 Task: Research Airbnb accommodation in Pristina, Kosovo from 11th November, 2023 to 15th November, 2023 for 2 adults.1  bedroom having 2 beds and 1 bathroom. Property type can be hotel. Booking option can be shelf check-in. Look for 3 properties as per requirement.
Action: Mouse moved to (442, 59)
Screenshot: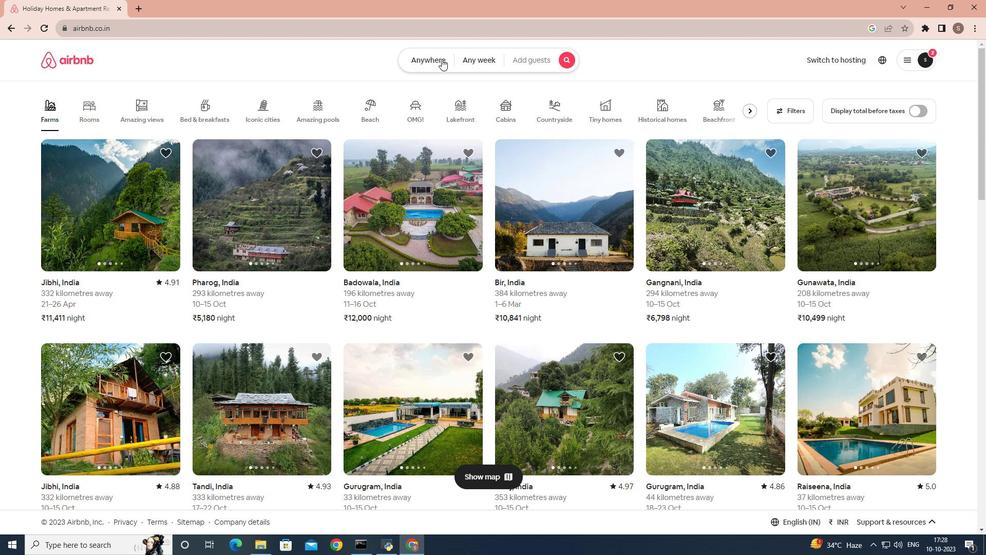 
Action: Mouse pressed left at (442, 59)
Screenshot: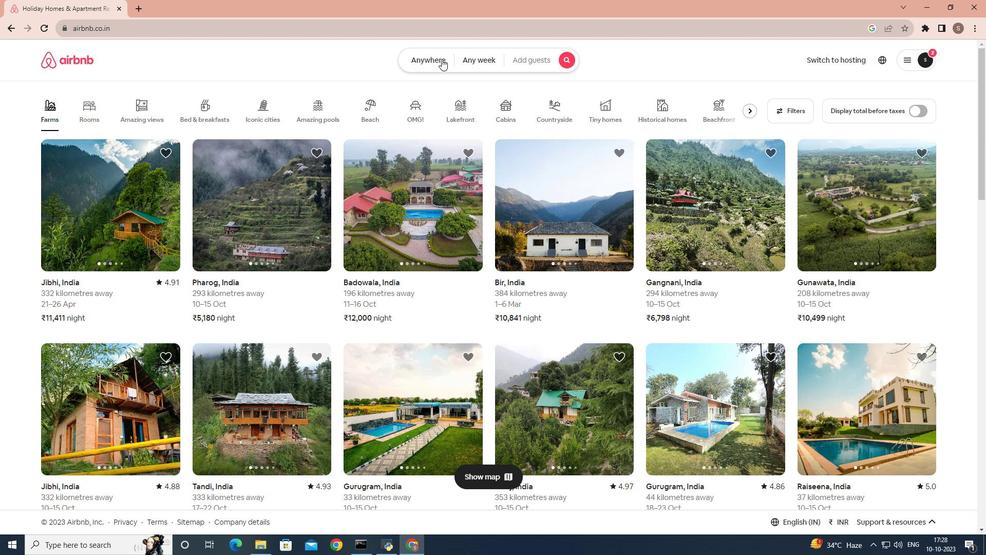 
Action: Mouse moved to (372, 98)
Screenshot: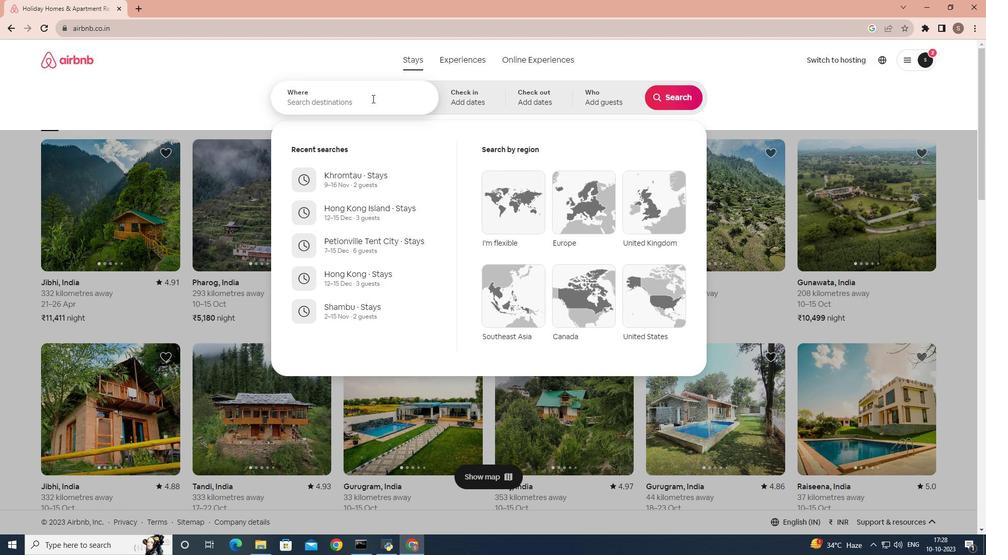 
Action: Mouse pressed left at (372, 98)
Screenshot: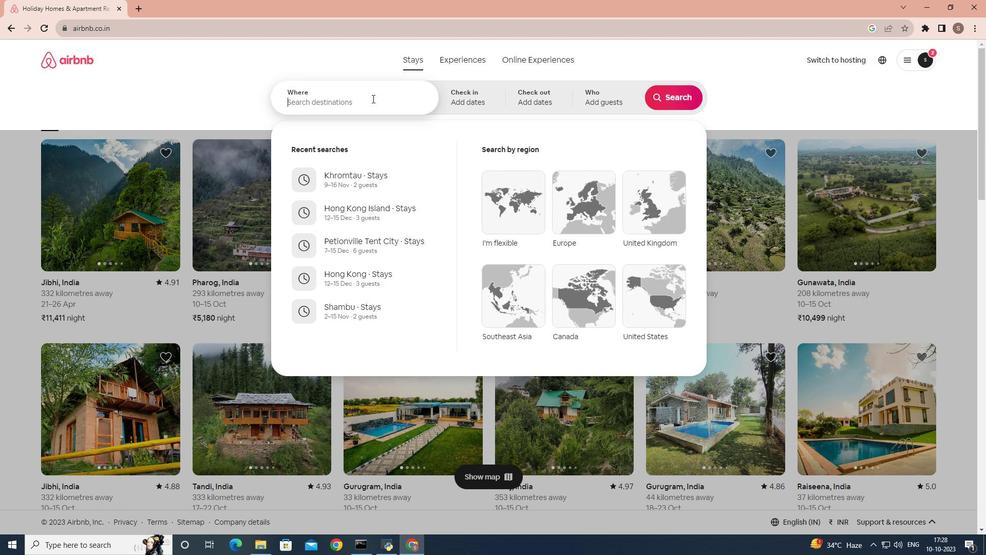 
Action: Key pressed pristina
Screenshot: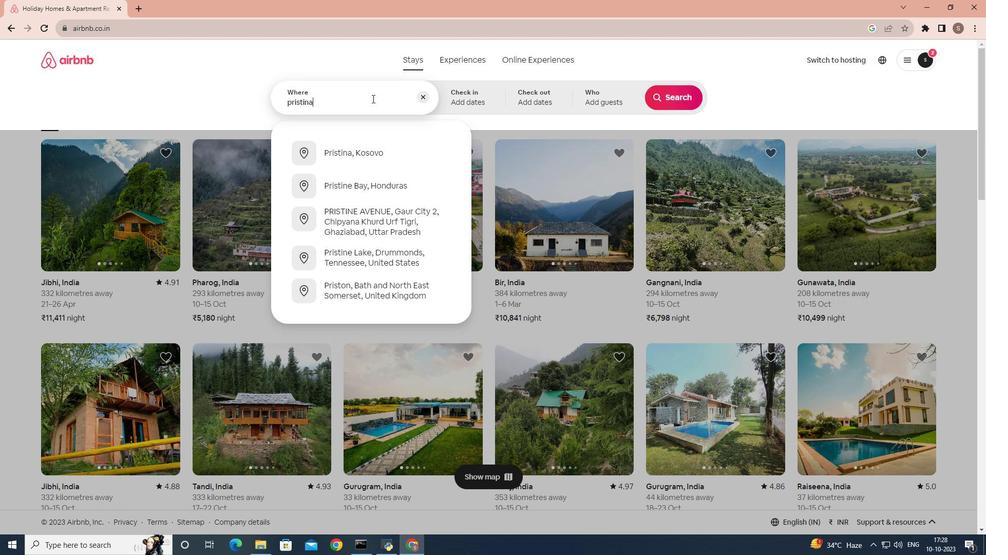 
Action: Mouse moved to (365, 159)
Screenshot: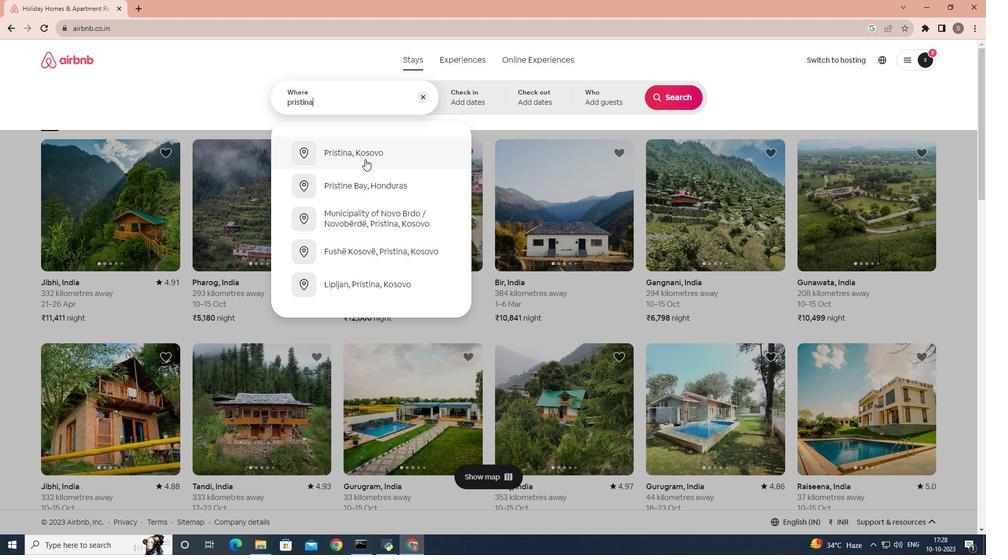 
Action: Mouse pressed left at (365, 159)
Screenshot: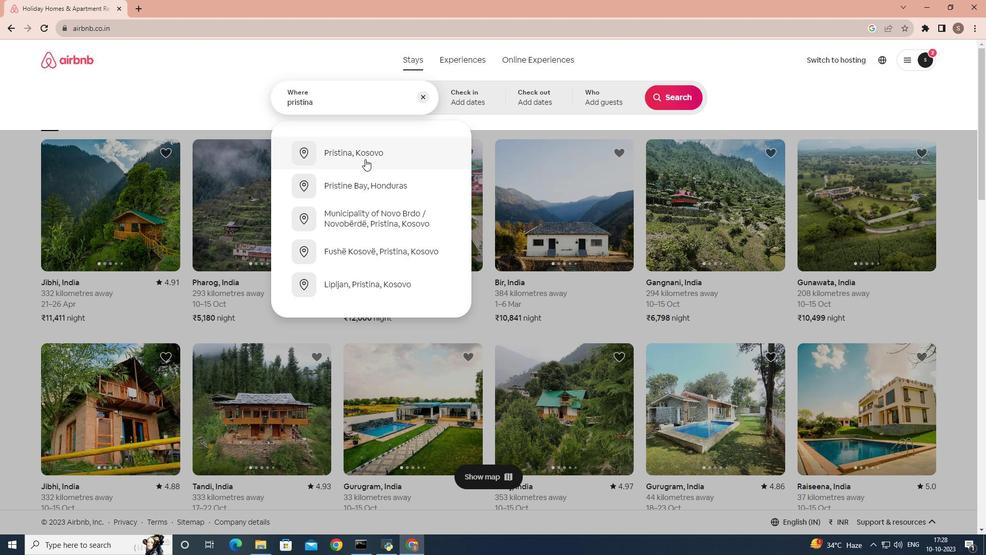 
Action: Mouse moved to (652, 250)
Screenshot: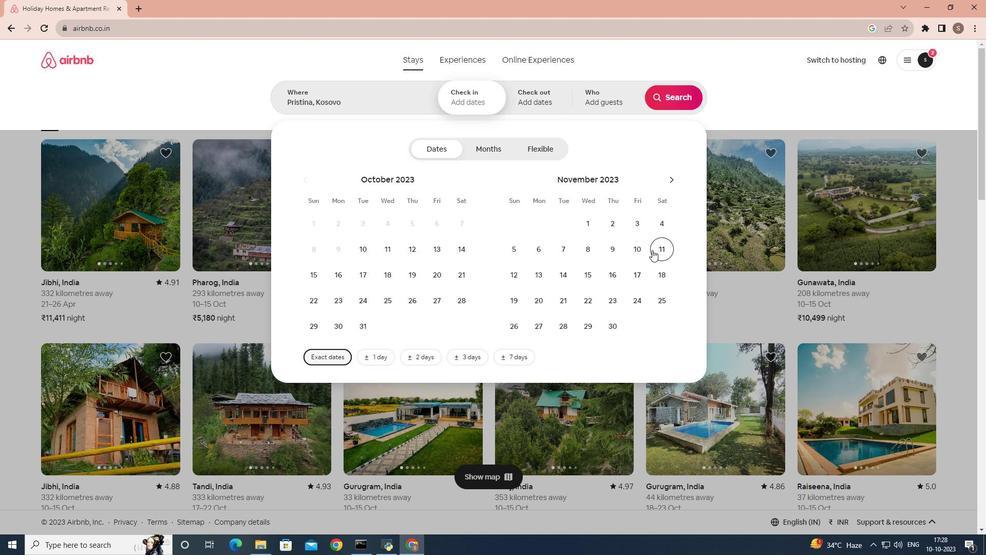 
Action: Mouse pressed left at (652, 250)
Screenshot: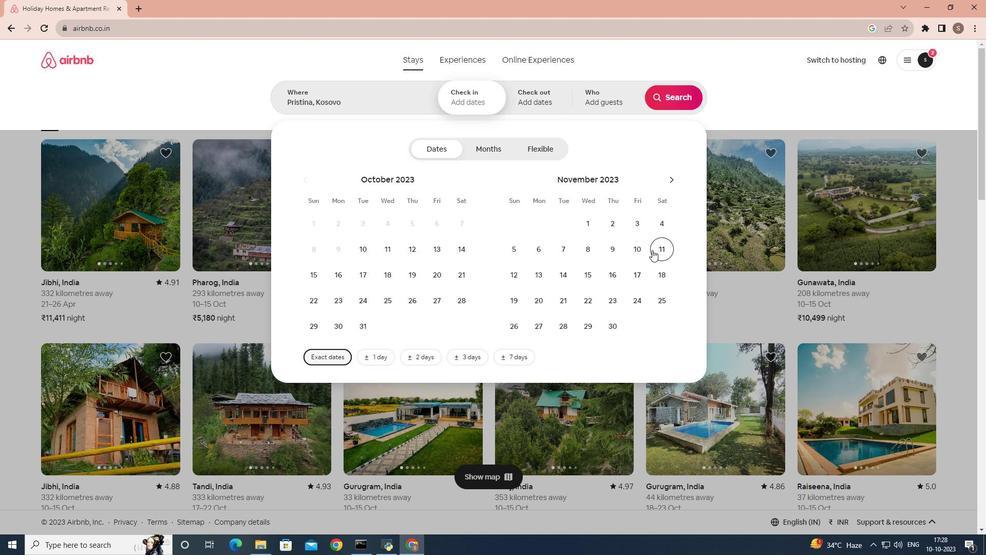 
Action: Mouse moved to (578, 275)
Screenshot: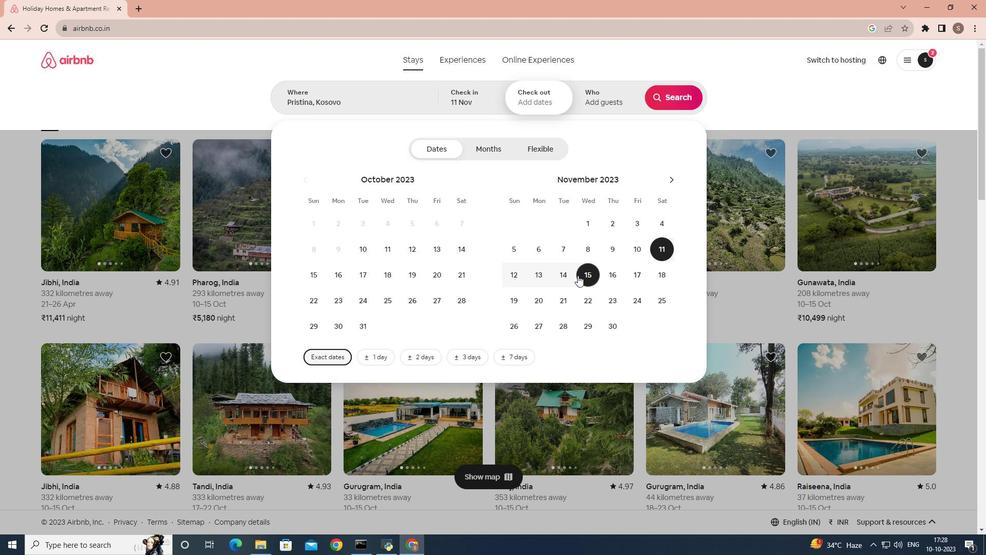 
Action: Mouse pressed left at (578, 275)
Screenshot: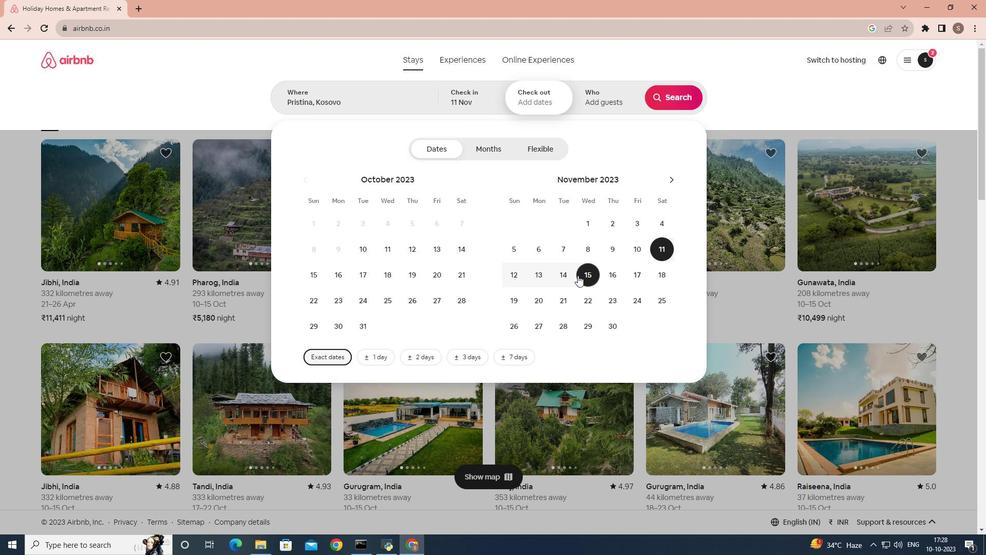 
Action: Mouse moved to (592, 98)
Screenshot: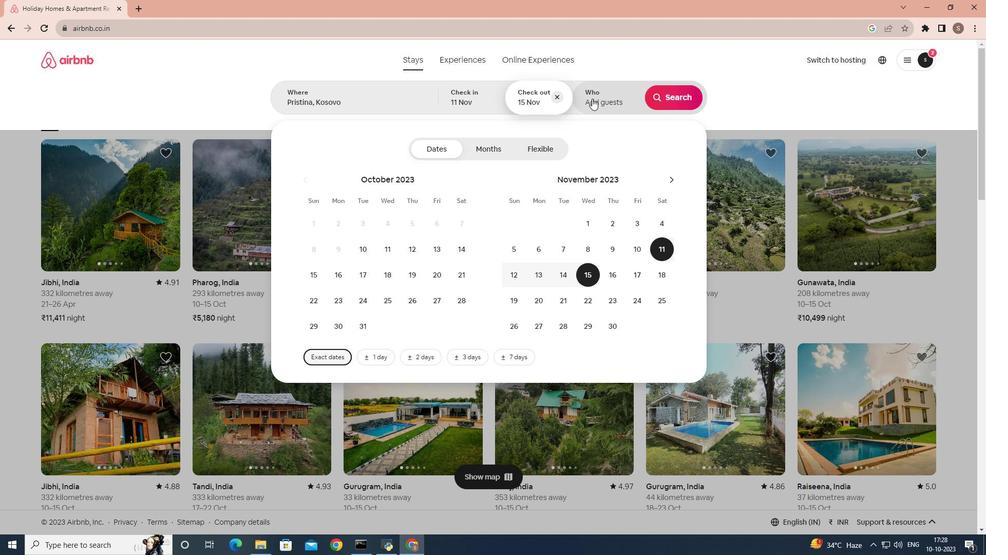 
Action: Mouse pressed left at (592, 98)
Screenshot: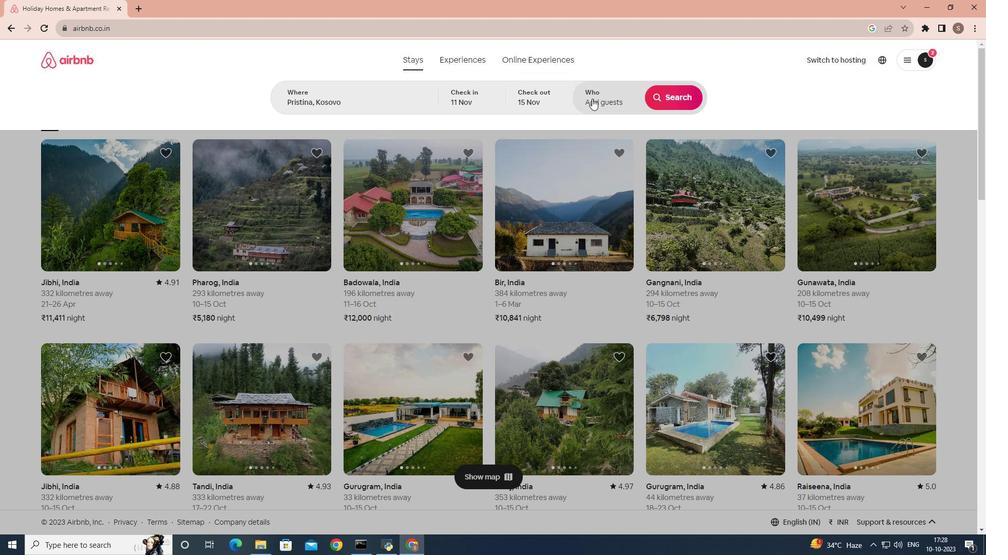 
Action: Mouse moved to (683, 150)
Screenshot: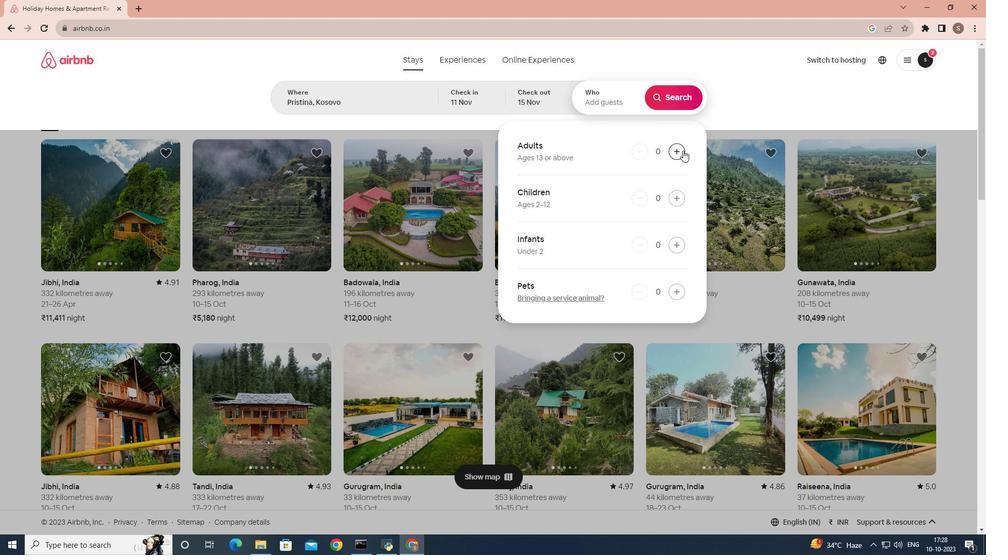 
Action: Mouse pressed left at (683, 150)
Screenshot: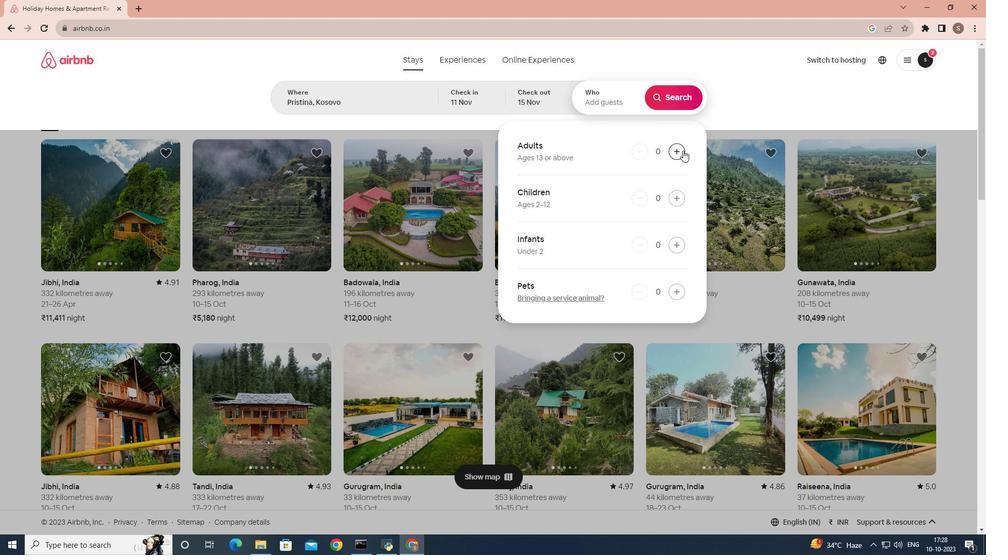 
Action: Mouse pressed left at (683, 150)
Screenshot: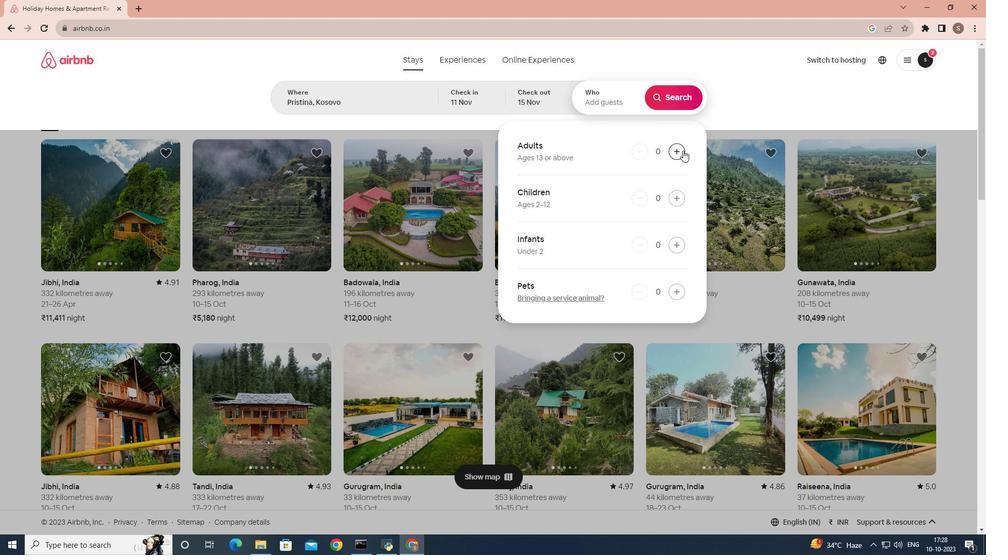 
Action: Mouse moved to (667, 94)
Screenshot: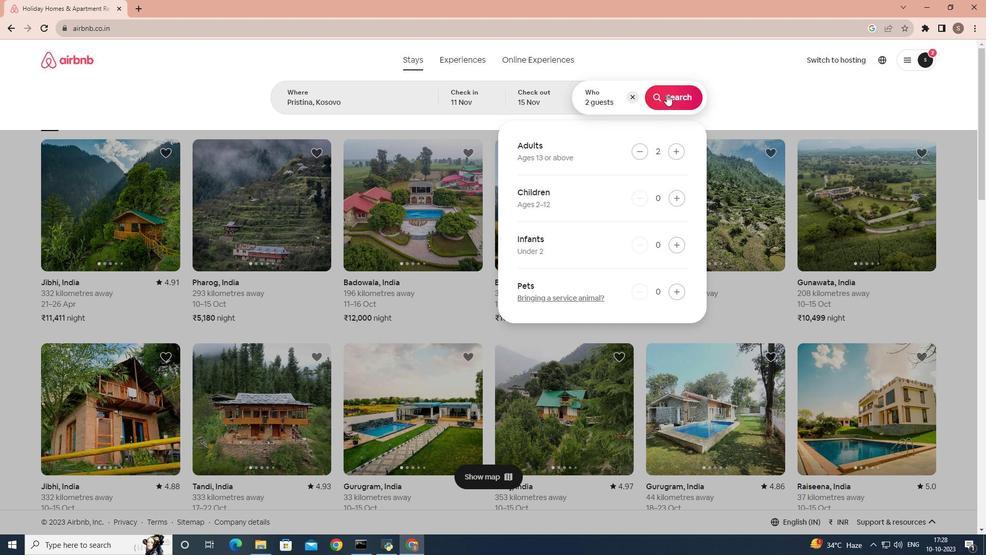 
Action: Mouse pressed left at (667, 94)
Screenshot: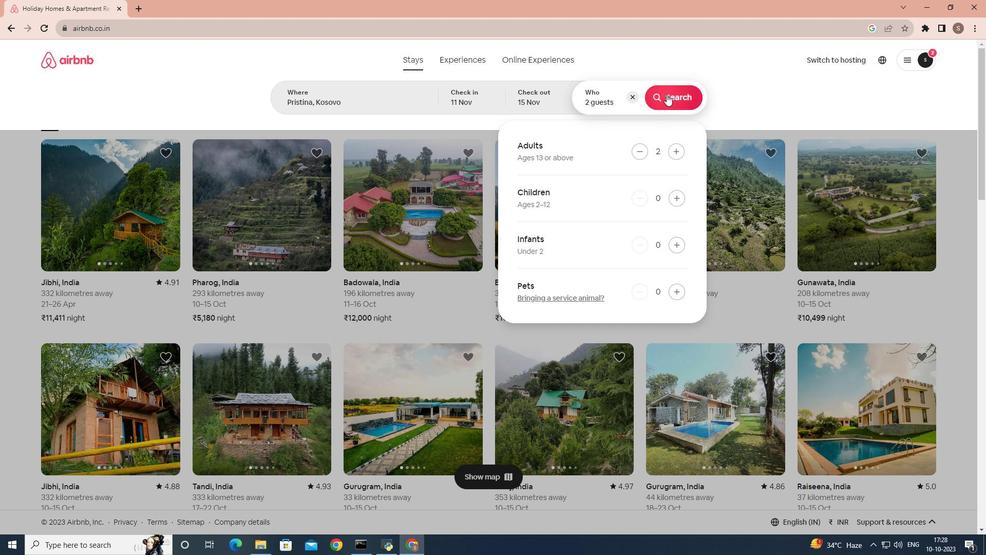 
Action: Mouse moved to (809, 102)
Screenshot: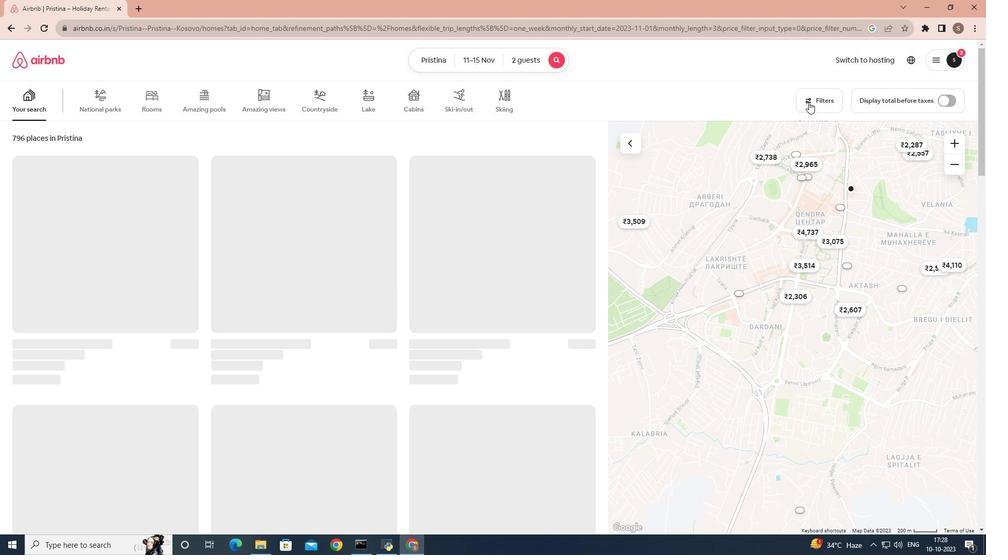 
Action: Mouse pressed left at (809, 102)
Screenshot: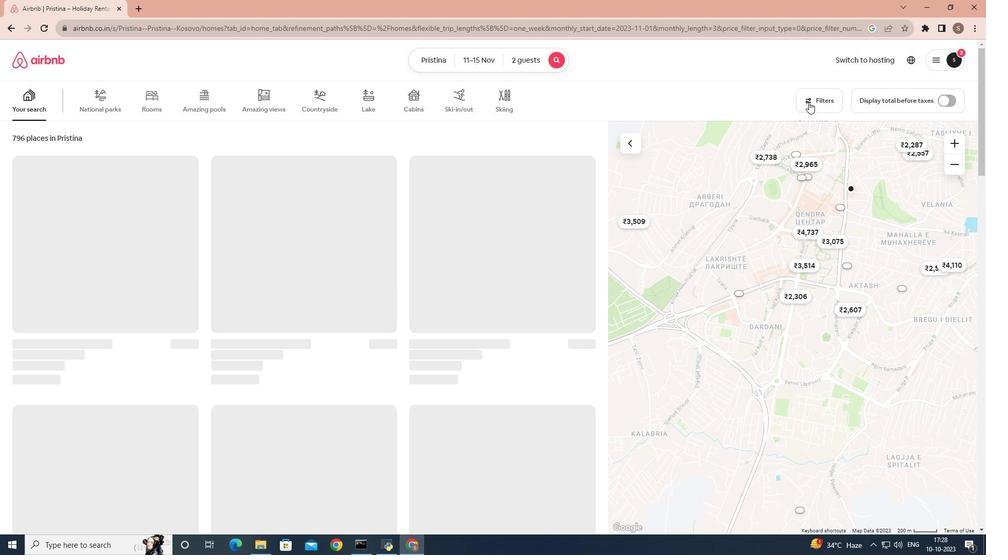 
Action: Mouse moved to (811, 102)
Screenshot: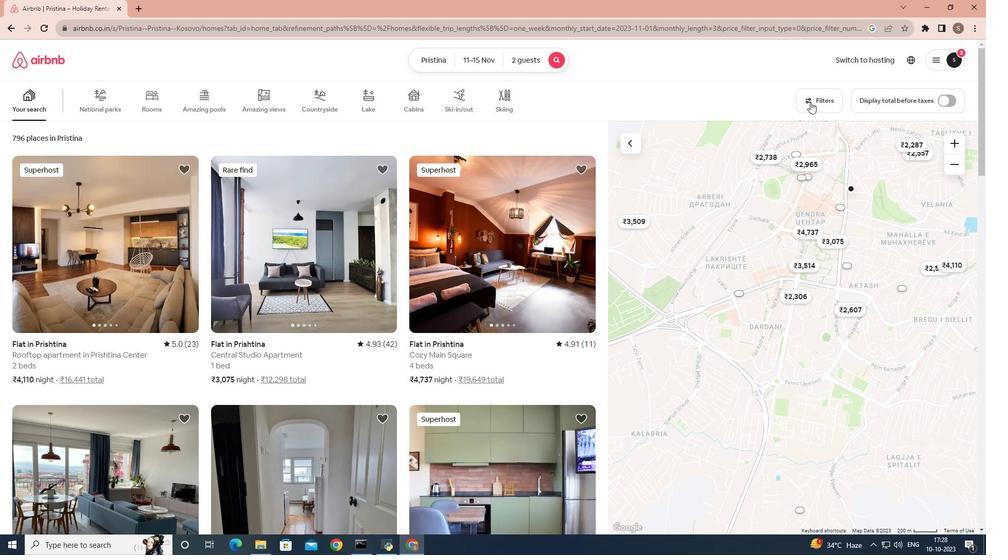 
Action: Mouse pressed left at (811, 102)
Screenshot: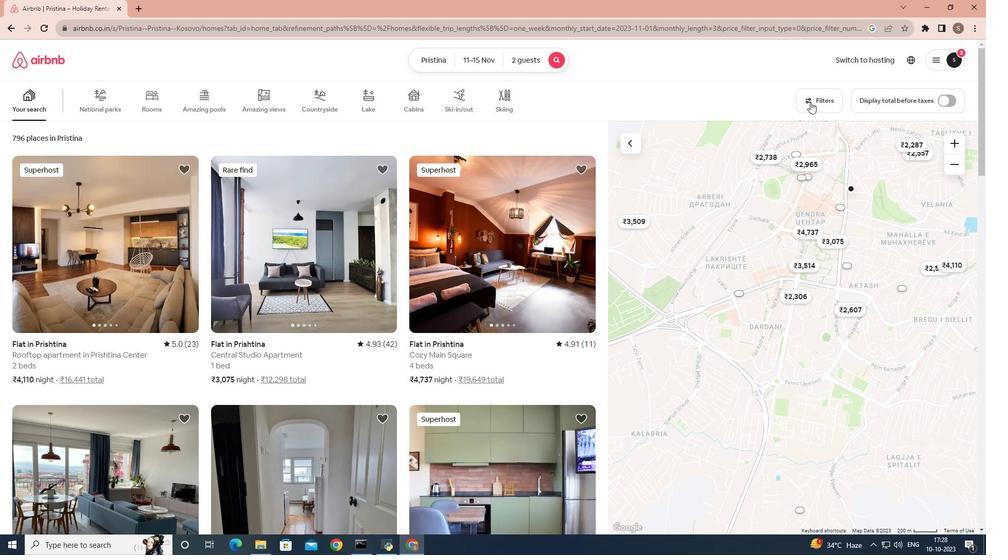 
Action: Mouse moved to (410, 263)
Screenshot: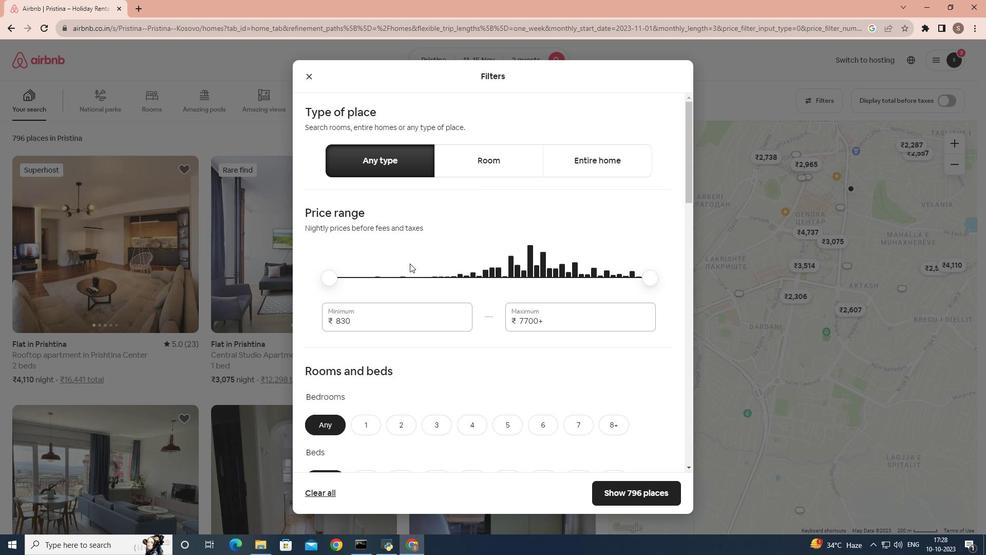
Action: Mouse scrolled (410, 263) with delta (0, 0)
Screenshot: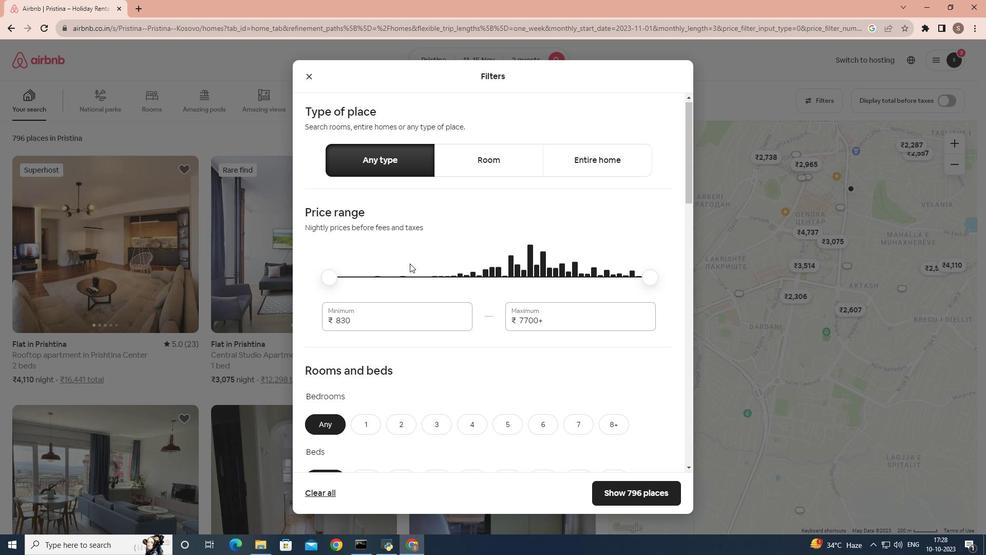 
Action: Mouse scrolled (410, 263) with delta (0, 0)
Screenshot: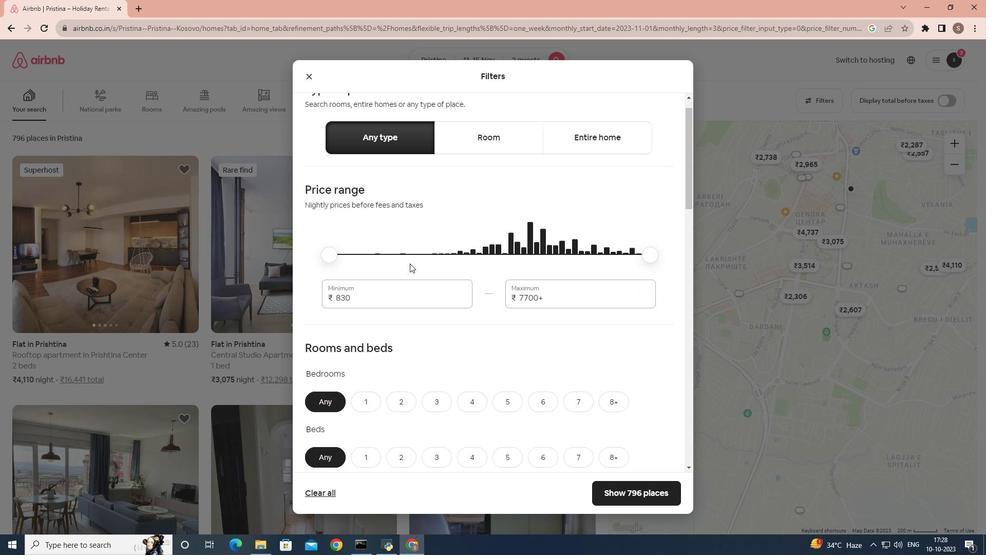 
Action: Mouse scrolled (410, 263) with delta (0, 0)
Screenshot: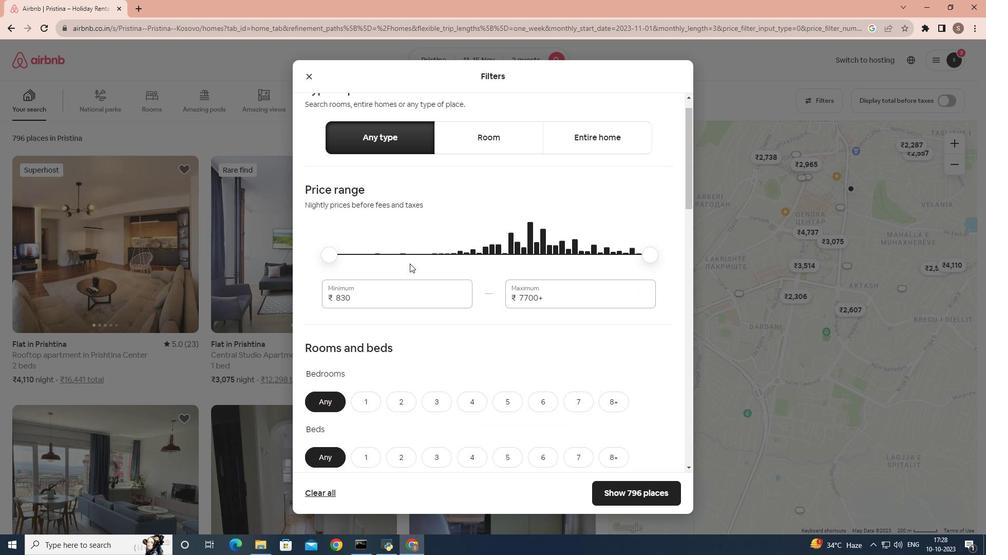
Action: Mouse scrolled (410, 263) with delta (0, 0)
Screenshot: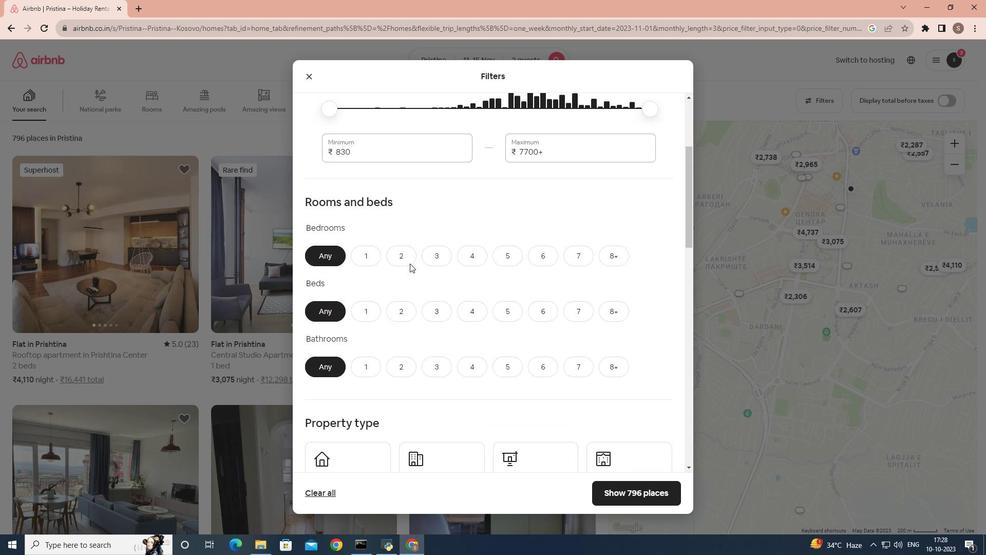 
Action: Mouse scrolled (410, 263) with delta (0, 0)
Screenshot: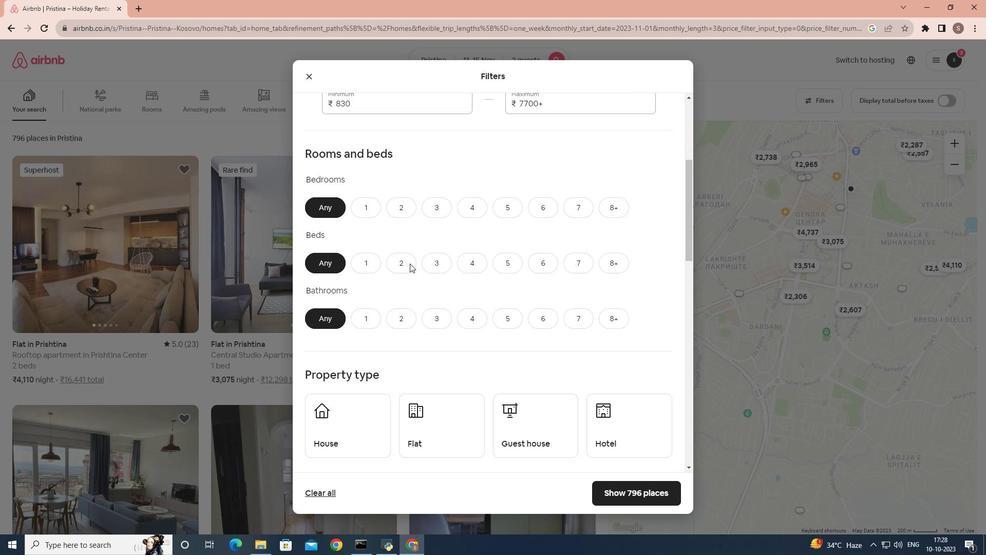 
Action: Mouse scrolled (410, 263) with delta (0, 0)
Screenshot: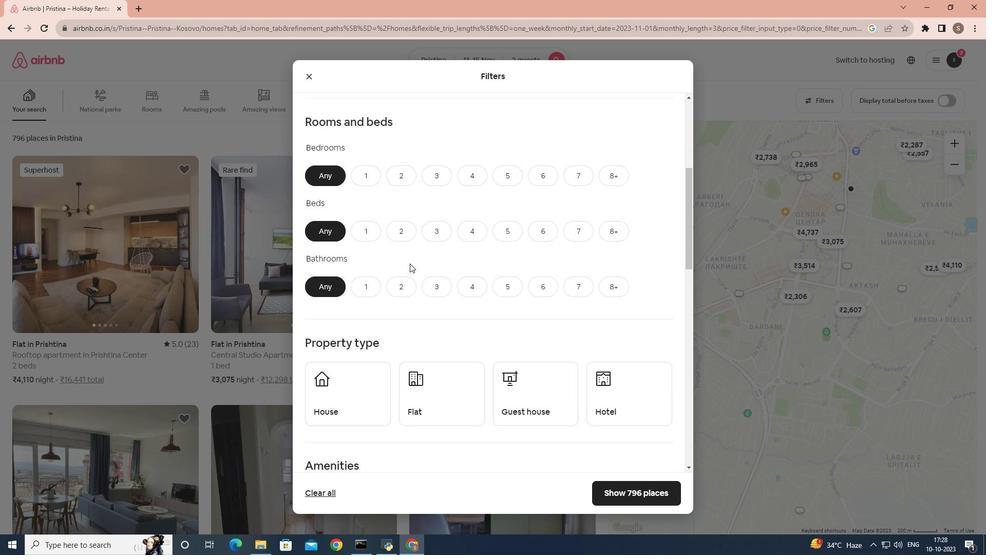 
Action: Mouse scrolled (410, 263) with delta (0, 0)
Screenshot: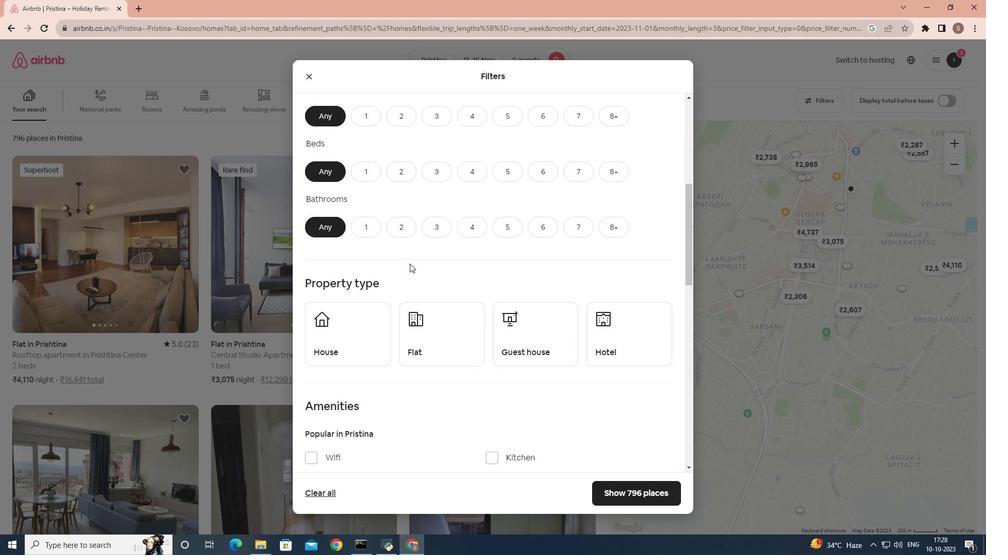 
Action: Mouse scrolled (410, 263) with delta (0, 0)
Screenshot: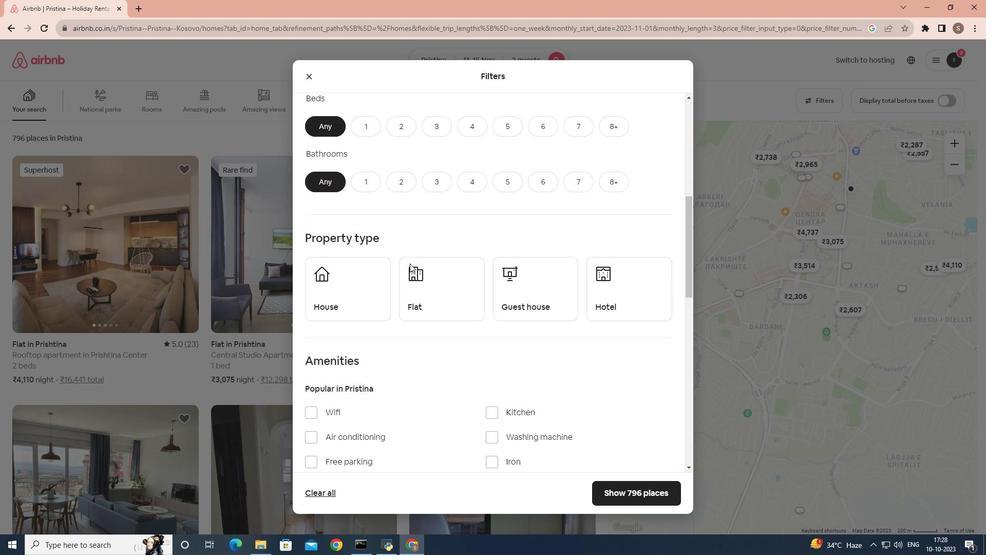
Action: Mouse moved to (407, 256)
Screenshot: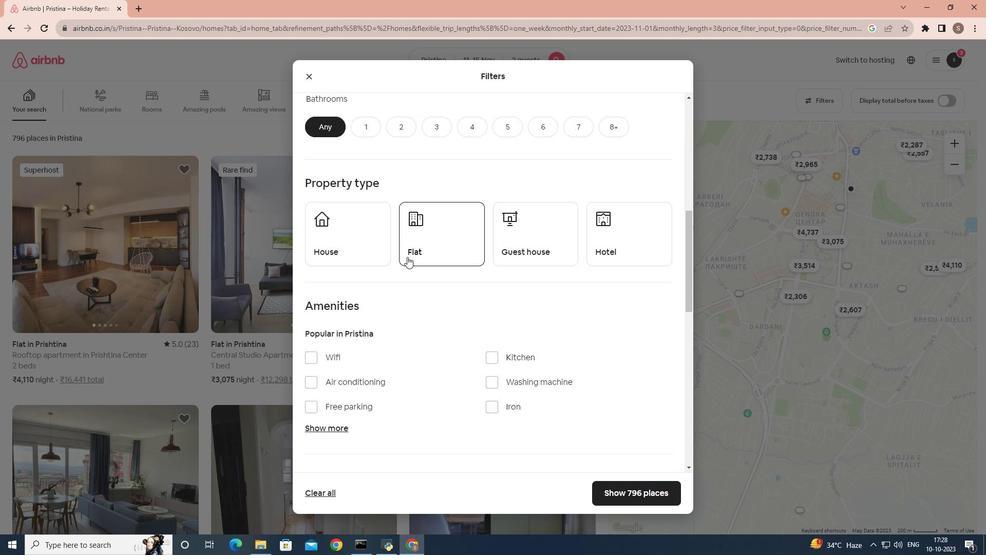 
Action: Mouse scrolled (407, 257) with delta (0, 0)
Screenshot: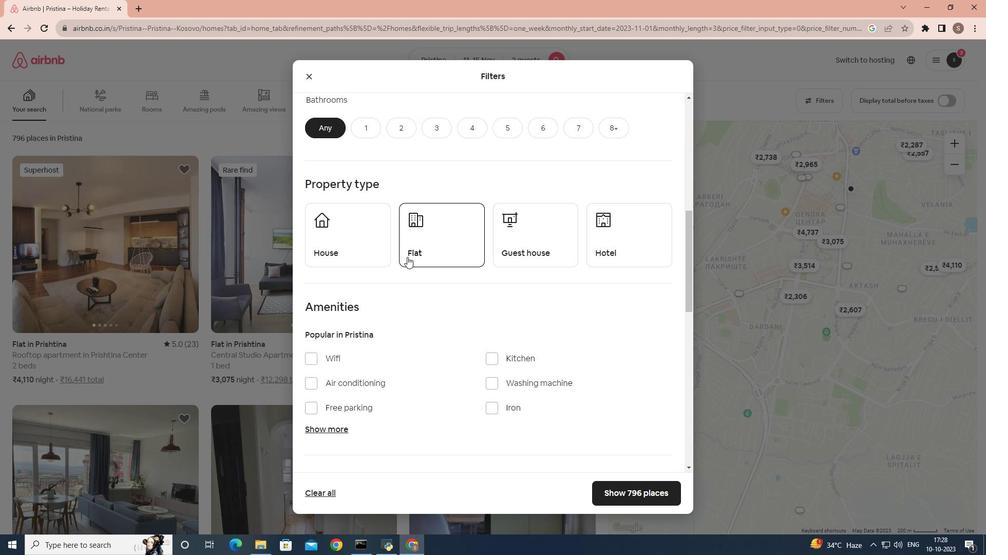 
Action: Mouse scrolled (407, 257) with delta (0, 0)
Screenshot: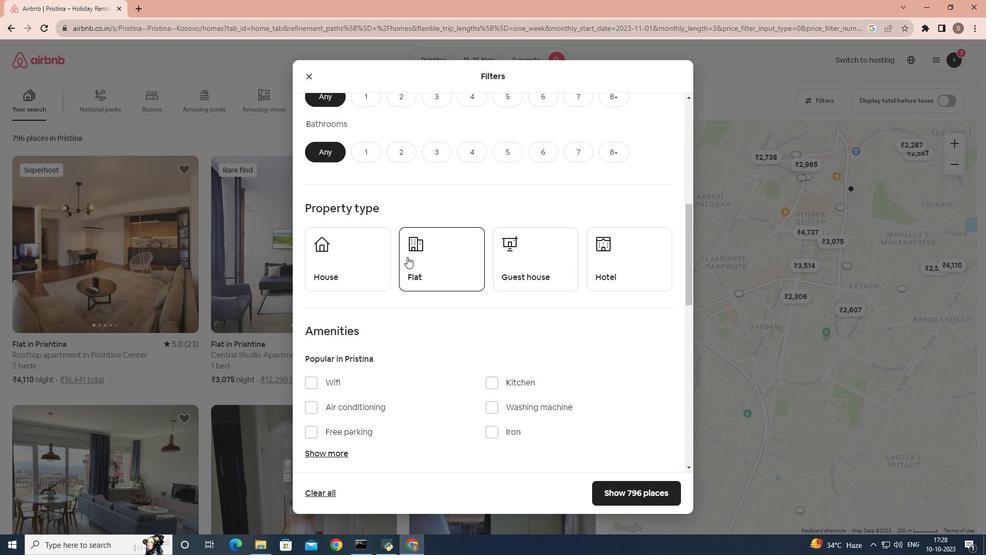 
Action: Mouse scrolled (407, 257) with delta (0, 0)
Screenshot: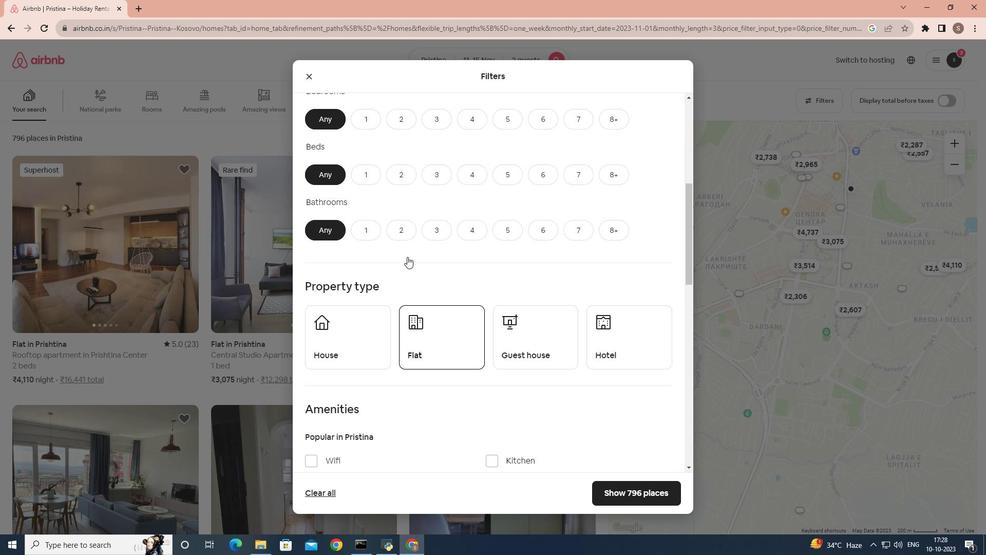 
Action: Mouse moved to (369, 159)
Screenshot: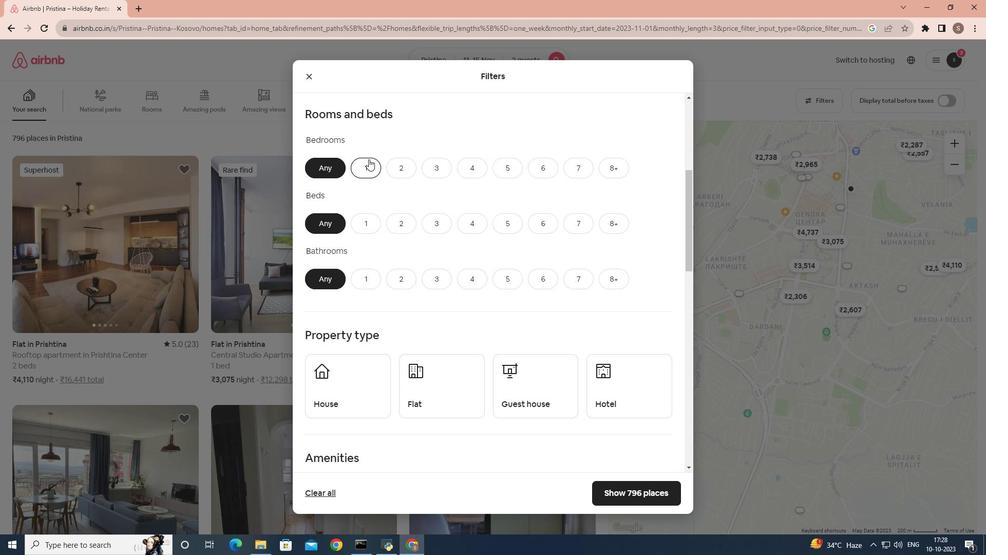 
Action: Mouse pressed left at (369, 159)
Screenshot: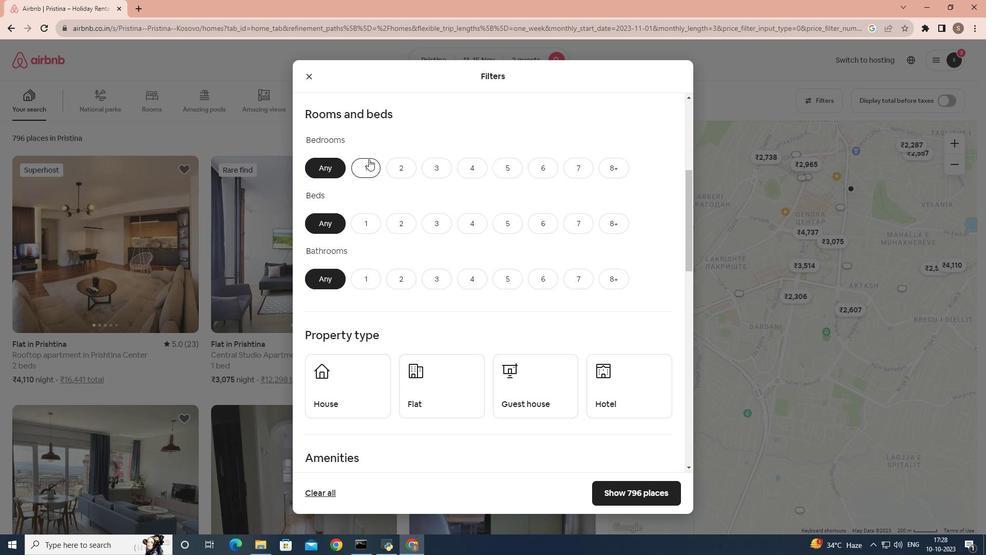 
Action: Mouse moved to (396, 232)
Screenshot: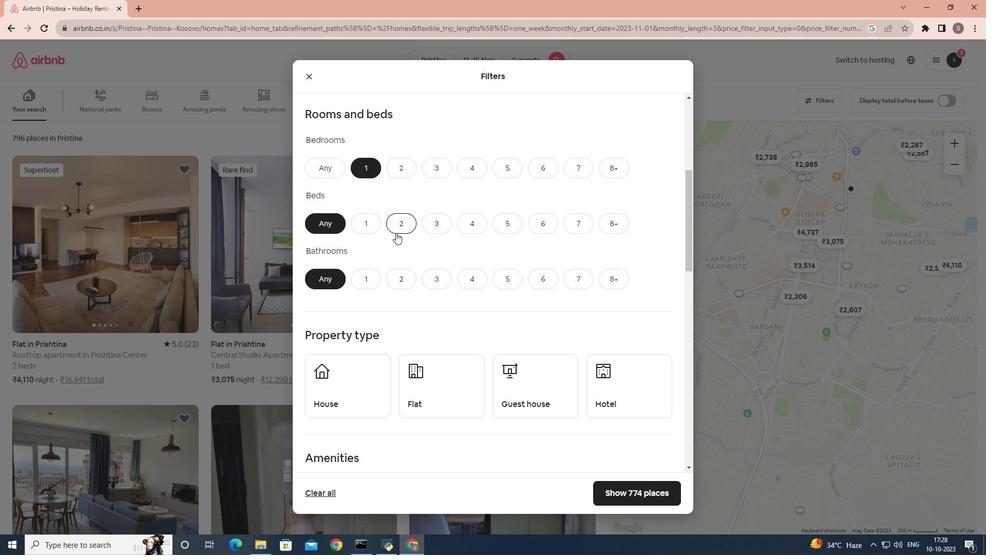 
Action: Mouse pressed left at (396, 232)
Screenshot: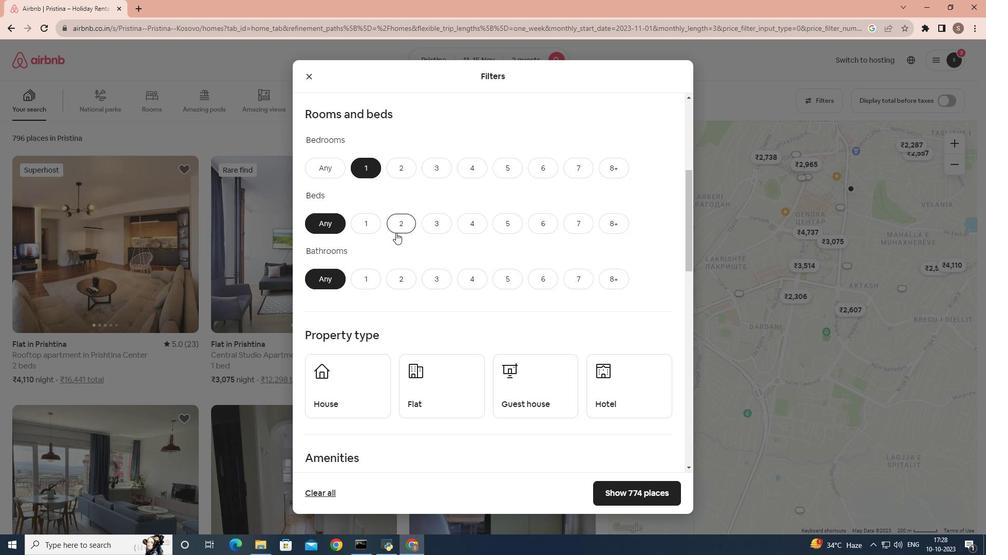 
Action: Mouse moved to (372, 276)
Screenshot: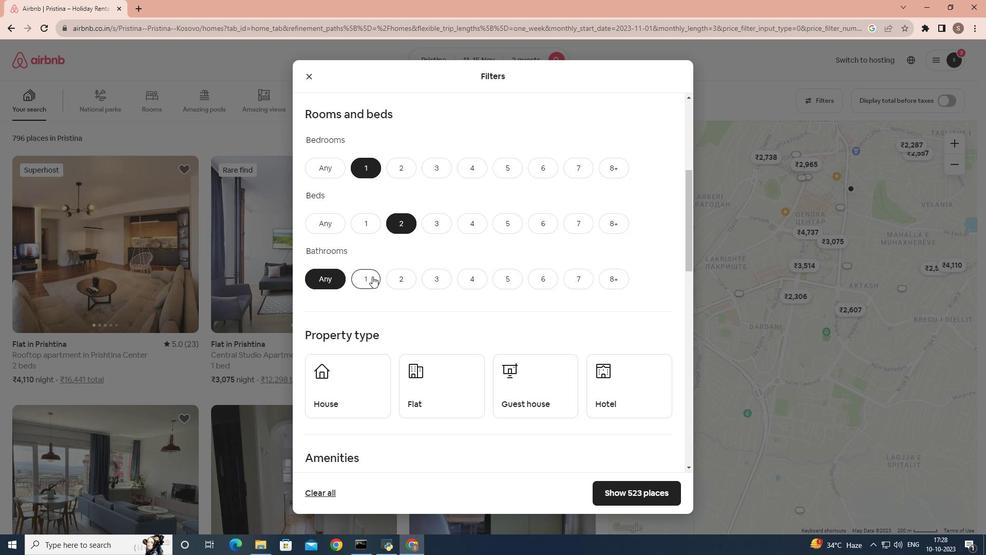 
Action: Mouse pressed left at (372, 276)
Screenshot: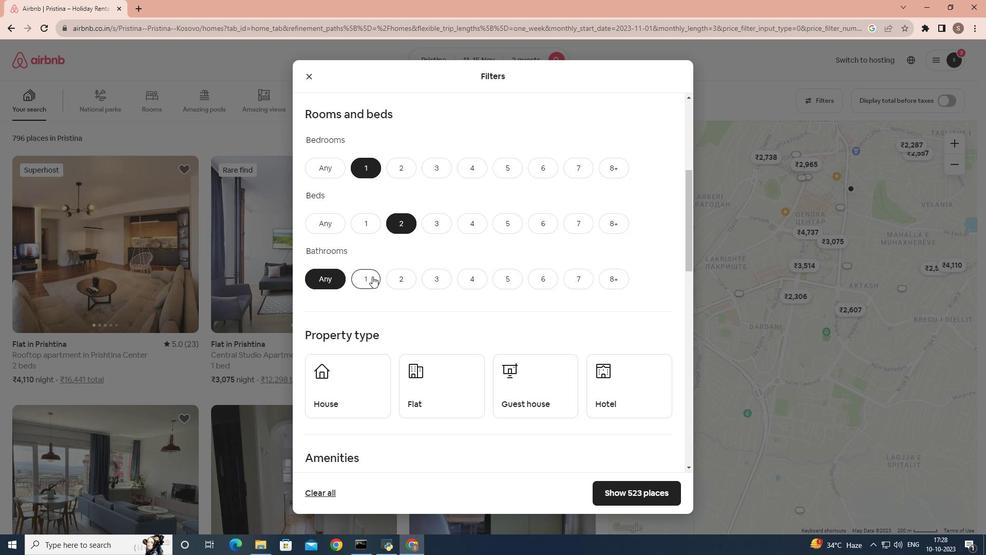 
Action: Mouse moved to (413, 271)
Screenshot: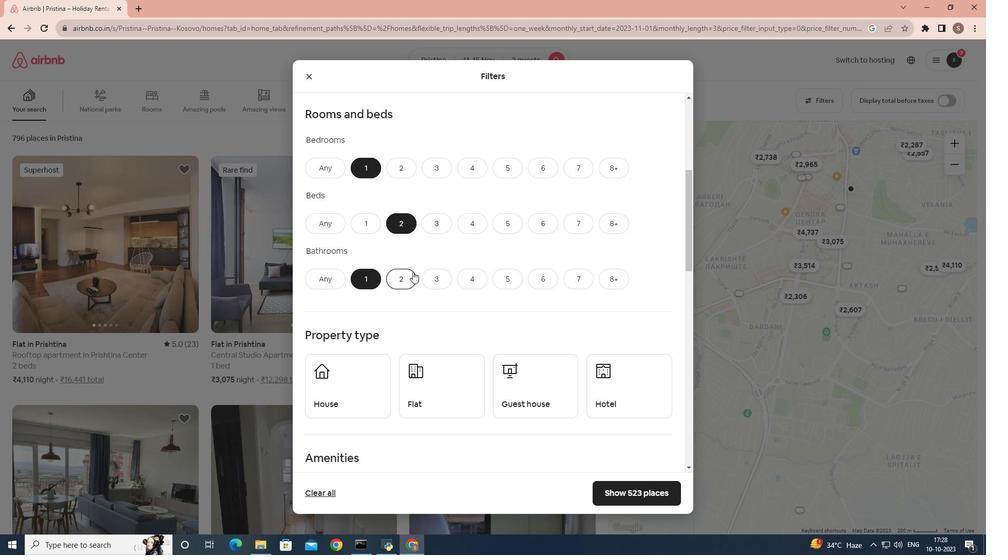 
Action: Mouse scrolled (413, 271) with delta (0, 0)
Screenshot: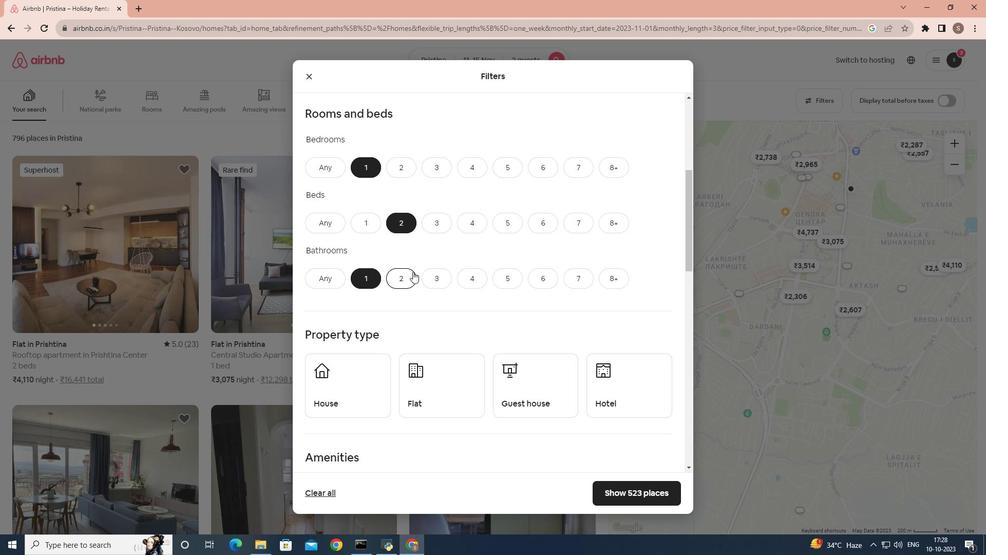 
Action: Mouse scrolled (413, 271) with delta (0, 0)
Screenshot: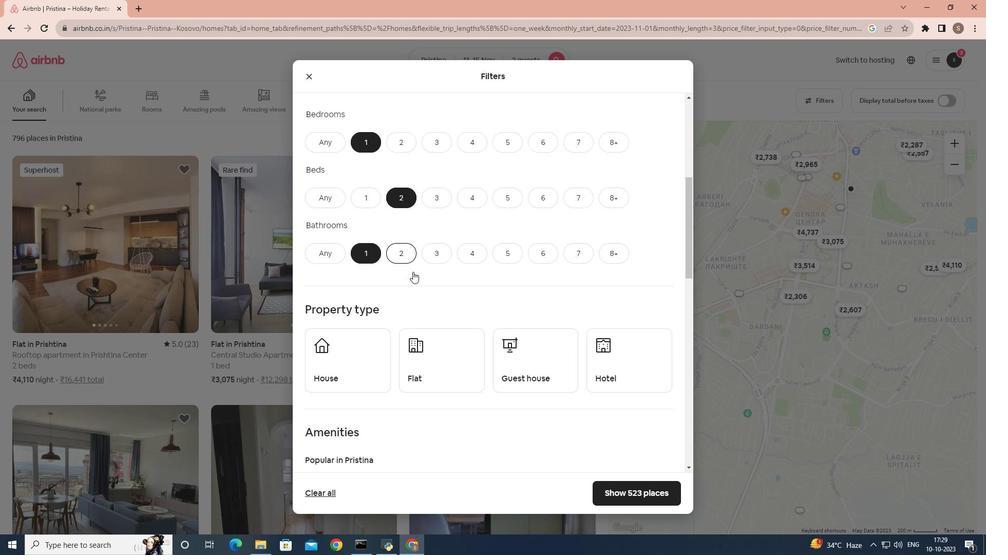 
Action: Mouse scrolled (413, 271) with delta (0, 0)
Screenshot: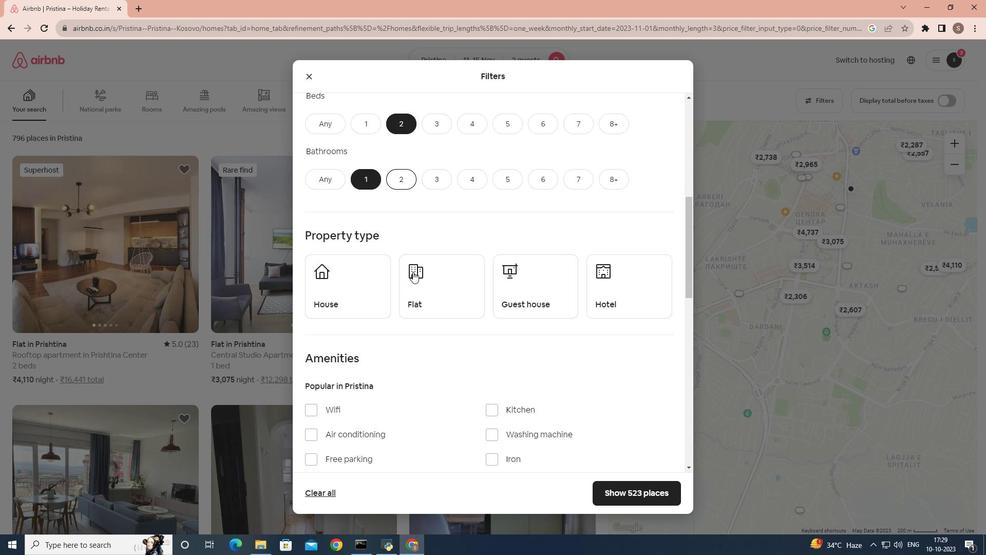 
Action: Mouse moved to (612, 245)
Screenshot: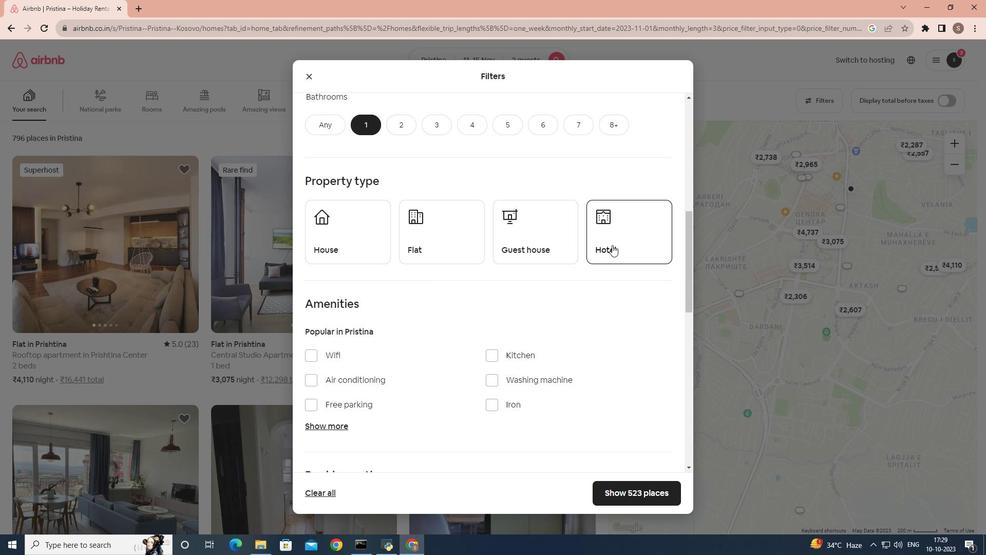 
Action: Mouse pressed left at (612, 245)
Screenshot: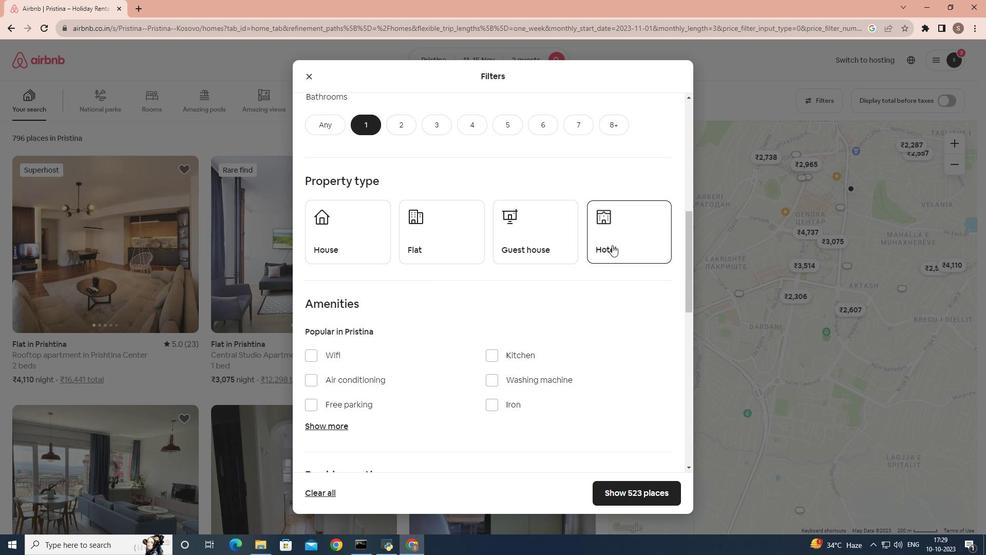 
Action: Mouse moved to (522, 334)
Screenshot: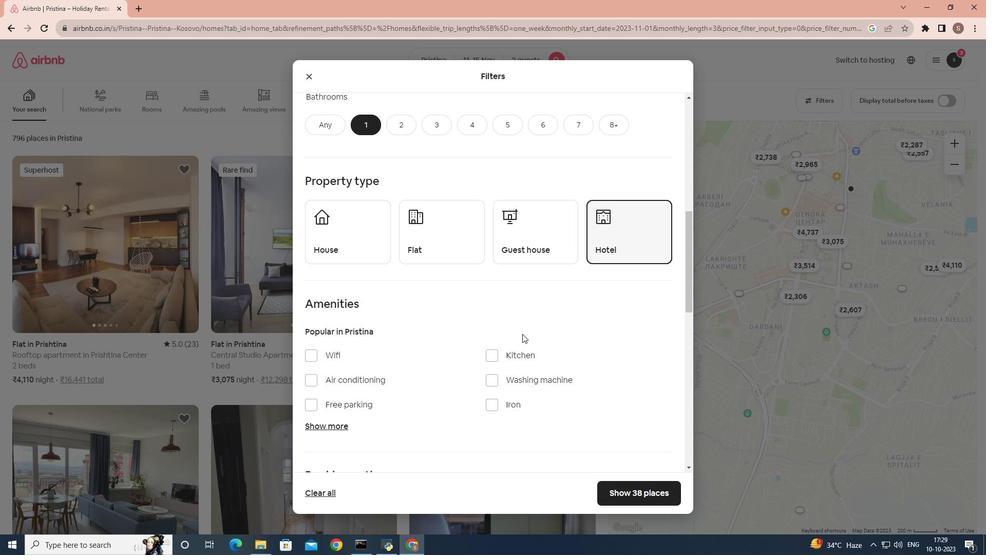 
Action: Mouse scrolled (522, 333) with delta (0, 0)
Screenshot: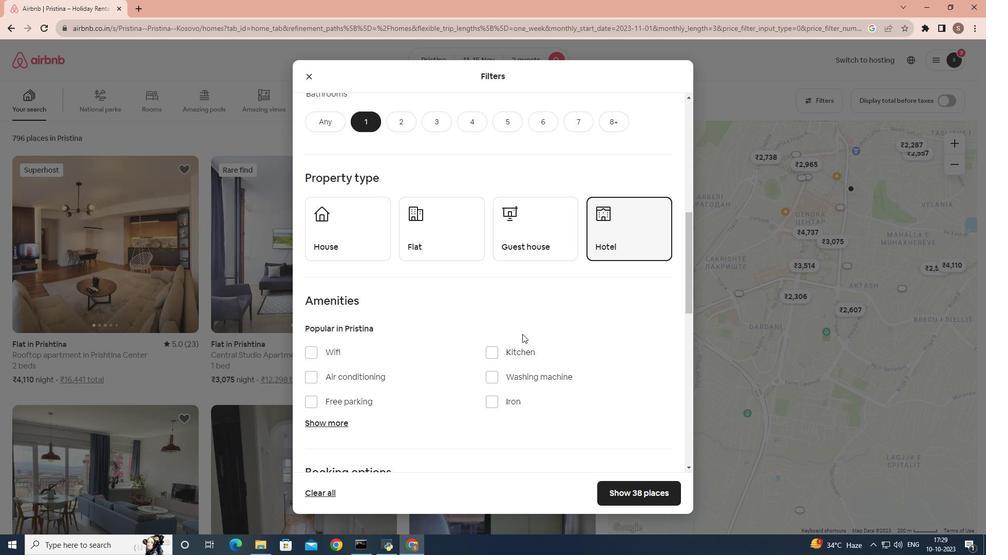 
Action: Mouse scrolled (522, 333) with delta (0, 0)
Screenshot: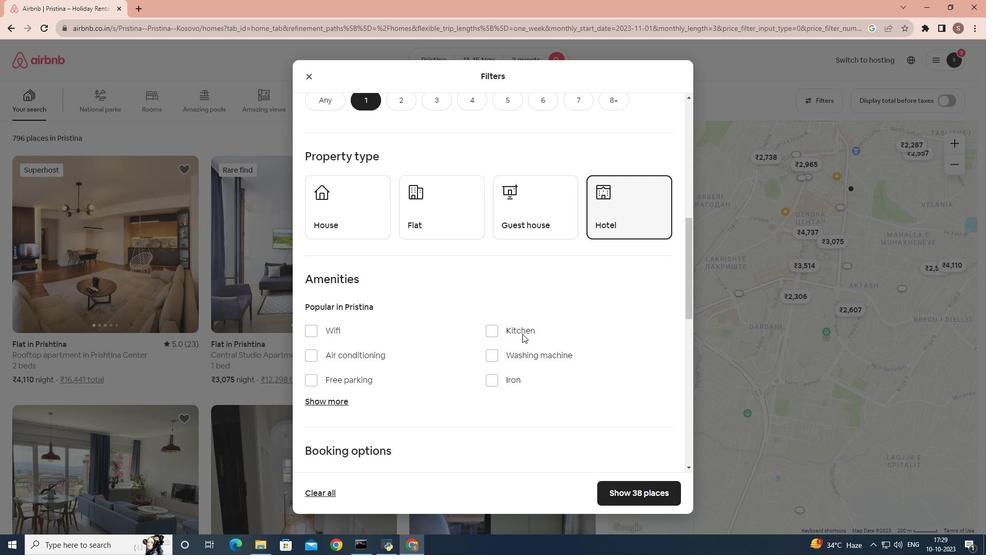 
Action: Mouse scrolled (522, 333) with delta (0, 0)
Screenshot: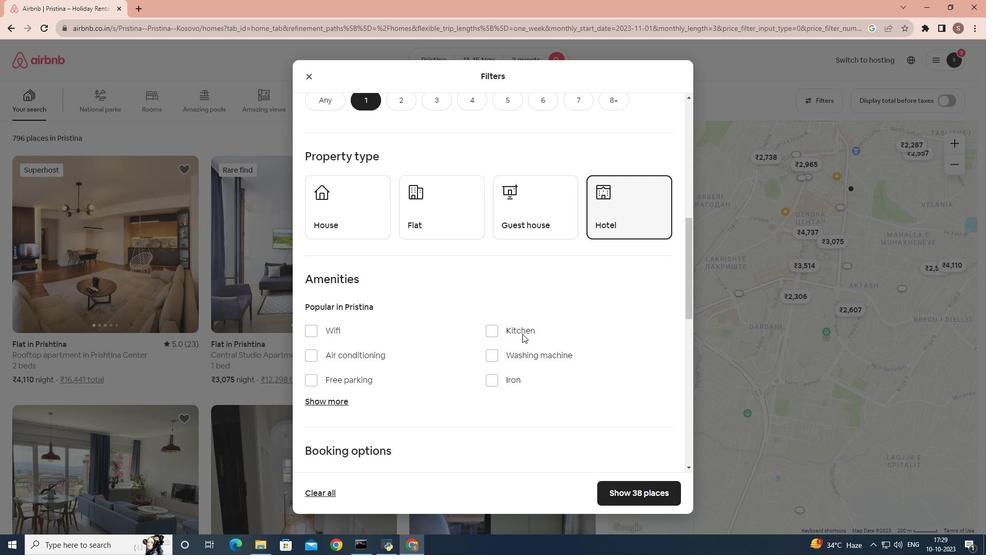 
Action: Mouse scrolled (522, 333) with delta (0, 0)
Screenshot: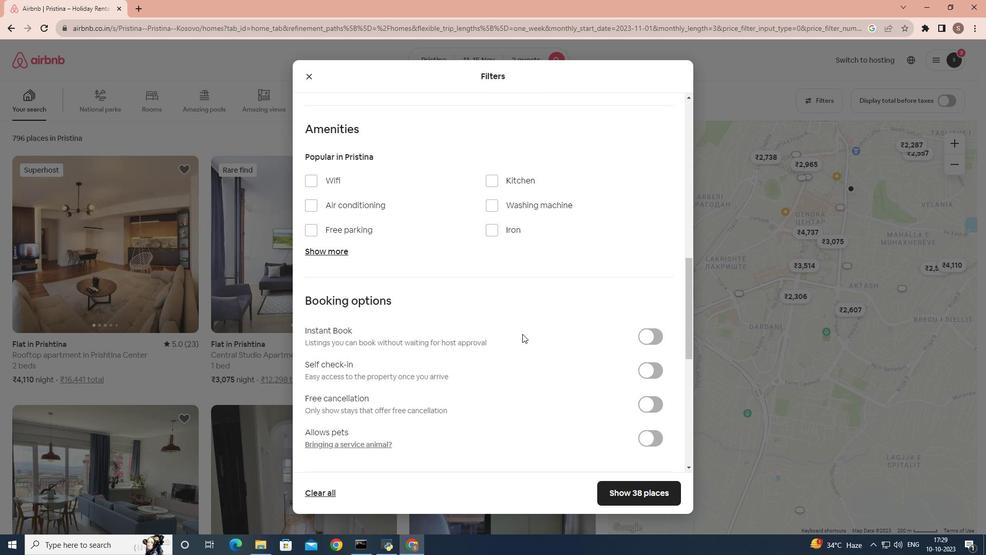 
Action: Mouse scrolled (522, 333) with delta (0, 0)
Screenshot: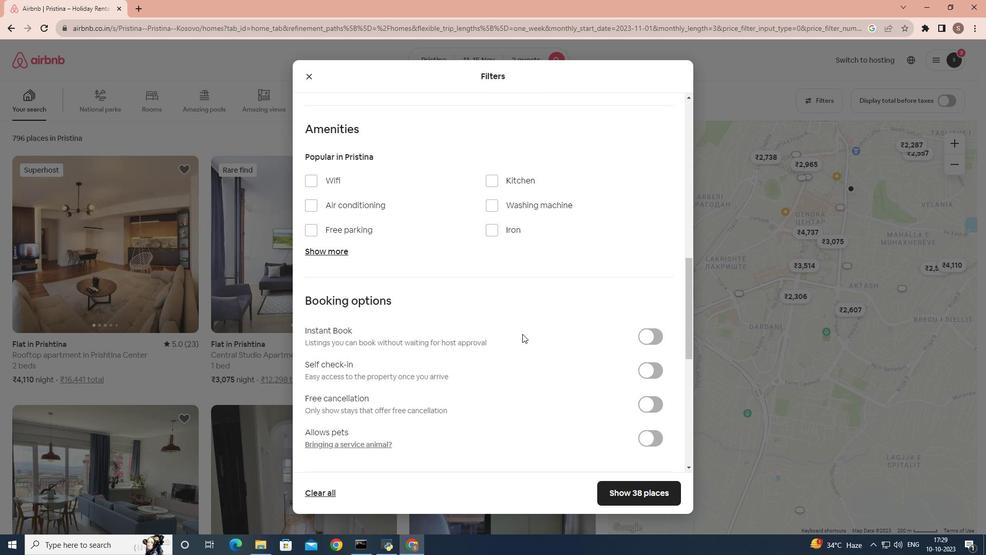 
Action: Mouse scrolled (522, 333) with delta (0, 0)
Screenshot: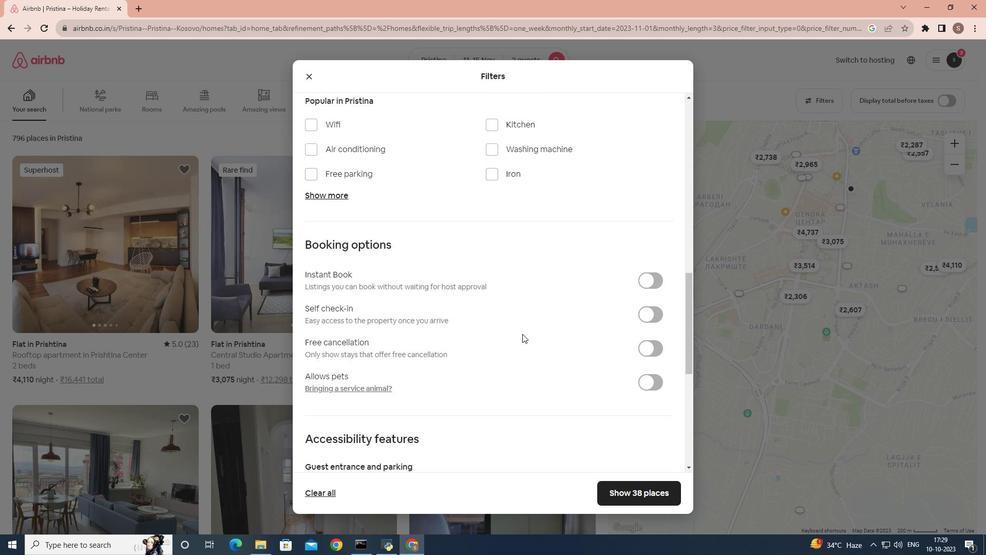 
Action: Mouse moved to (656, 243)
Screenshot: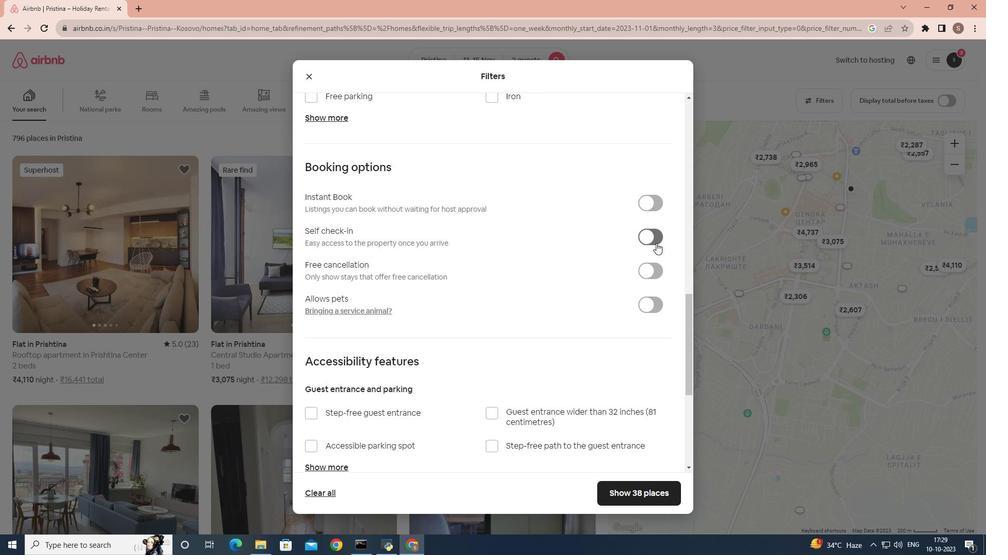 
Action: Mouse pressed left at (656, 243)
Screenshot: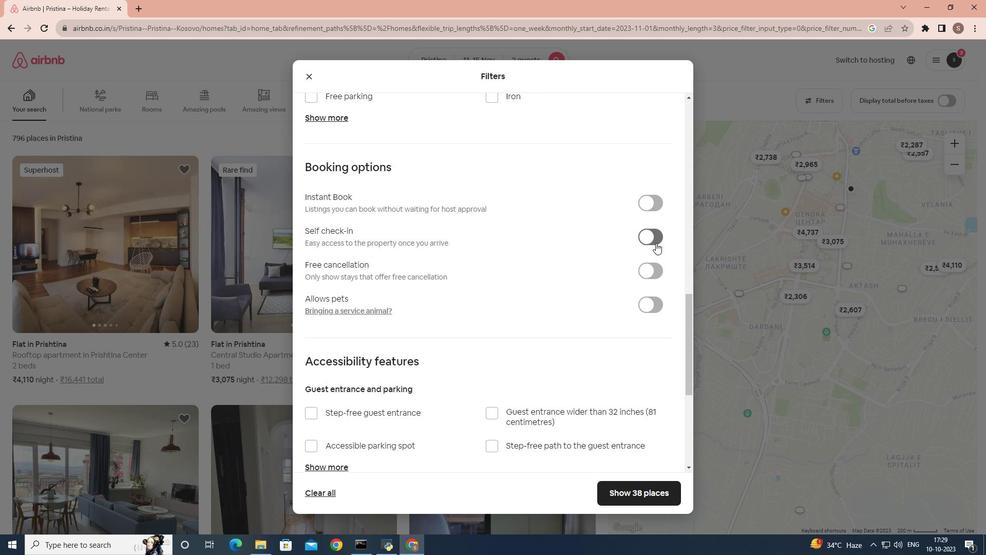 
Action: Mouse moved to (668, 493)
Screenshot: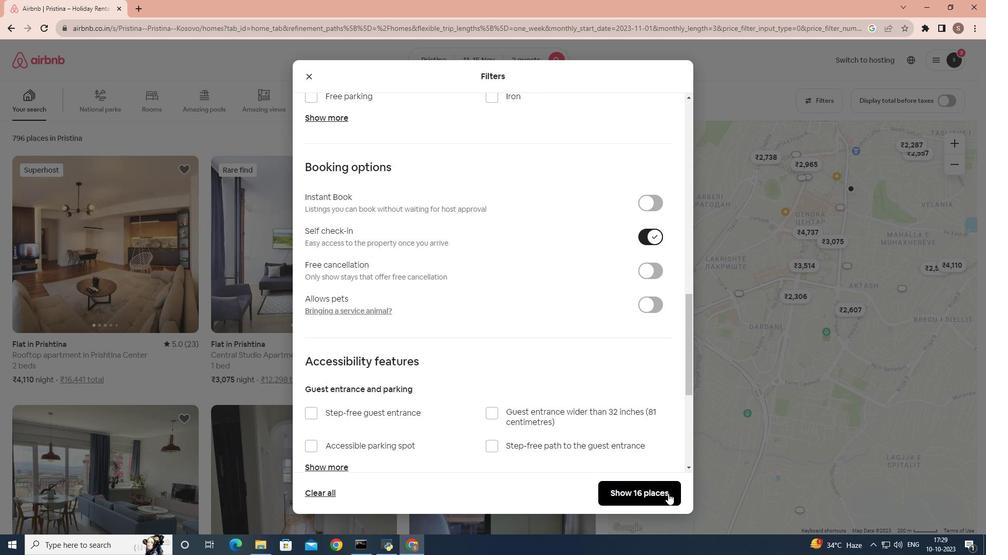 
Action: Mouse pressed left at (668, 493)
Screenshot: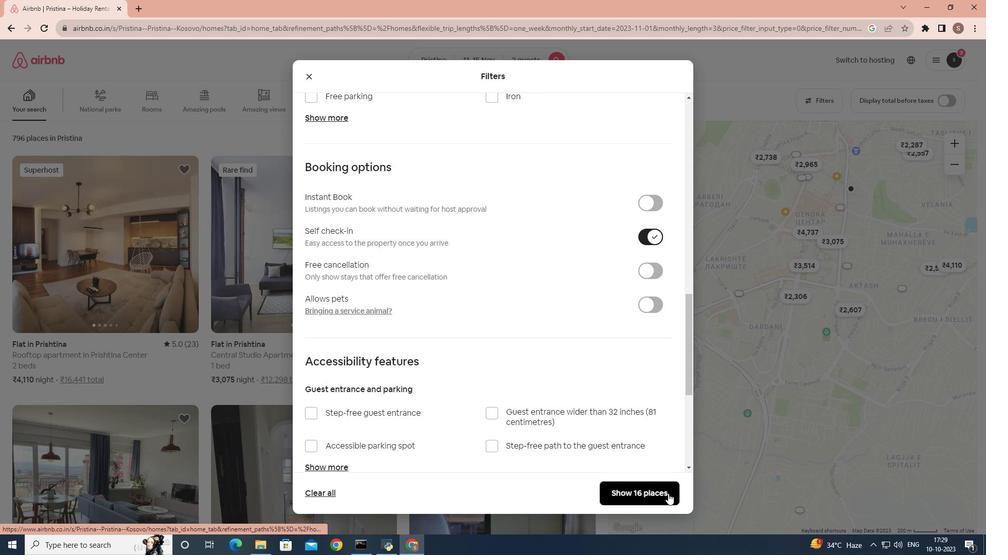 
Action: Mouse moved to (211, 327)
Screenshot: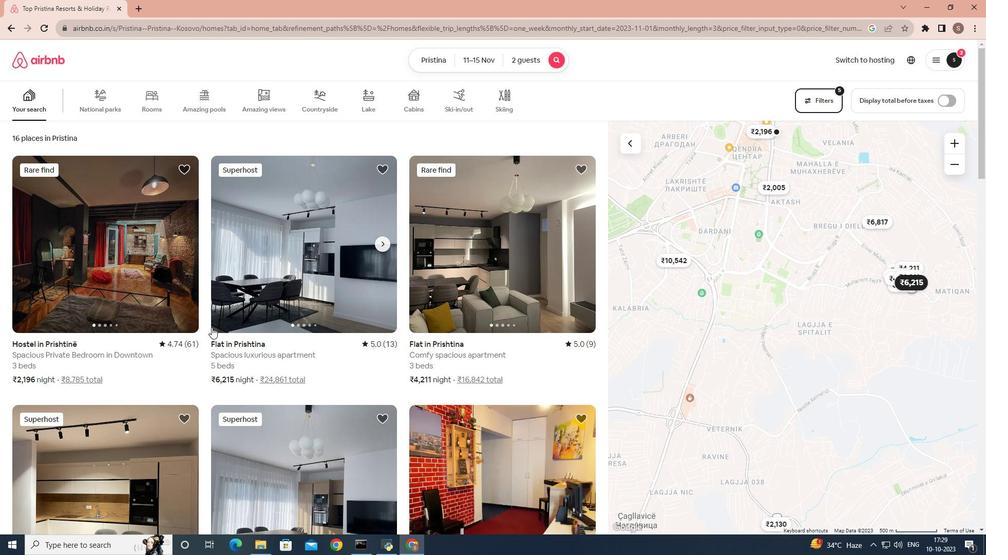 
Action: Mouse scrolled (211, 326) with delta (0, 0)
Screenshot: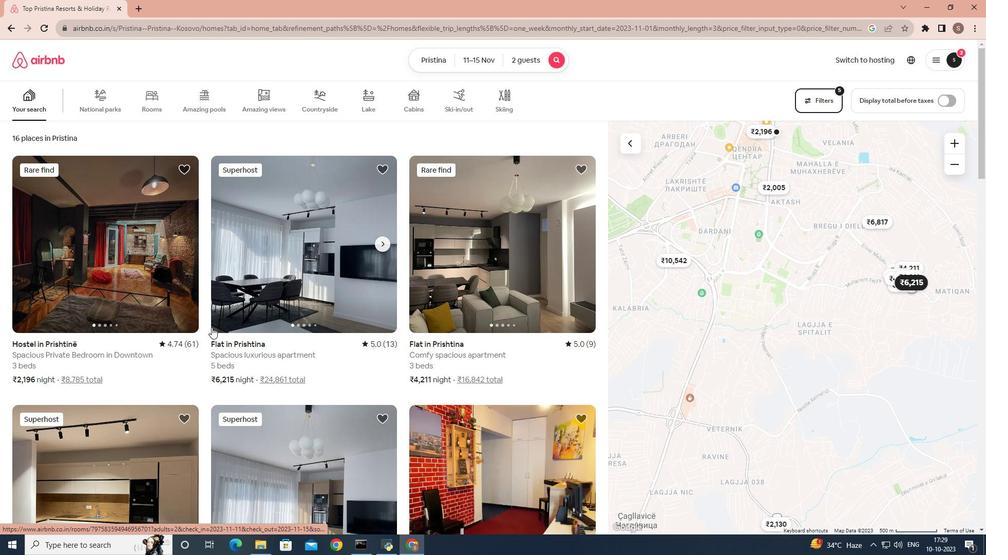 
Action: Mouse scrolled (211, 326) with delta (0, 0)
Screenshot: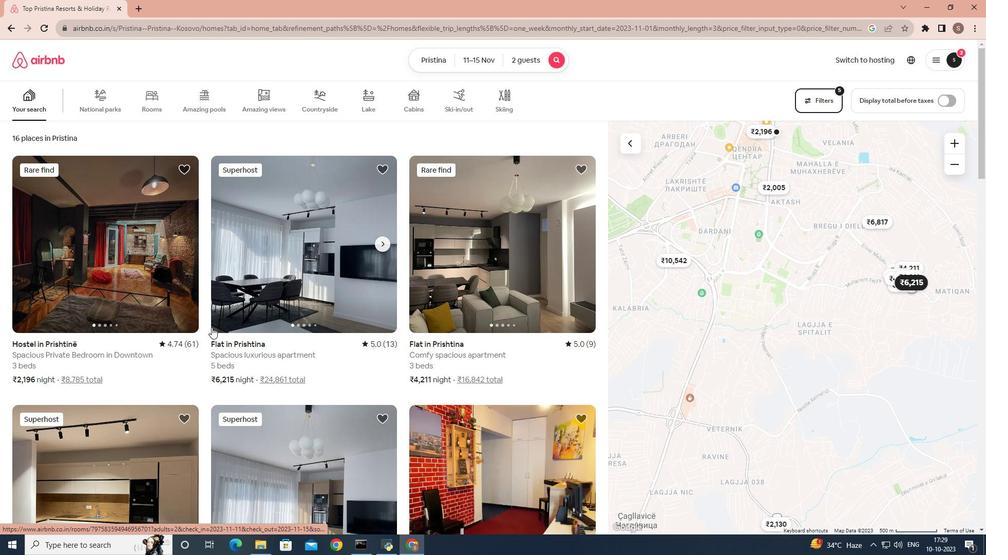 
Action: Mouse scrolled (211, 326) with delta (0, 0)
Screenshot: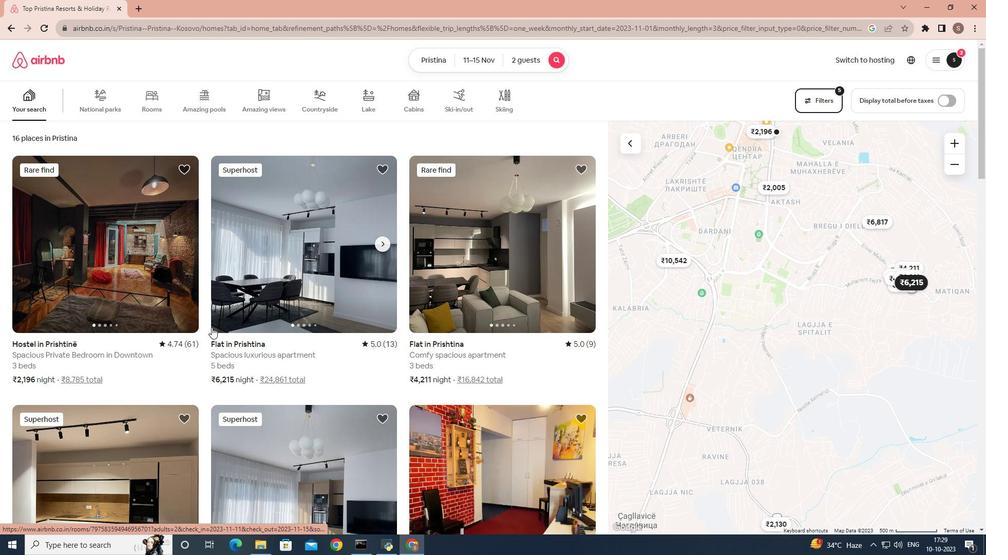 
Action: Mouse moved to (218, 320)
Screenshot: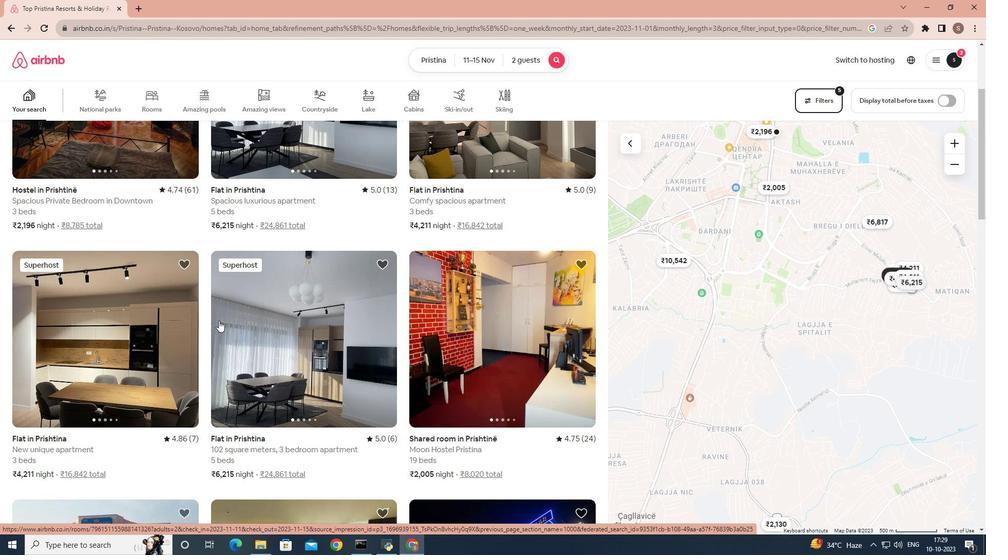 
Action: Mouse scrolled (218, 321) with delta (0, 0)
Screenshot: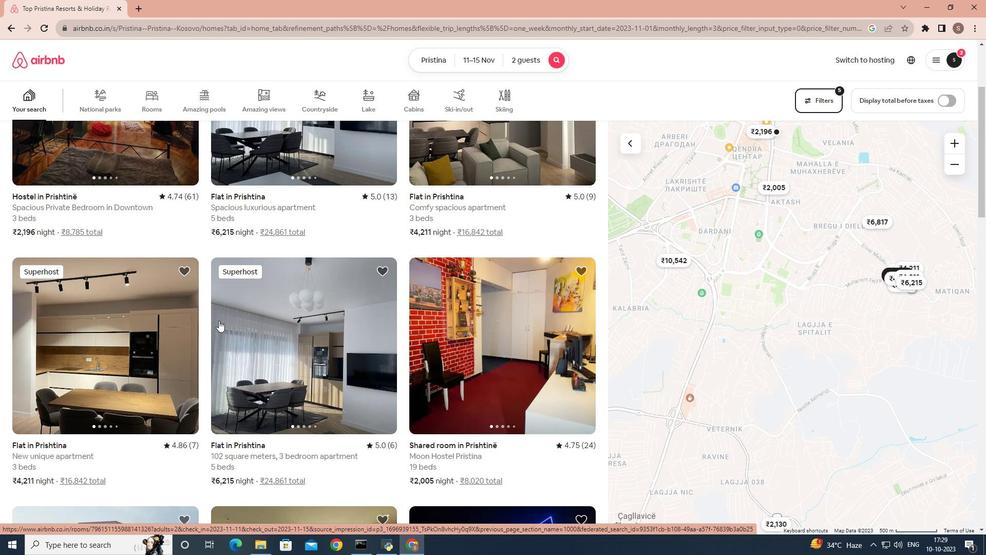 
Action: Mouse scrolled (218, 321) with delta (0, 0)
Screenshot: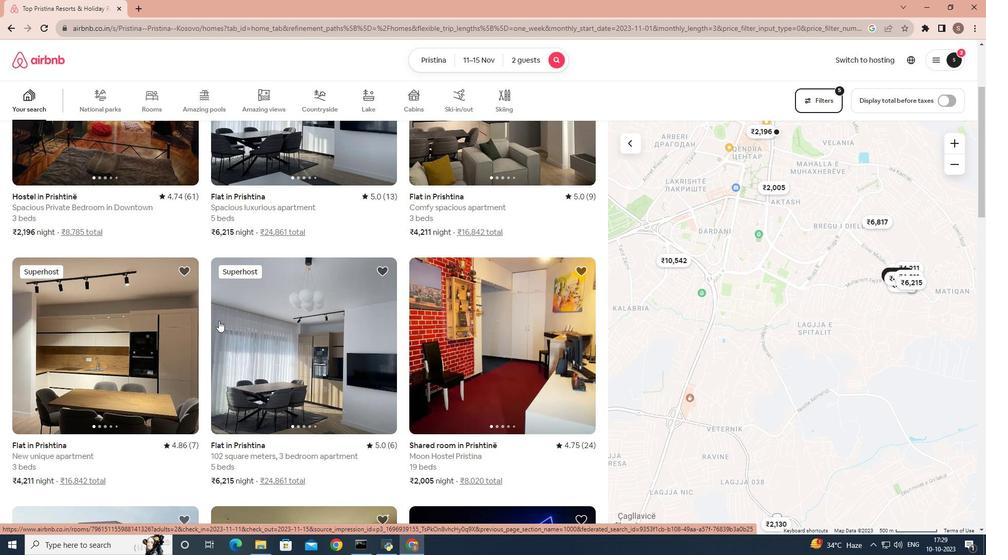 
Action: Mouse scrolled (218, 321) with delta (0, 0)
Screenshot: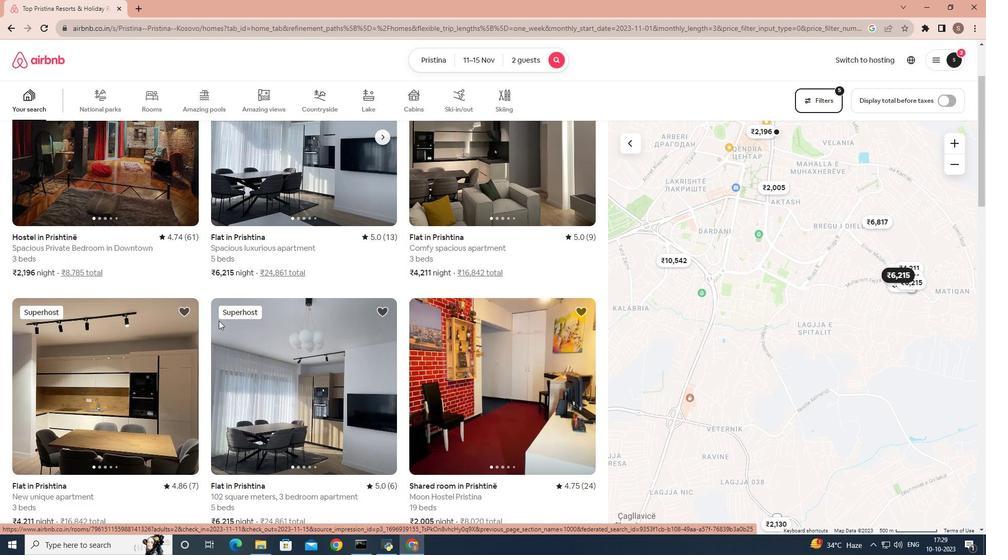 
Action: Mouse scrolled (218, 320) with delta (0, 0)
Screenshot: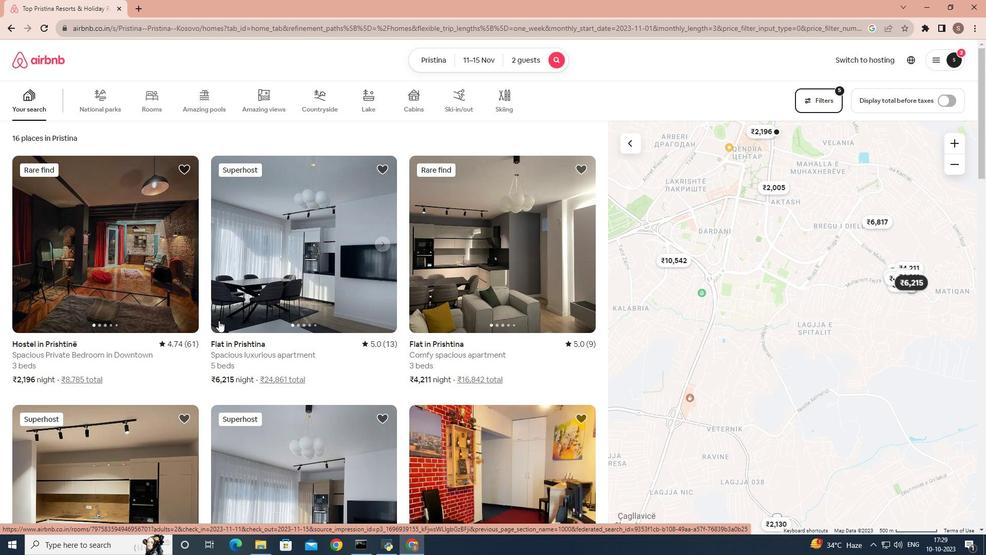 
Action: Mouse scrolled (218, 320) with delta (0, 0)
Screenshot: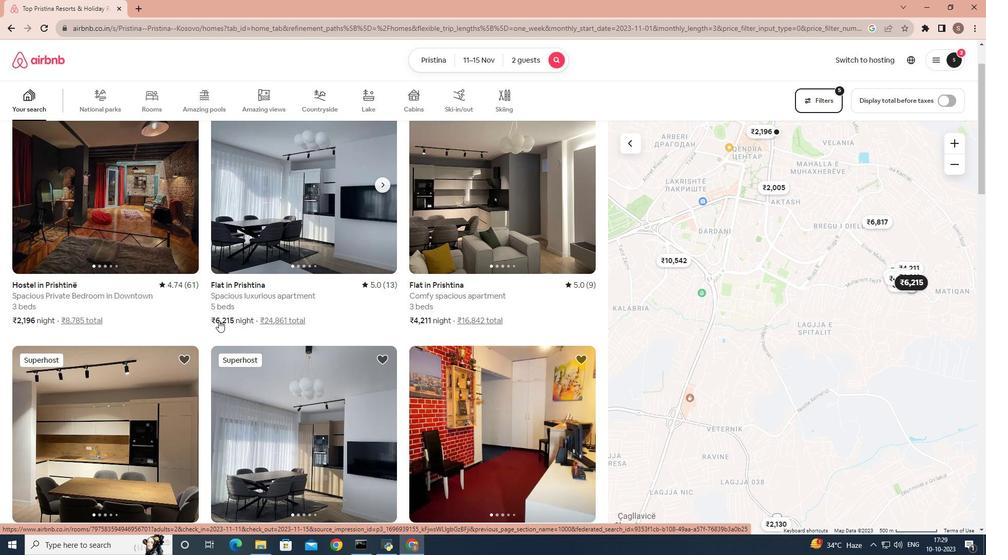 
Action: Mouse moved to (235, 310)
Screenshot: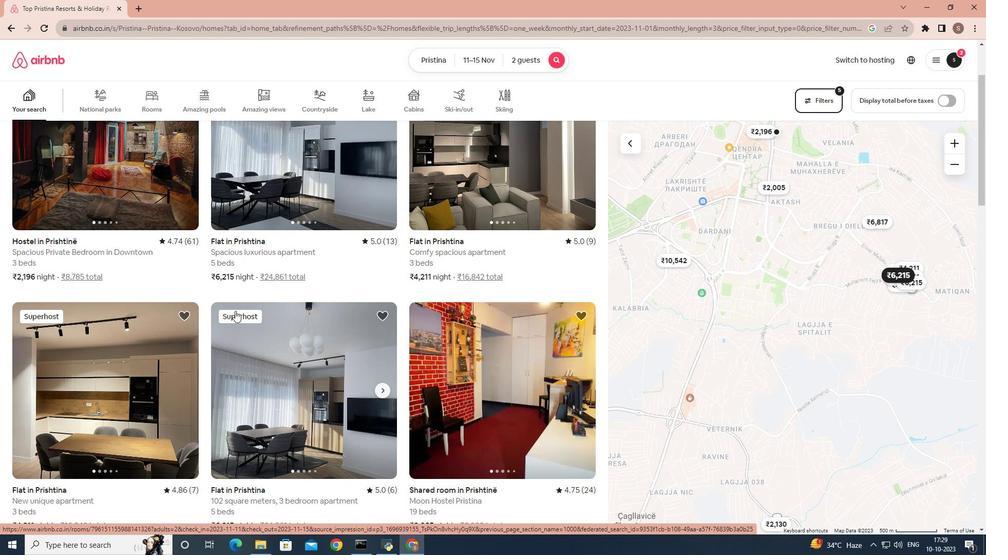 
Action: Mouse scrolled (235, 310) with delta (0, 0)
Screenshot: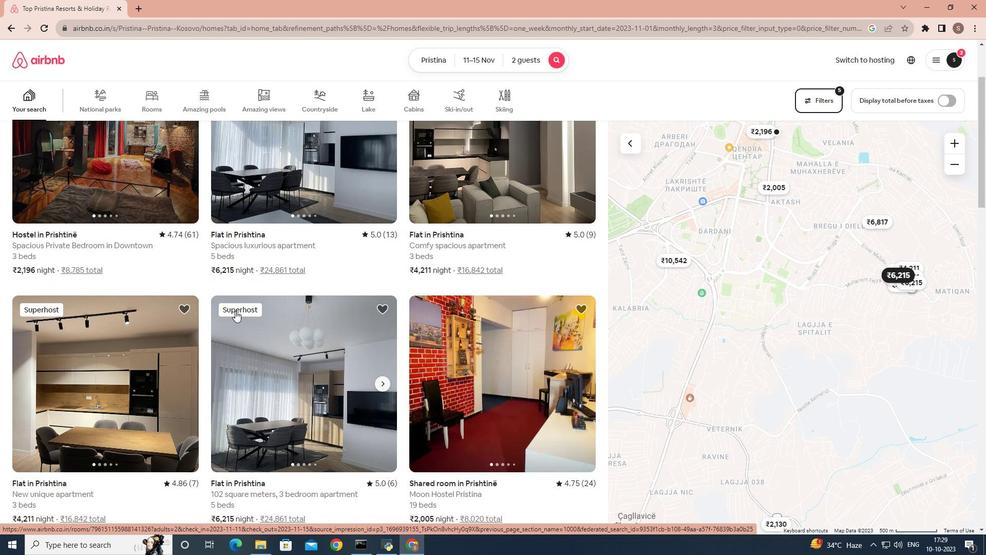 
Action: Mouse scrolled (235, 310) with delta (0, 0)
Screenshot: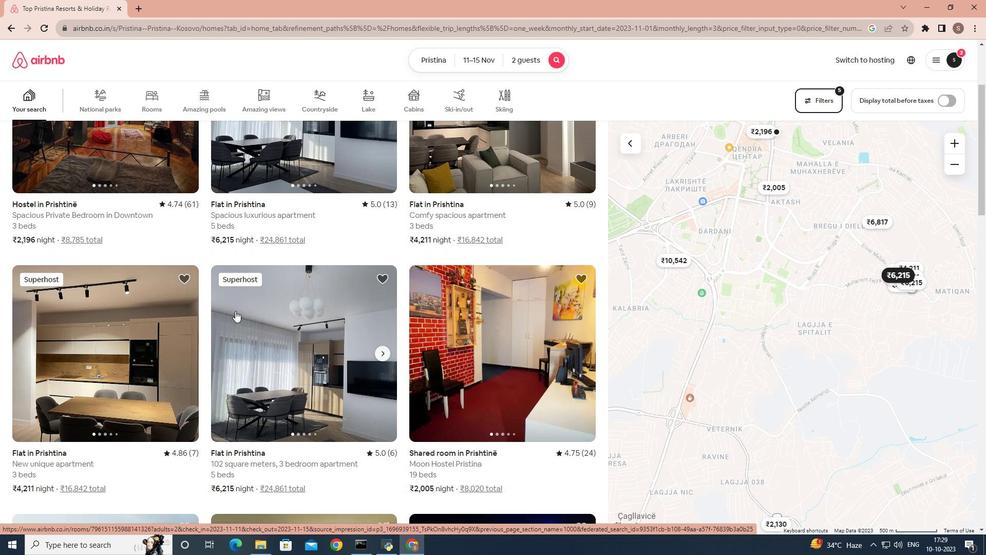 
Action: Mouse moved to (307, 316)
Screenshot: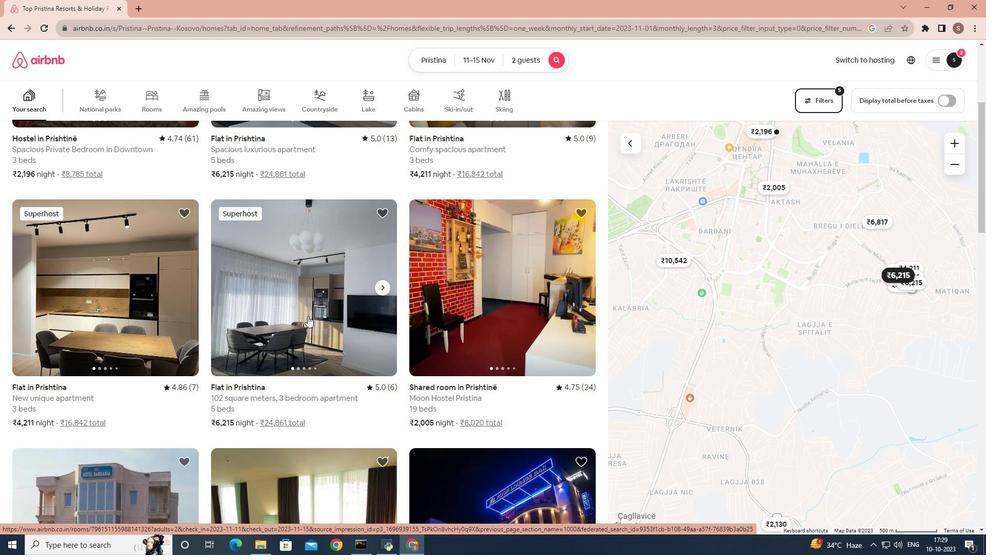 
Action: Mouse pressed left at (307, 316)
Screenshot: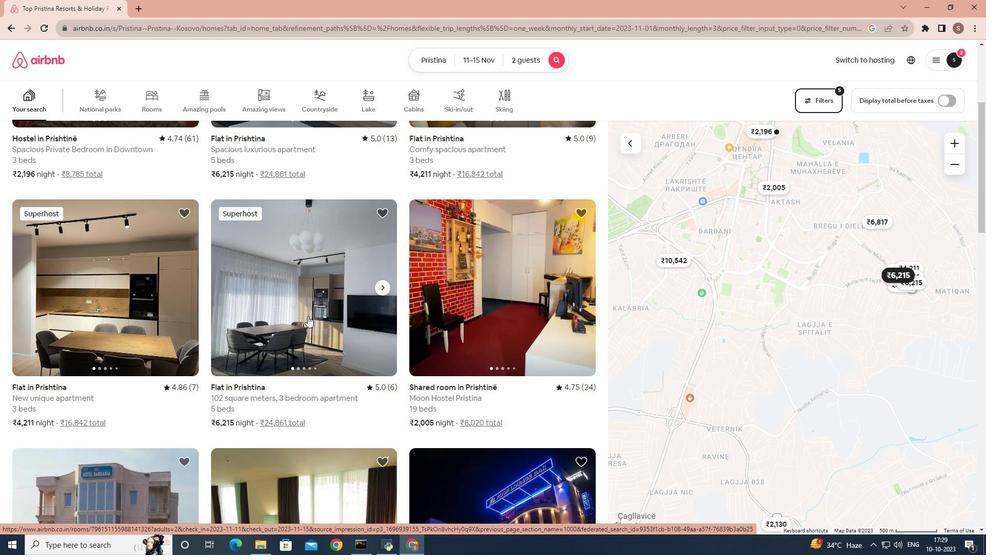 
Action: Mouse moved to (346, 347)
Screenshot: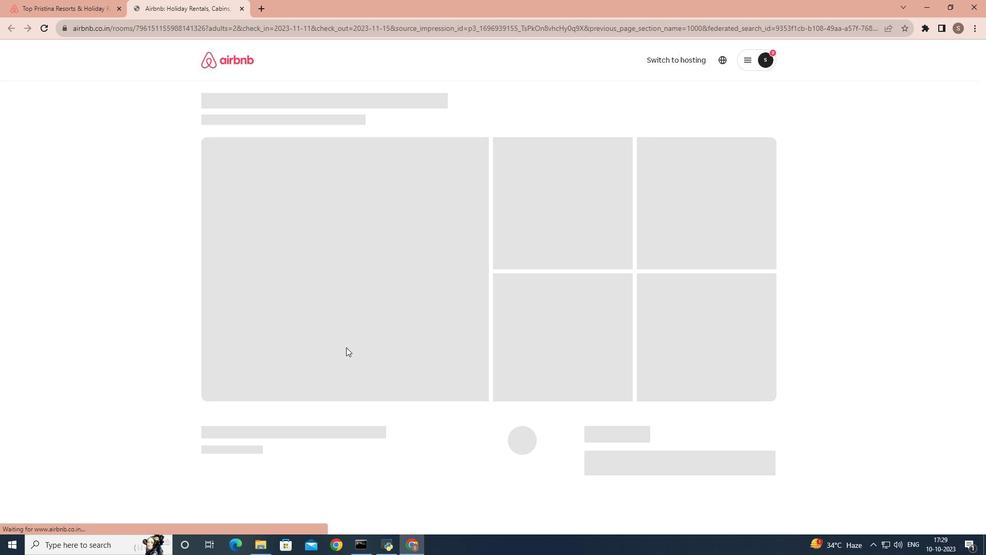
Action: Mouse scrolled (346, 346) with delta (0, 0)
Screenshot: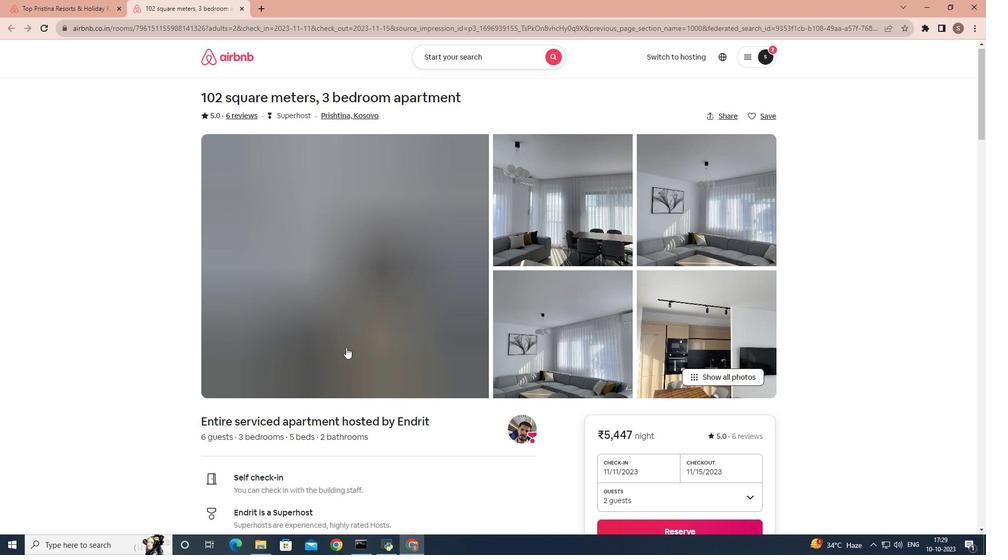 
Action: Mouse scrolled (346, 346) with delta (0, 0)
Screenshot: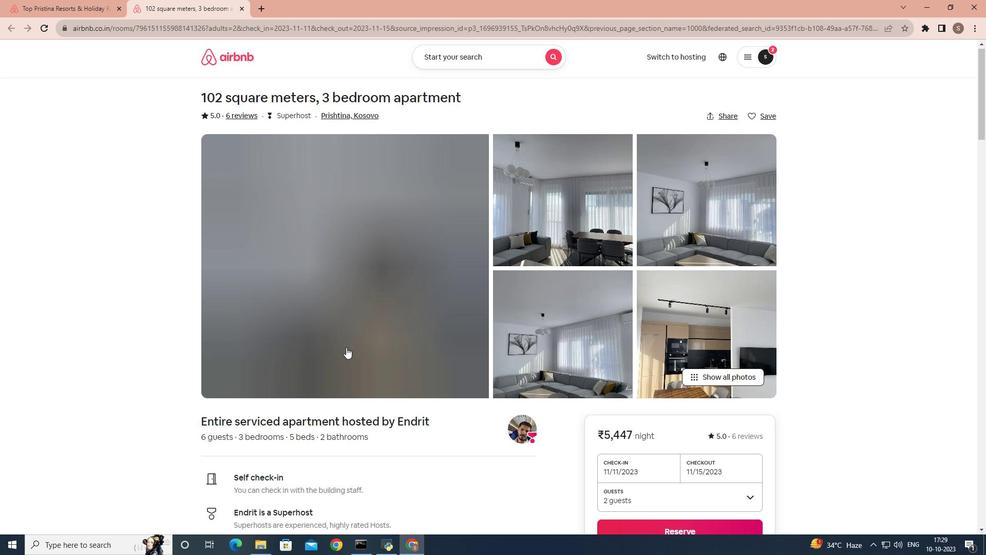 
Action: Mouse scrolled (346, 346) with delta (0, 0)
Screenshot: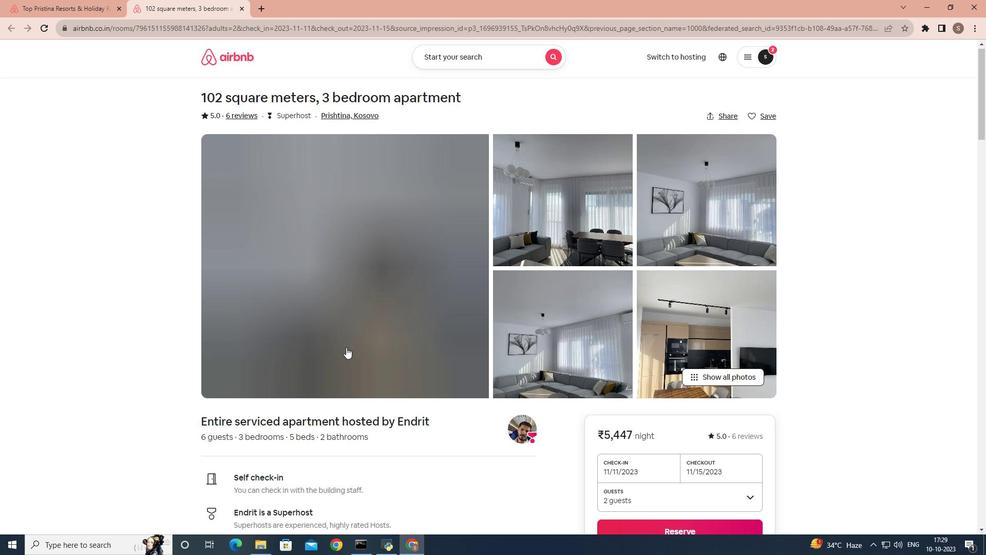 
Action: Mouse scrolled (346, 346) with delta (0, 0)
Screenshot: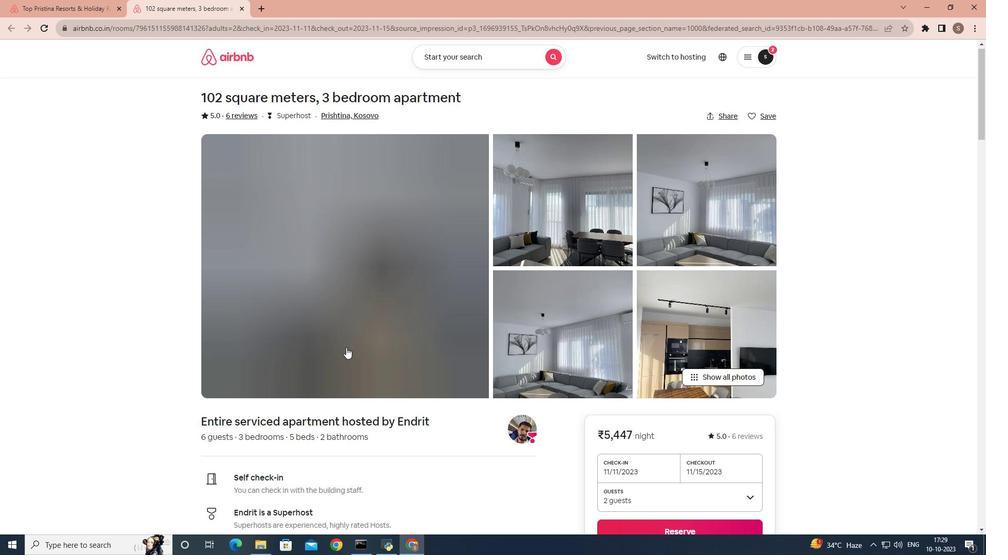 
Action: Mouse scrolled (346, 346) with delta (0, 0)
Screenshot: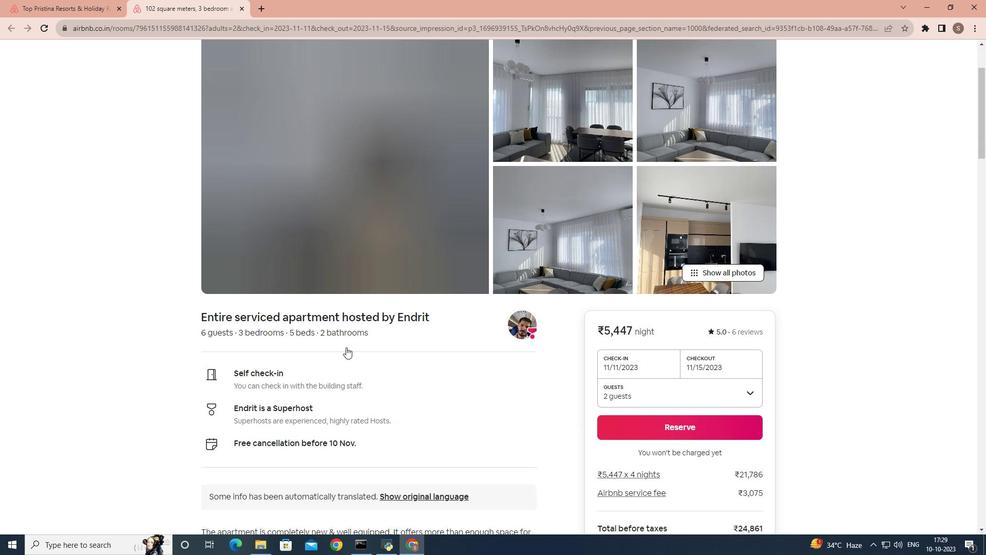 
Action: Mouse scrolled (346, 347) with delta (0, 0)
Screenshot: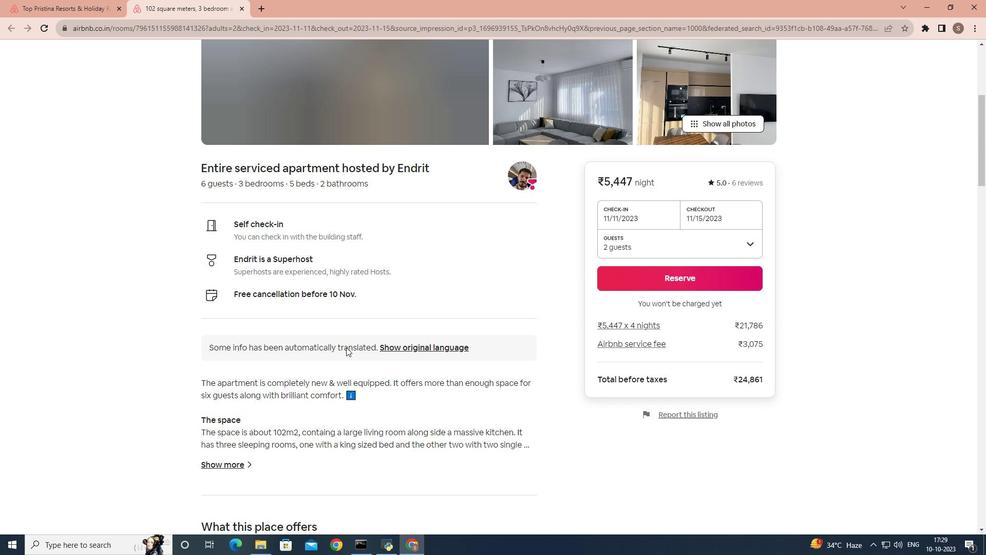 
Action: Mouse scrolled (346, 347) with delta (0, 0)
Screenshot: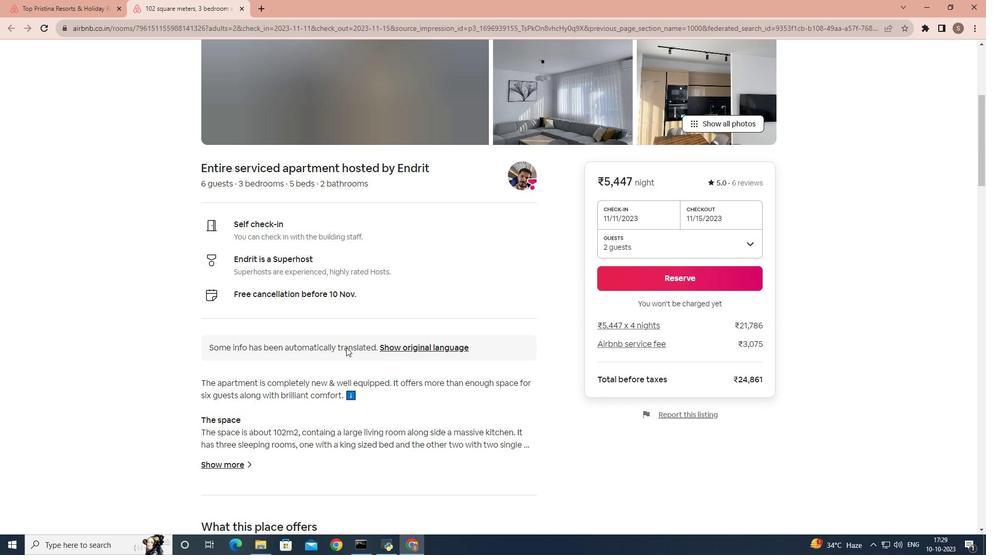 
Action: Mouse scrolled (346, 347) with delta (0, 0)
Screenshot: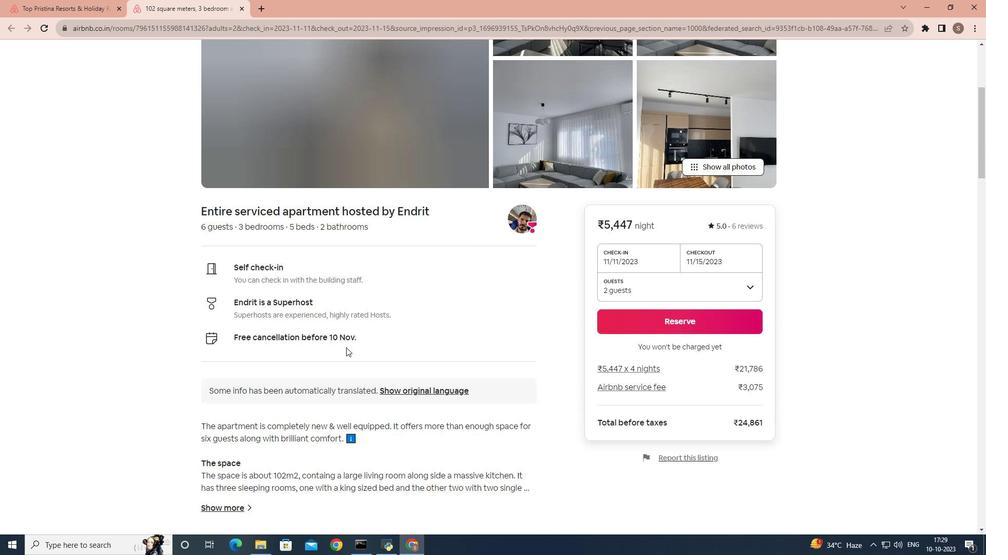 
Action: Mouse scrolled (346, 346) with delta (0, 0)
Screenshot: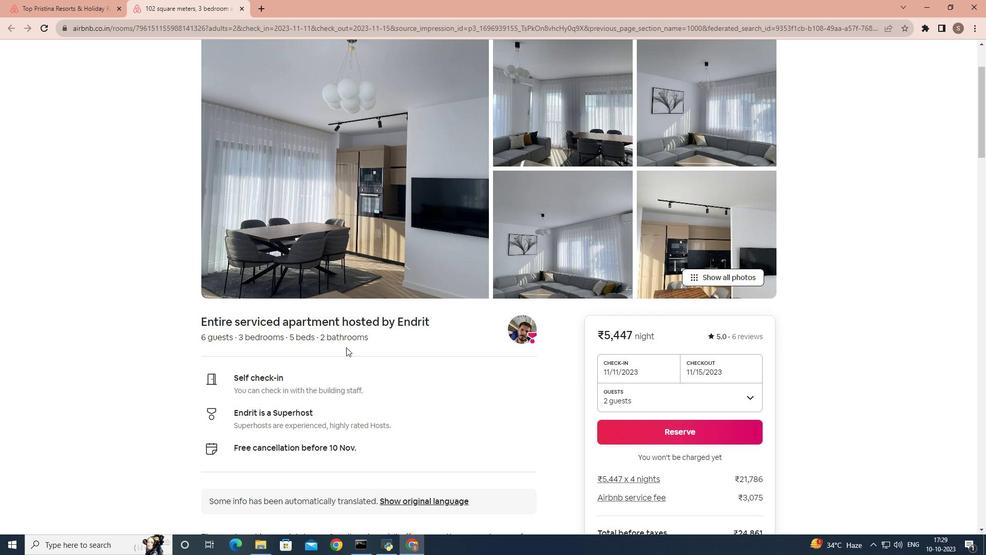 
Action: Mouse scrolled (346, 346) with delta (0, 0)
Screenshot: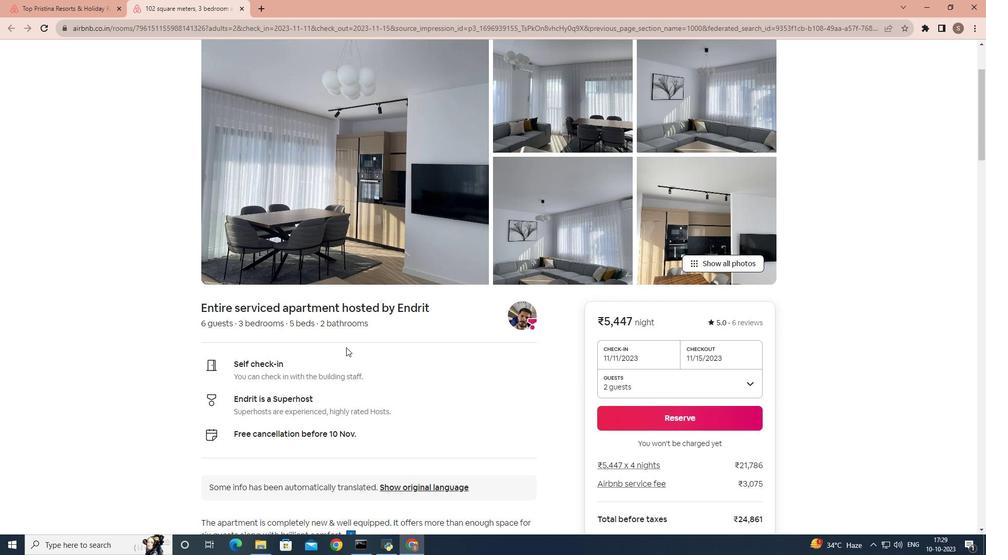 
Action: Mouse scrolled (346, 346) with delta (0, 0)
Screenshot: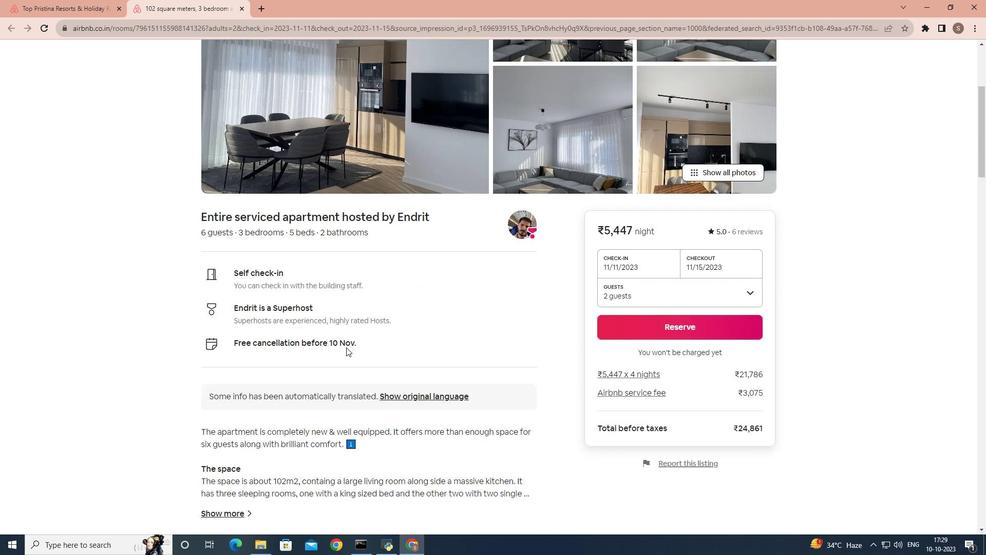 
Action: Mouse scrolled (346, 346) with delta (0, 0)
Screenshot: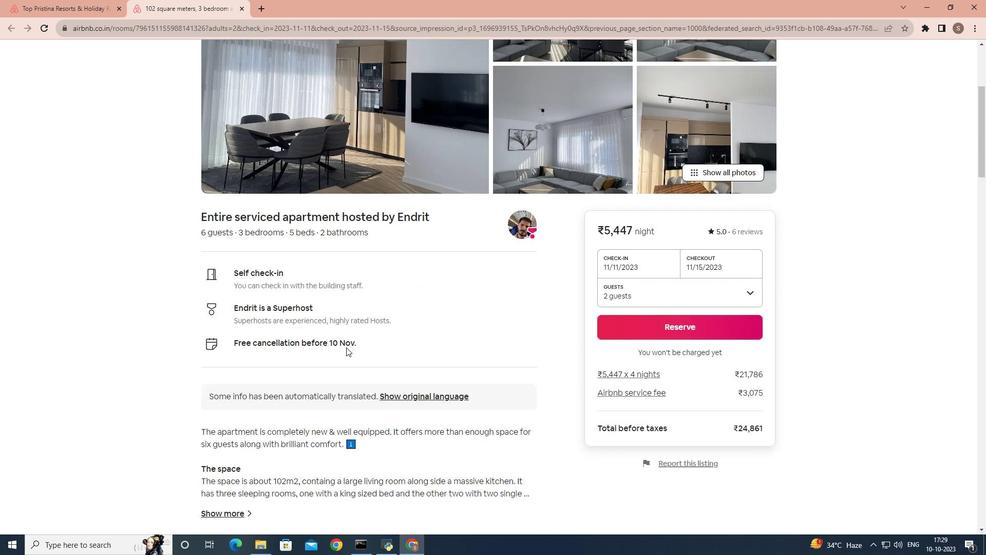 
Action: Mouse scrolled (346, 346) with delta (0, 0)
Screenshot: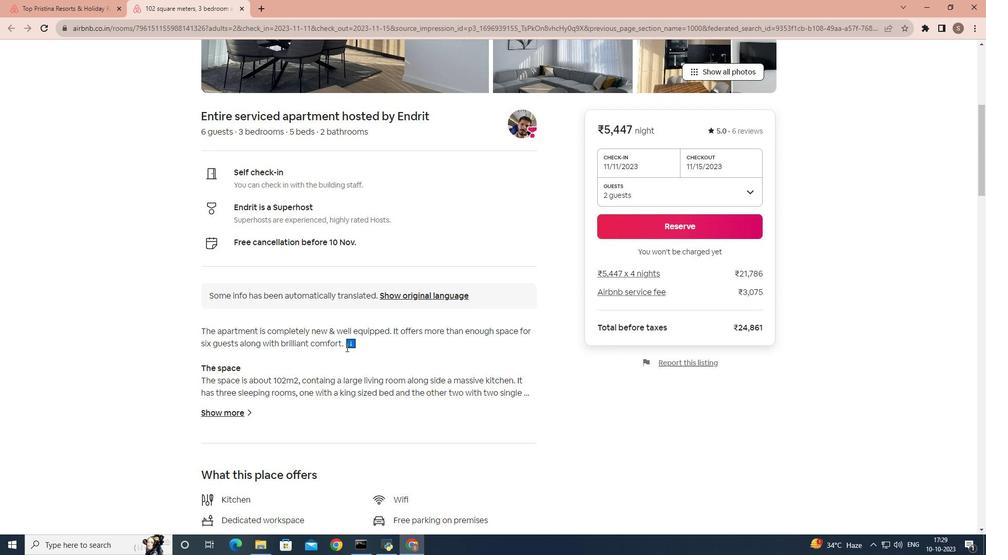 
Action: Mouse scrolled (346, 346) with delta (0, 0)
Screenshot: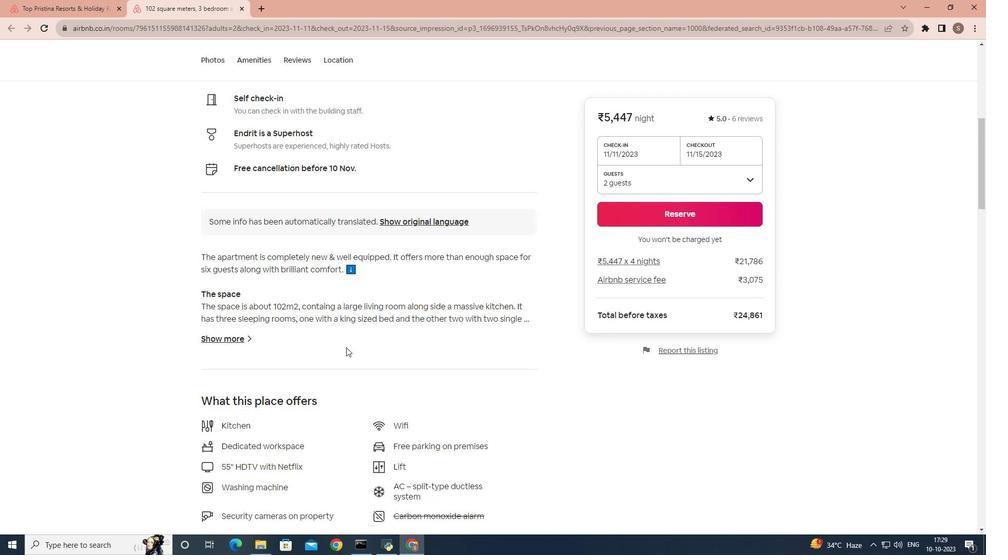 
Action: Mouse moved to (246, 311)
Screenshot: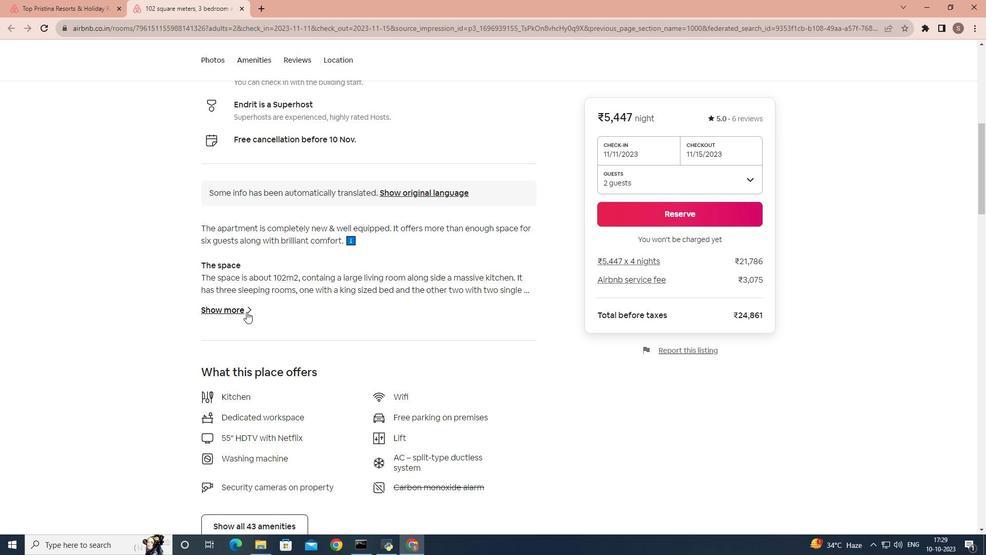 
Action: Mouse pressed left at (246, 311)
Screenshot: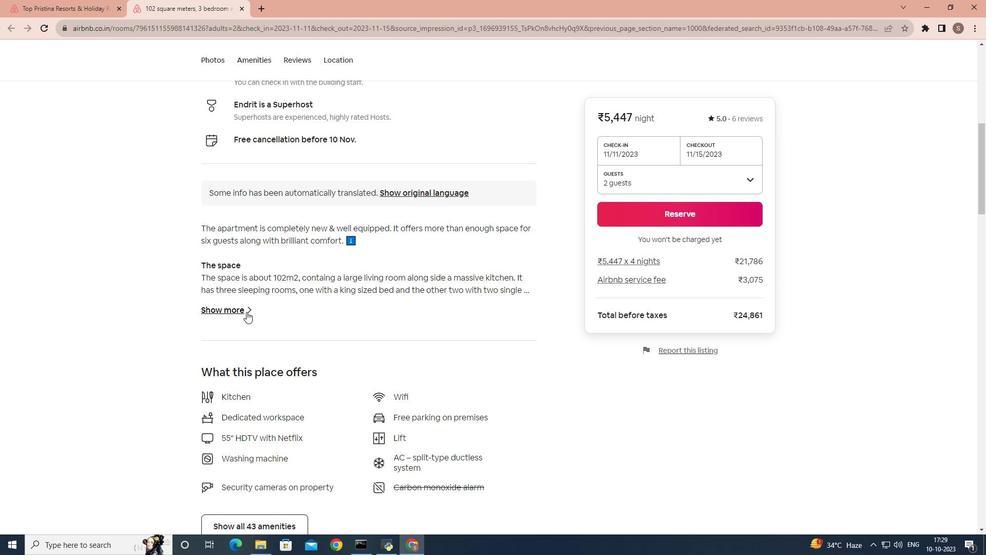 
Action: Mouse moved to (373, 311)
Screenshot: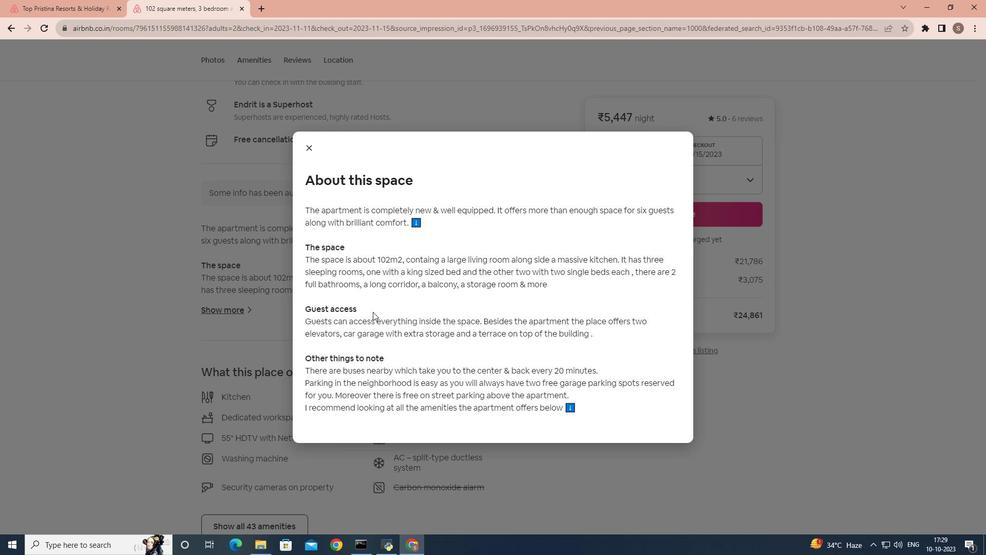 
Action: Mouse scrolled (373, 311) with delta (0, 0)
Screenshot: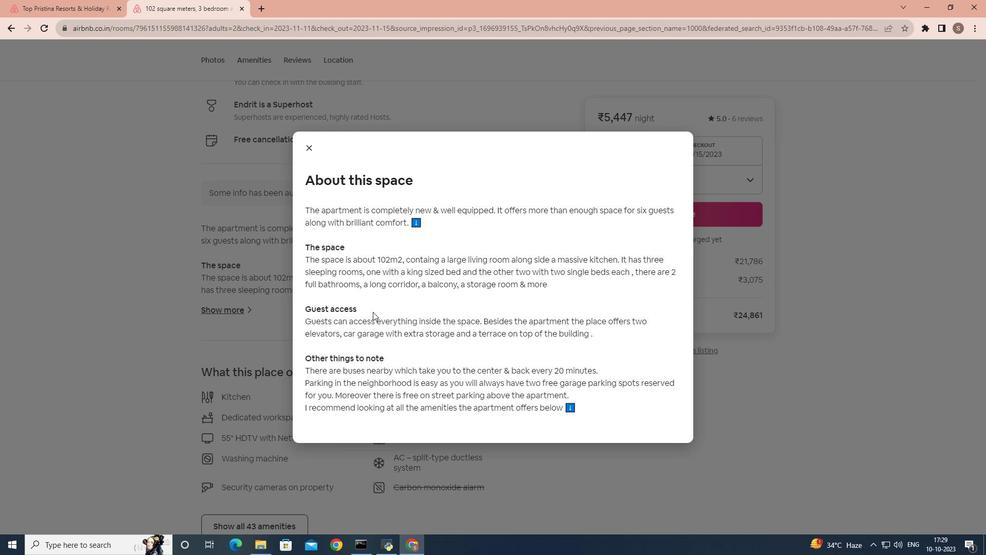 
Action: Mouse scrolled (373, 311) with delta (0, 0)
Screenshot: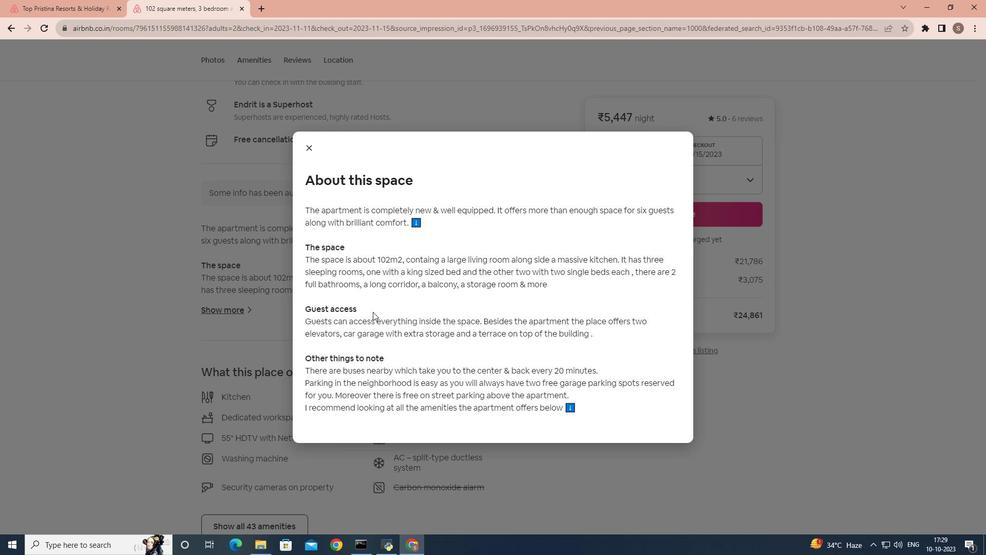 
Action: Mouse scrolled (373, 311) with delta (0, 0)
Screenshot: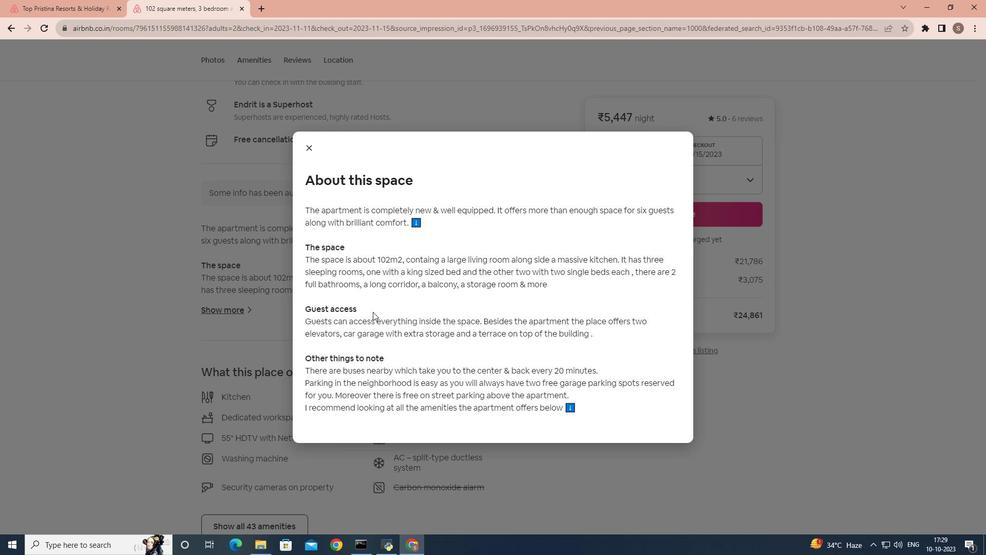 
Action: Mouse scrolled (373, 311) with delta (0, 0)
Screenshot: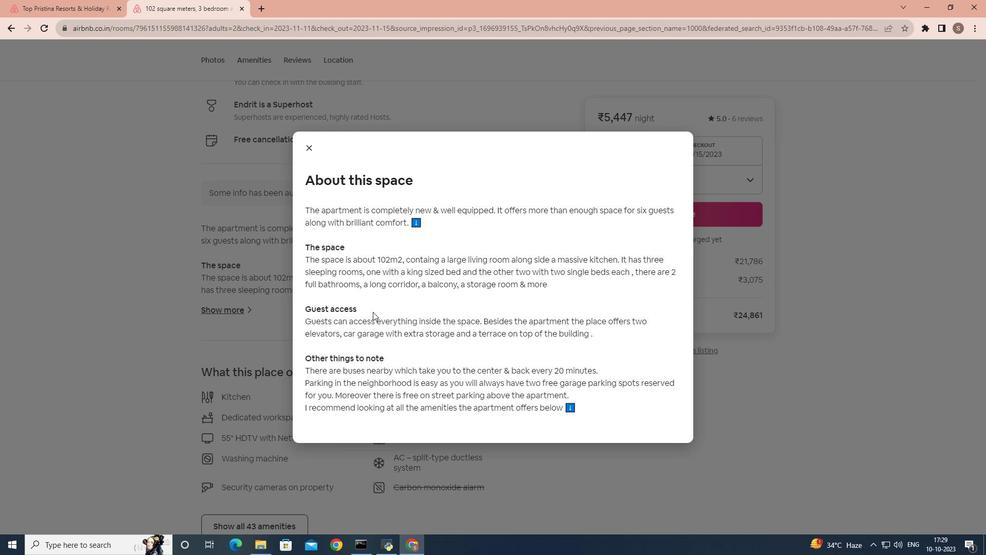 
Action: Mouse moved to (308, 148)
Screenshot: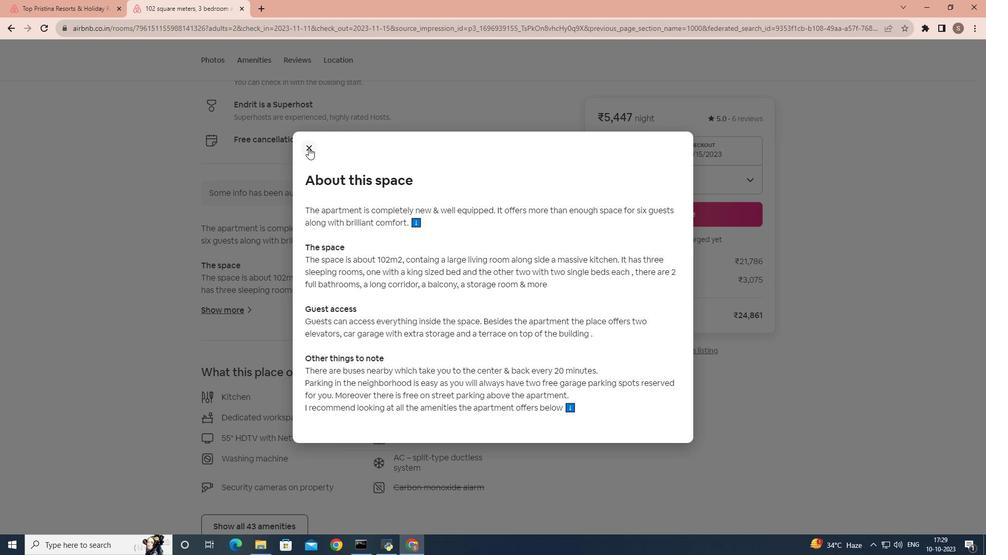 
Action: Mouse pressed left at (308, 148)
Screenshot: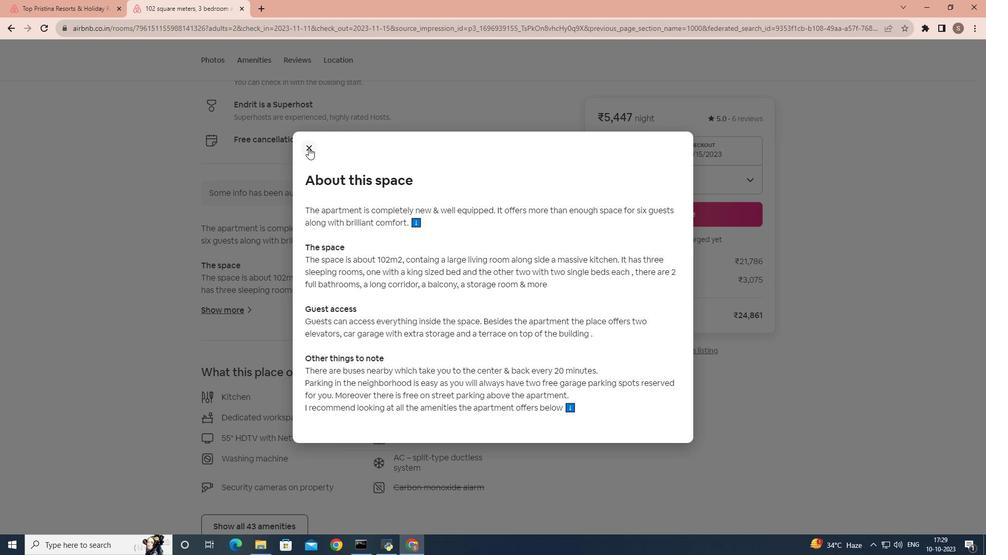 
Action: Mouse moved to (261, 336)
Screenshot: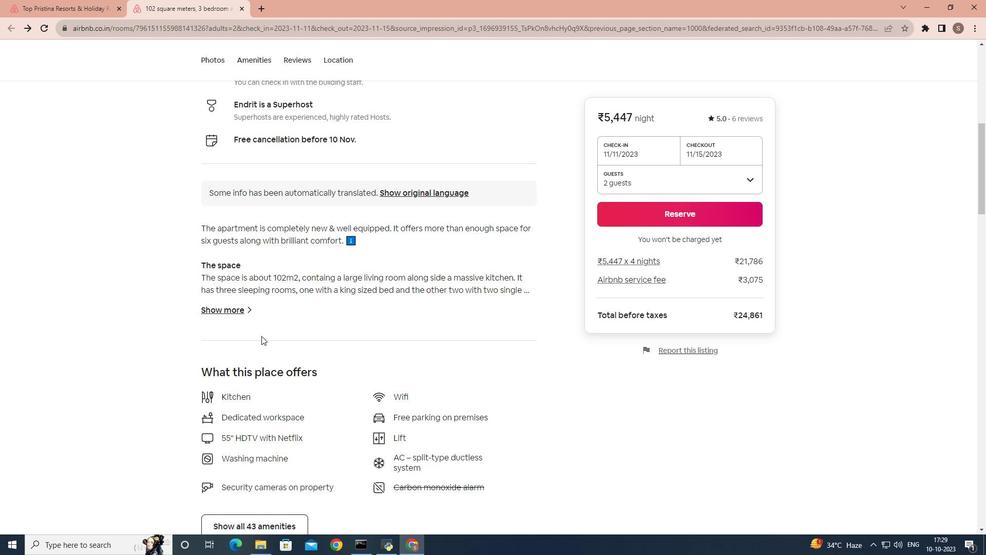 
Action: Mouse scrolled (261, 335) with delta (0, 0)
Screenshot: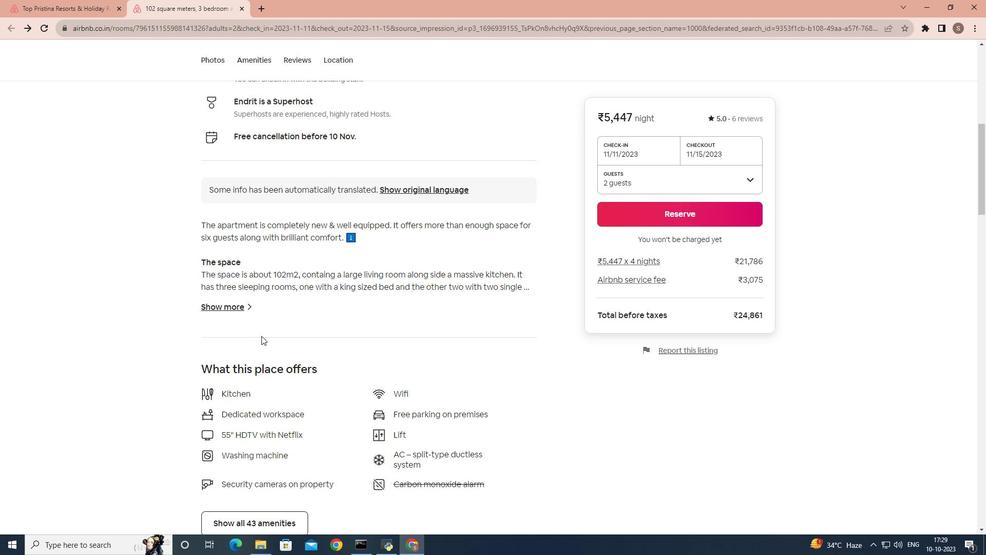 
Action: Mouse scrolled (261, 335) with delta (0, 0)
Screenshot: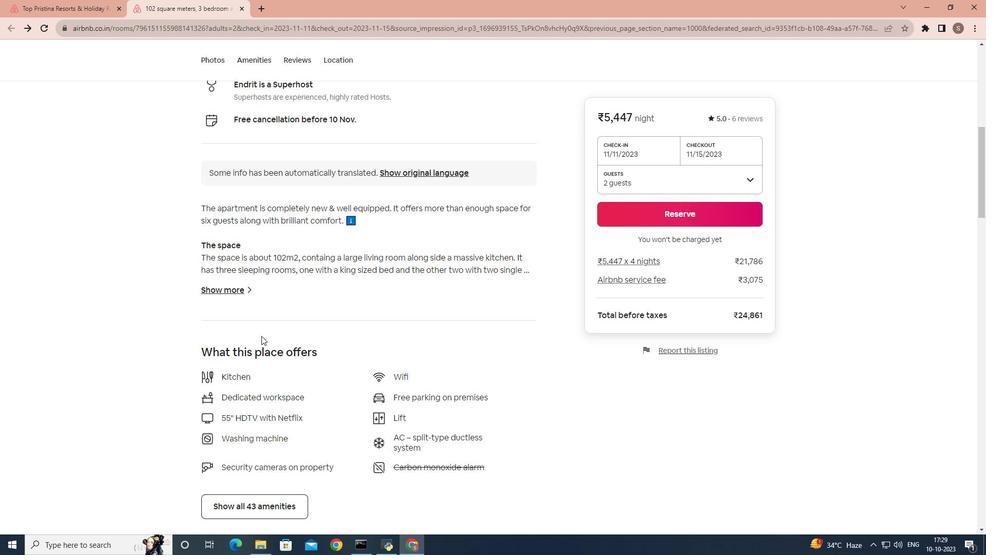 
Action: Mouse scrolled (261, 335) with delta (0, 0)
Screenshot: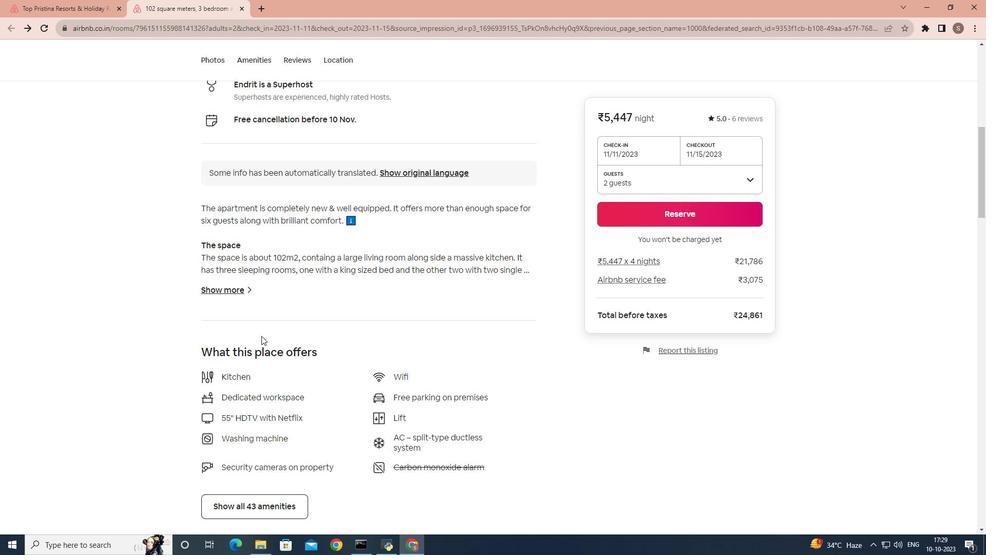 
Action: Mouse scrolled (261, 335) with delta (0, 0)
Screenshot: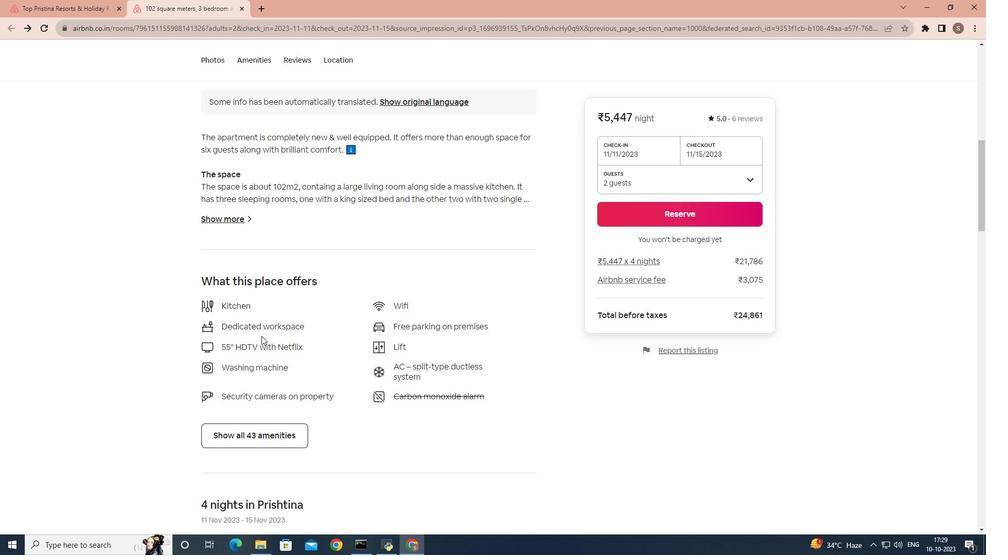 
Action: Mouse moved to (275, 329)
Screenshot: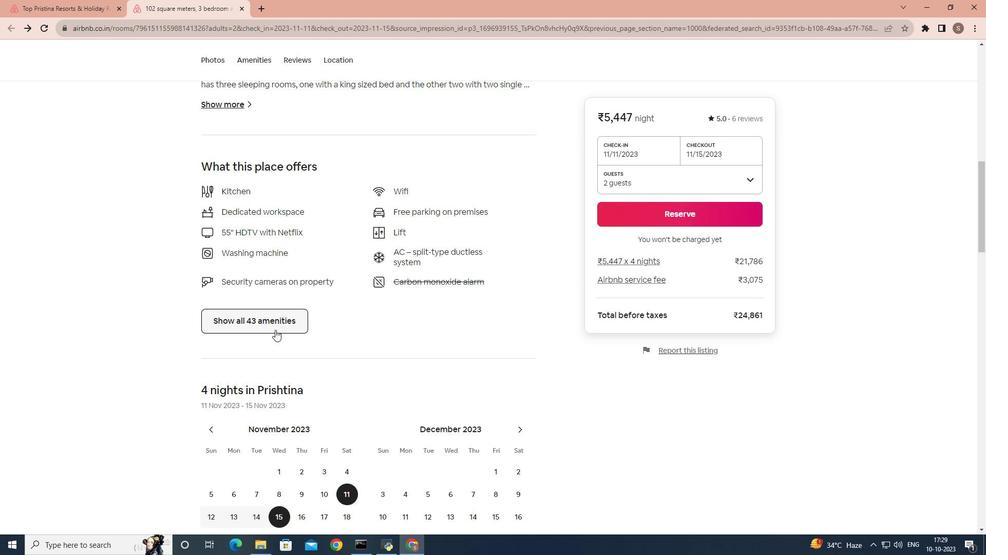 
Action: Mouse pressed left at (275, 329)
Screenshot: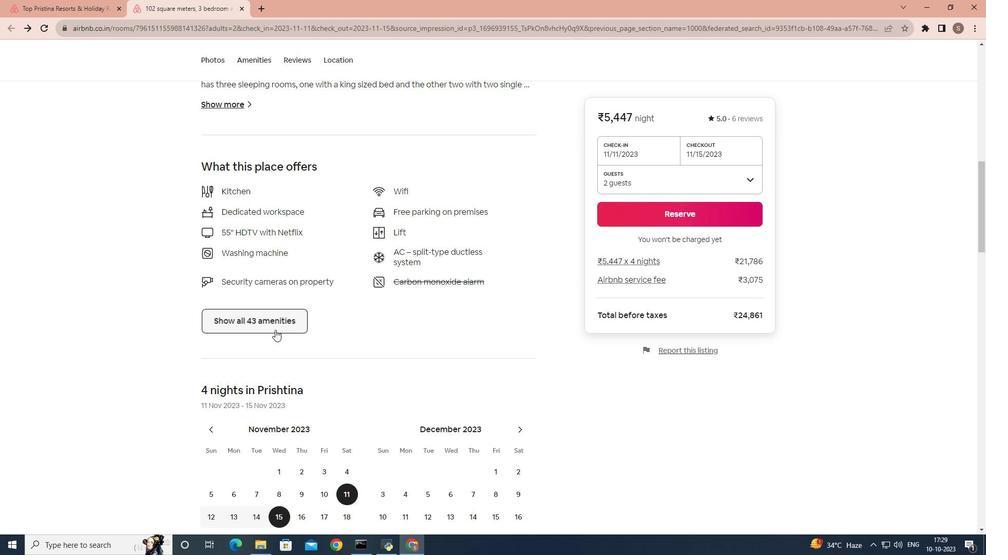 
Action: Mouse moved to (376, 335)
Screenshot: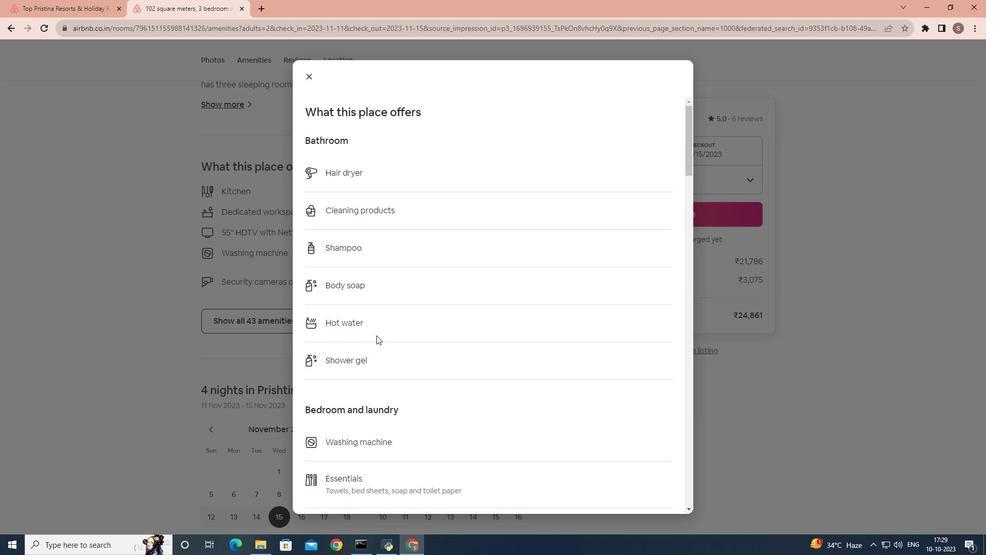 
Action: Mouse scrolled (376, 335) with delta (0, 0)
Screenshot: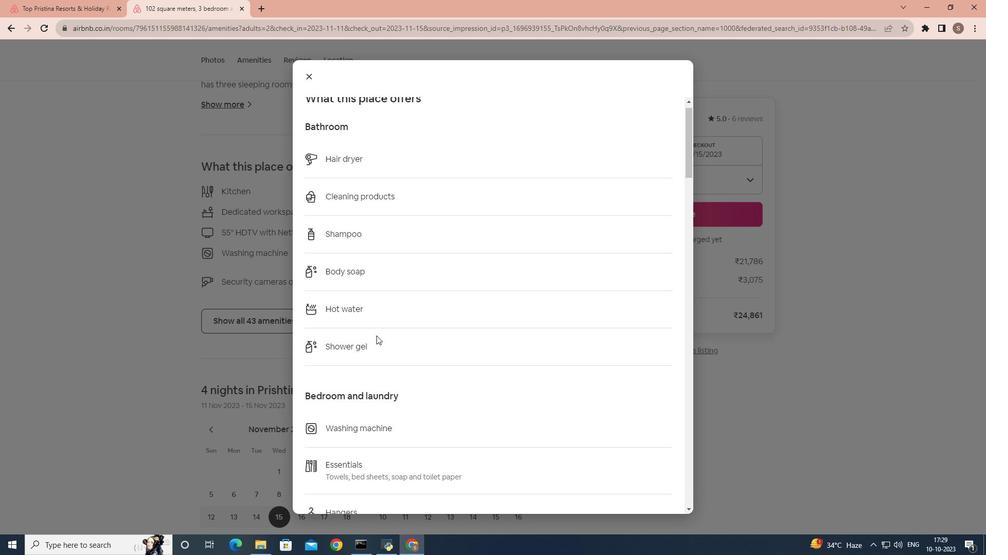 
Action: Mouse scrolled (376, 335) with delta (0, 0)
Screenshot: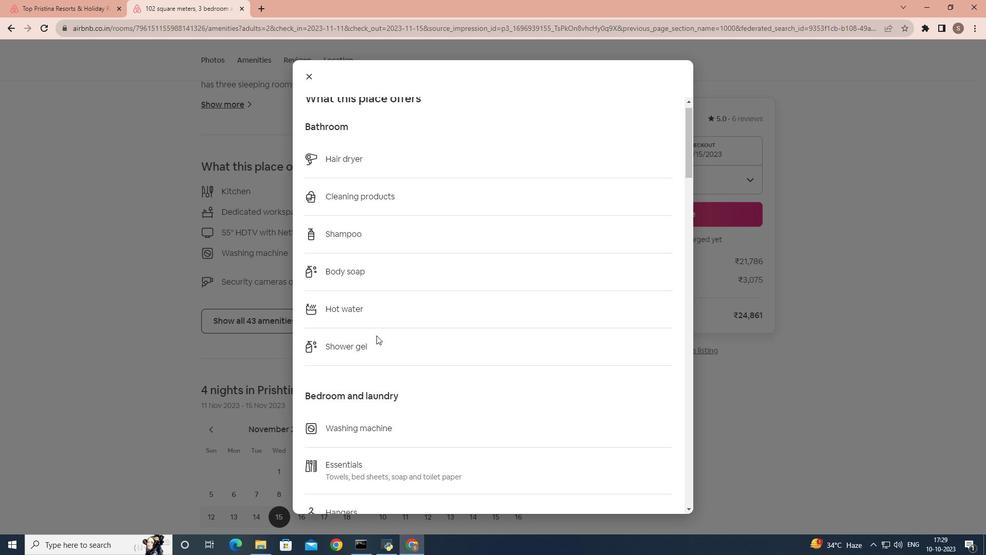 
Action: Mouse scrolled (376, 335) with delta (0, 0)
Screenshot: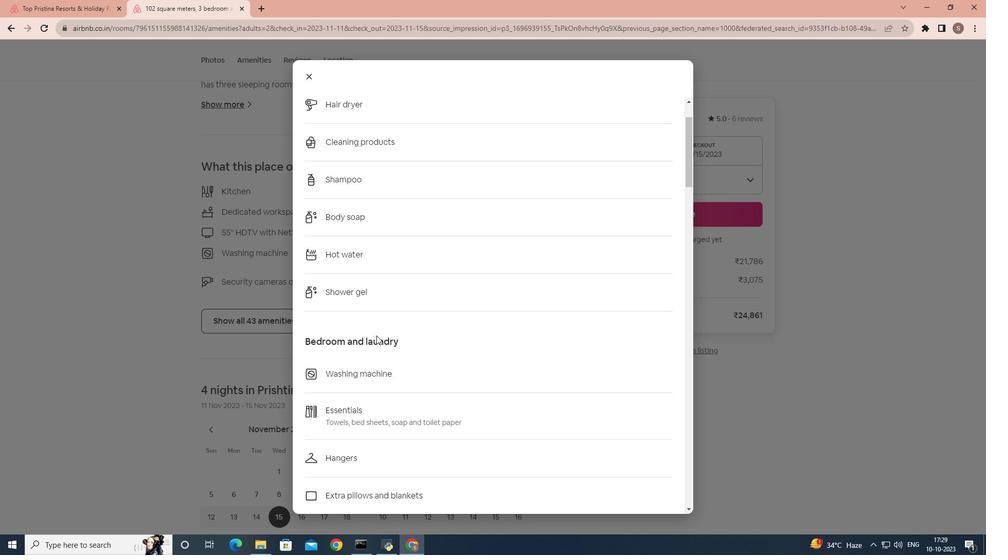 
Action: Mouse scrolled (376, 335) with delta (0, 0)
Screenshot: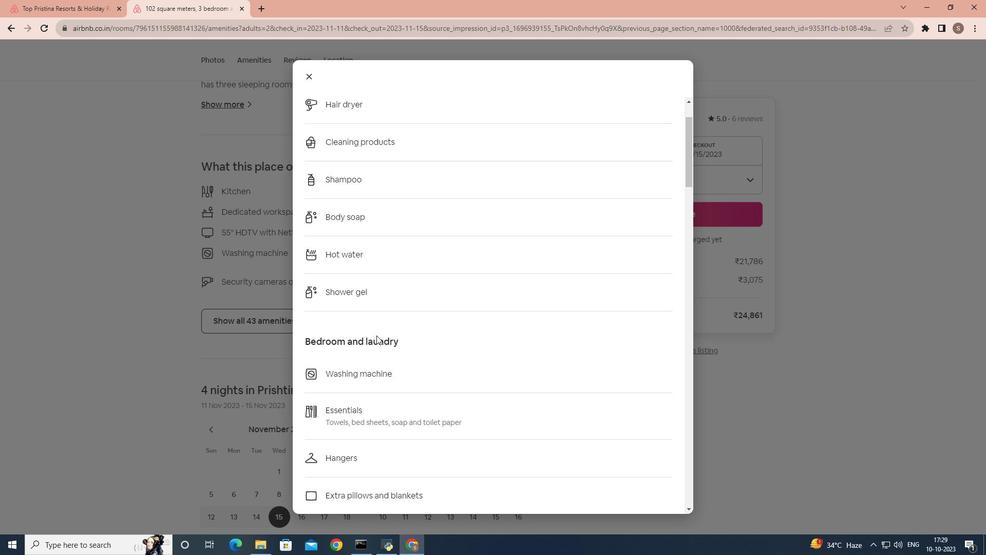 
Action: Mouse scrolled (376, 335) with delta (0, 0)
Screenshot: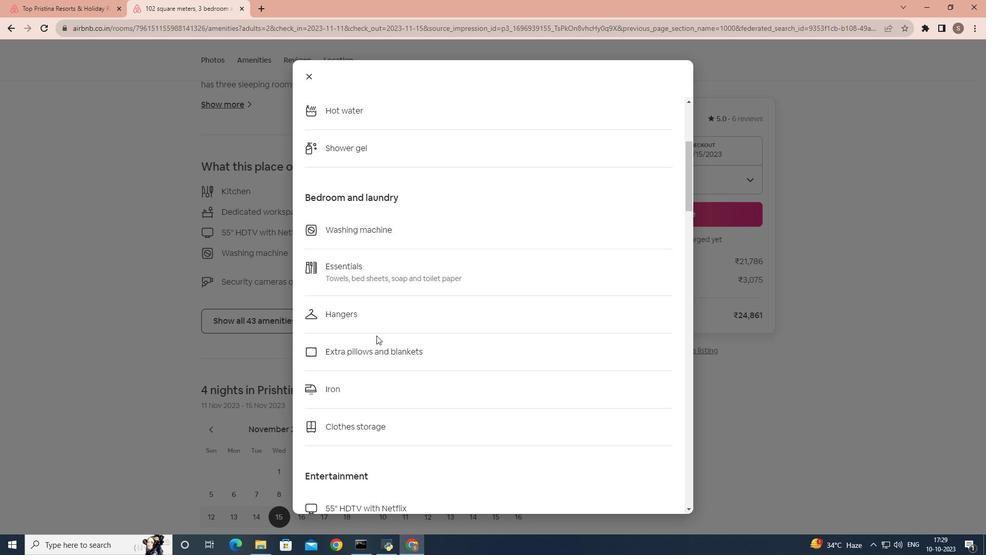 
Action: Mouse scrolled (376, 335) with delta (0, 0)
Screenshot: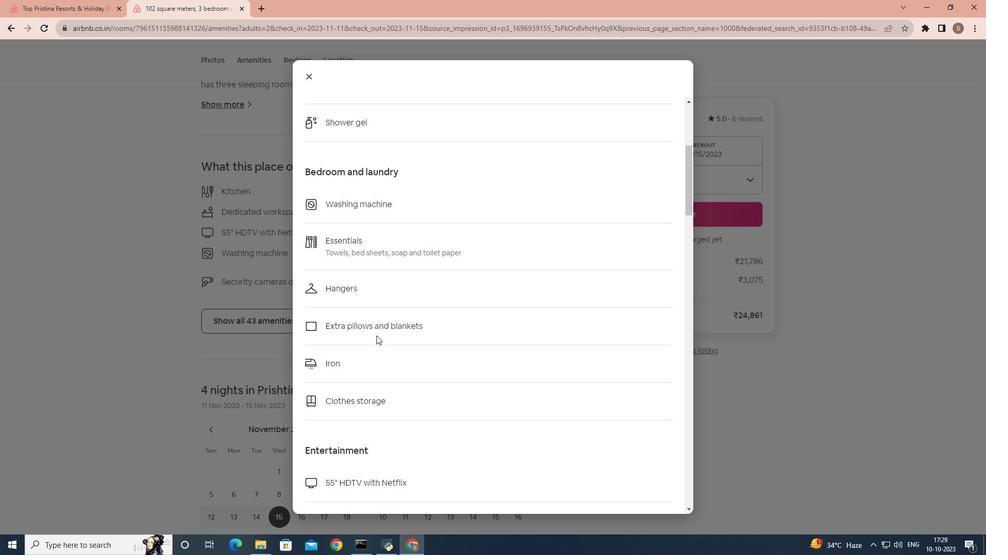 
Action: Mouse scrolled (376, 335) with delta (0, 0)
Screenshot: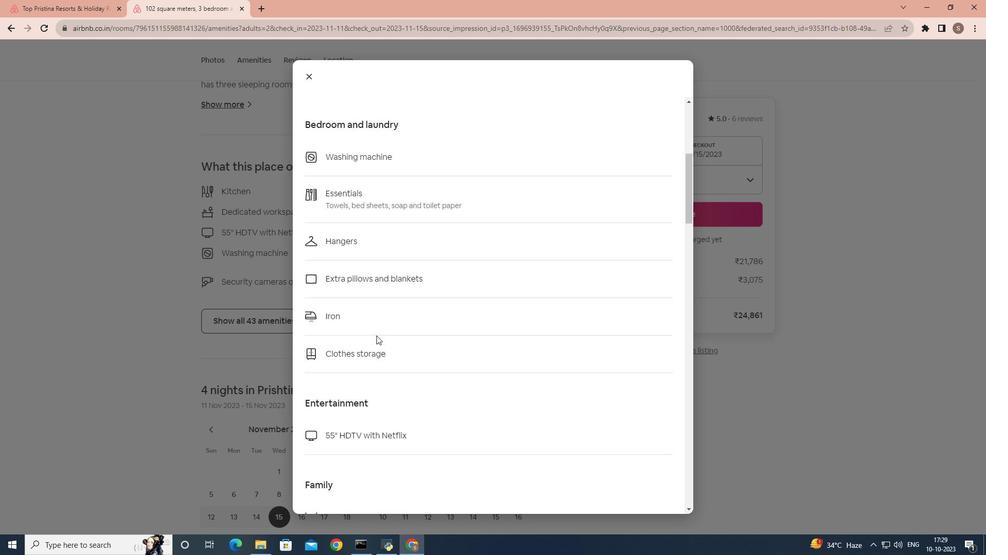 
Action: Mouse scrolled (376, 335) with delta (0, 0)
Screenshot: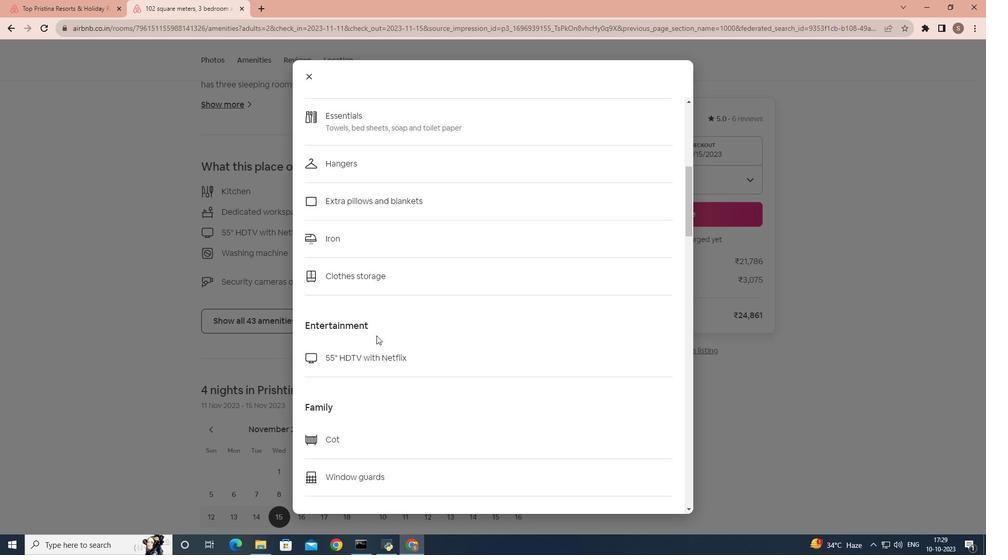
Action: Mouse scrolled (376, 335) with delta (0, 0)
Screenshot: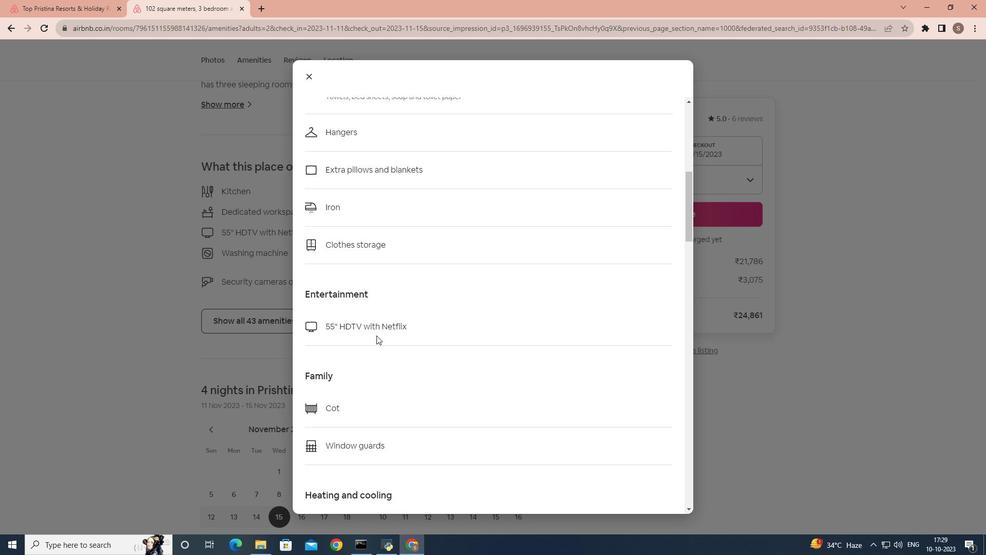 
Action: Mouse scrolled (376, 335) with delta (0, 0)
Screenshot: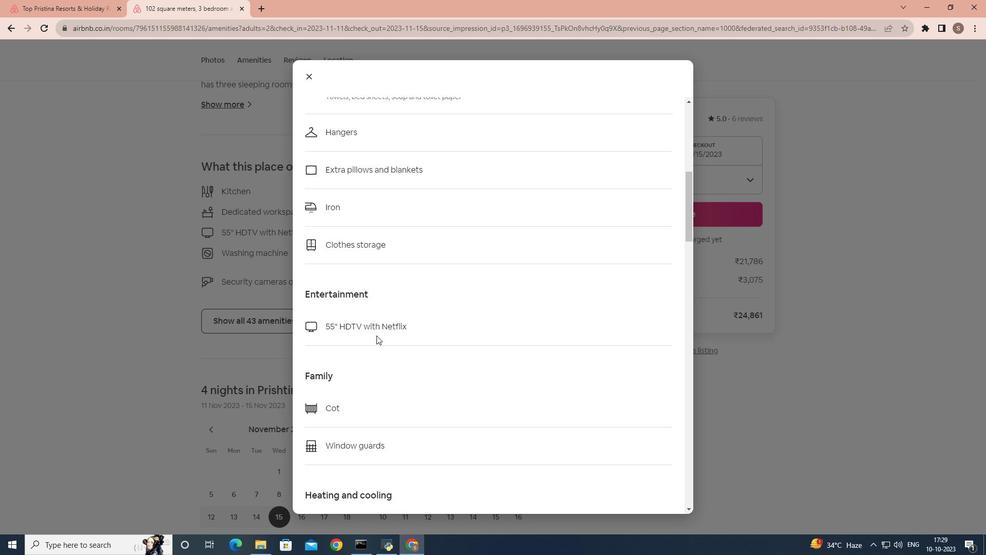 
Action: Mouse scrolled (376, 335) with delta (0, 0)
Screenshot: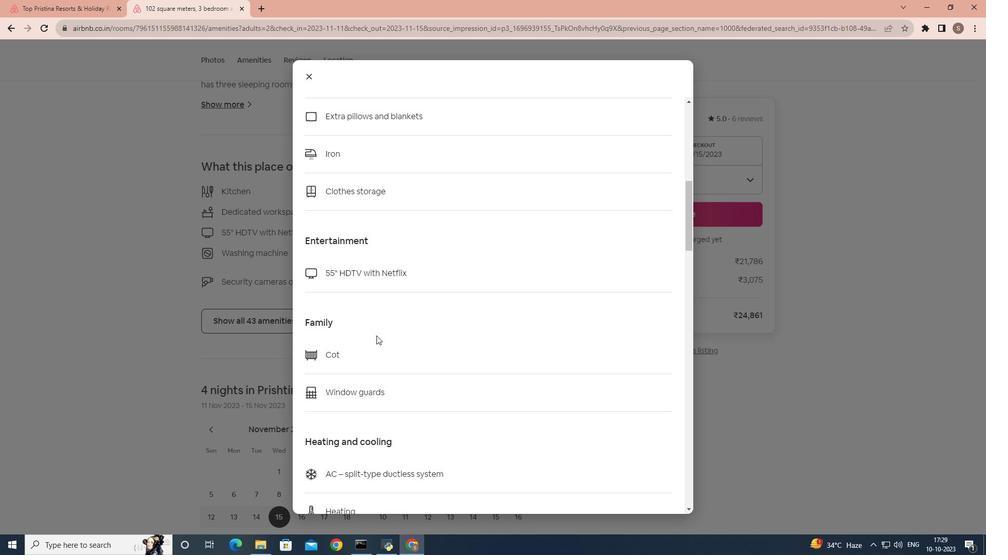 
Action: Mouse scrolled (376, 335) with delta (0, 0)
Screenshot: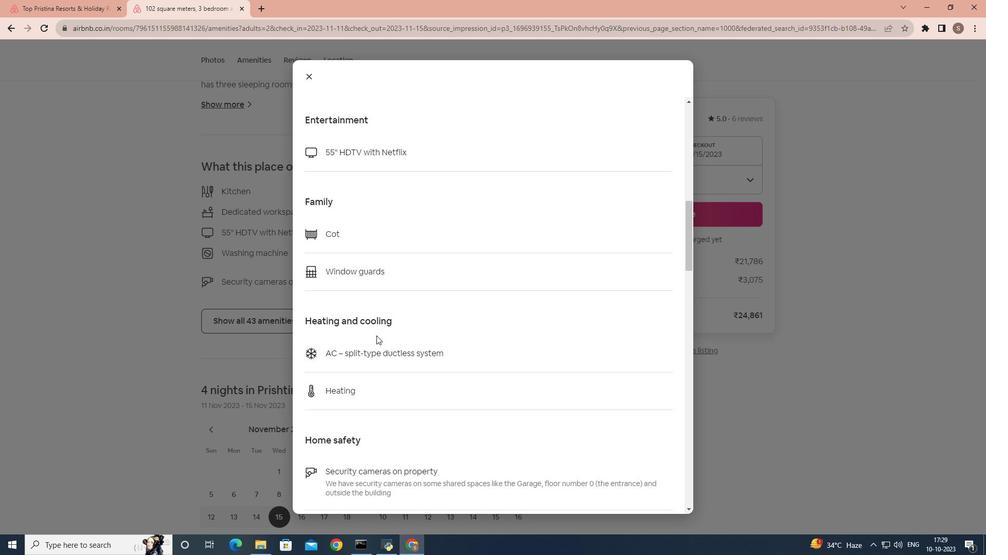 
Action: Mouse scrolled (376, 335) with delta (0, 0)
Screenshot: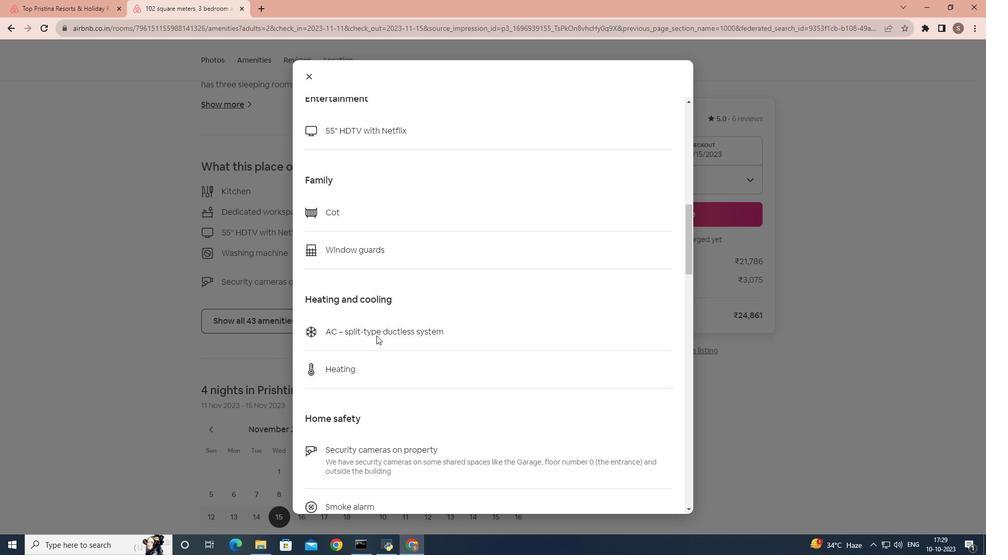 
Action: Mouse scrolled (376, 335) with delta (0, 0)
Screenshot: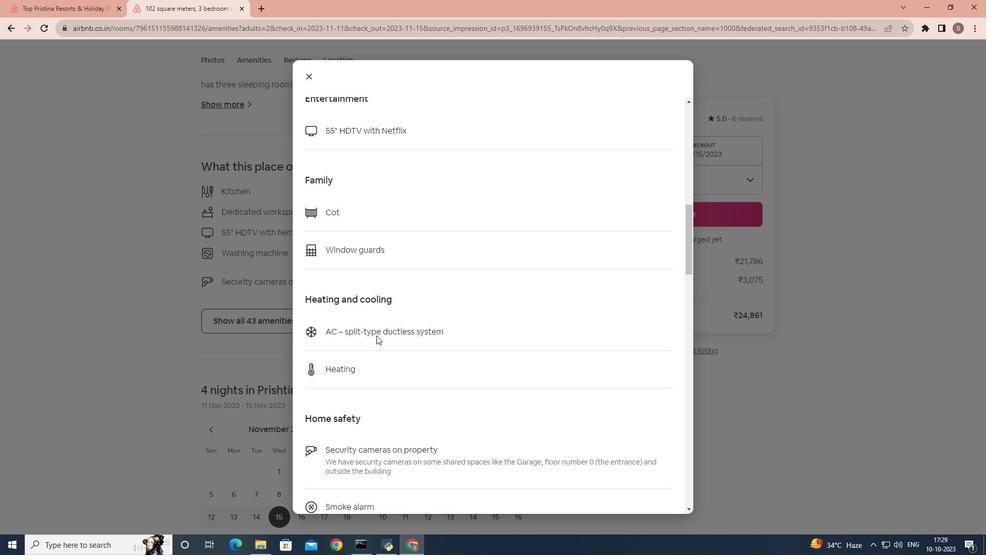 
Action: Mouse scrolled (376, 335) with delta (0, 0)
Screenshot: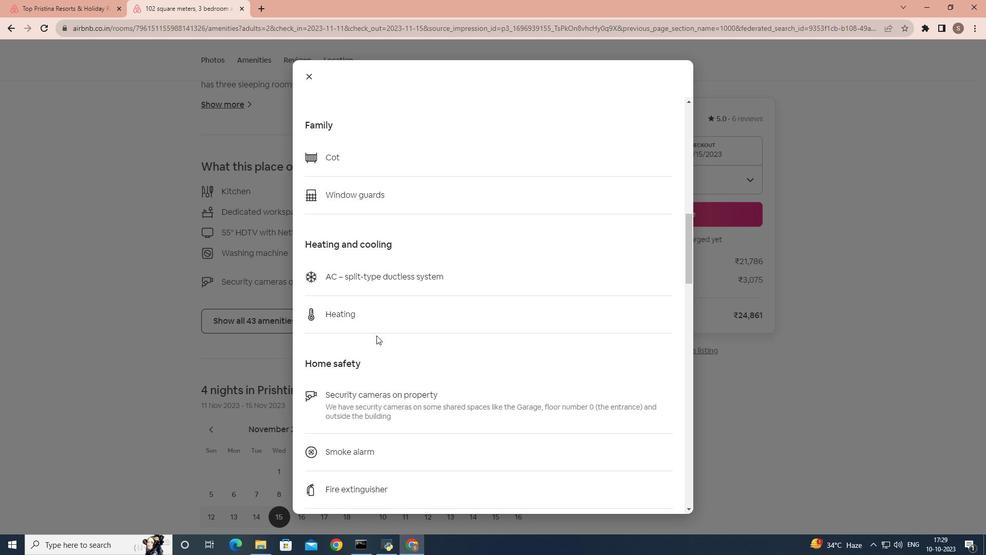 
Action: Mouse scrolled (376, 335) with delta (0, 0)
Screenshot: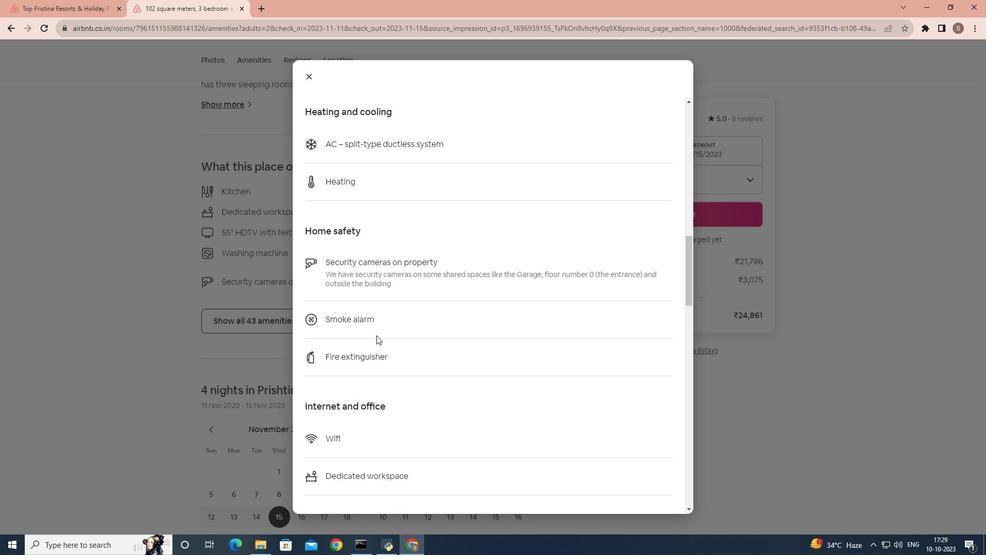 
Action: Mouse scrolled (376, 335) with delta (0, 0)
Screenshot: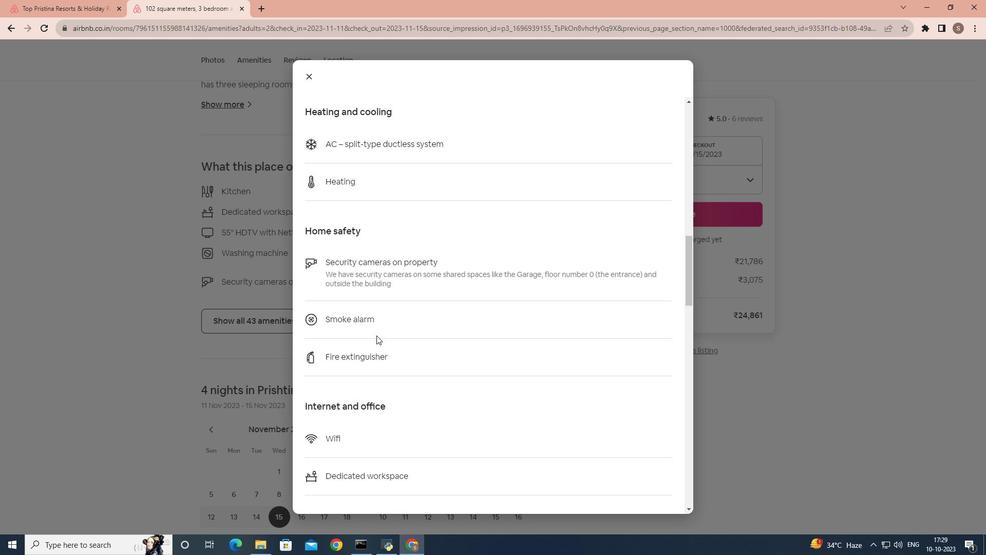 
Action: Mouse scrolled (376, 335) with delta (0, 0)
Screenshot: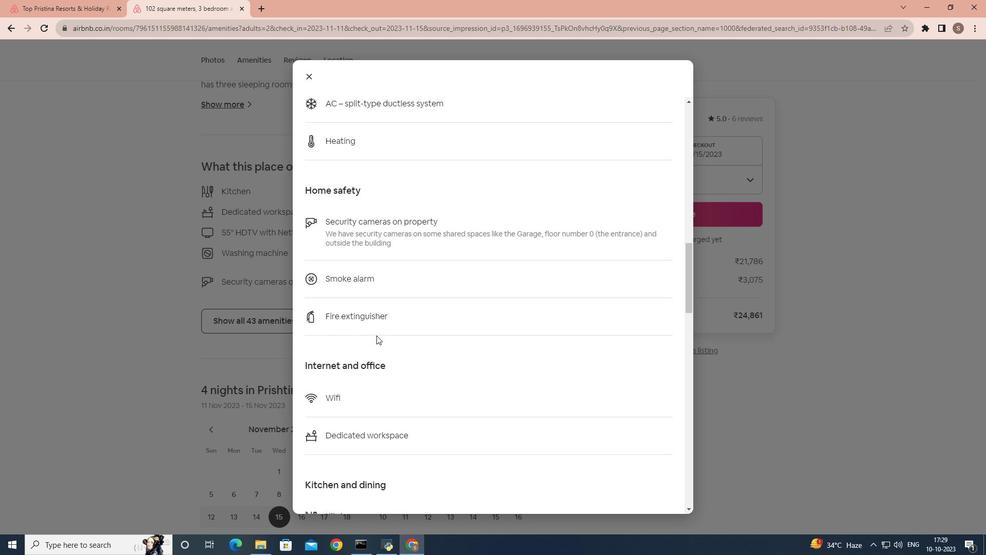 
Action: Mouse scrolled (376, 335) with delta (0, 0)
Screenshot: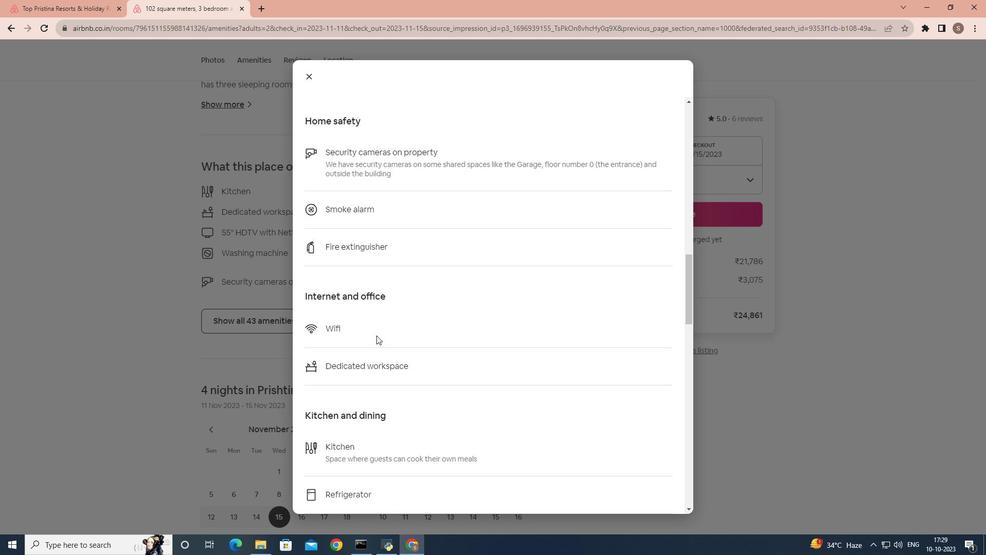 
Action: Mouse scrolled (376, 335) with delta (0, 0)
Screenshot: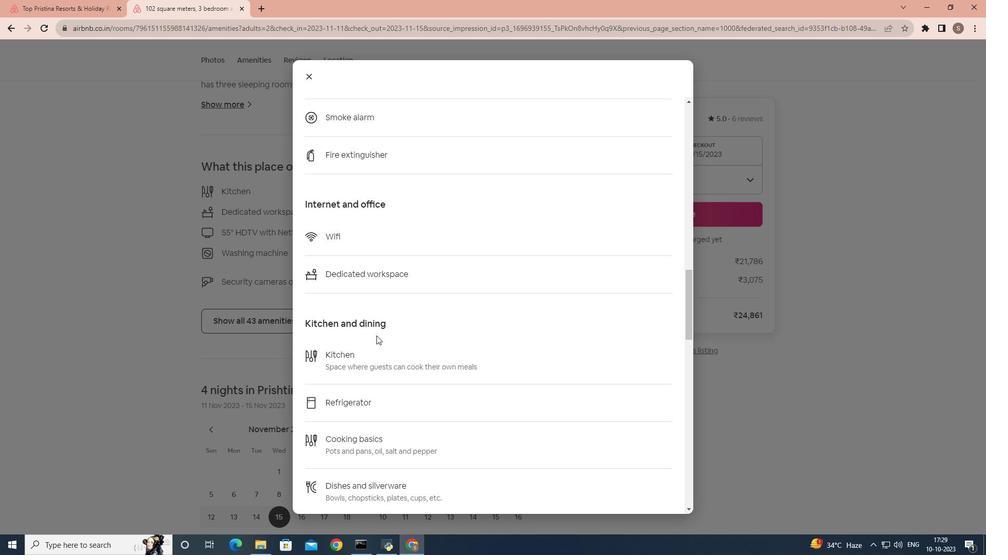 
Action: Mouse scrolled (376, 335) with delta (0, 0)
Screenshot: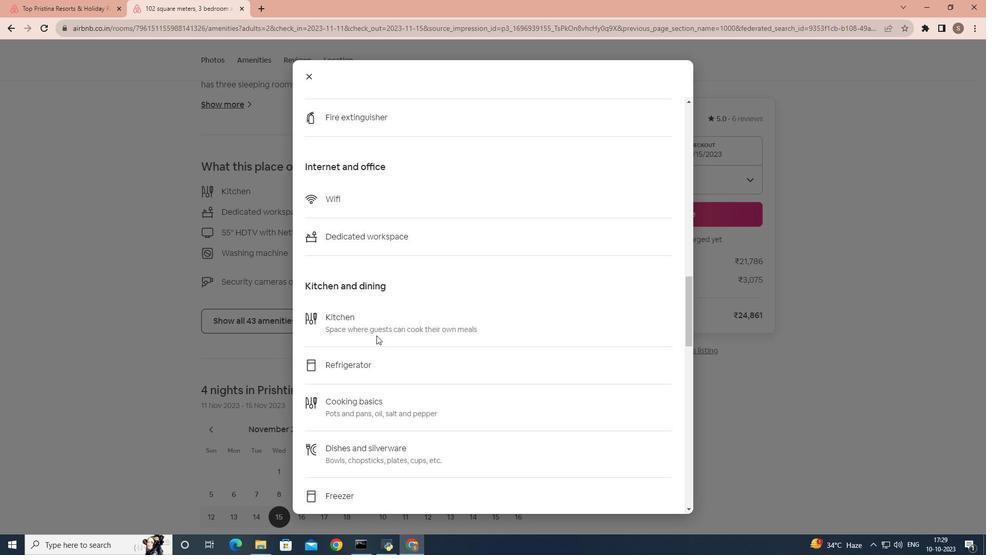 
Action: Mouse scrolled (376, 335) with delta (0, 0)
Screenshot: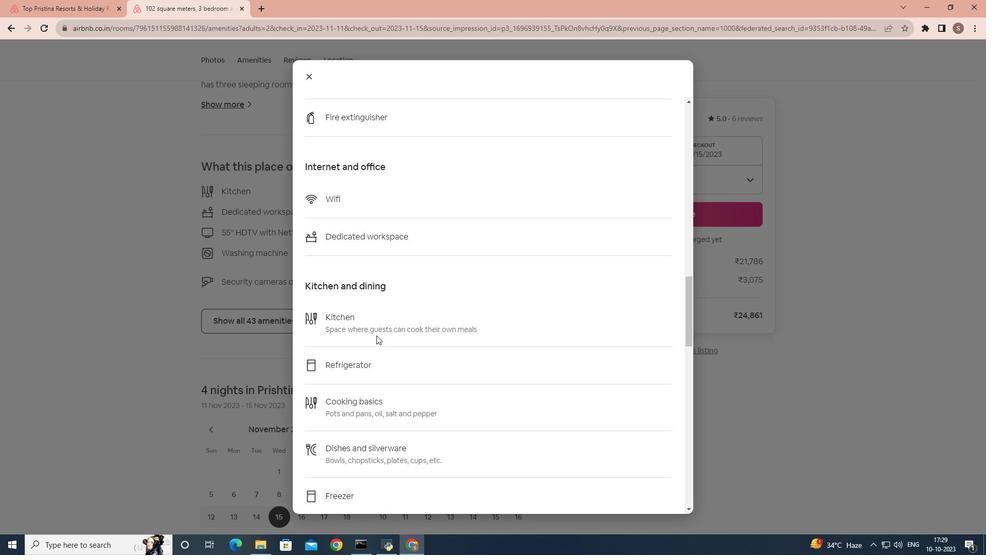 
Action: Mouse scrolled (376, 335) with delta (0, 0)
Screenshot: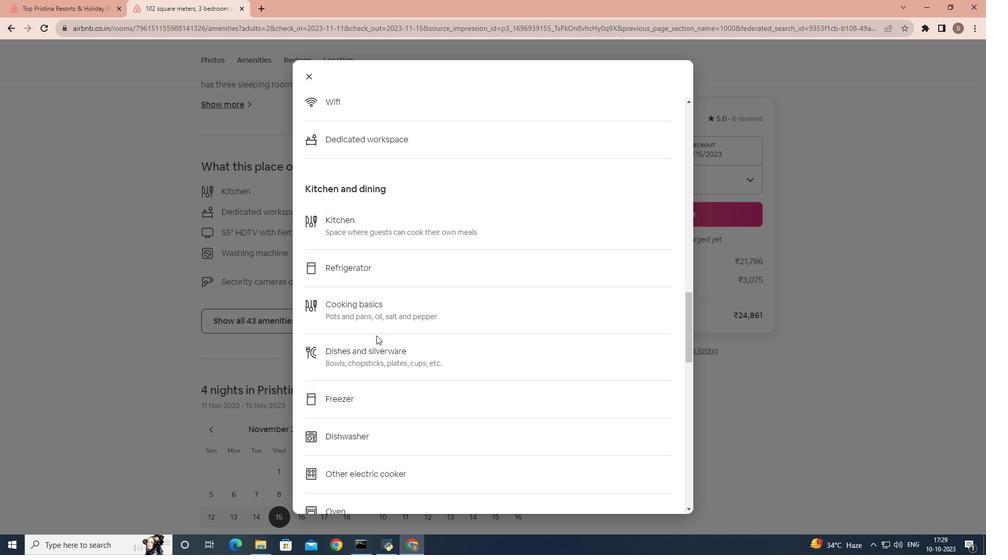
Action: Mouse scrolled (376, 335) with delta (0, 0)
Screenshot: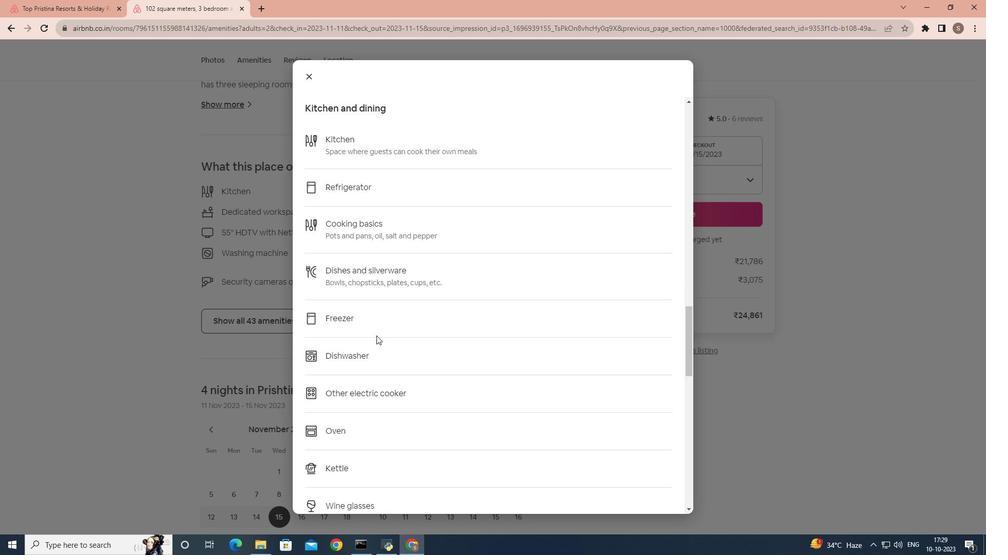 
Action: Mouse scrolled (376, 335) with delta (0, 0)
Screenshot: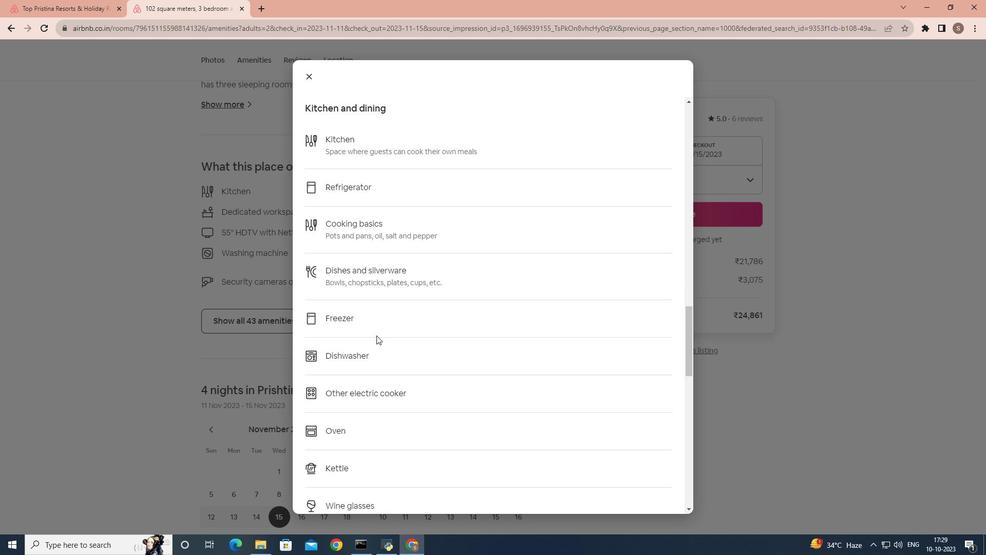 
Action: Mouse scrolled (376, 335) with delta (0, 0)
Screenshot: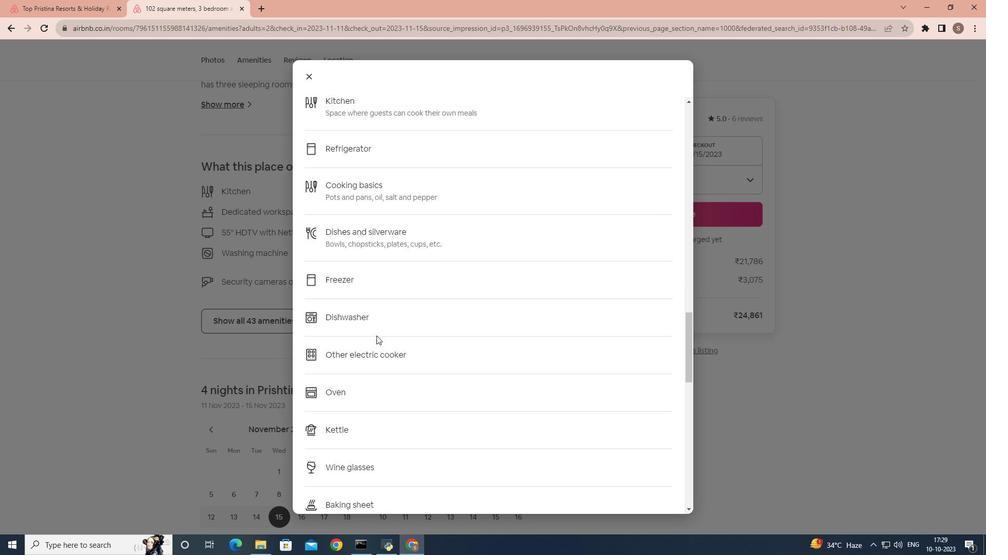
Action: Mouse scrolled (376, 335) with delta (0, 0)
Screenshot: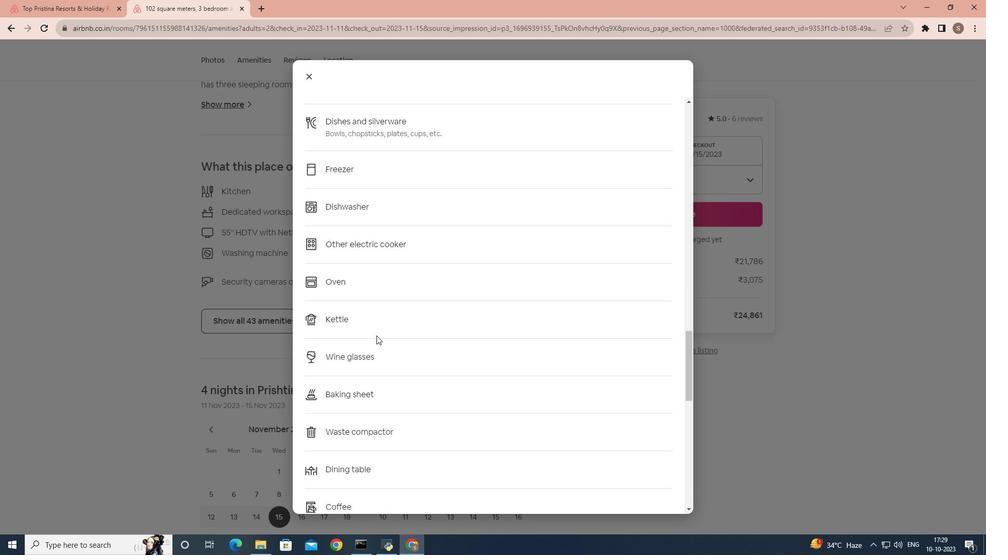 
Action: Mouse scrolled (376, 335) with delta (0, 0)
Screenshot: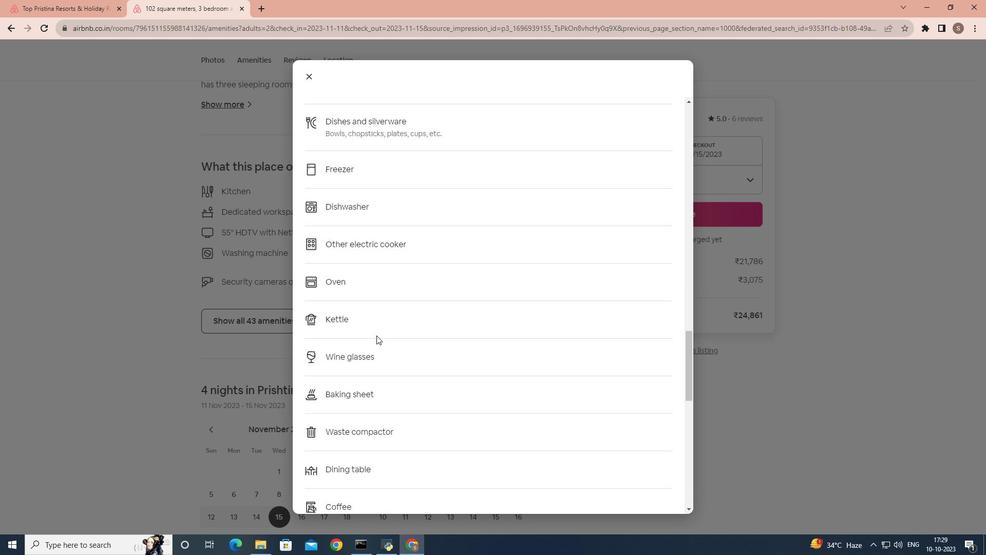 
Action: Mouse scrolled (376, 335) with delta (0, 0)
Screenshot: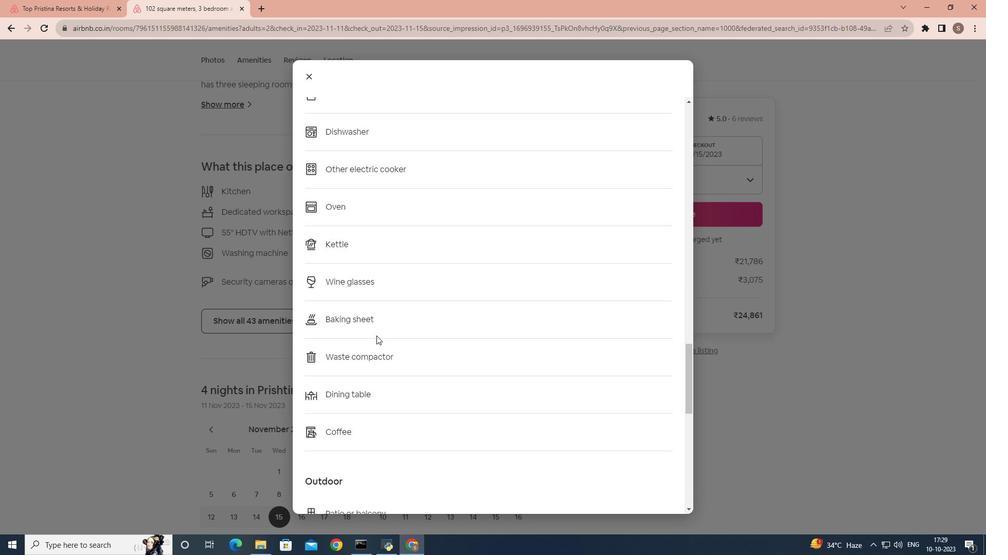
Action: Mouse scrolled (376, 335) with delta (0, 0)
Screenshot: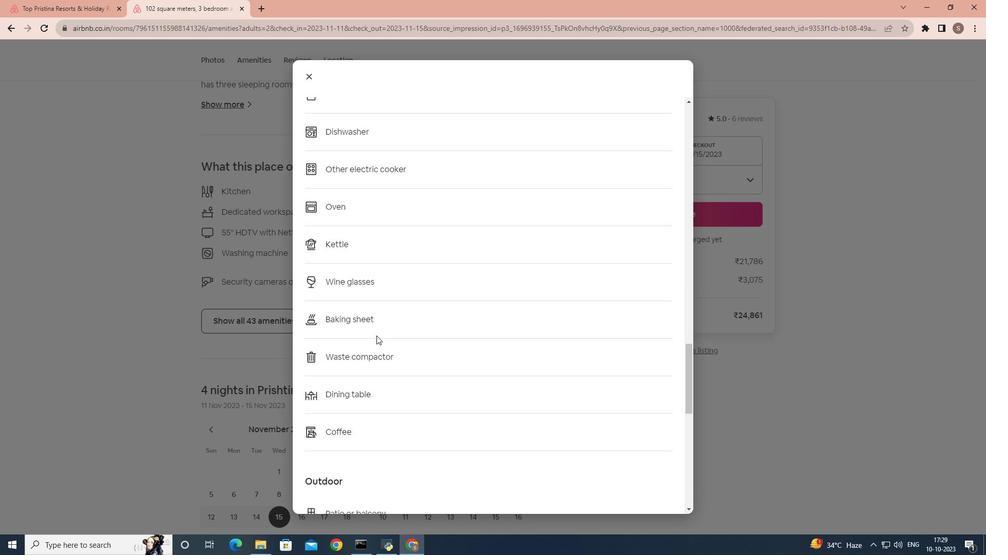 
Action: Mouse moved to (376, 334)
Screenshot: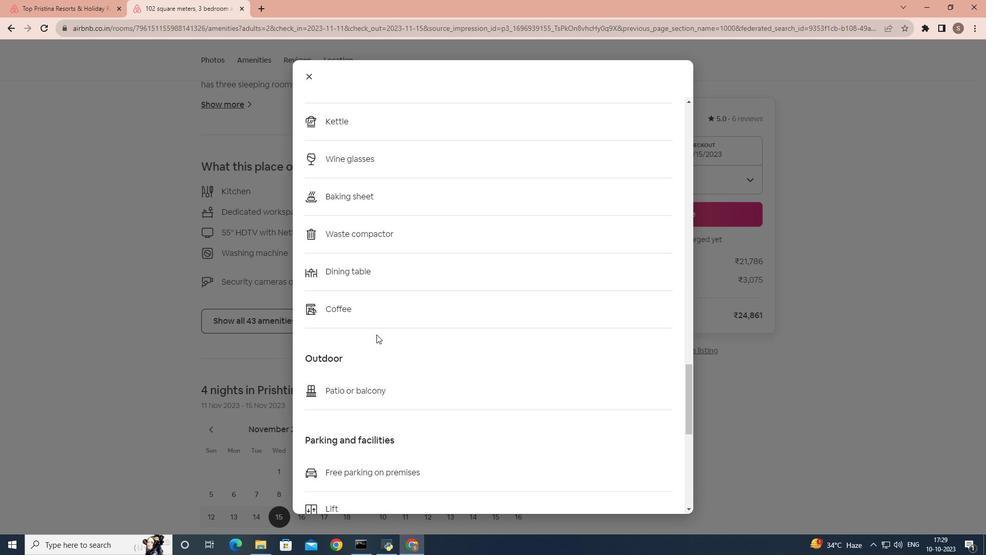 
Action: Mouse scrolled (376, 334) with delta (0, 0)
Screenshot: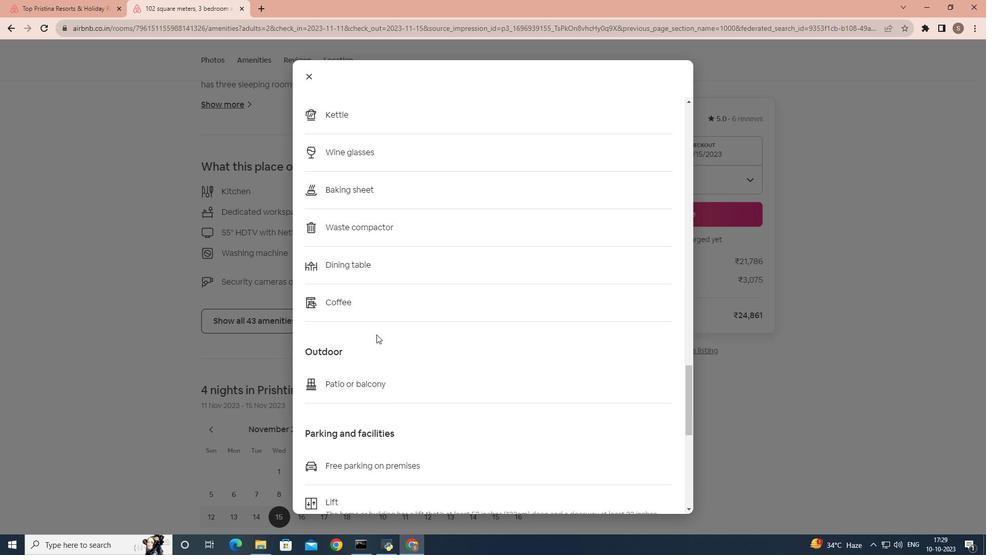 
Action: Mouse scrolled (376, 334) with delta (0, 0)
Screenshot: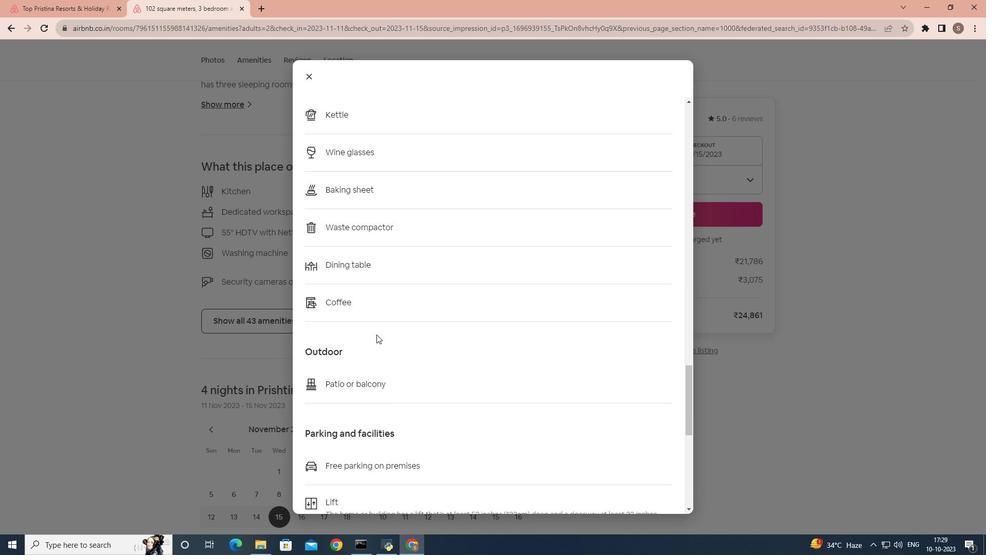
Action: Mouse scrolled (376, 334) with delta (0, 0)
Screenshot: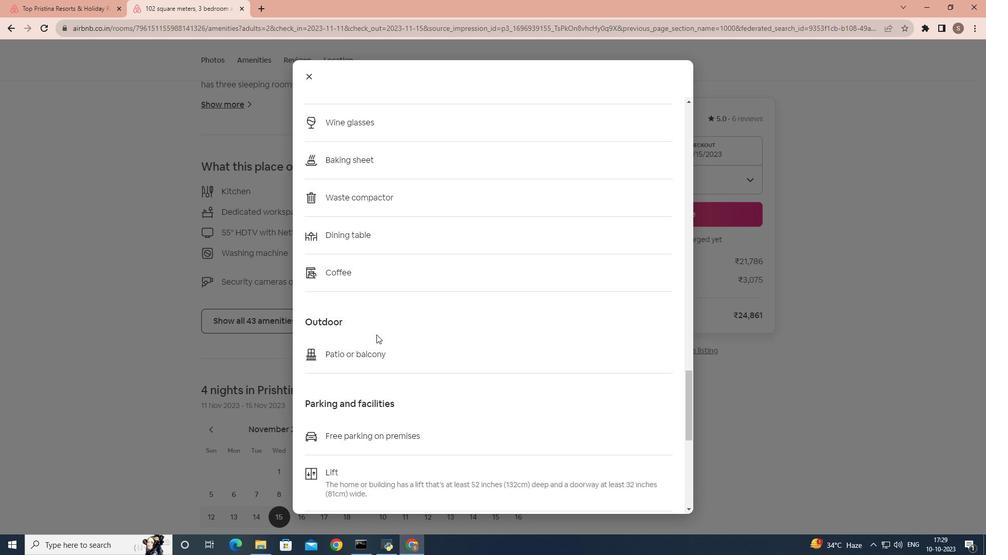 
Action: Mouse scrolled (376, 334) with delta (0, 0)
Screenshot: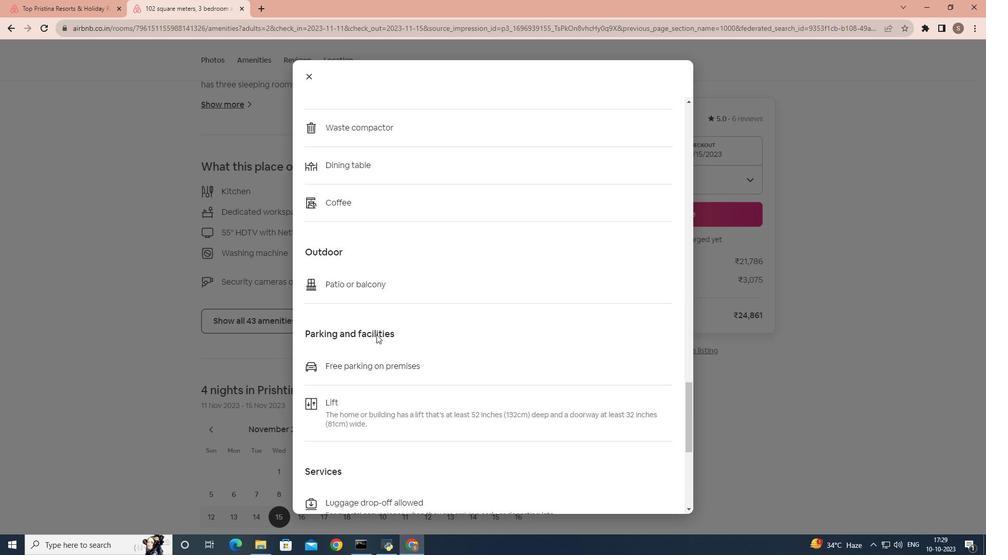 
Action: Mouse scrolled (376, 334) with delta (0, 0)
Screenshot: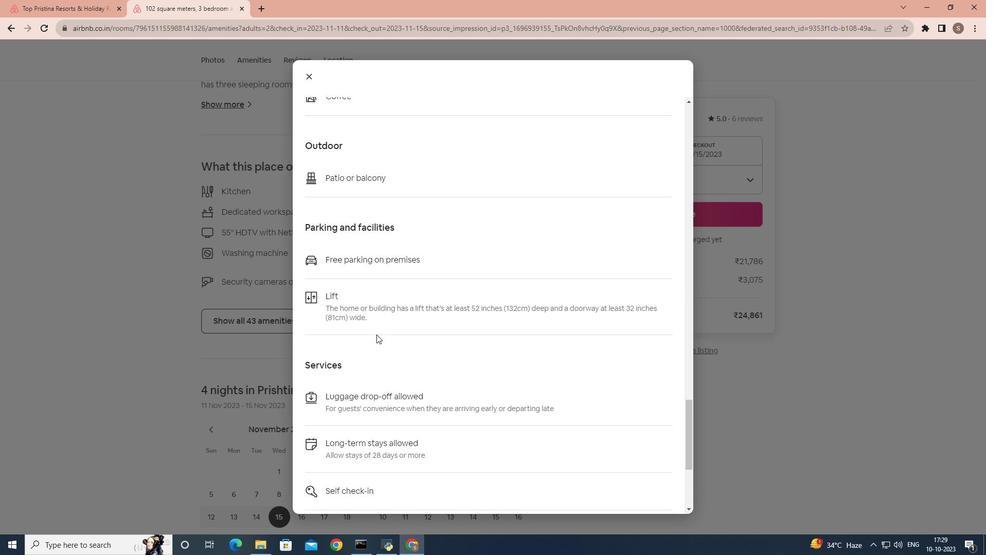 
Action: Mouse scrolled (376, 334) with delta (0, 0)
Screenshot: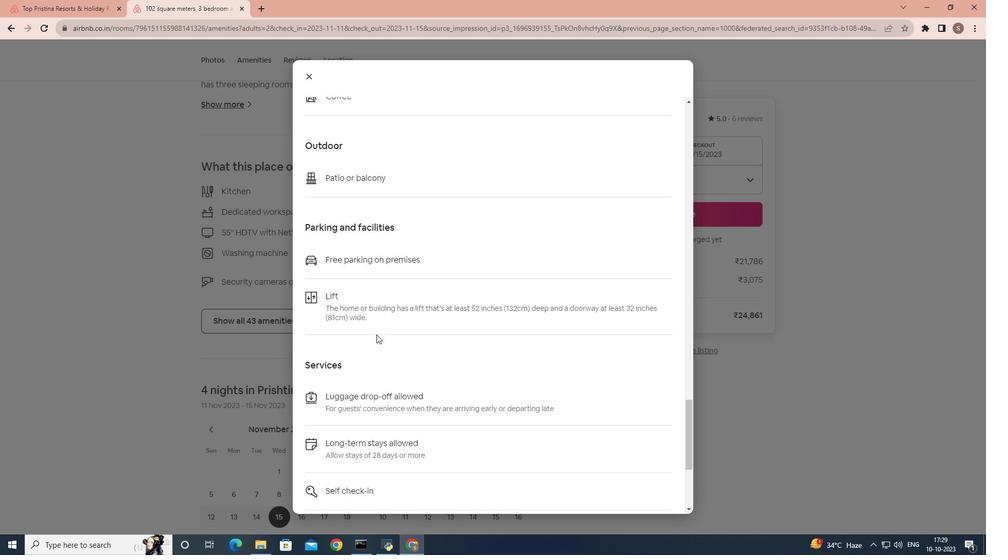 
Action: Mouse scrolled (376, 334) with delta (0, 0)
Screenshot: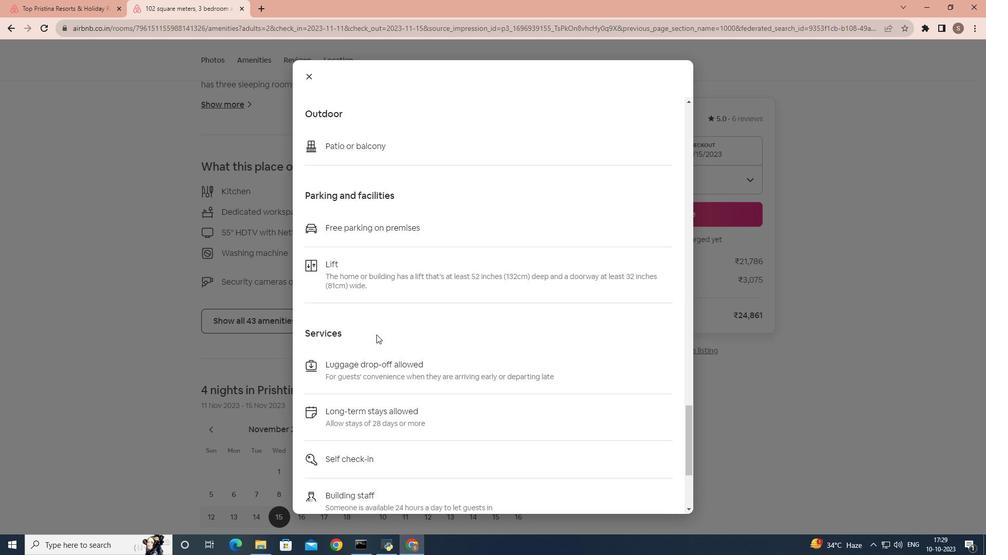 
Action: Mouse scrolled (376, 334) with delta (0, 0)
Screenshot: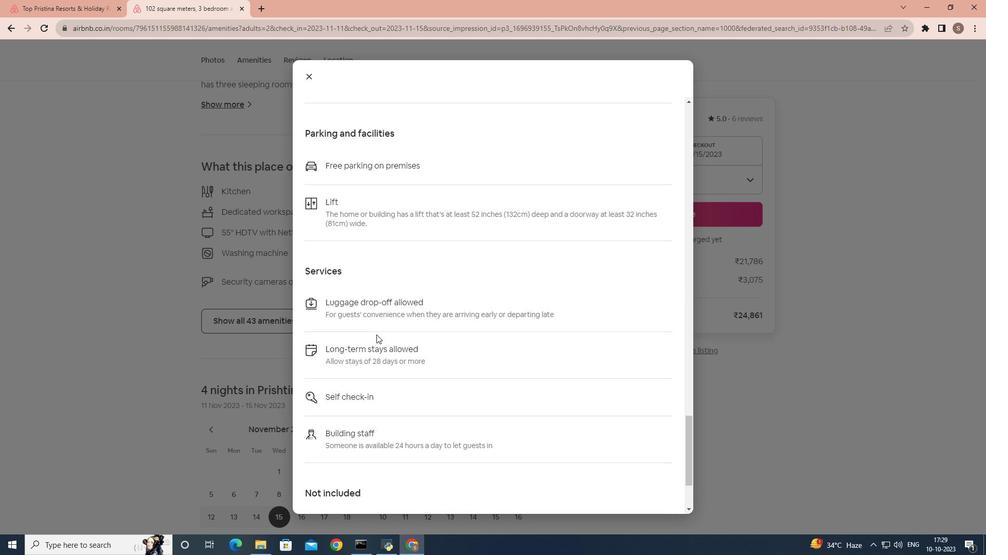 
Action: Mouse scrolled (376, 334) with delta (0, 0)
Screenshot: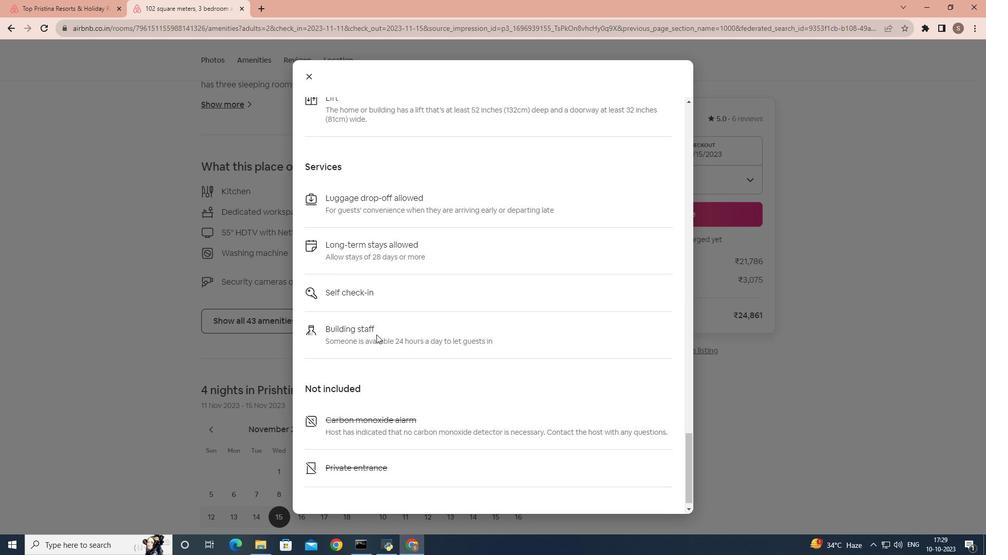 
Action: Mouse scrolled (376, 334) with delta (0, 0)
Screenshot: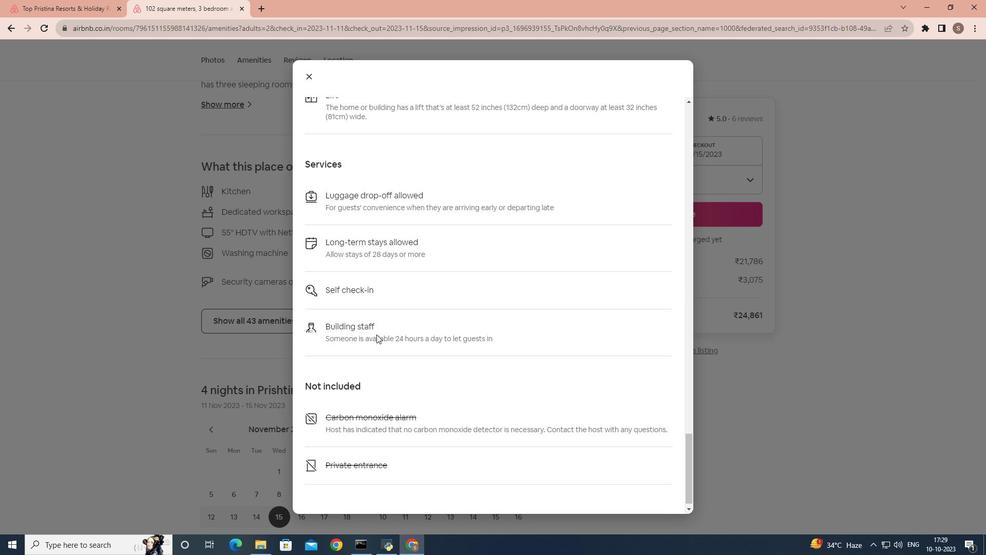 
Action: Mouse scrolled (376, 334) with delta (0, 0)
Screenshot: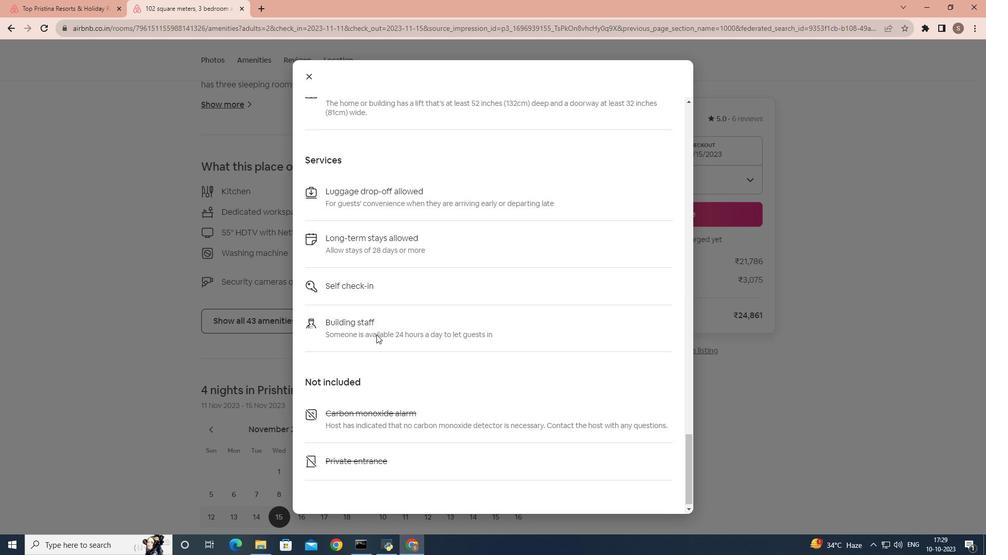 
Action: Mouse scrolled (376, 334) with delta (0, 0)
Screenshot: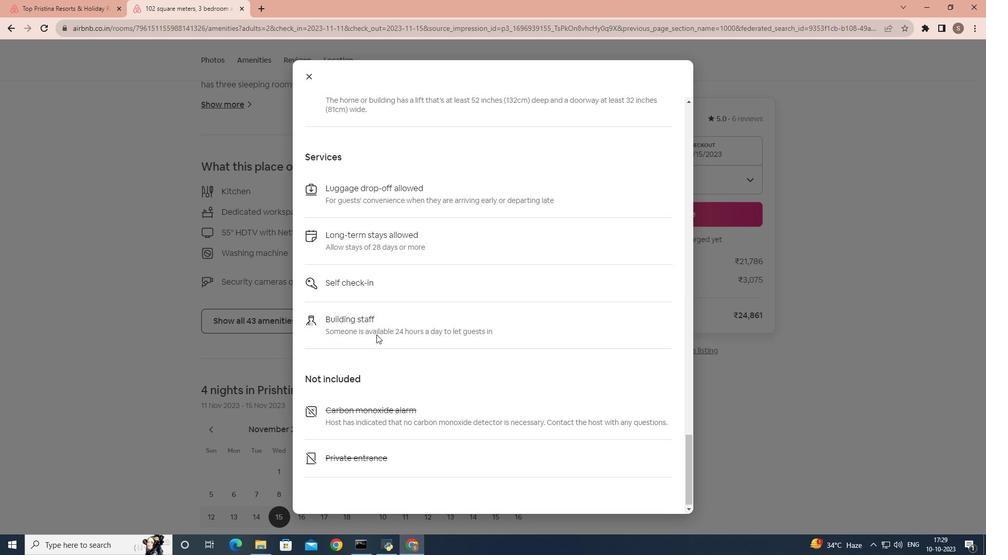 
Action: Mouse moved to (310, 81)
Screenshot: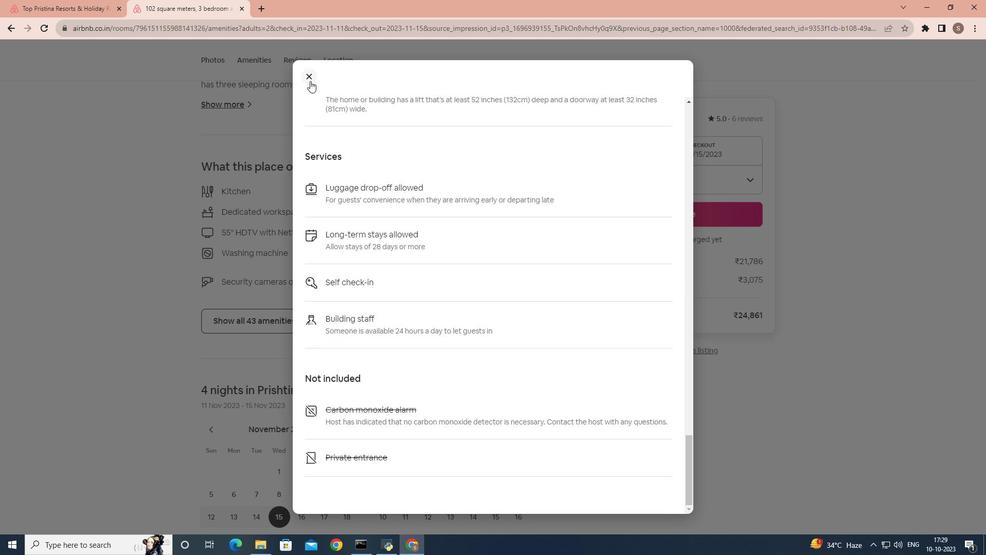 
Action: Mouse pressed left at (310, 81)
Screenshot: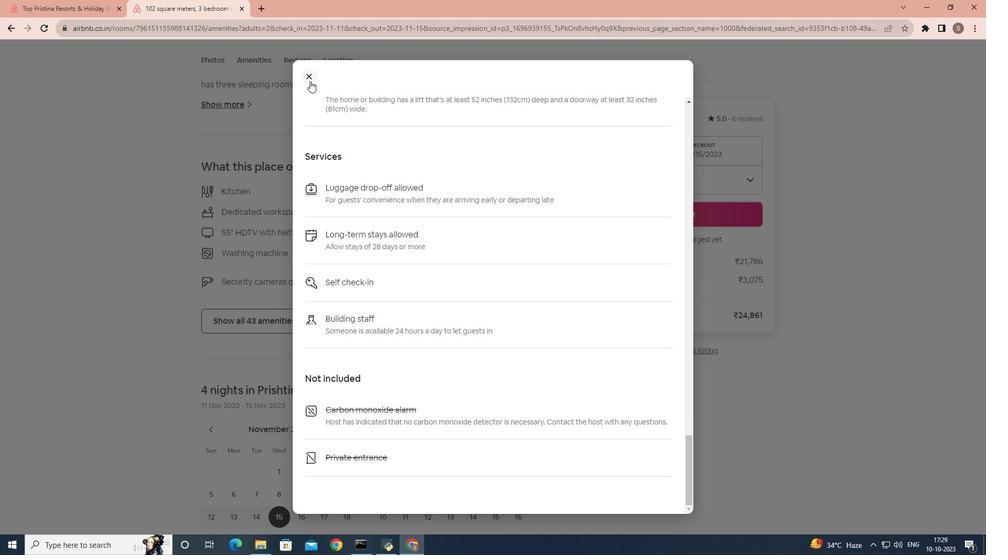 
Action: Mouse moved to (323, 347)
Screenshot: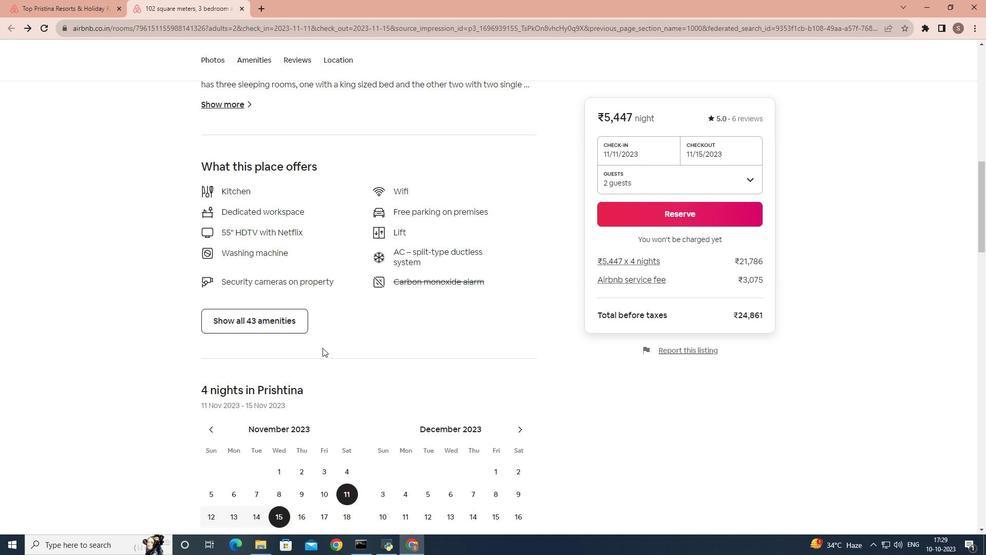 
Action: Mouse scrolled (323, 346) with delta (0, 0)
Screenshot: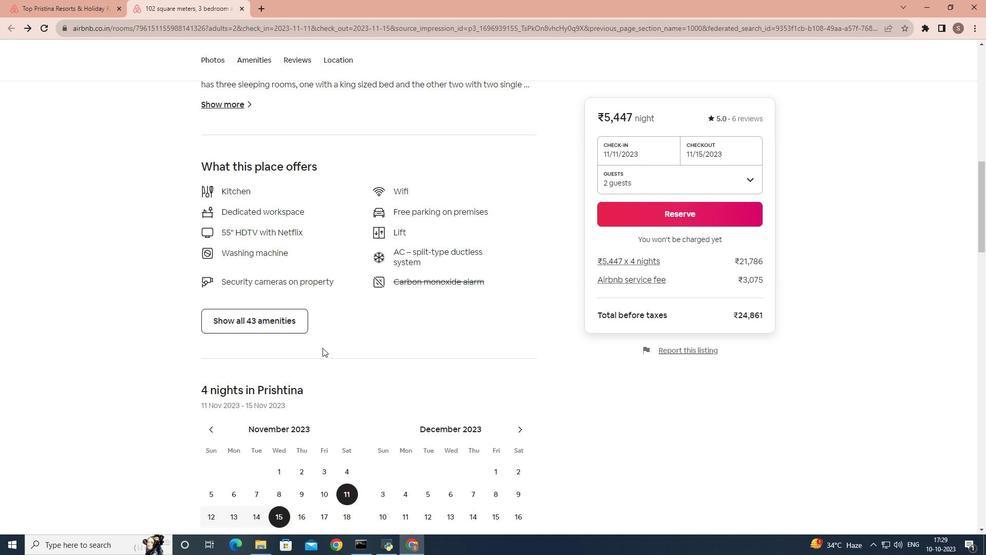 
Action: Mouse moved to (322, 347)
Screenshot: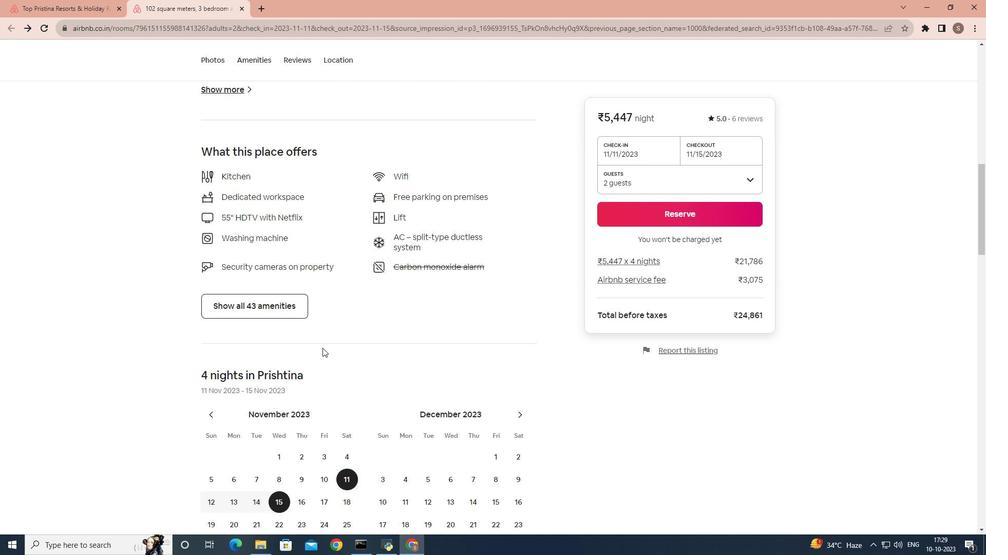 
Action: Mouse scrolled (322, 347) with delta (0, 0)
Screenshot: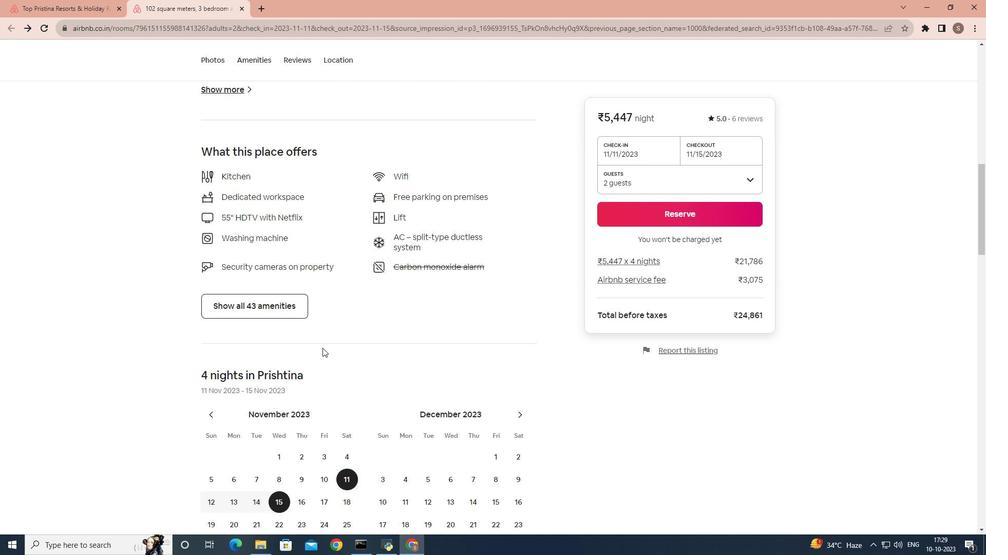 
Action: Mouse scrolled (322, 347) with delta (0, 0)
Screenshot: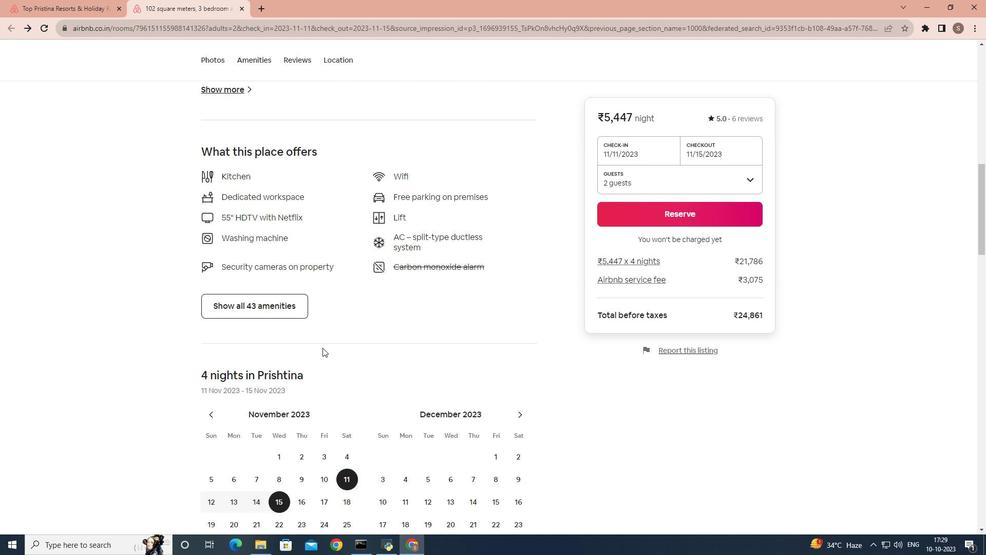 
Action: Mouse scrolled (322, 347) with delta (0, 0)
Screenshot: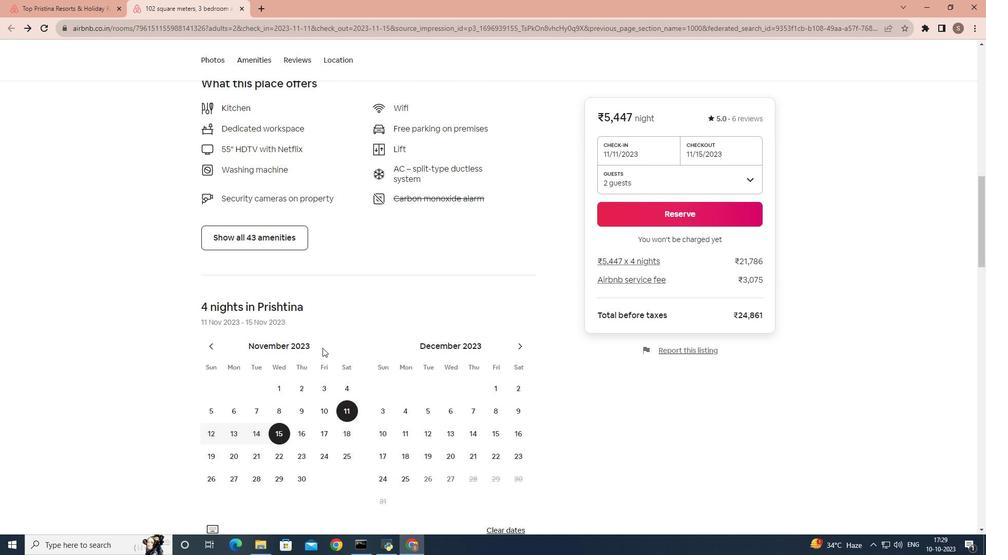 
Action: Mouse scrolled (322, 347) with delta (0, 0)
Screenshot: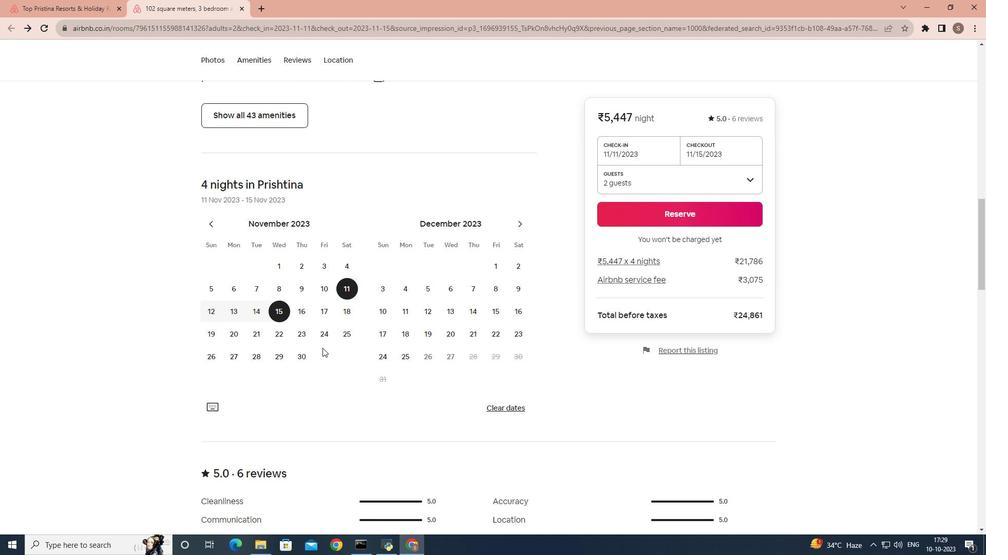 
Action: Mouse scrolled (322, 347) with delta (0, 0)
Screenshot: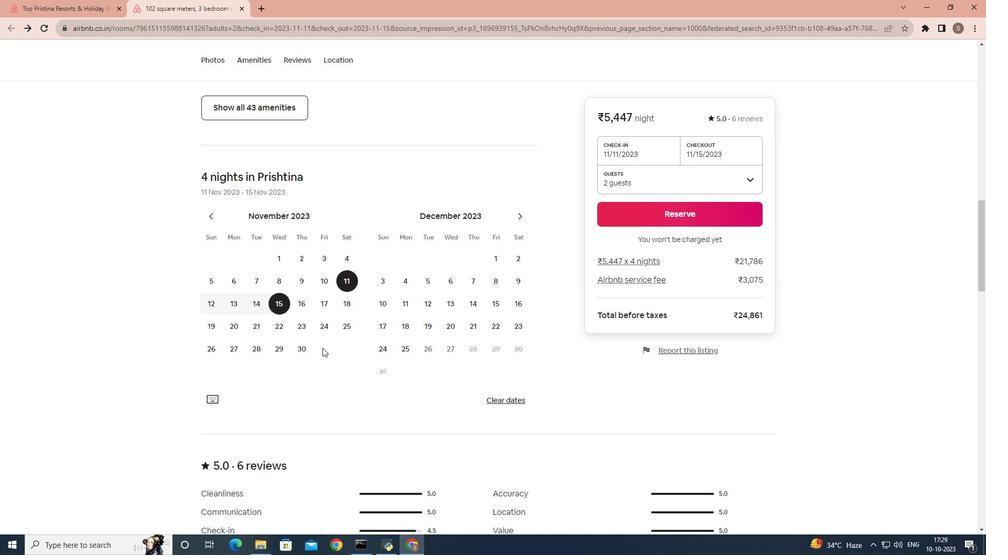 
Action: Mouse scrolled (322, 347) with delta (0, 0)
Screenshot: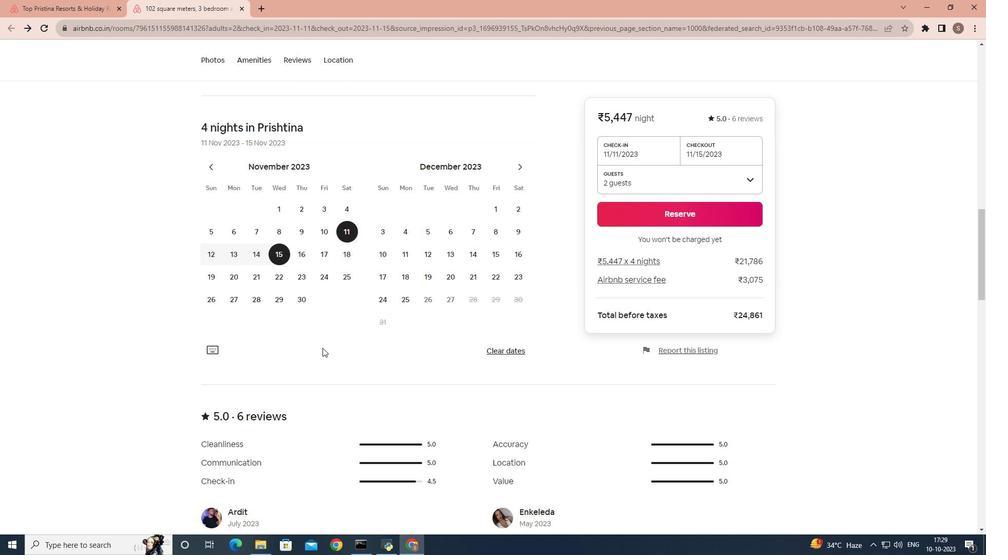 
Action: Mouse scrolled (322, 347) with delta (0, 0)
Screenshot: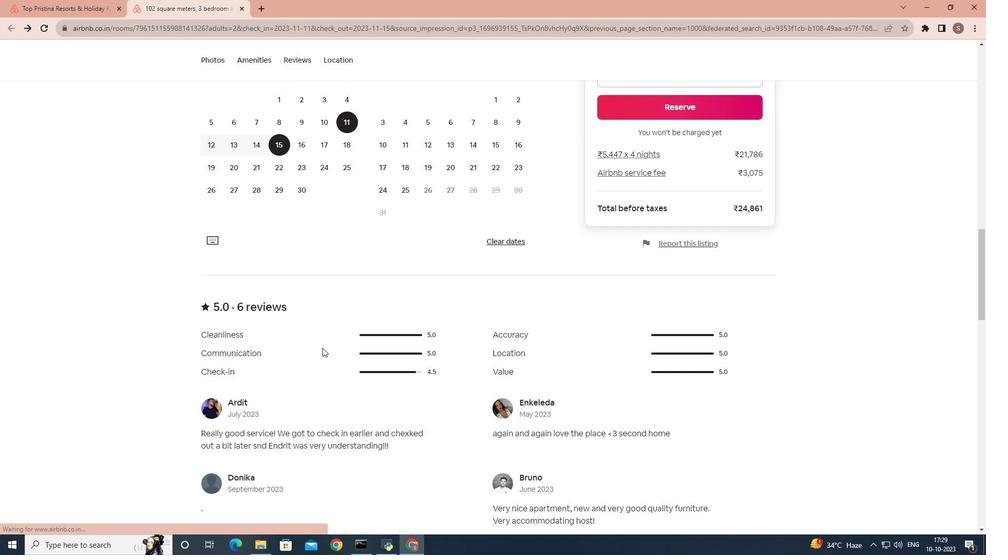 
Action: Mouse scrolled (322, 347) with delta (0, 0)
Screenshot: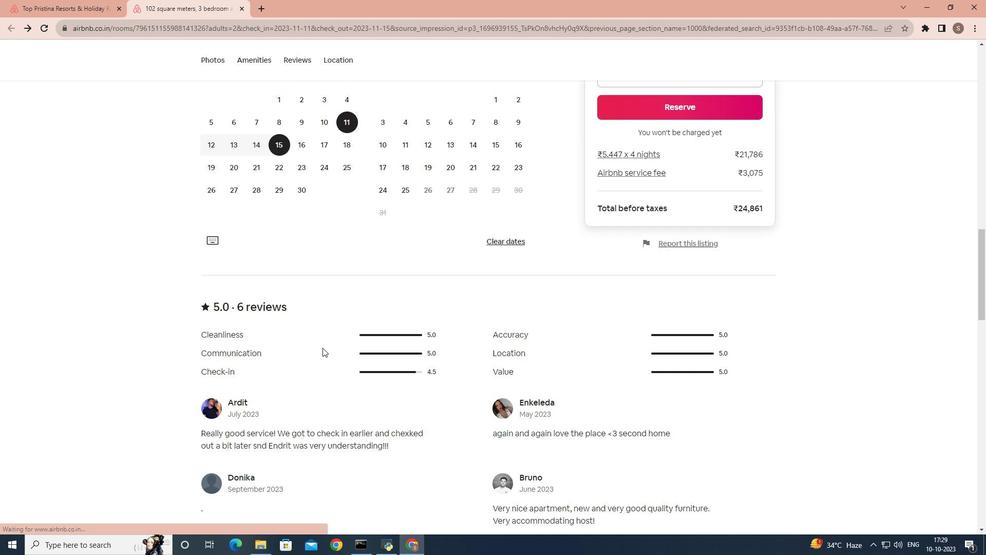 
Action: Mouse scrolled (322, 347) with delta (0, 0)
Screenshot: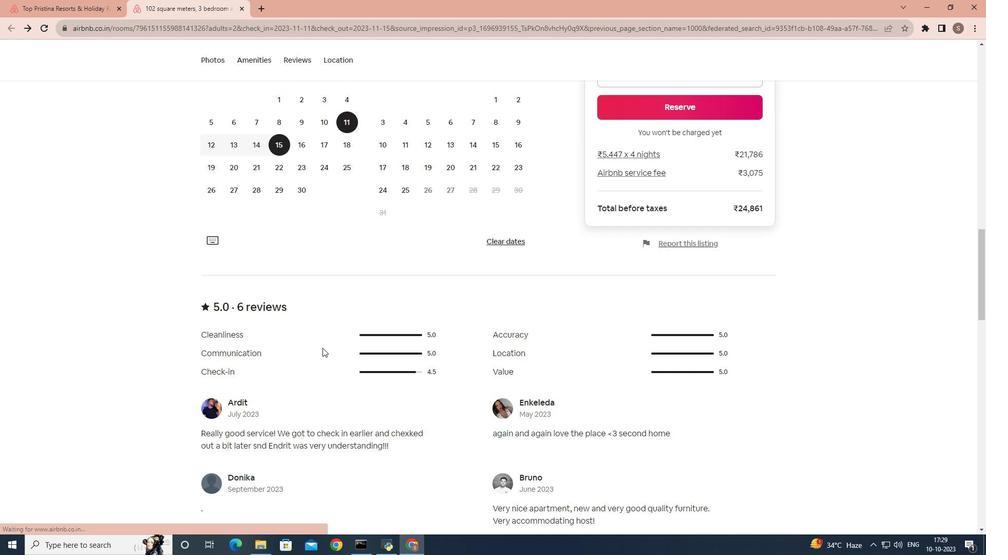 
Action: Mouse scrolled (322, 347) with delta (0, 0)
Screenshot: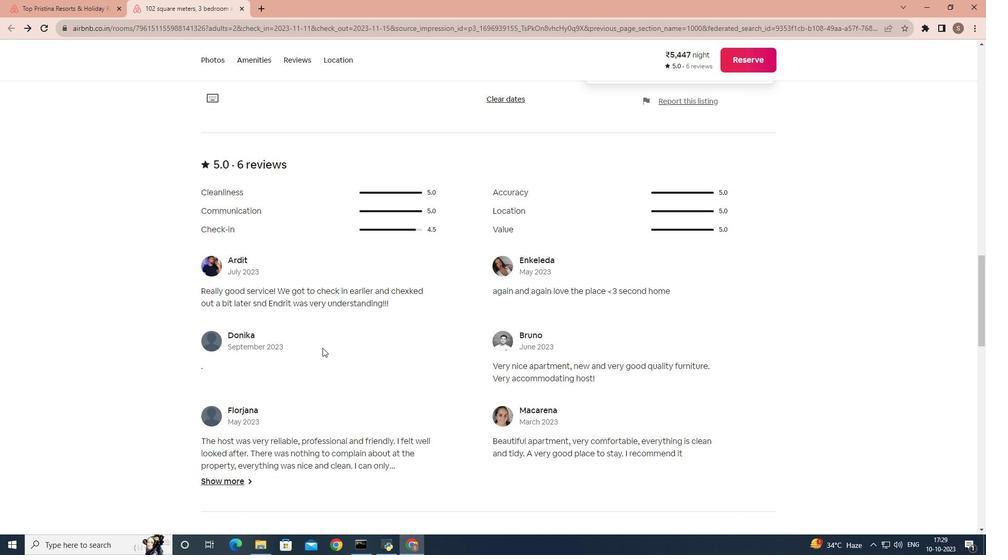 
Action: Mouse scrolled (322, 347) with delta (0, 0)
Screenshot: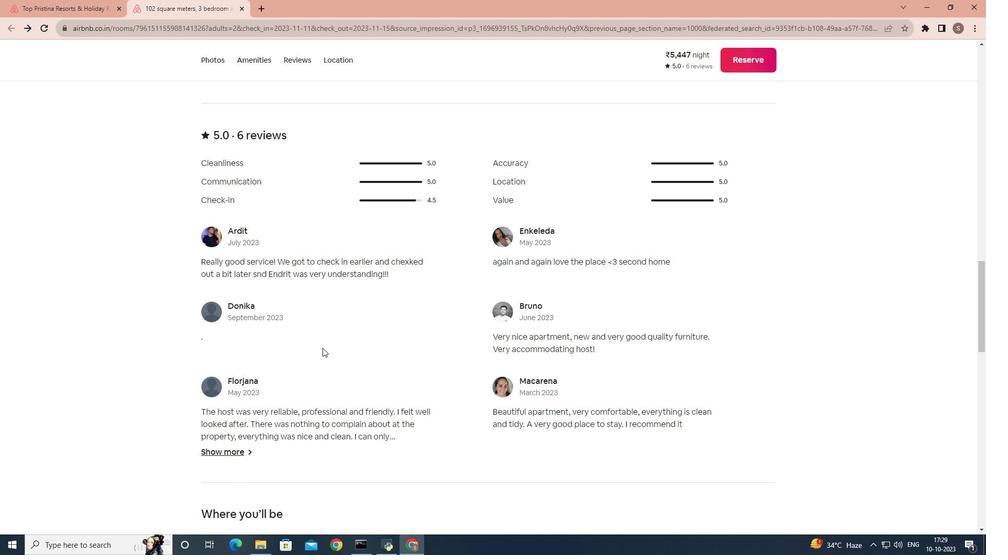 
Action: Mouse moved to (246, 380)
Screenshot: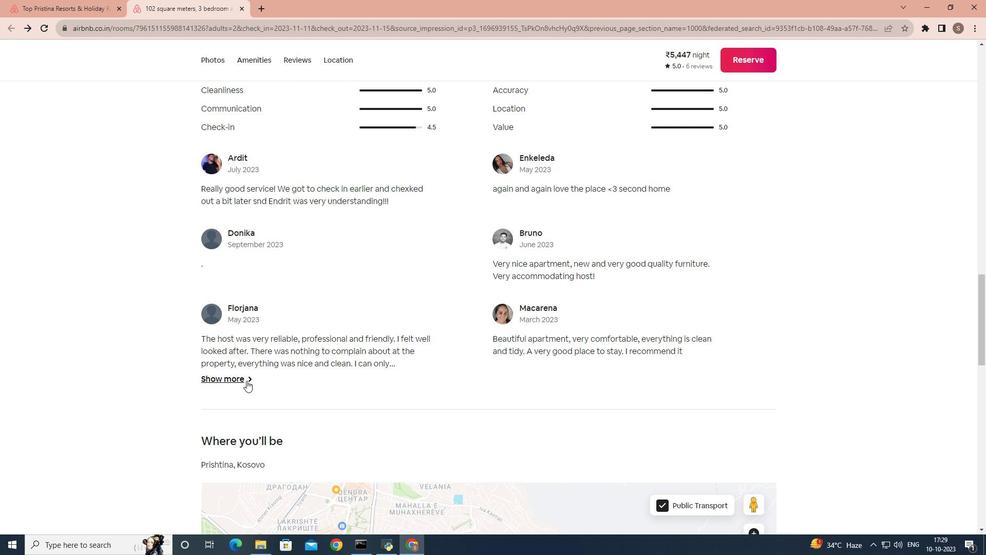 
Action: Mouse pressed left at (246, 380)
Screenshot: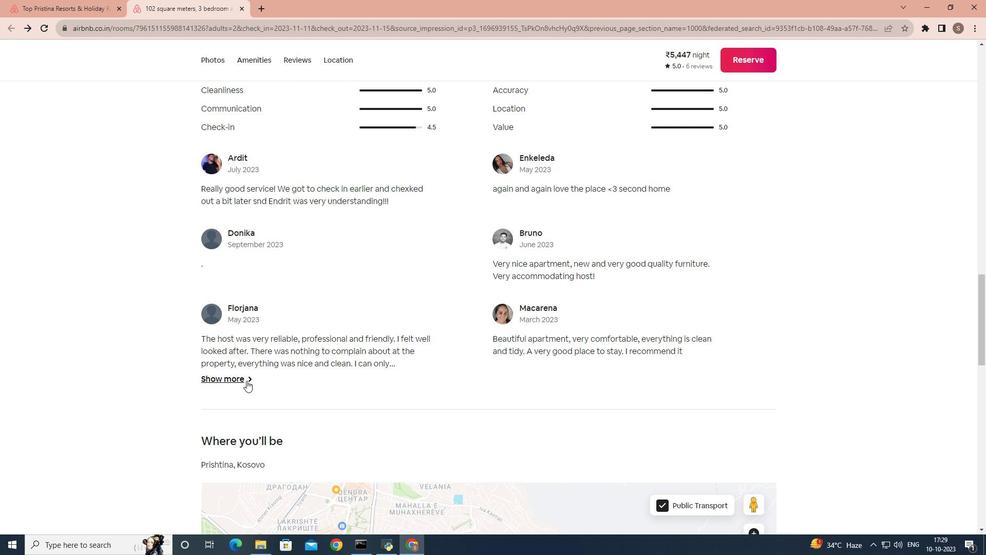 
Action: Mouse moved to (540, 335)
Screenshot: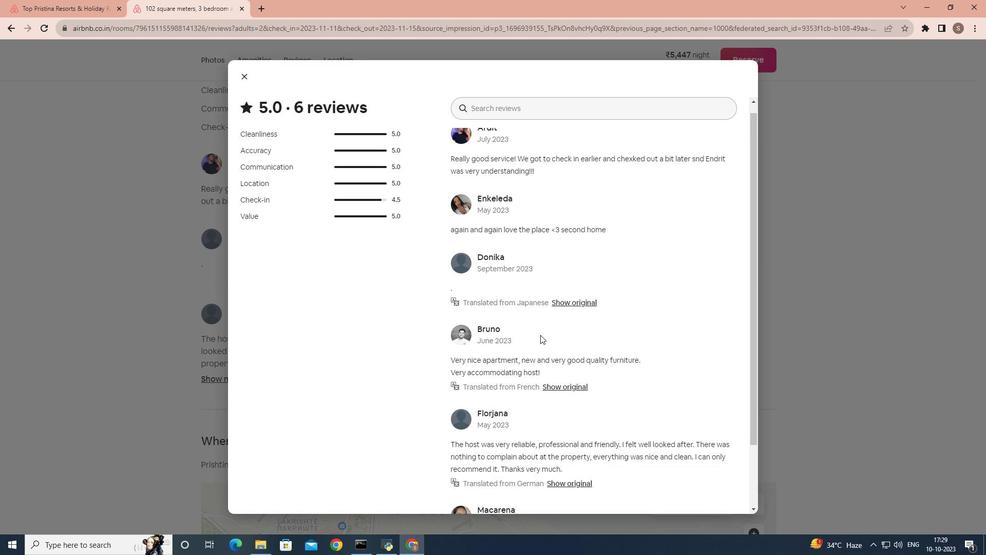 
Action: Mouse scrolled (540, 334) with delta (0, 0)
Screenshot: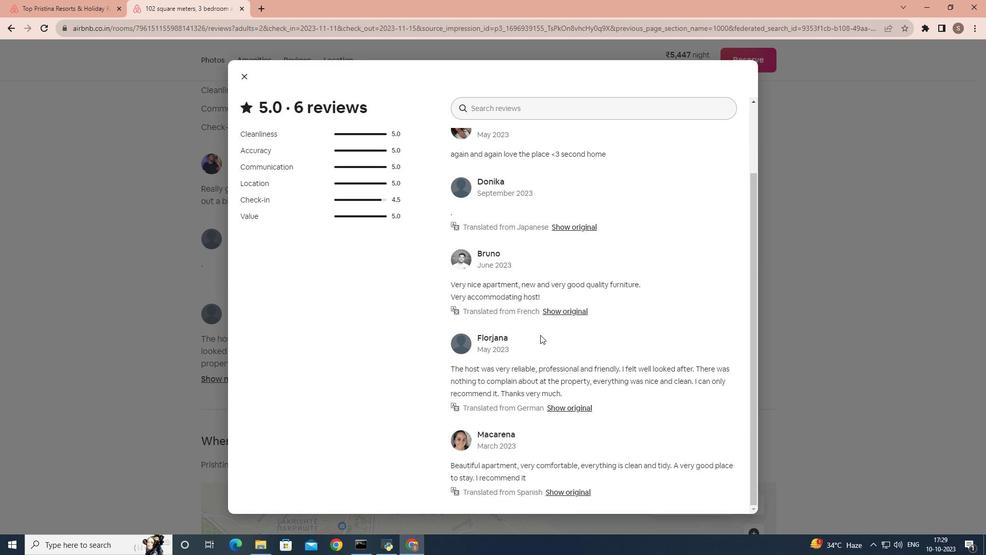 
Action: Mouse scrolled (540, 334) with delta (0, 0)
Screenshot: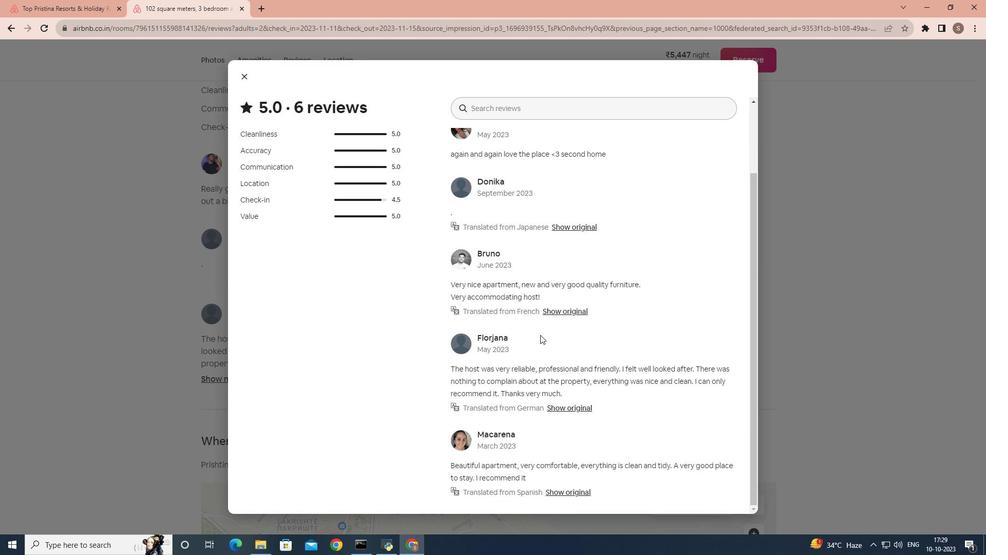 
Action: Mouse scrolled (540, 334) with delta (0, 0)
Screenshot: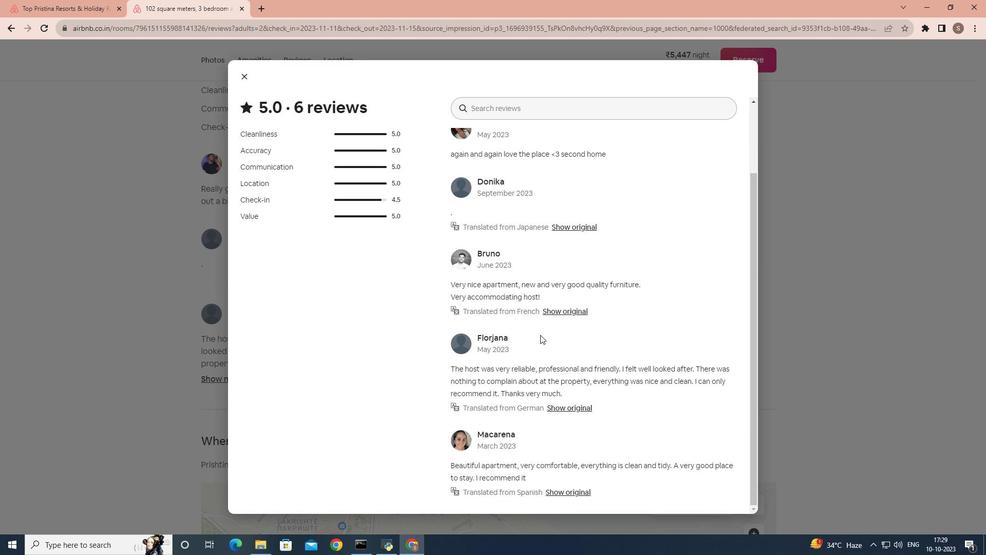 
Action: Mouse scrolled (540, 334) with delta (0, 0)
Screenshot: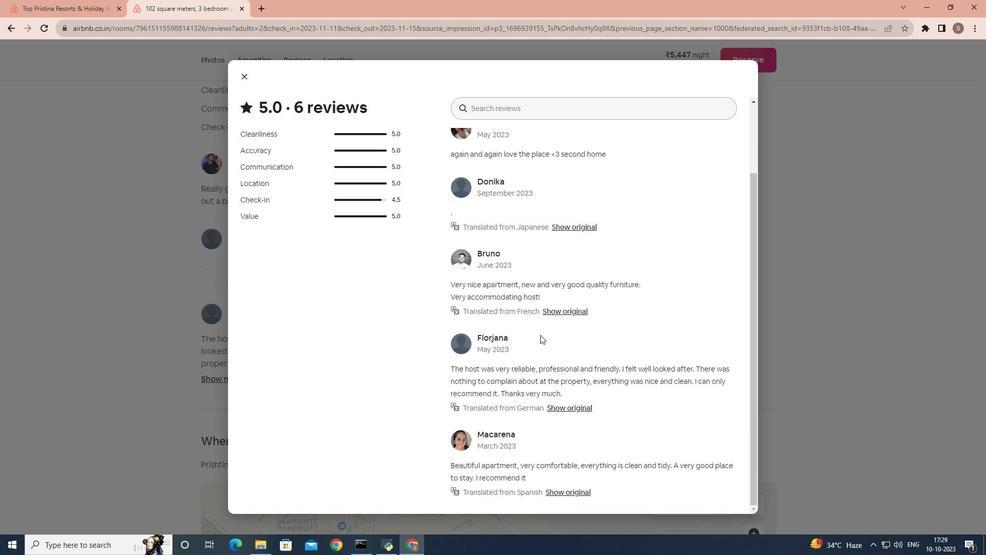 
Action: Mouse scrolled (540, 334) with delta (0, 0)
Screenshot: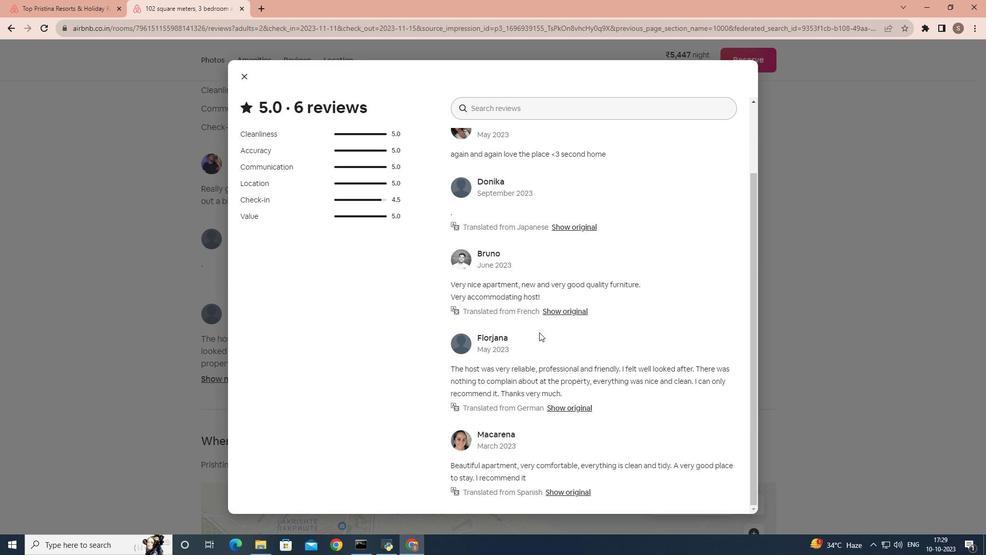 
Action: Mouse scrolled (540, 334) with delta (0, 0)
Screenshot: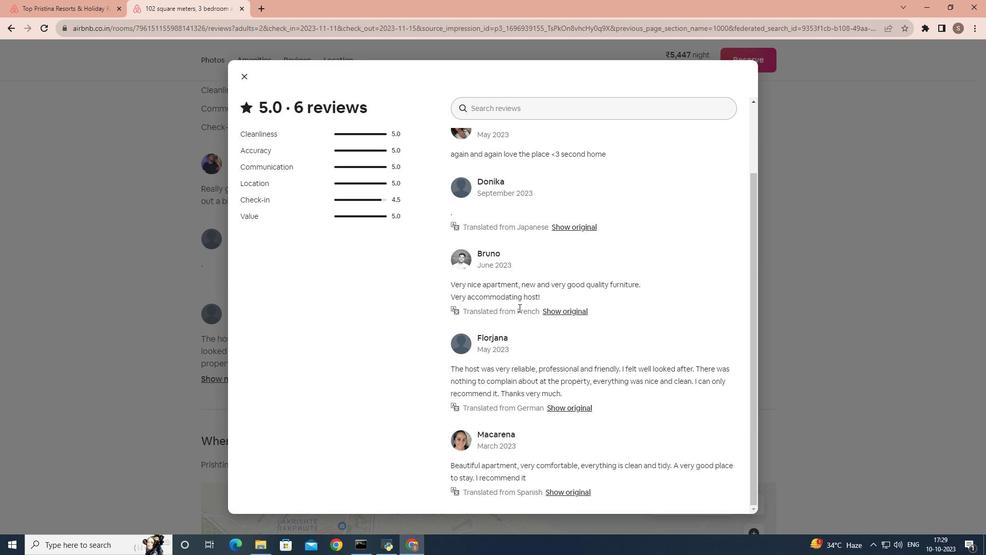 
Action: Mouse moved to (240, 78)
Screenshot: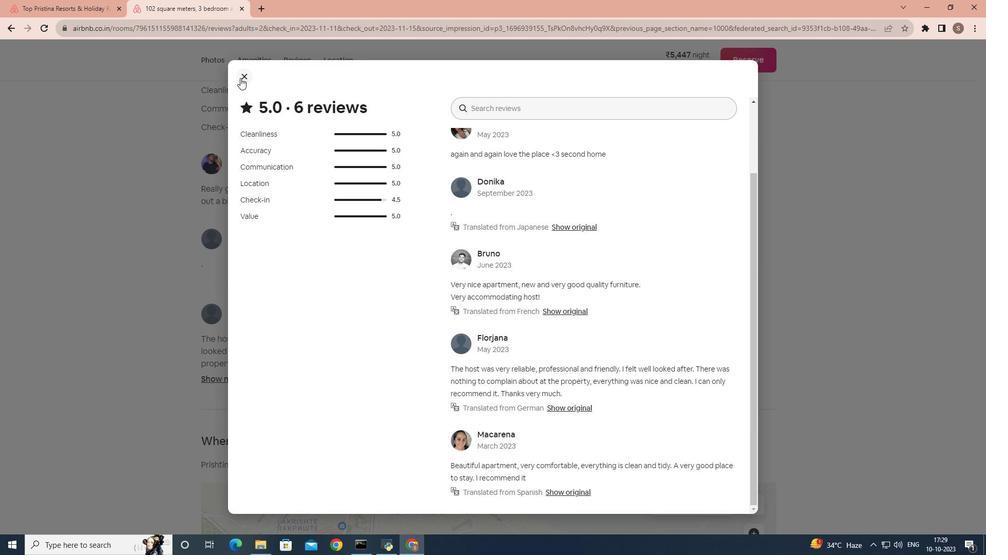 
Action: Mouse pressed left at (240, 78)
Screenshot: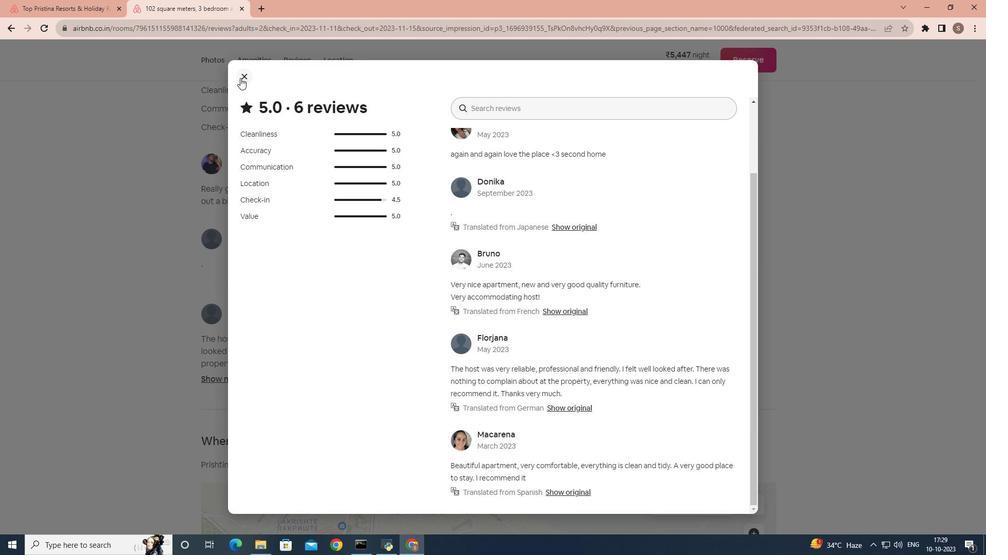 
Action: Mouse moved to (272, 315)
Screenshot: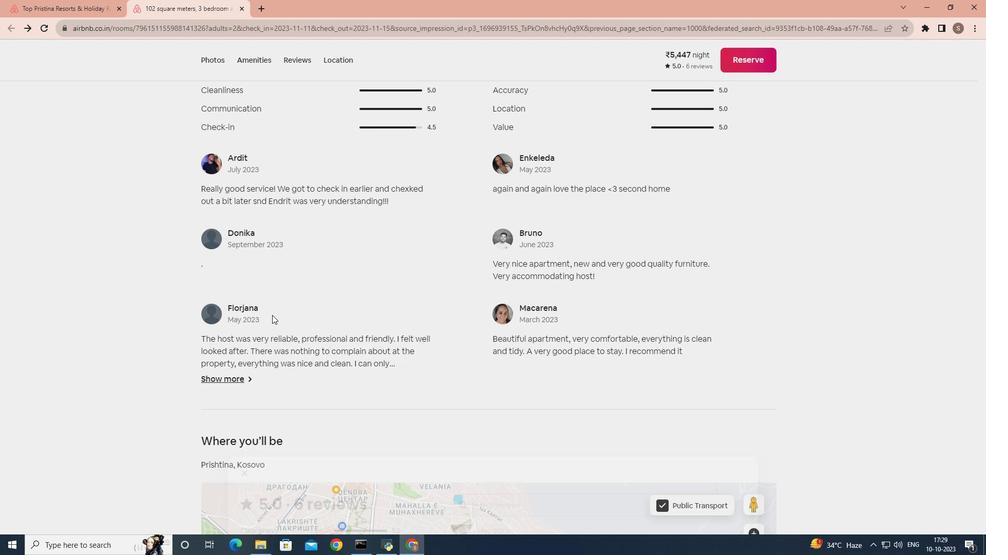 
Action: Mouse scrolled (272, 314) with delta (0, 0)
Screenshot: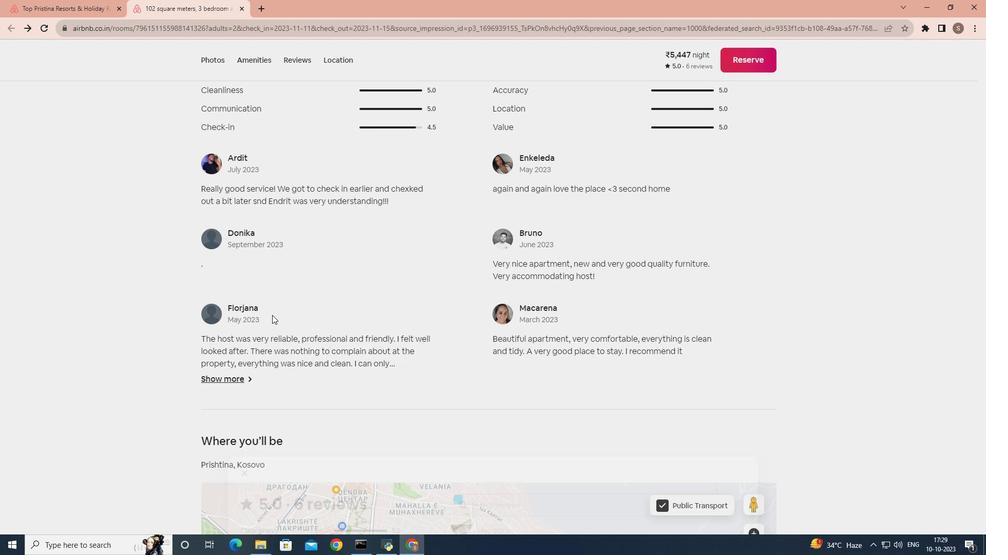 
Action: Mouse scrolled (272, 314) with delta (0, 0)
Screenshot: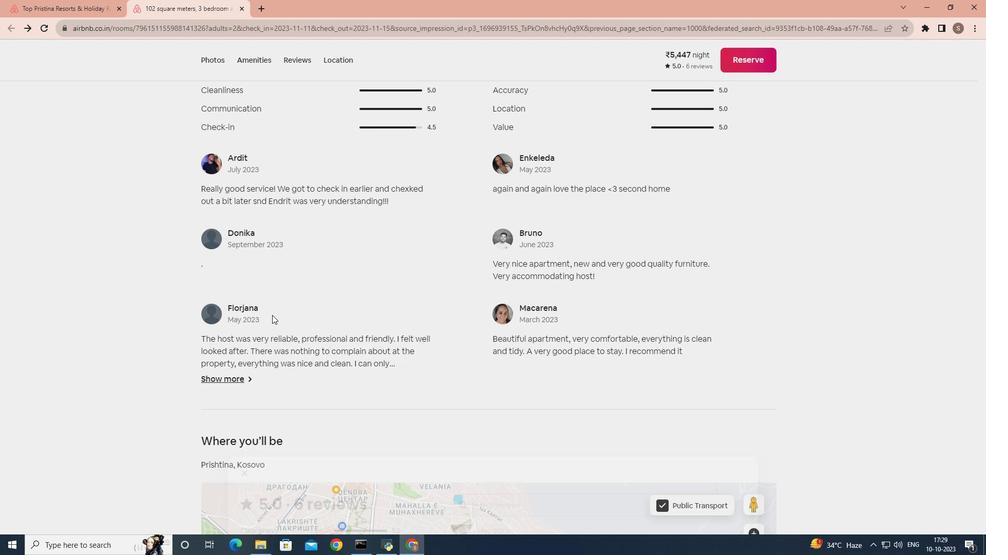
Action: Mouse scrolled (272, 314) with delta (0, 0)
Screenshot: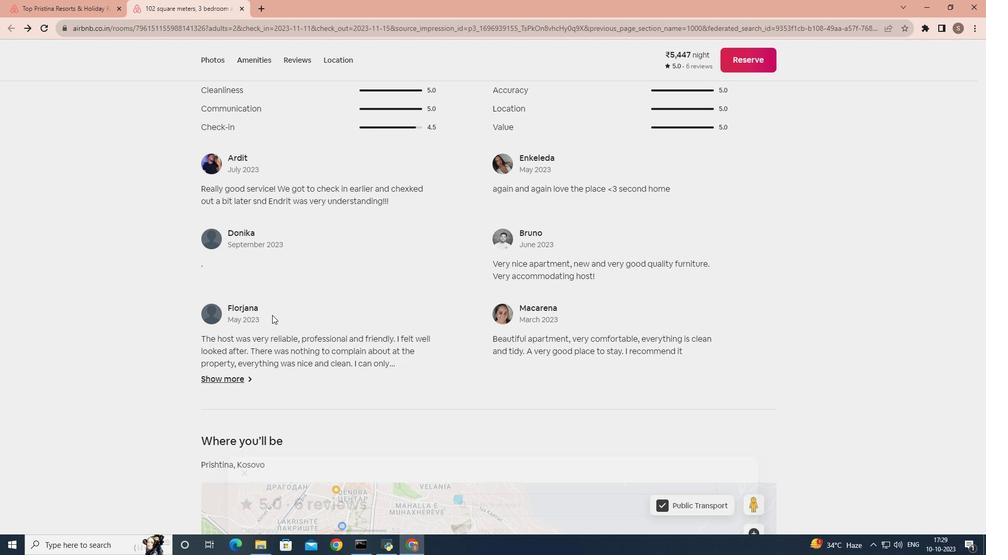 
Action: Mouse scrolled (272, 314) with delta (0, 0)
Screenshot: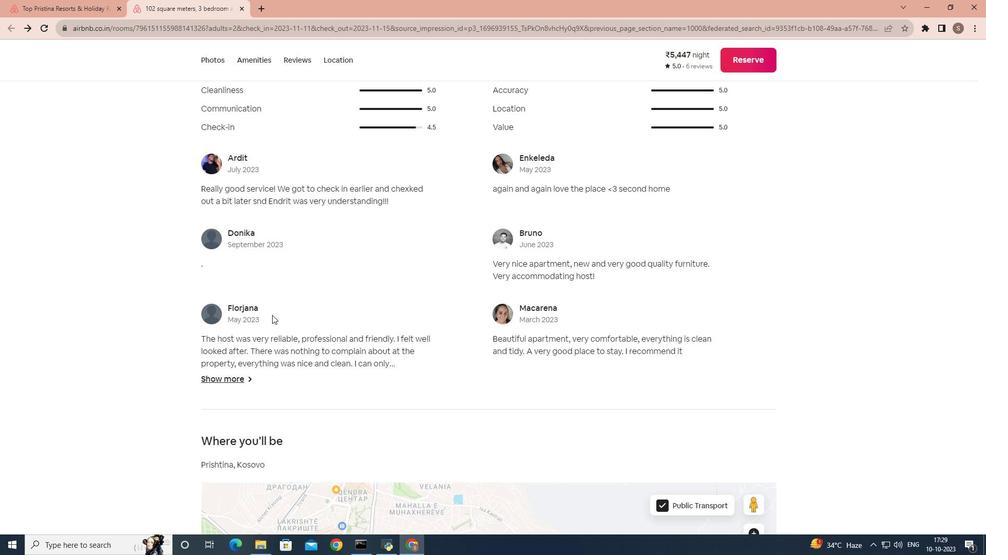 
Action: Mouse scrolled (272, 314) with delta (0, 0)
Screenshot: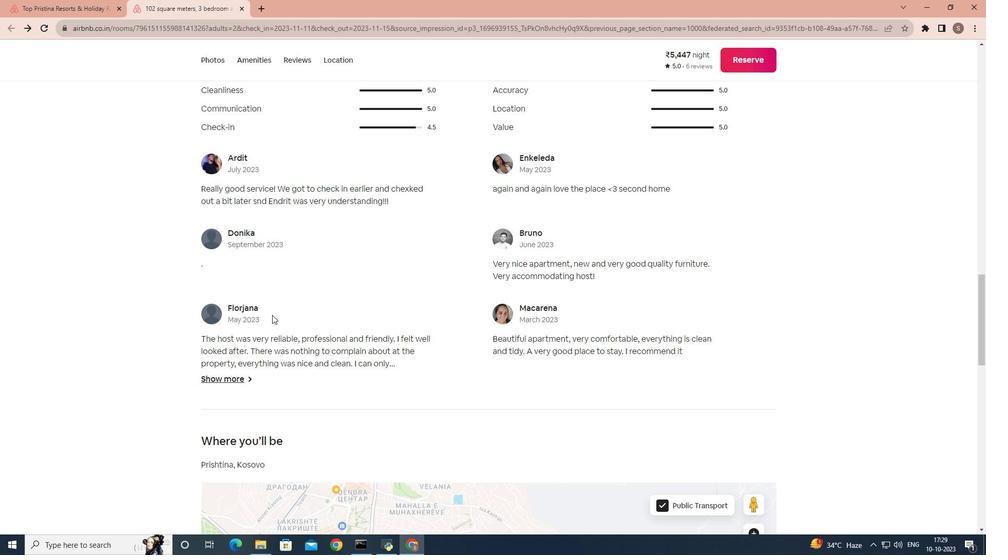 
Action: Mouse scrolled (272, 314) with delta (0, 0)
Screenshot: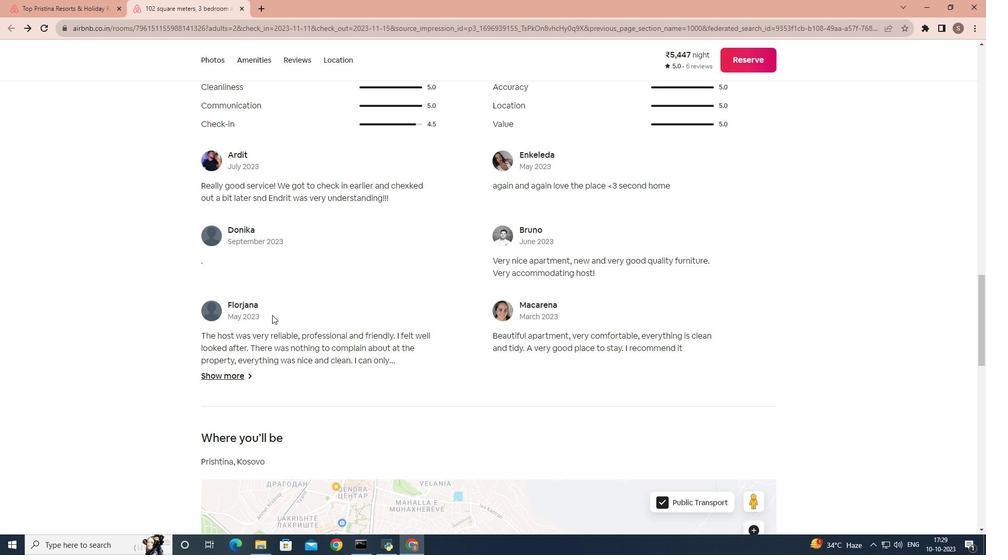 
Action: Mouse scrolled (272, 314) with delta (0, 0)
Screenshot: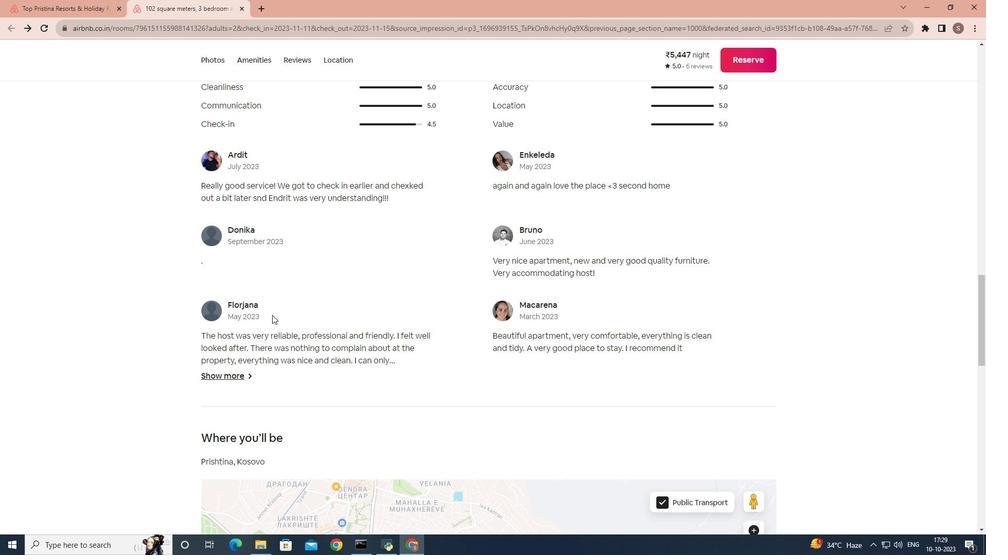 
Action: Mouse scrolled (272, 314) with delta (0, 0)
Screenshot: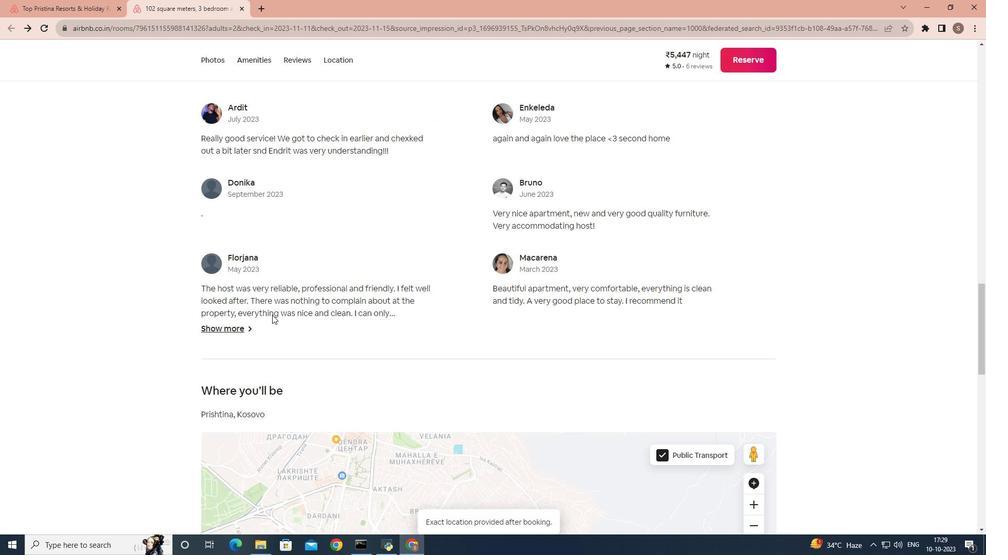 
Action: Mouse scrolled (272, 314) with delta (0, 0)
Screenshot: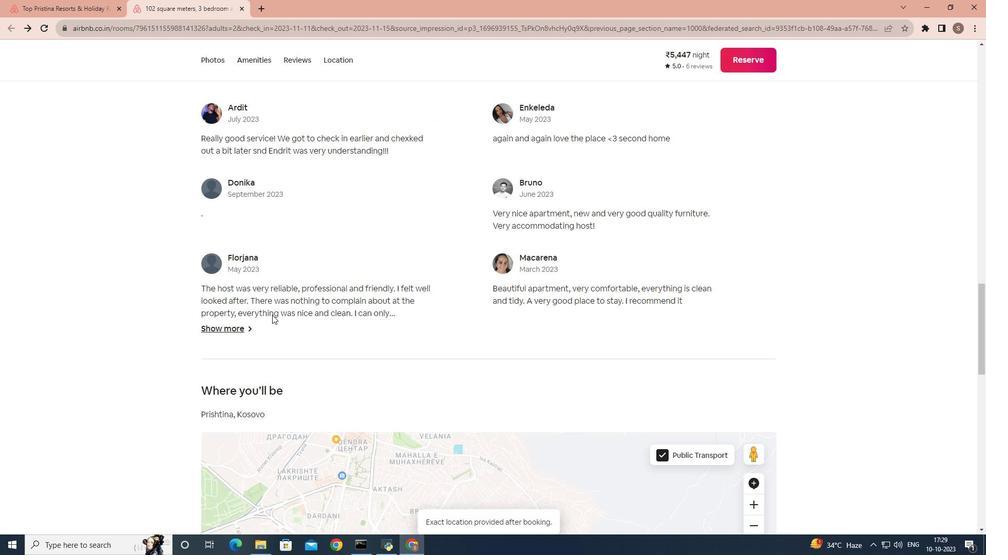 
Action: Mouse scrolled (272, 314) with delta (0, 0)
Screenshot: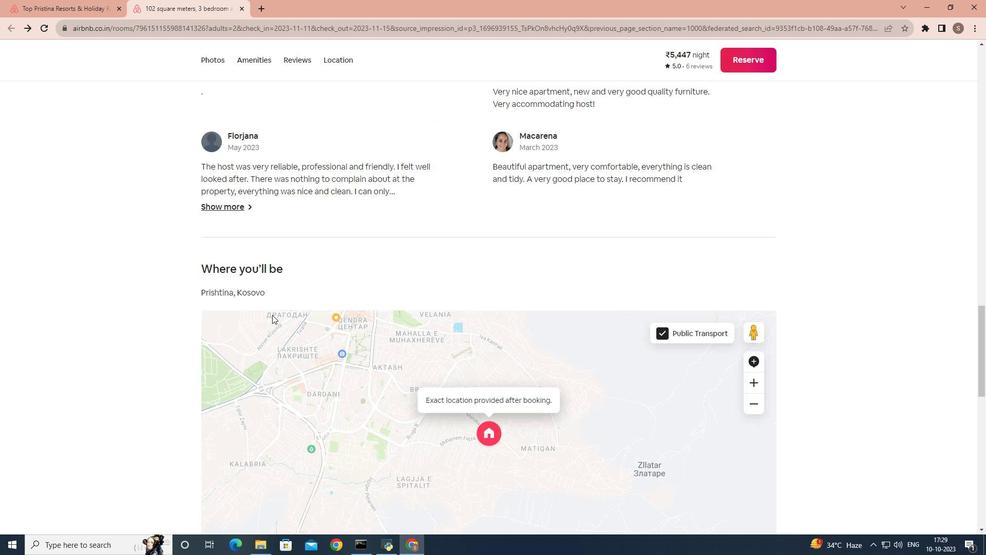 
Action: Mouse scrolled (272, 314) with delta (0, 0)
Screenshot: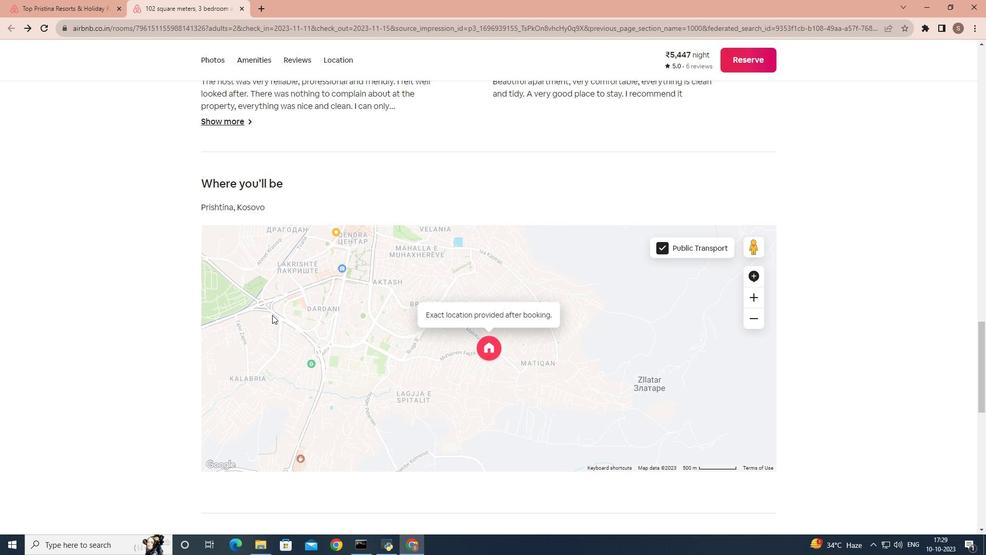 
Action: Mouse scrolled (272, 314) with delta (0, 0)
Screenshot: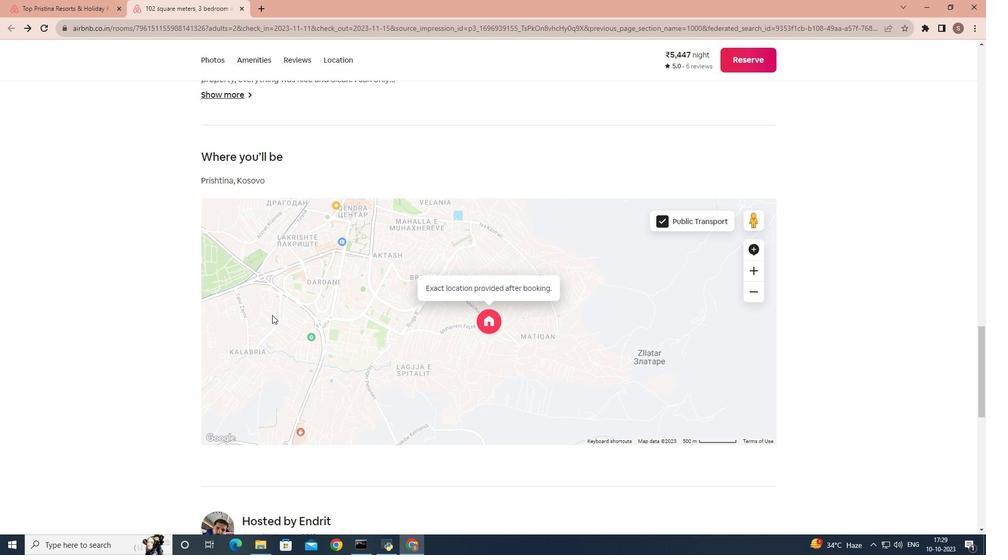 
Action: Mouse scrolled (272, 314) with delta (0, 0)
Screenshot: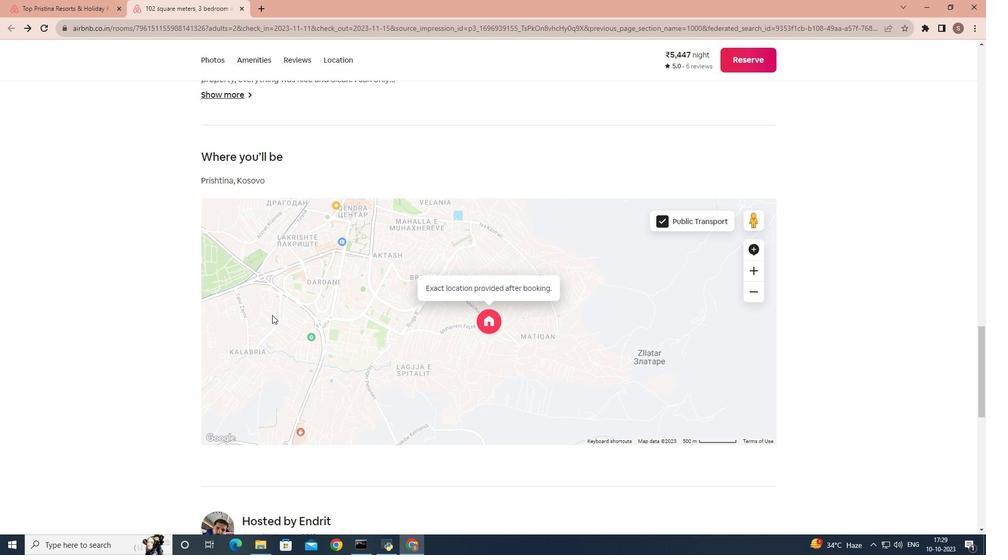 
Action: Mouse scrolled (272, 314) with delta (0, 0)
Screenshot: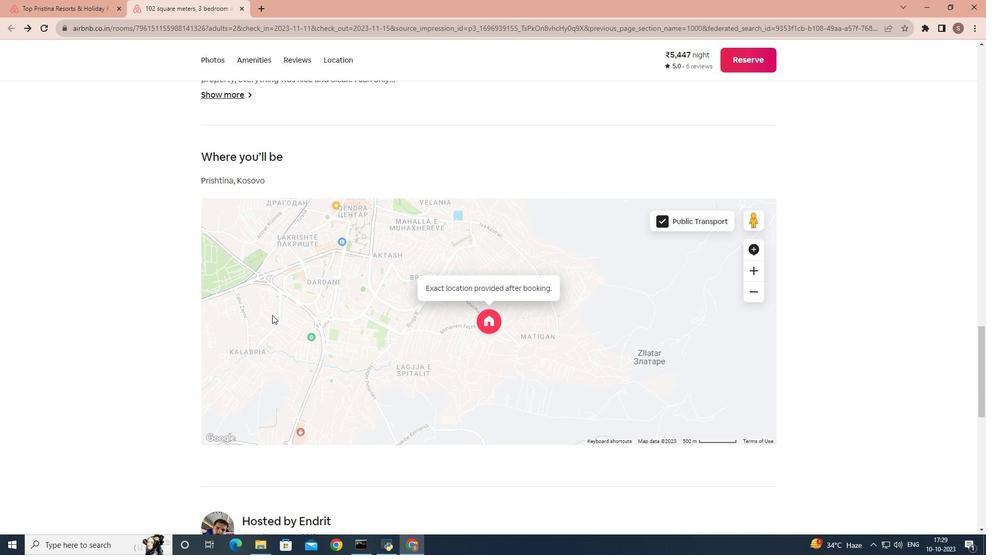 
Action: Mouse scrolled (272, 314) with delta (0, 0)
Screenshot: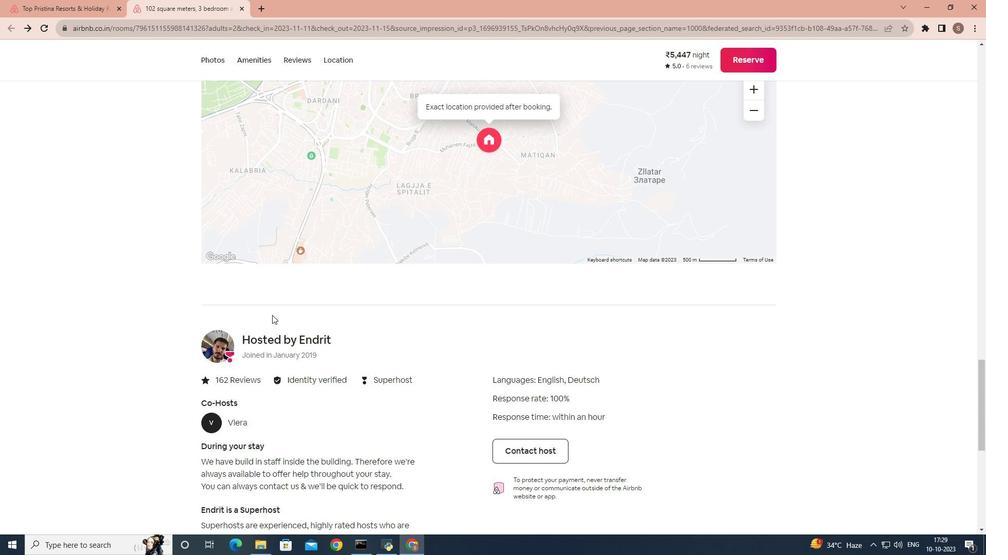 
Action: Mouse scrolled (272, 314) with delta (0, 0)
Screenshot: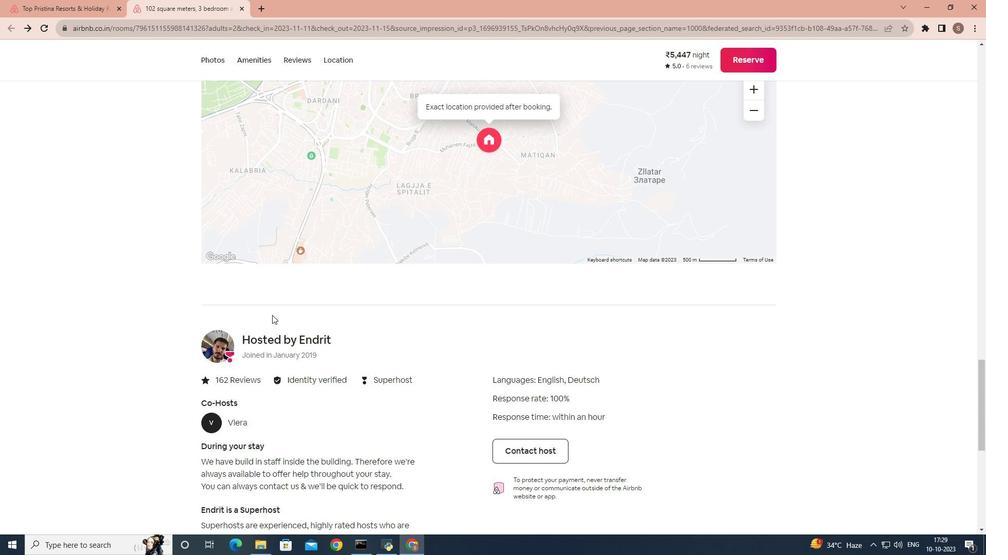 
Action: Mouse scrolled (272, 314) with delta (0, 0)
Screenshot: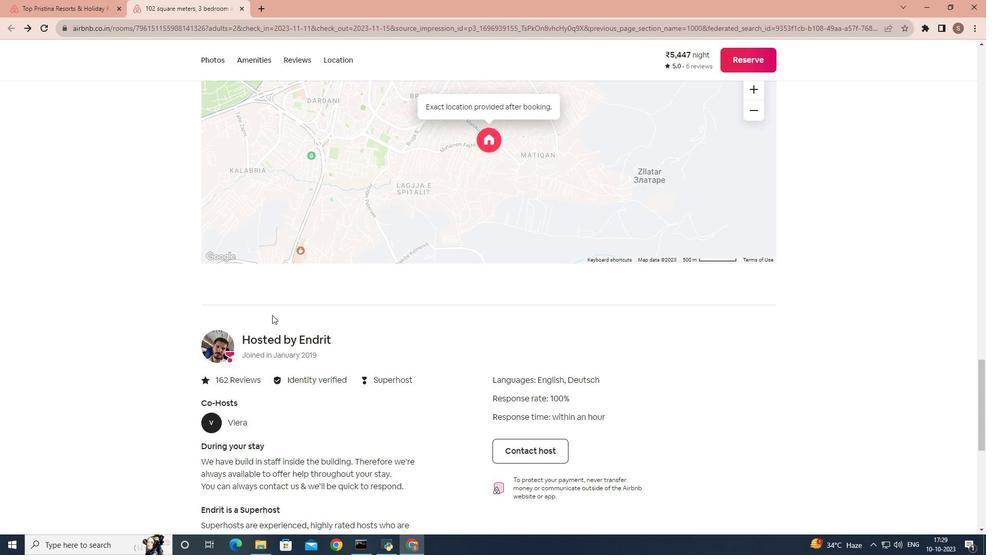 
Action: Mouse scrolled (272, 314) with delta (0, 0)
Screenshot: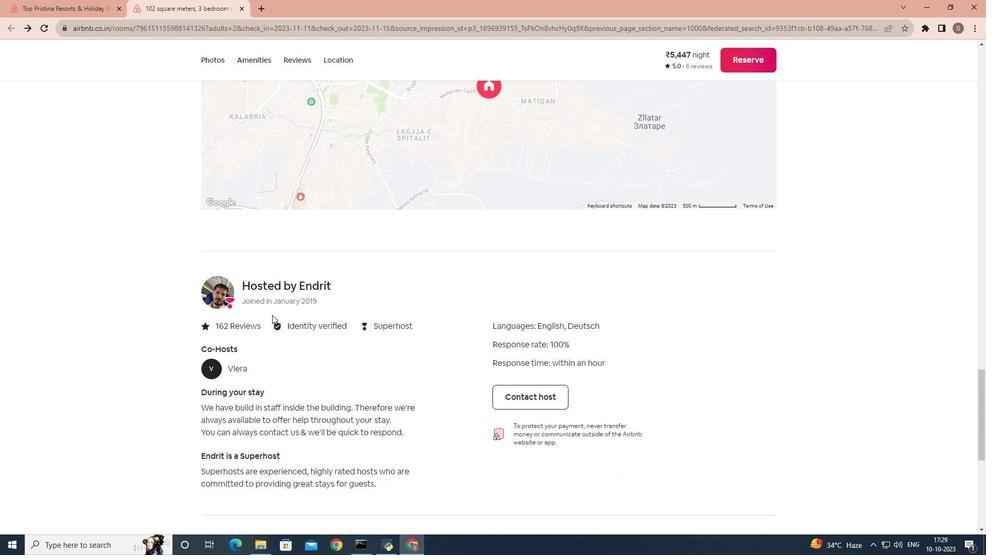 
Action: Mouse scrolled (272, 314) with delta (0, 0)
Screenshot: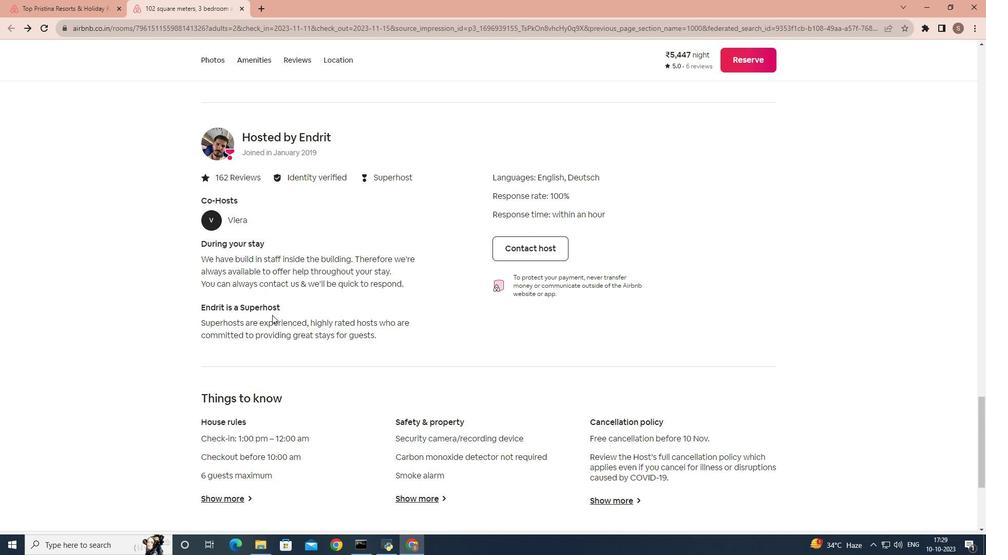 
Action: Mouse scrolled (272, 314) with delta (0, 0)
Screenshot: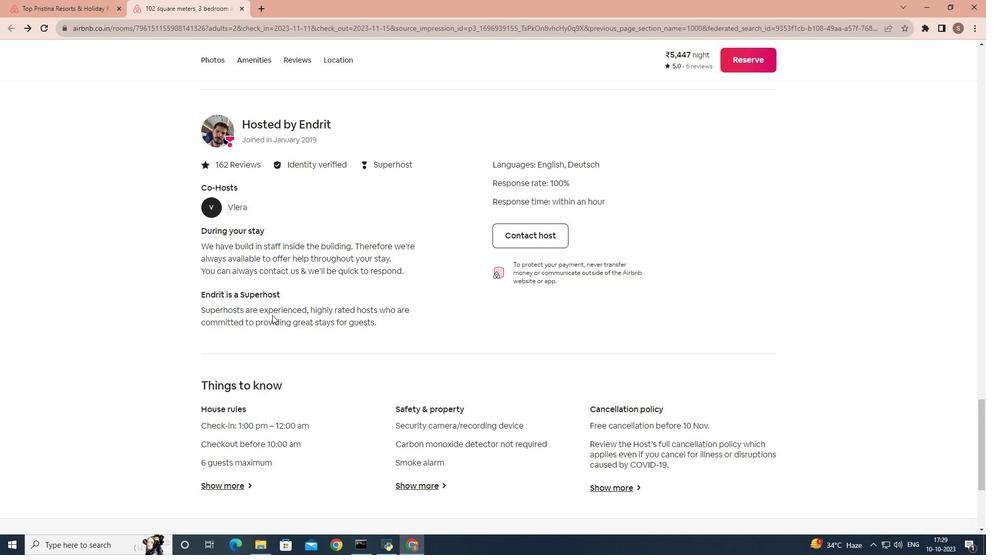 
Action: Mouse scrolled (272, 314) with delta (0, 0)
Screenshot: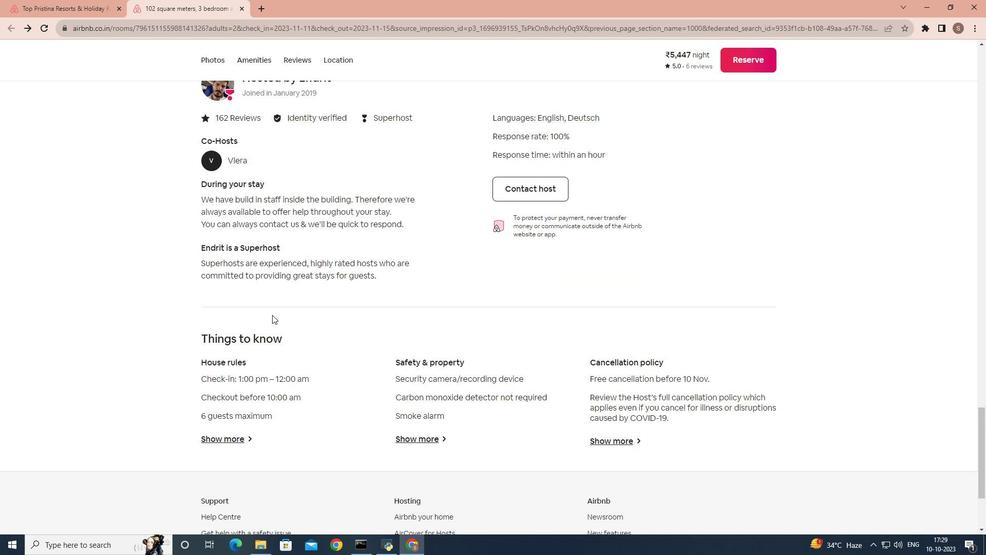 
Action: Mouse moved to (222, 344)
Screenshot: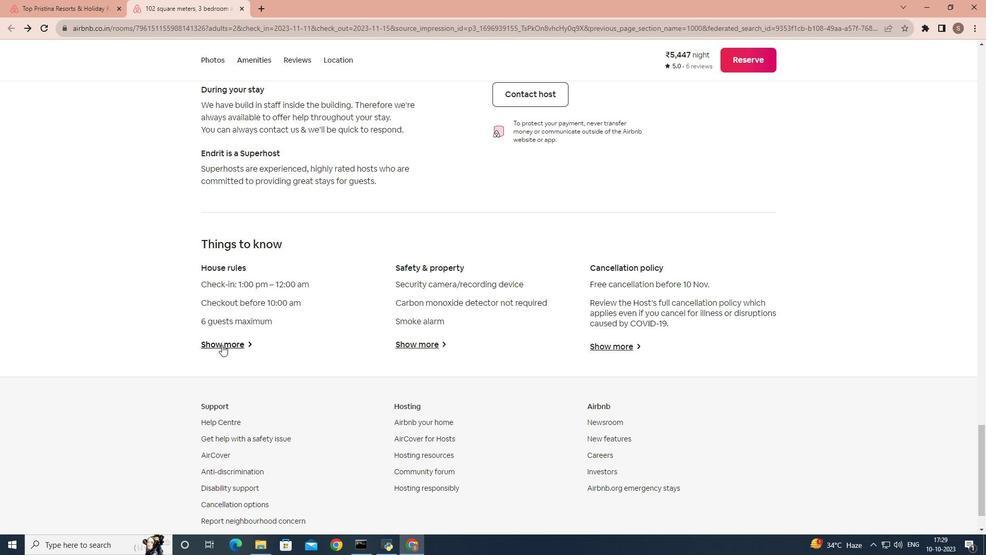 
Action: Mouse pressed left at (222, 344)
Screenshot: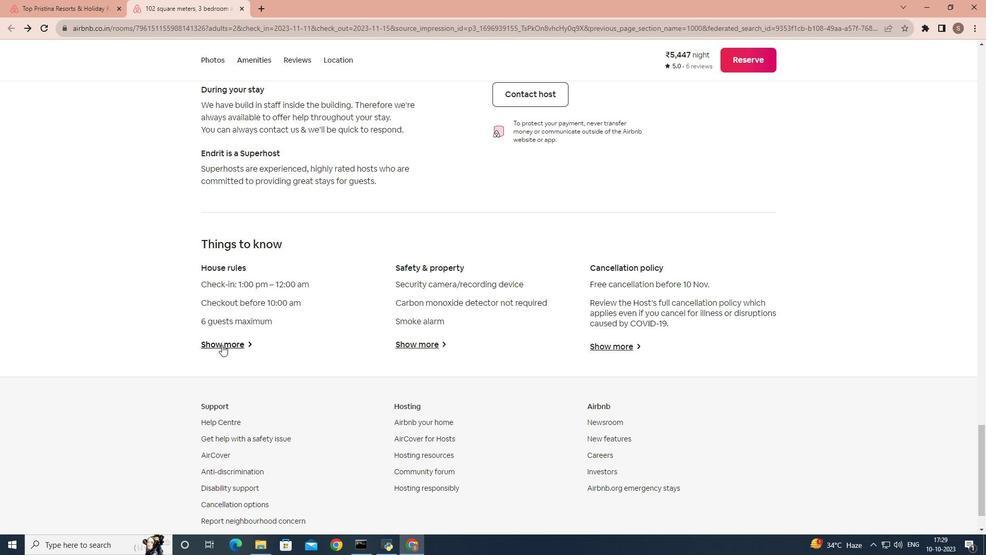 
Action: Mouse moved to (408, 318)
Screenshot: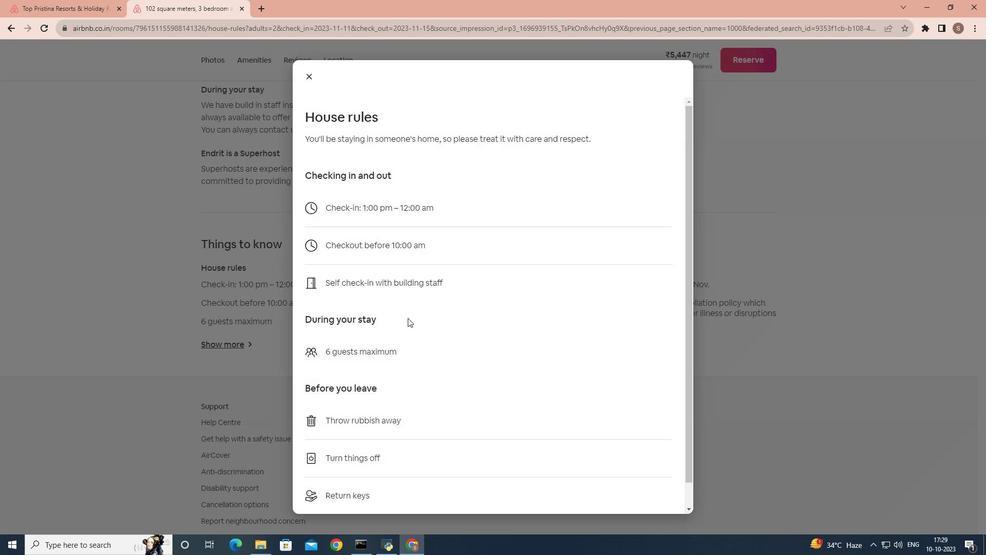 
Action: Mouse scrolled (408, 317) with delta (0, 0)
Screenshot: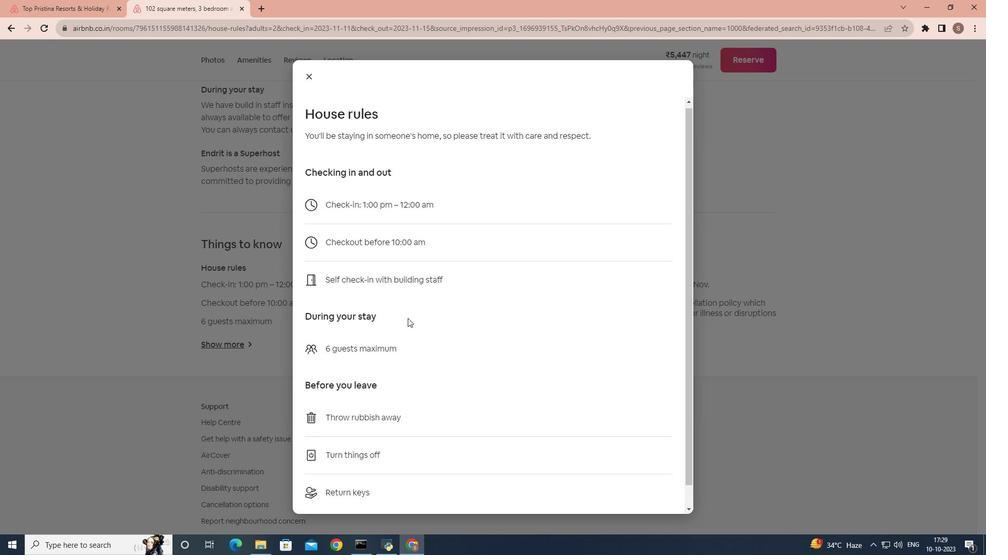 
Action: Mouse scrolled (408, 317) with delta (0, 0)
Screenshot: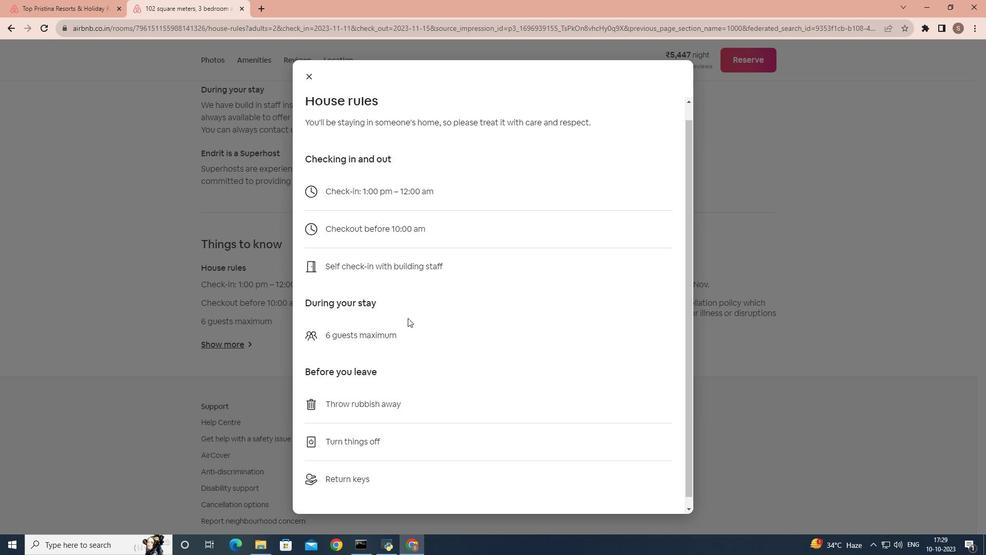 
Action: Mouse scrolled (408, 317) with delta (0, 0)
Screenshot: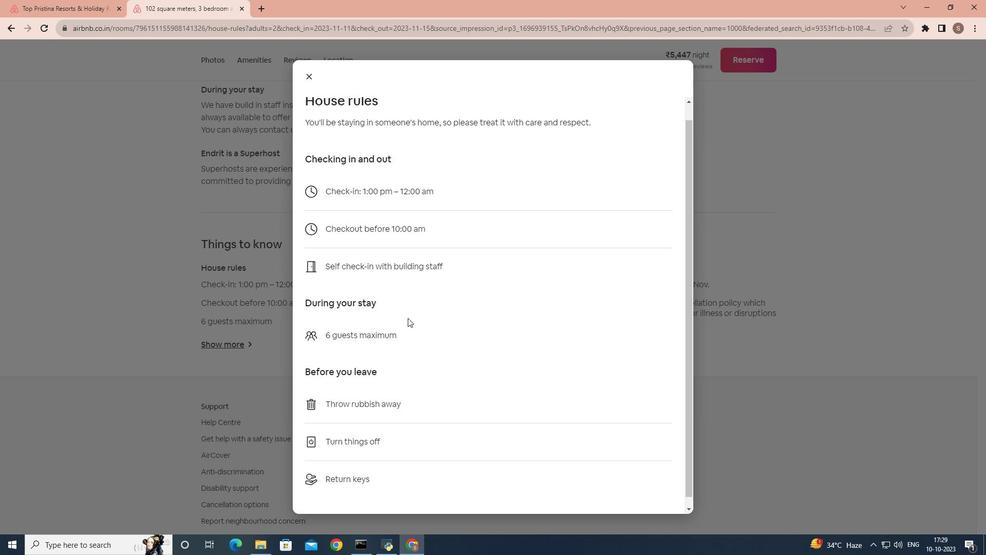 
Action: Mouse moved to (304, 199)
Screenshot: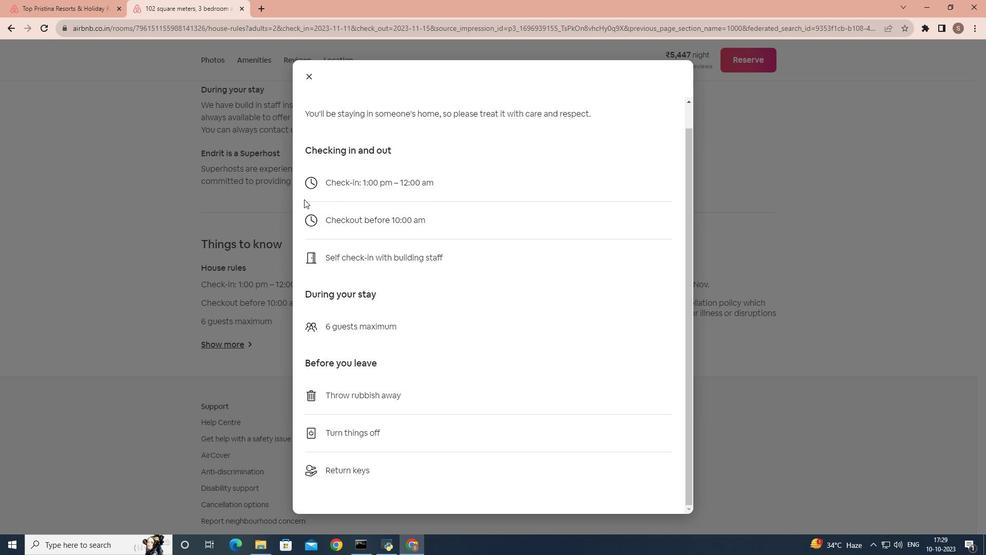
Action: Mouse scrolled (304, 199) with delta (0, 0)
Screenshot: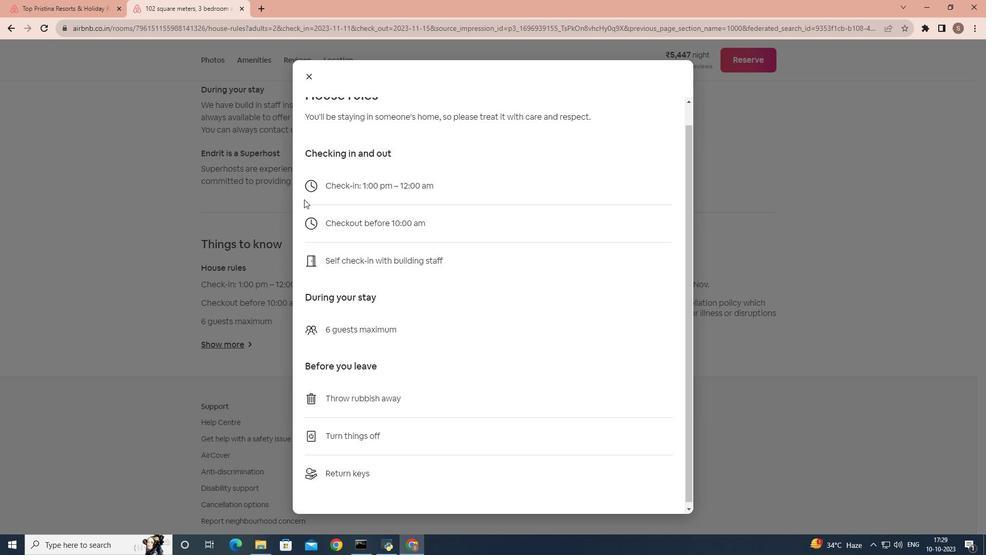 
Action: Mouse scrolled (304, 199) with delta (0, 0)
Screenshot: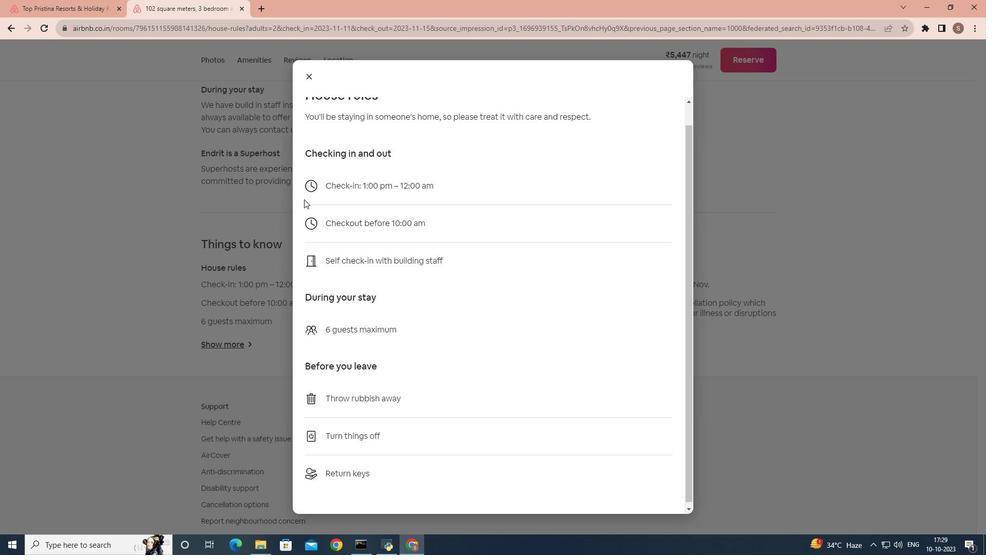 
Action: Mouse scrolled (304, 199) with delta (0, 0)
Screenshot: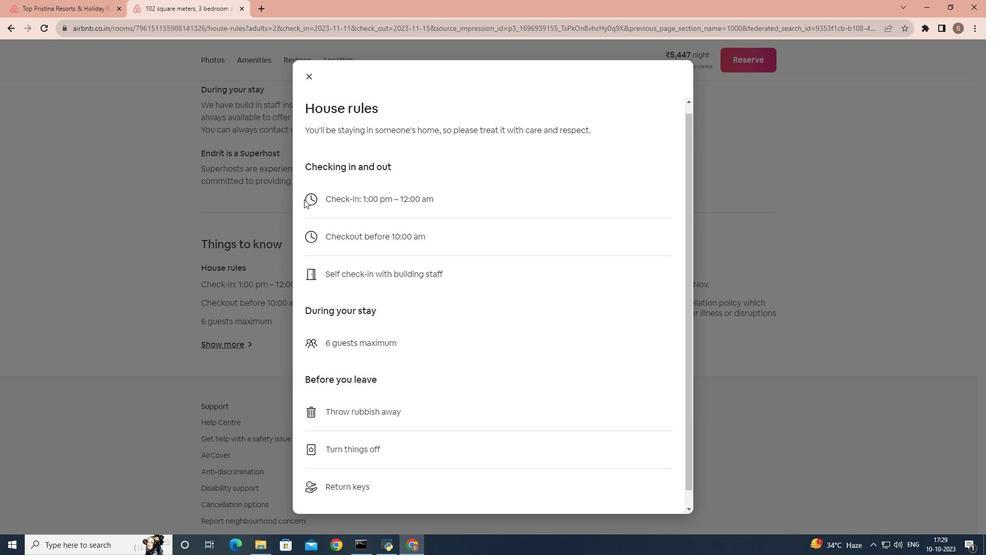 
Action: Mouse scrolled (304, 199) with delta (0, 0)
Screenshot: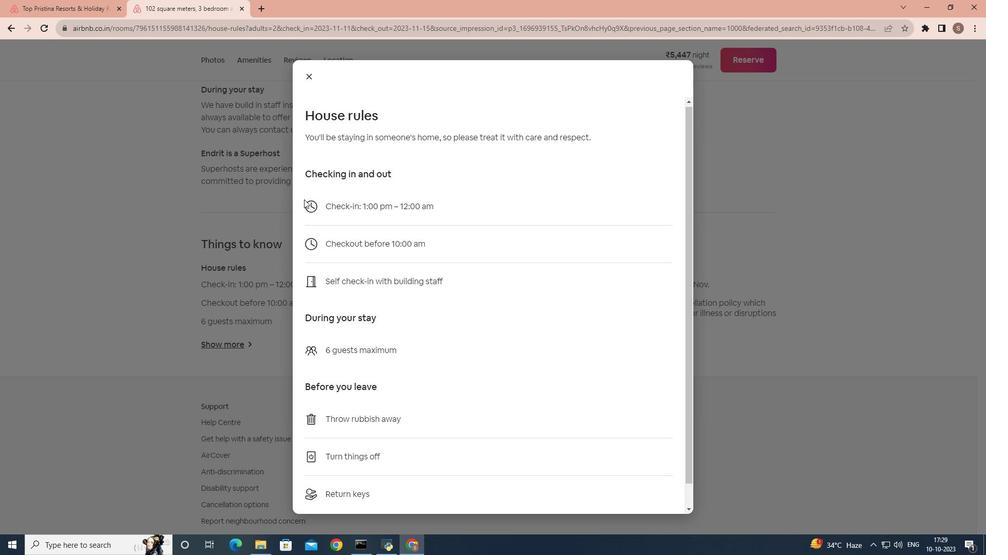 
Action: Mouse moved to (306, 73)
Screenshot: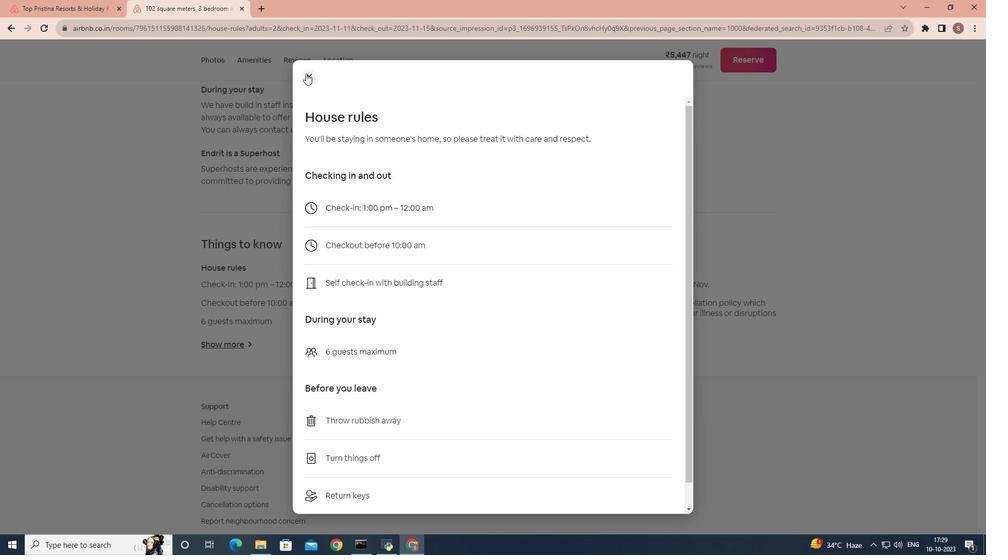 
Action: Mouse pressed left at (306, 73)
Screenshot: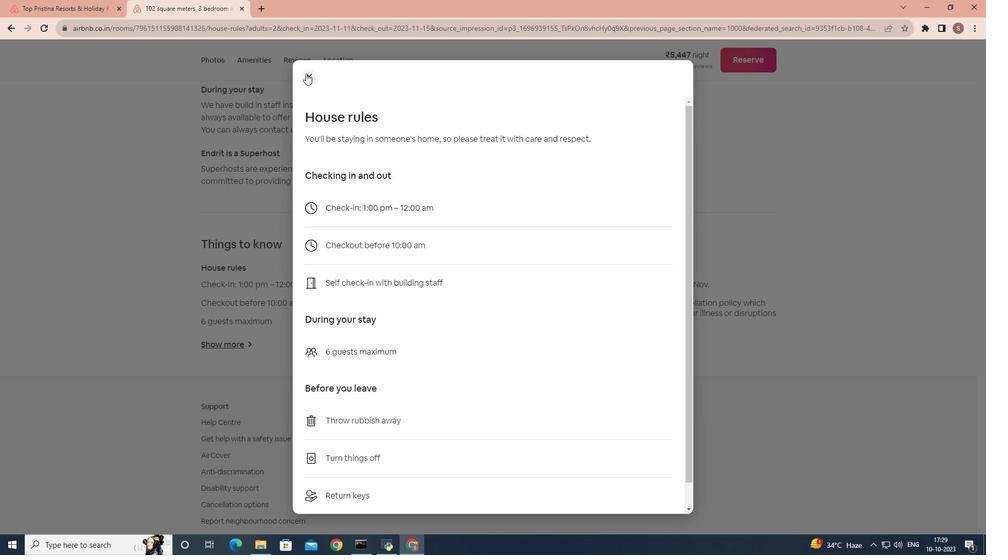 
Action: Mouse moved to (270, 251)
Screenshot: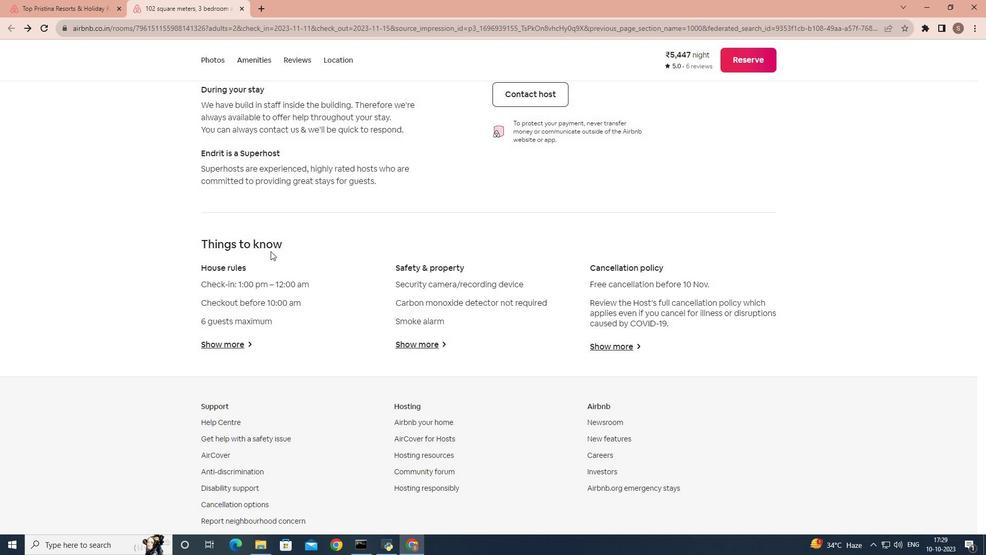 
Action: Mouse scrolled (270, 251) with delta (0, 0)
Screenshot: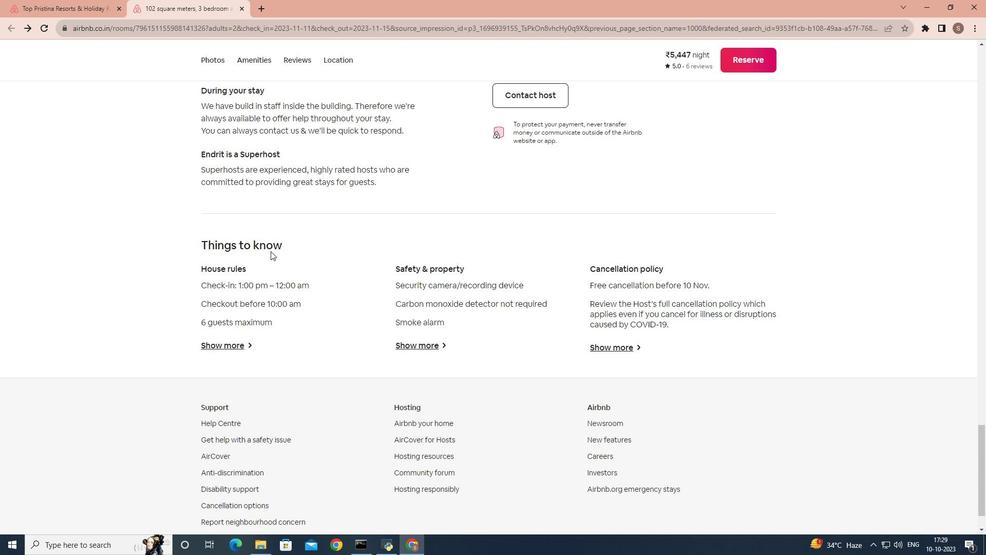 
Action: Mouse scrolled (270, 251) with delta (0, 0)
Screenshot: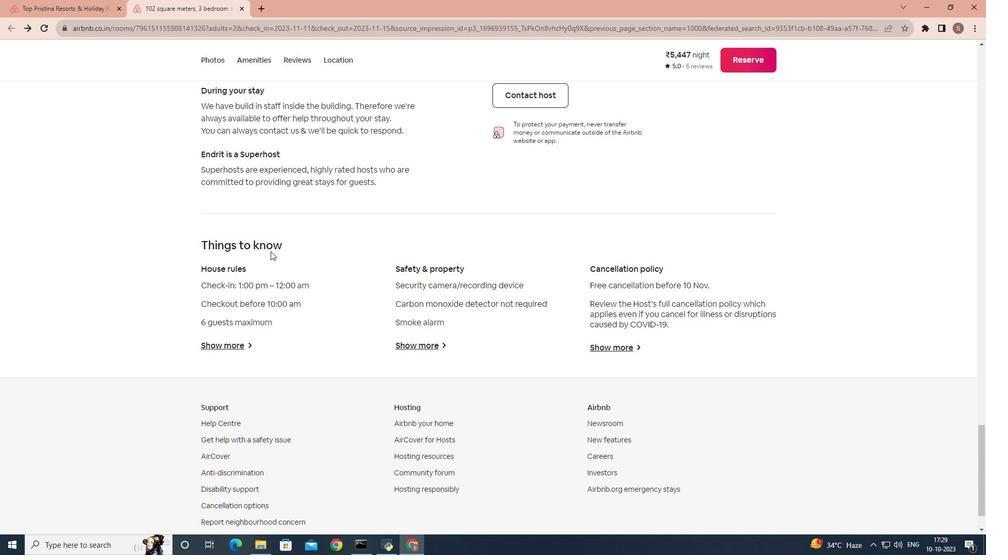 
Action: Mouse scrolled (270, 251) with delta (0, 0)
Screenshot: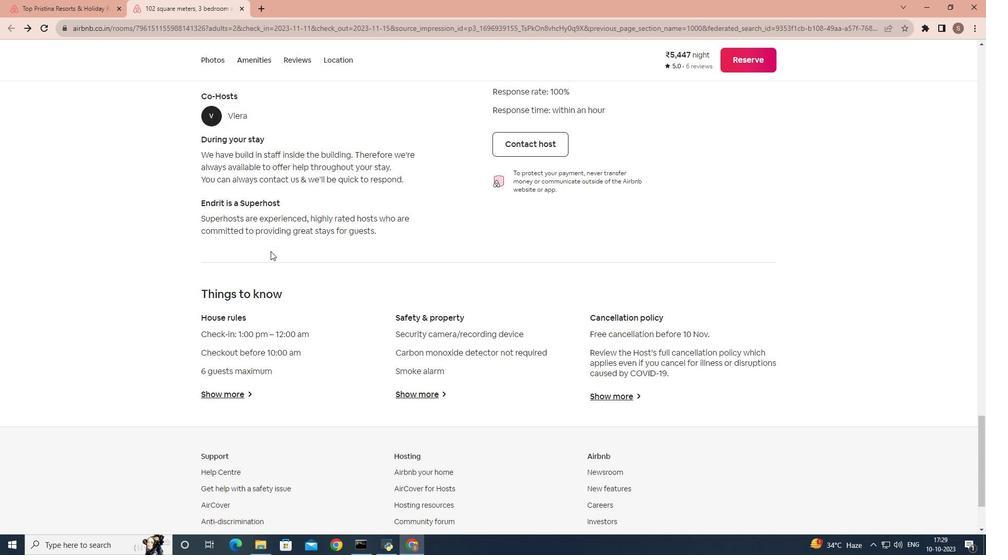 
Action: Mouse scrolled (270, 251) with delta (0, 0)
Screenshot: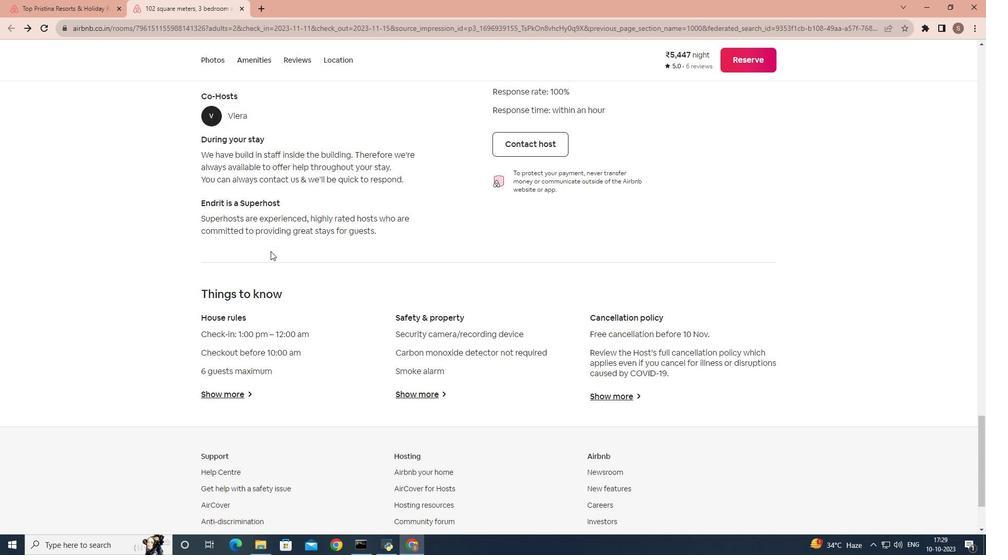 
Action: Mouse scrolled (270, 251) with delta (0, 0)
Screenshot: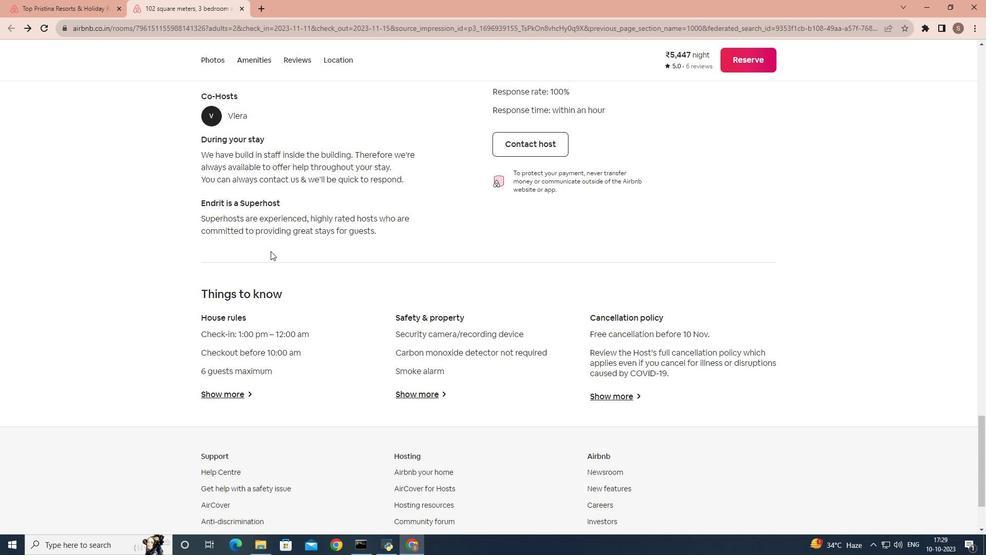 
Action: Mouse scrolled (270, 251) with delta (0, 0)
Screenshot: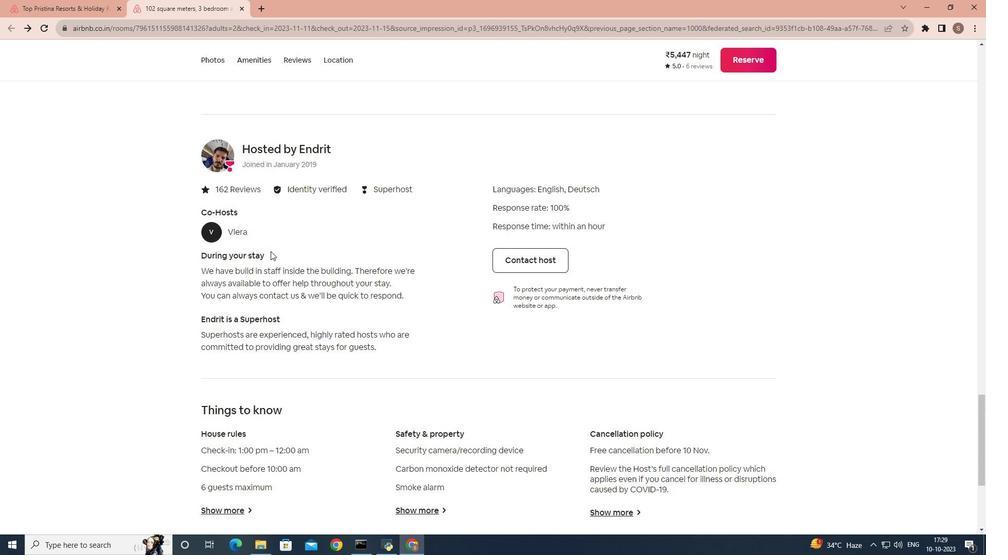 
Action: Mouse scrolled (270, 251) with delta (0, 0)
Screenshot: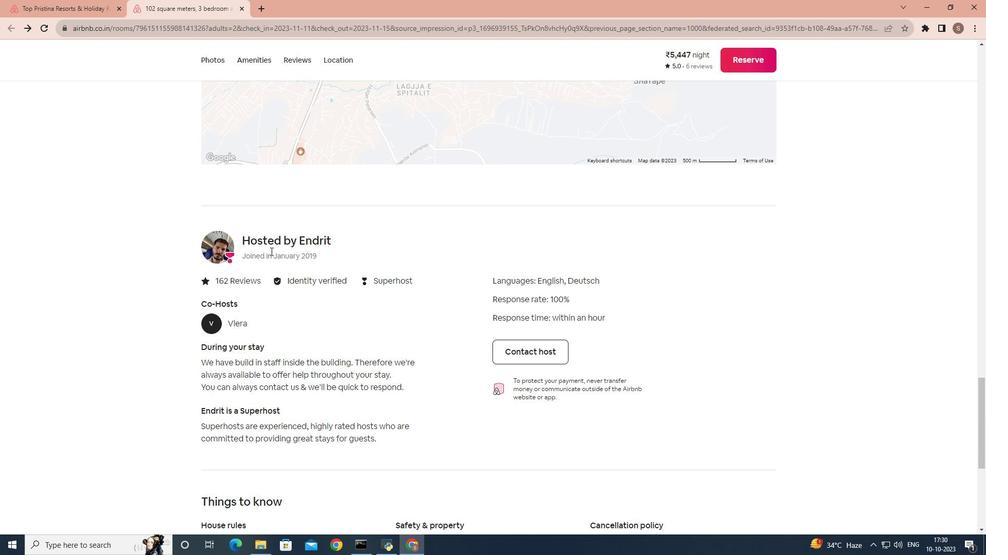 
Action: Mouse scrolled (270, 251) with delta (0, 0)
Screenshot: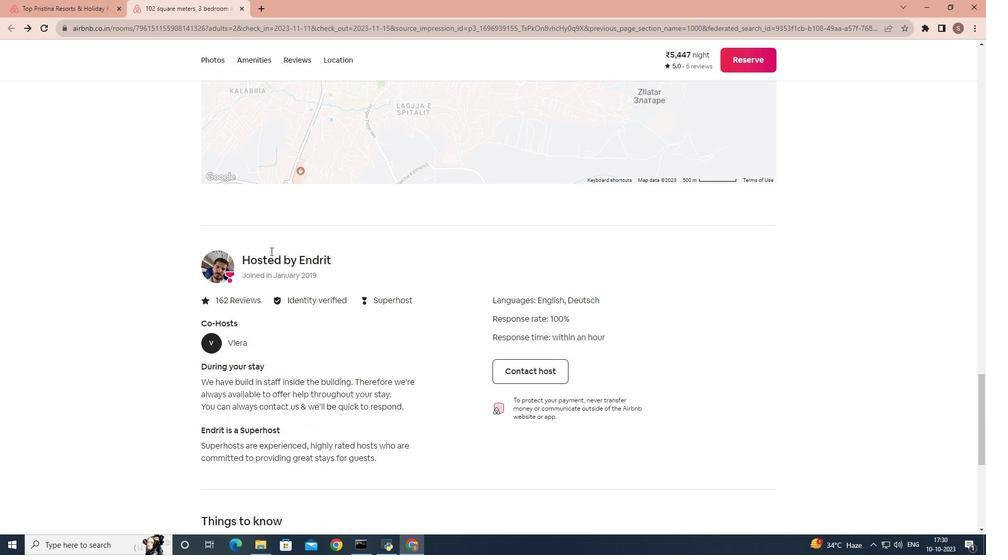
Action: Mouse scrolled (270, 251) with delta (0, 0)
Screenshot: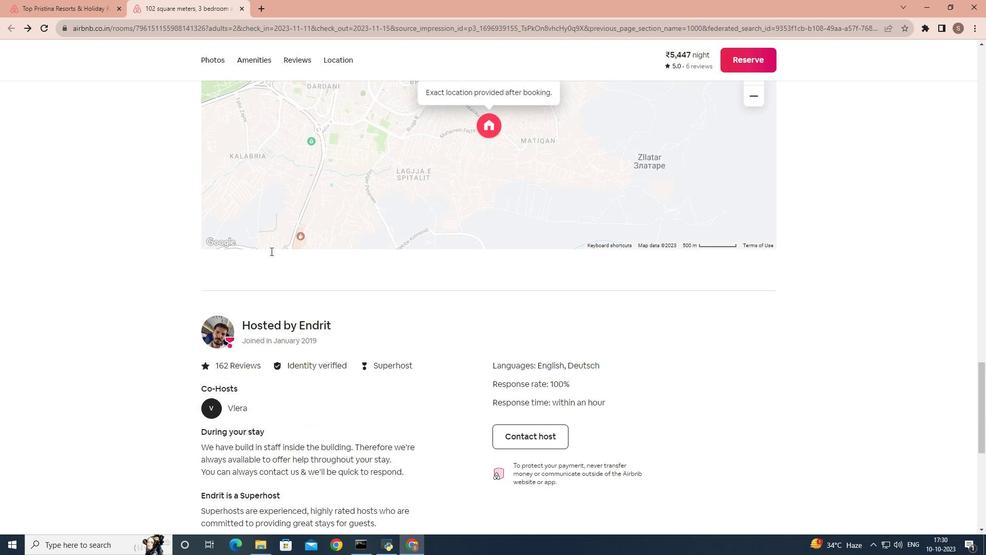 
Action: Mouse scrolled (270, 251) with delta (0, 0)
Screenshot: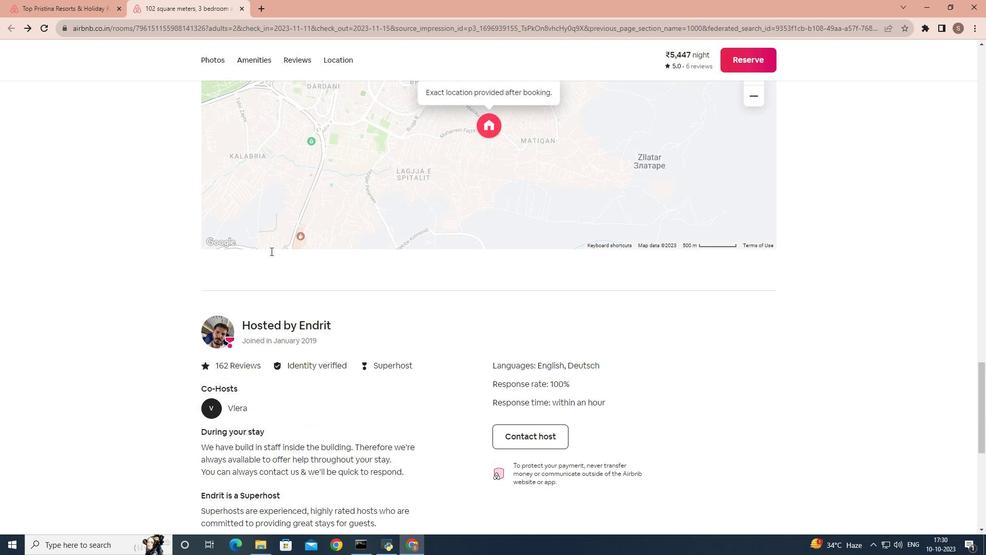 
Action: Mouse scrolled (270, 251) with delta (0, 0)
Screenshot: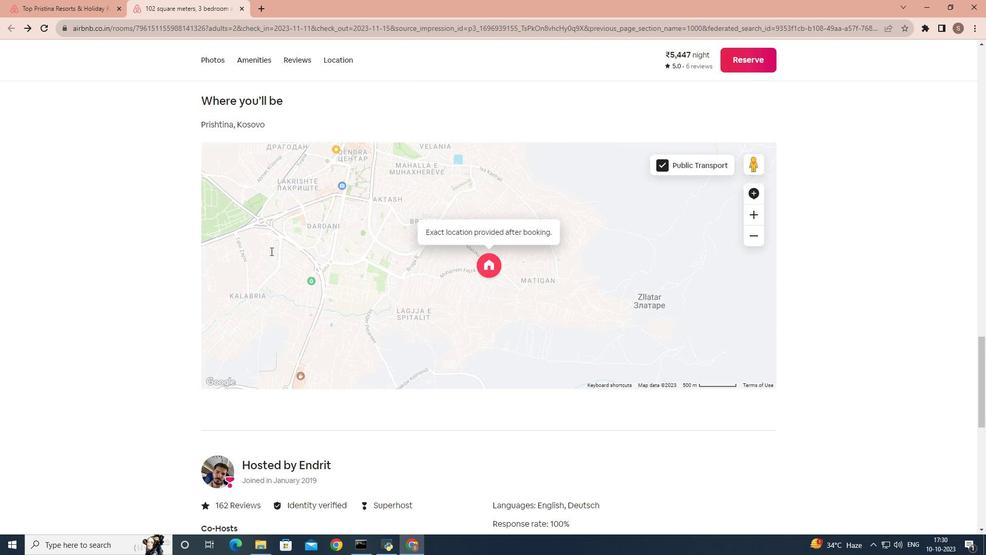 
Action: Mouse scrolled (270, 250) with delta (0, 0)
Screenshot: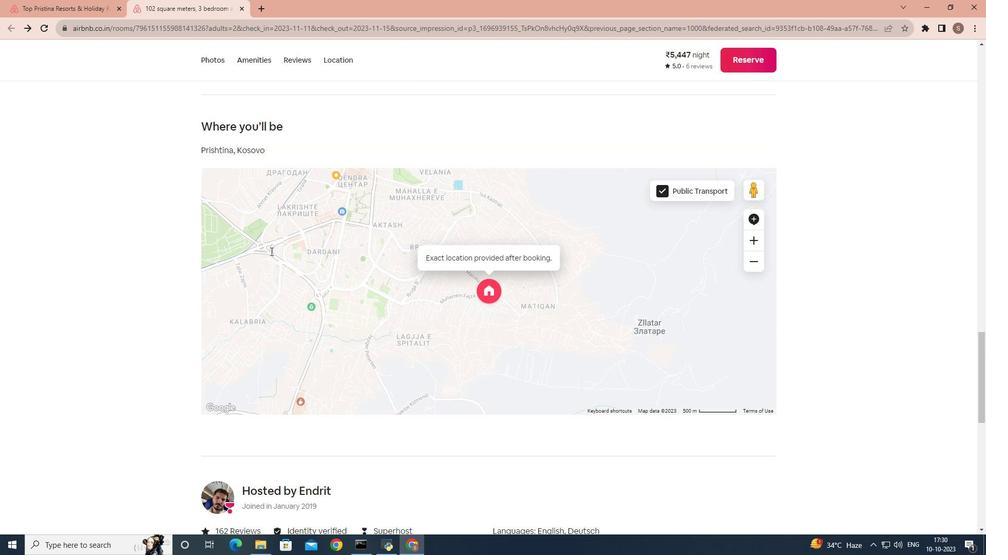 
Action: Mouse scrolled (270, 251) with delta (0, 0)
Screenshot: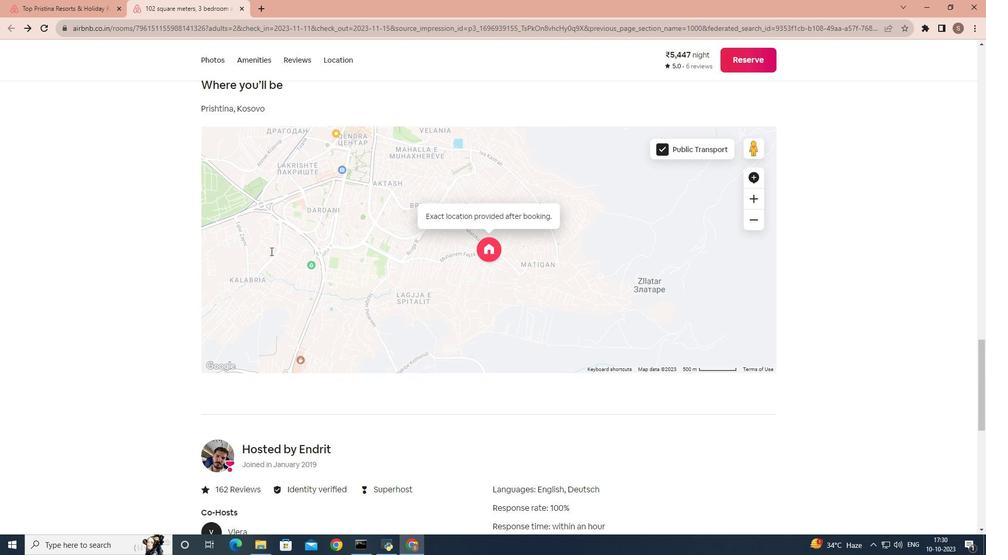 
Action: Mouse scrolled (270, 251) with delta (0, 0)
Screenshot: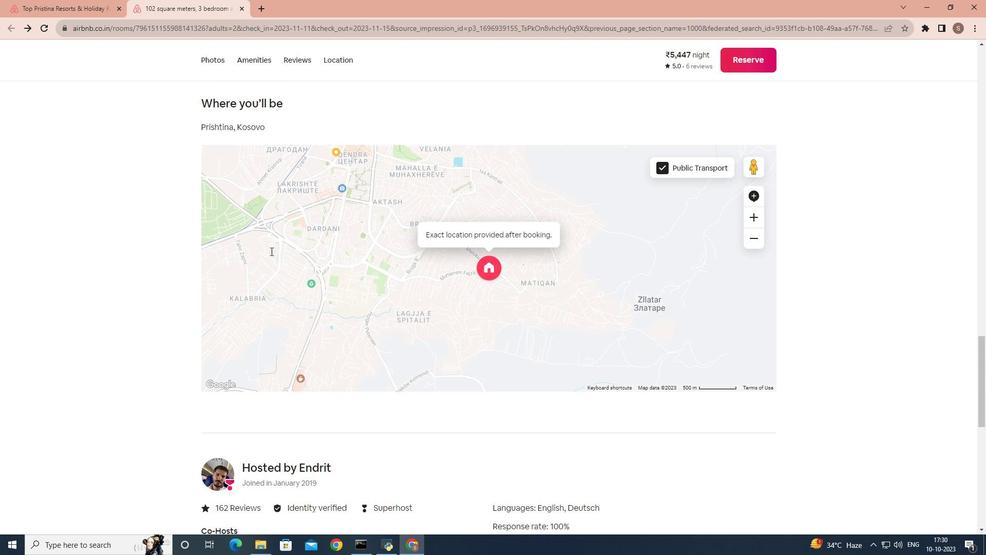 
Action: Mouse scrolled (270, 251) with delta (0, 0)
Screenshot: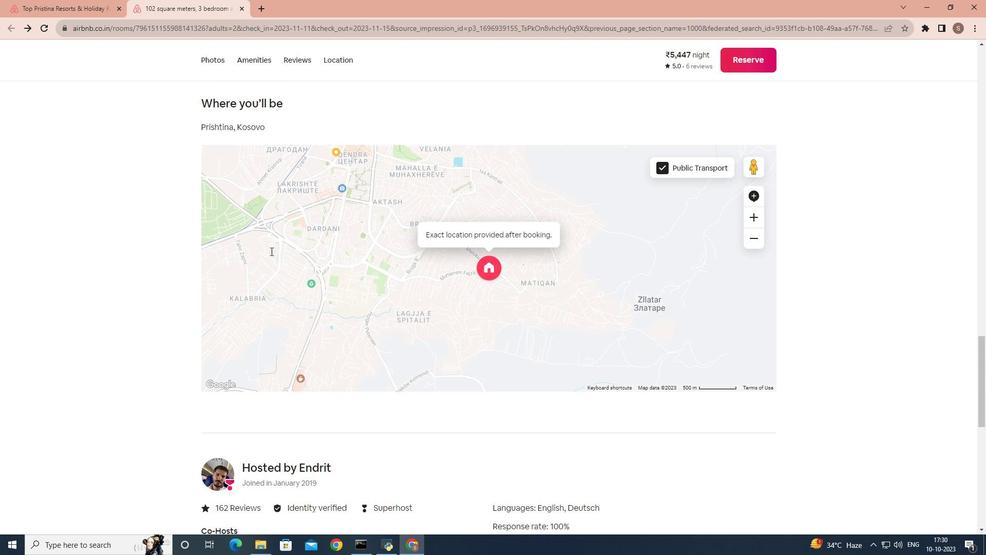 
Action: Mouse scrolled (270, 251) with delta (0, 0)
Screenshot: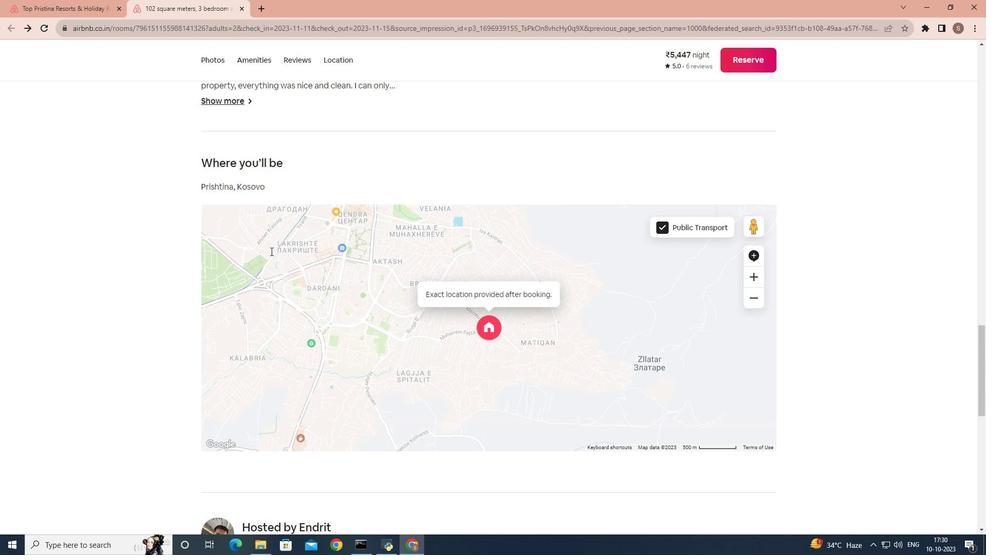 
Action: Mouse scrolled (270, 251) with delta (0, 0)
Screenshot: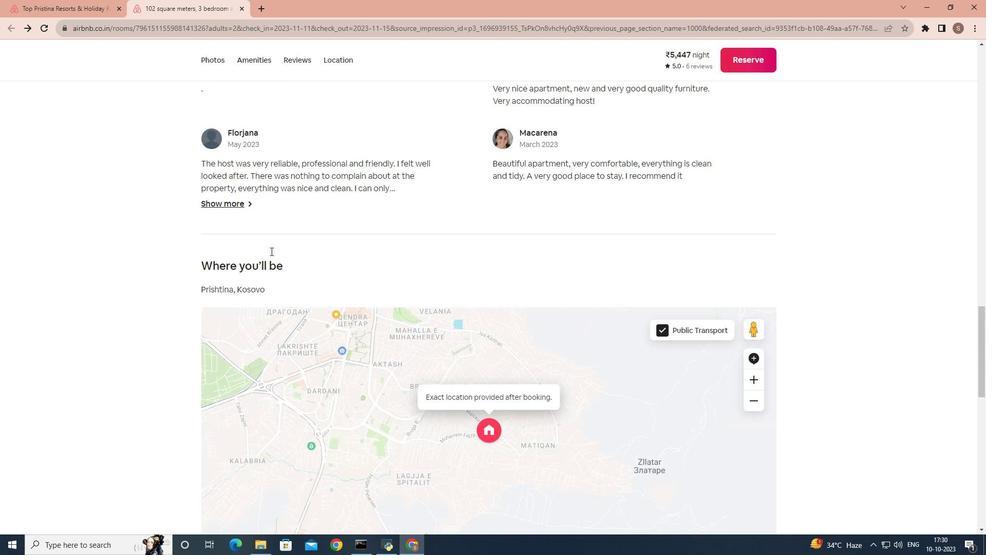 
Action: Mouse scrolled (270, 251) with delta (0, 0)
Screenshot: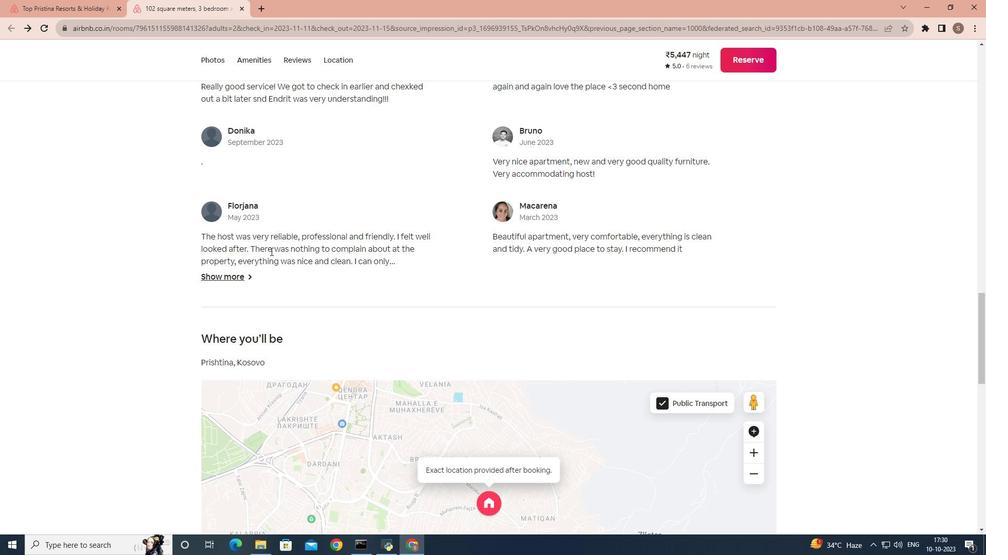 
Action: Mouse scrolled (270, 251) with delta (0, 0)
Screenshot: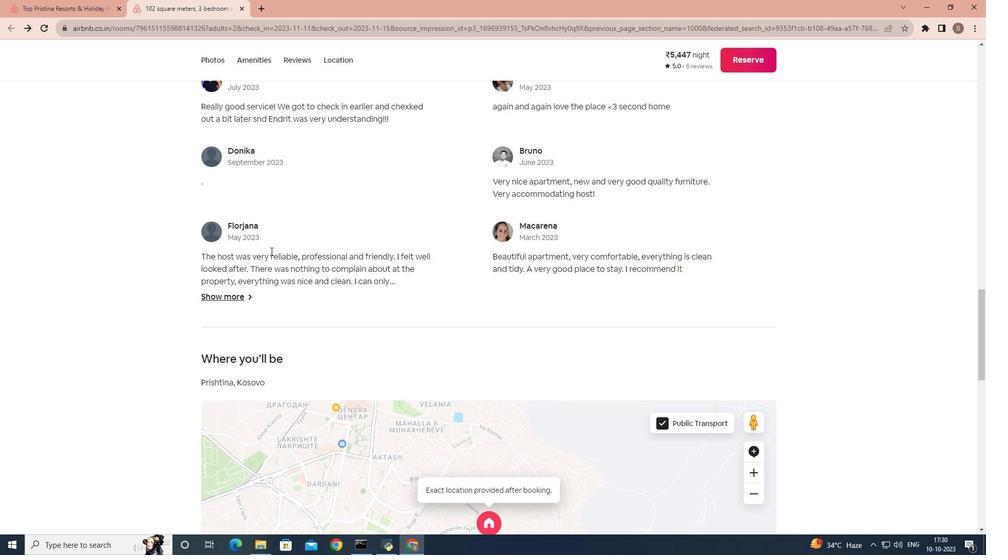 
Action: Mouse scrolled (270, 251) with delta (0, 0)
Screenshot: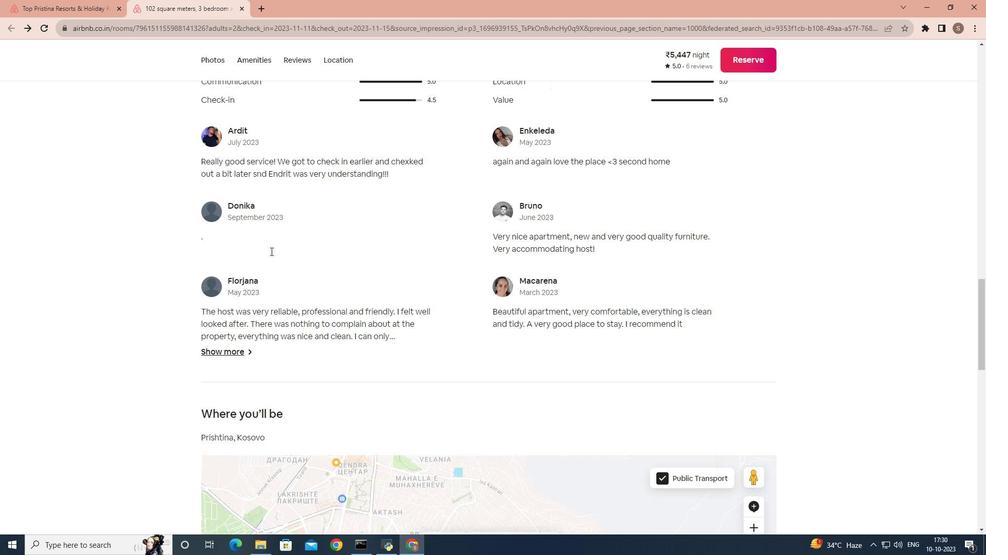 
Action: Mouse scrolled (270, 251) with delta (0, 0)
Screenshot: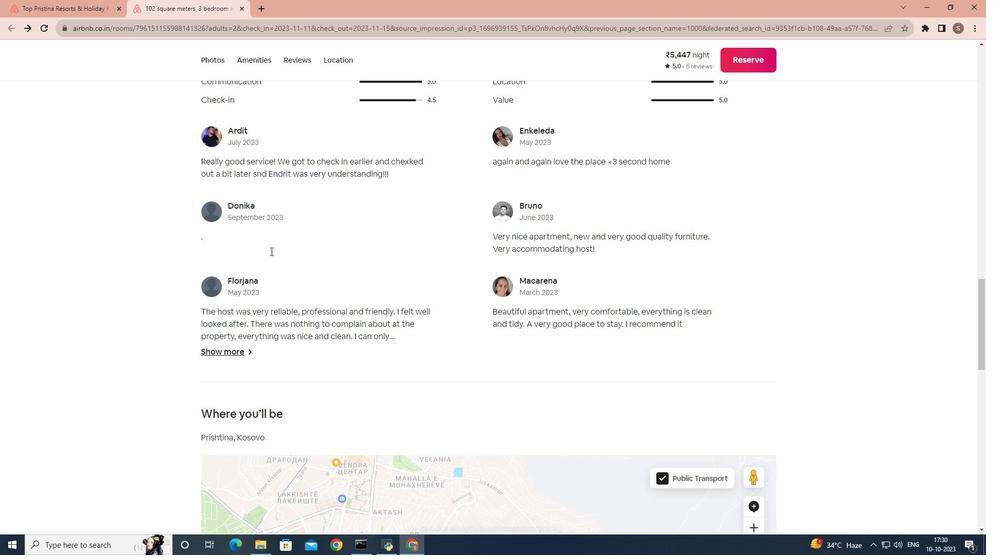 
Action: Mouse scrolled (270, 251) with delta (0, 0)
Screenshot: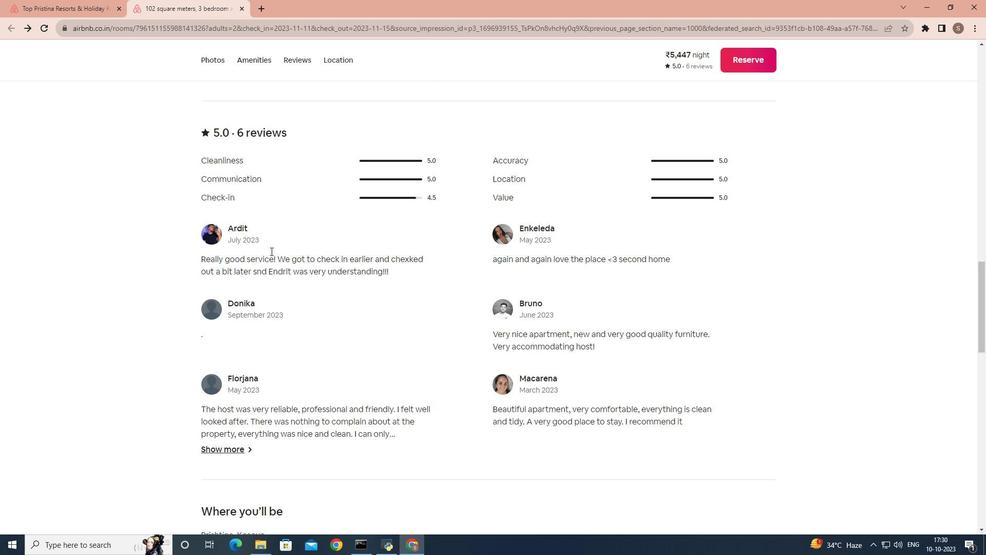 
Action: Mouse scrolled (270, 251) with delta (0, 0)
Screenshot: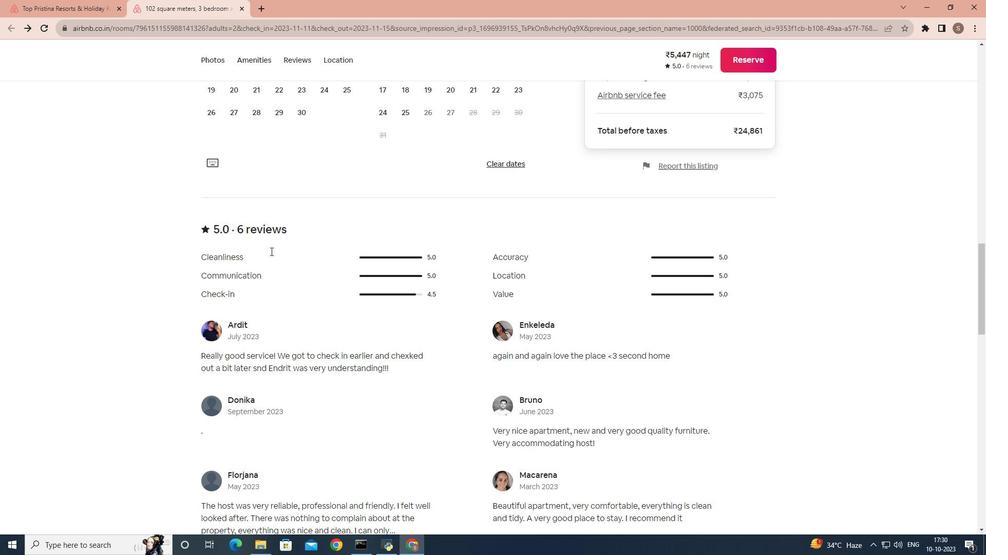 
Action: Mouse scrolled (270, 251) with delta (0, 0)
Screenshot: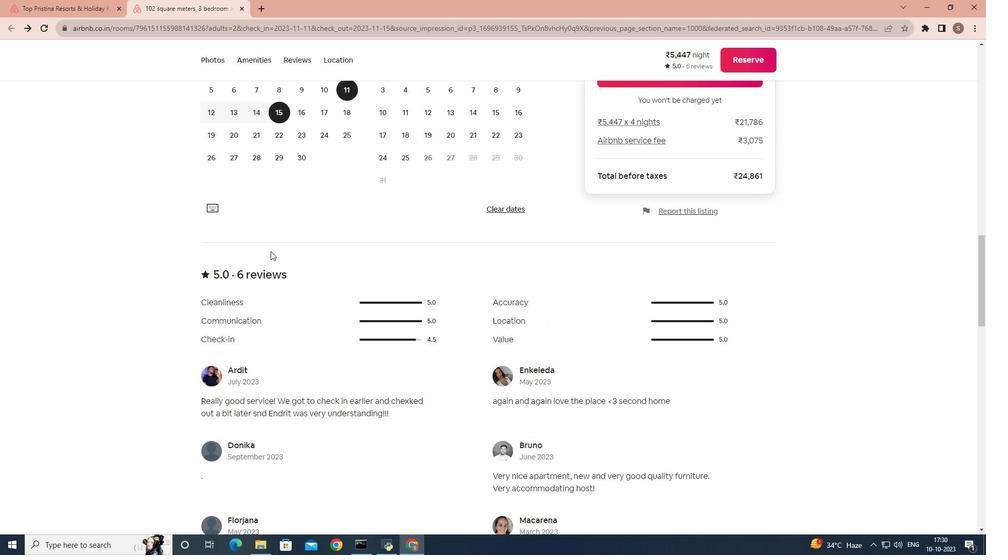 
Action: Mouse scrolled (270, 251) with delta (0, 0)
Screenshot: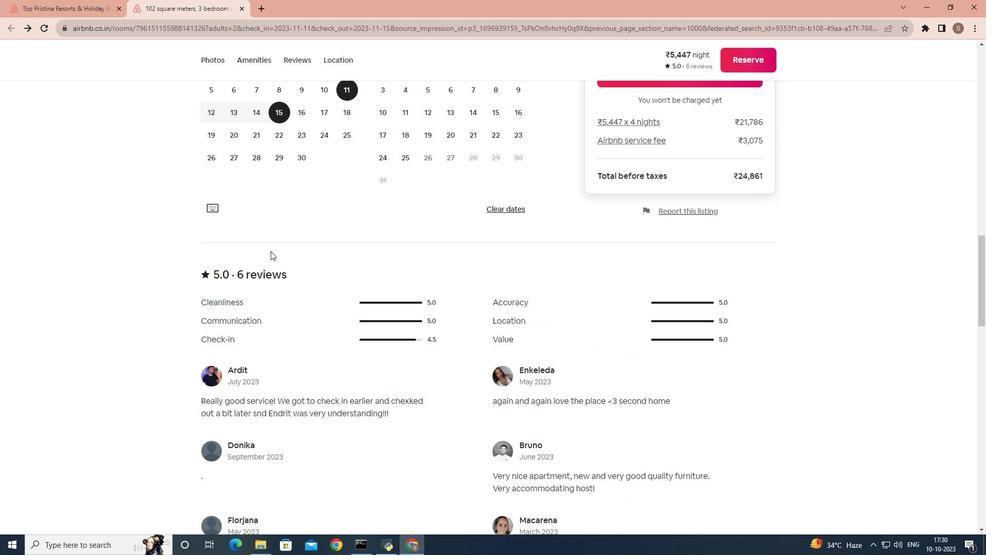 
Action: Mouse scrolled (270, 251) with delta (0, 0)
Screenshot: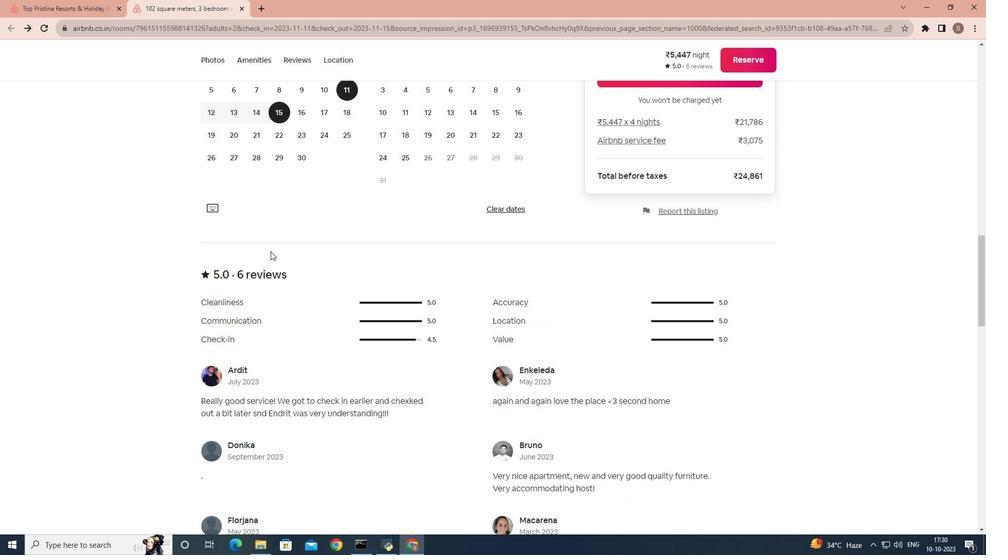 
Action: Mouse scrolled (270, 251) with delta (0, 0)
Screenshot: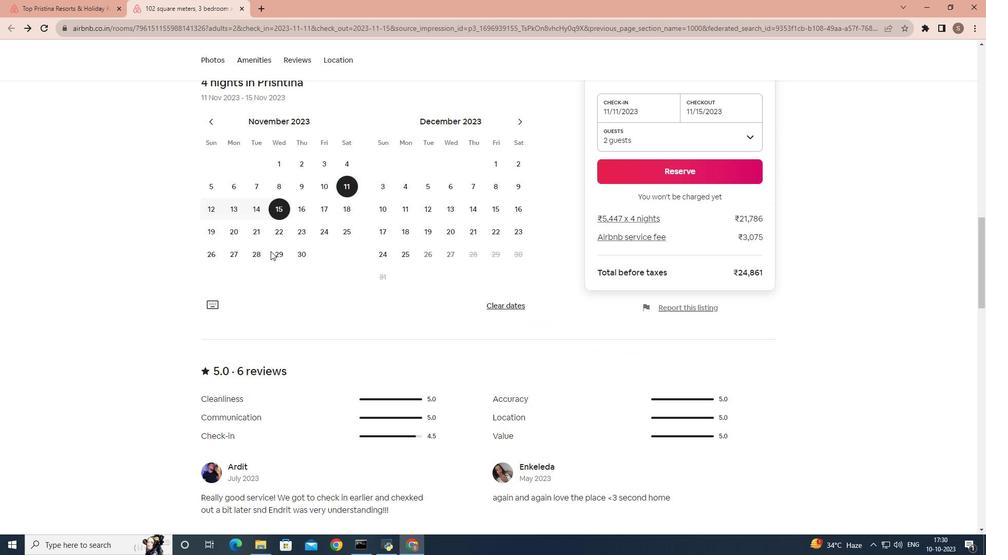 
Action: Mouse scrolled (270, 251) with delta (0, 0)
Screenshot: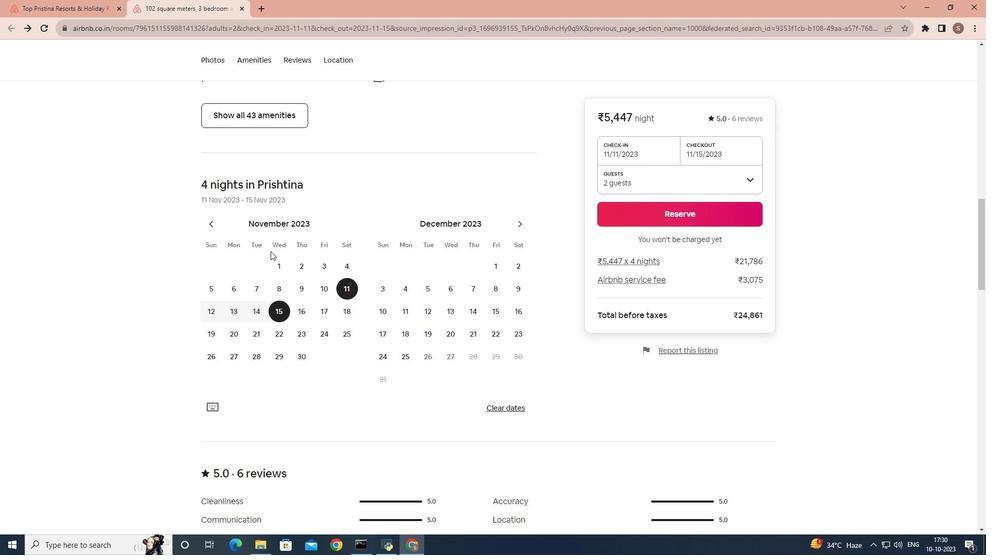 
Action: Mouse scrolled (270, 251) with delta (0, 0)
Screenshot: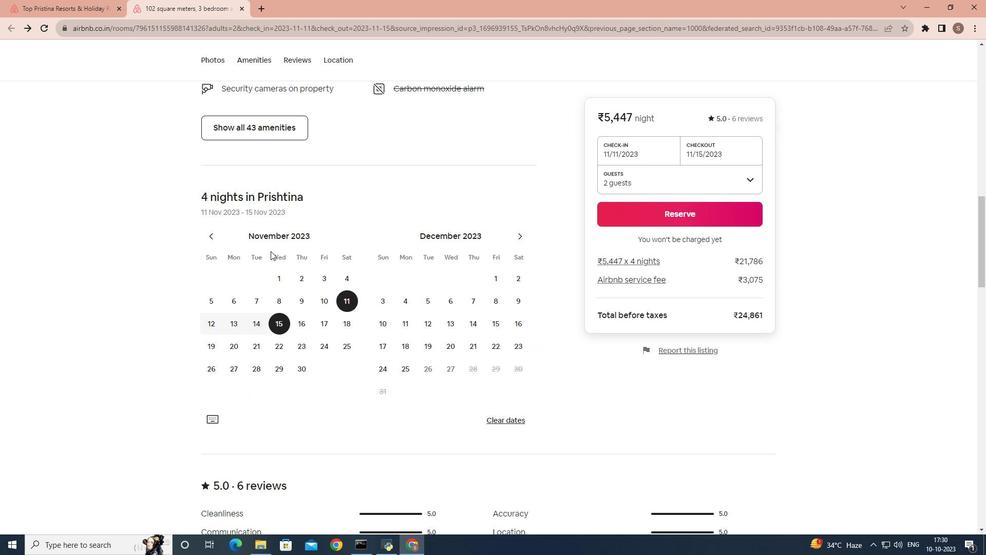 
Action: Mouse scrolled (270, 251) with delta (0, 0)
Screenshot: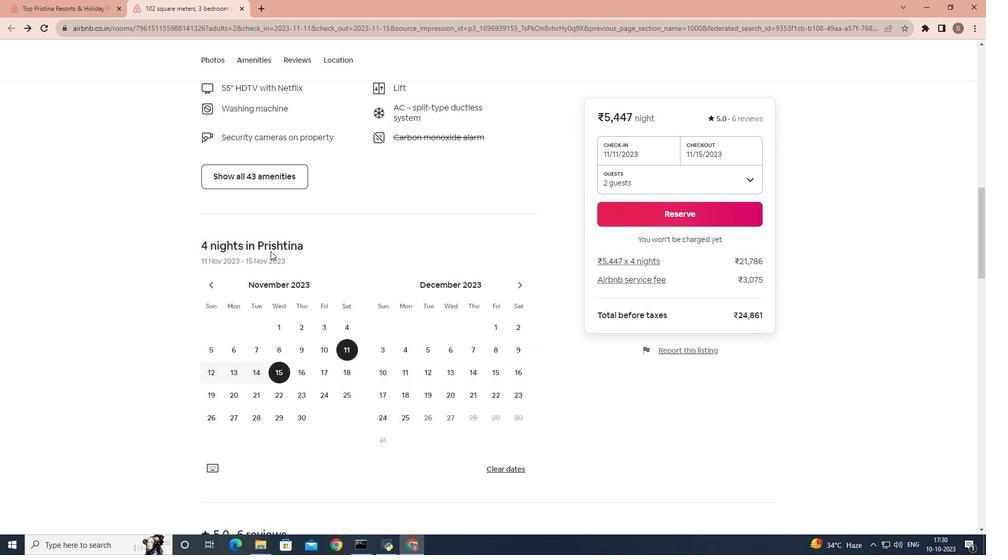 
Action: Mouse scrolled (270, 251) with delta (0, 0)
Screenshot: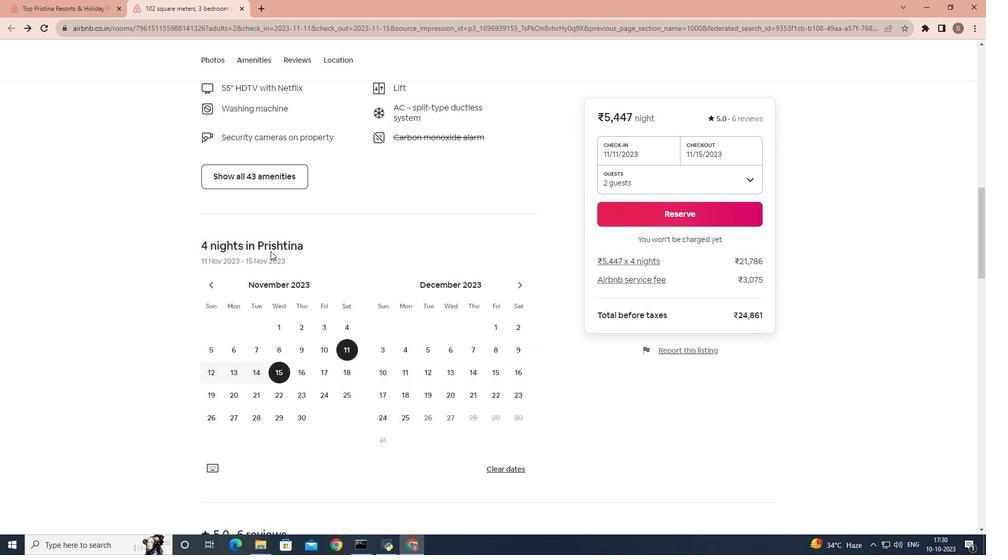 
Action: Mouse scrolled (270, 251) with delta (0, 0)
Screenshot: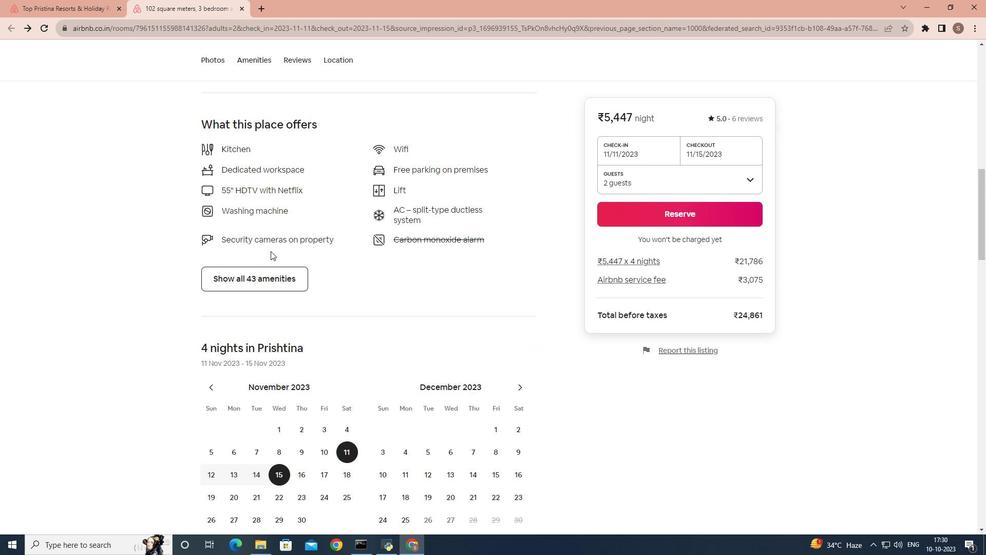 
Action: Mouse moved to (270, 251)
Screenshot: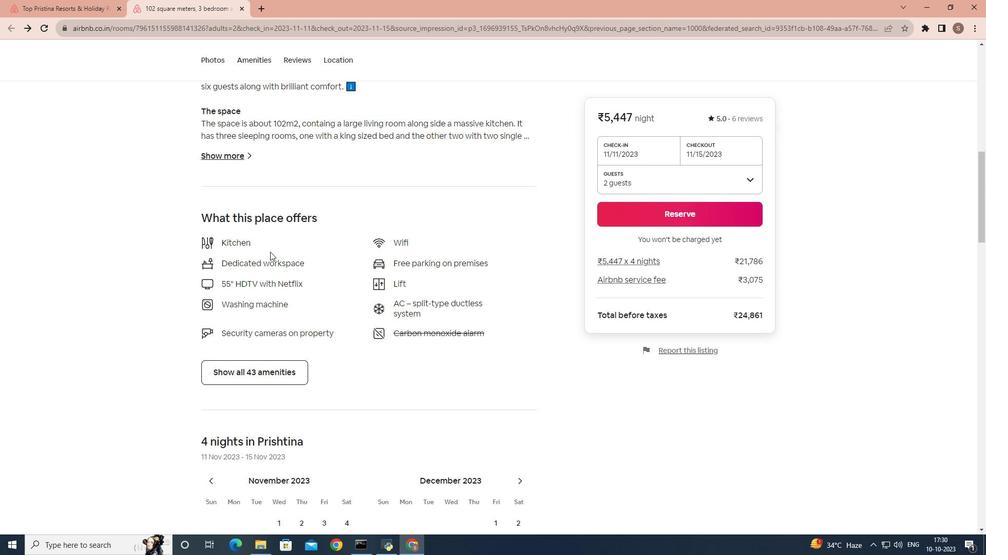 
Action: Mouse scrolled (270, 252) with delta (0, 0)
Screenshot: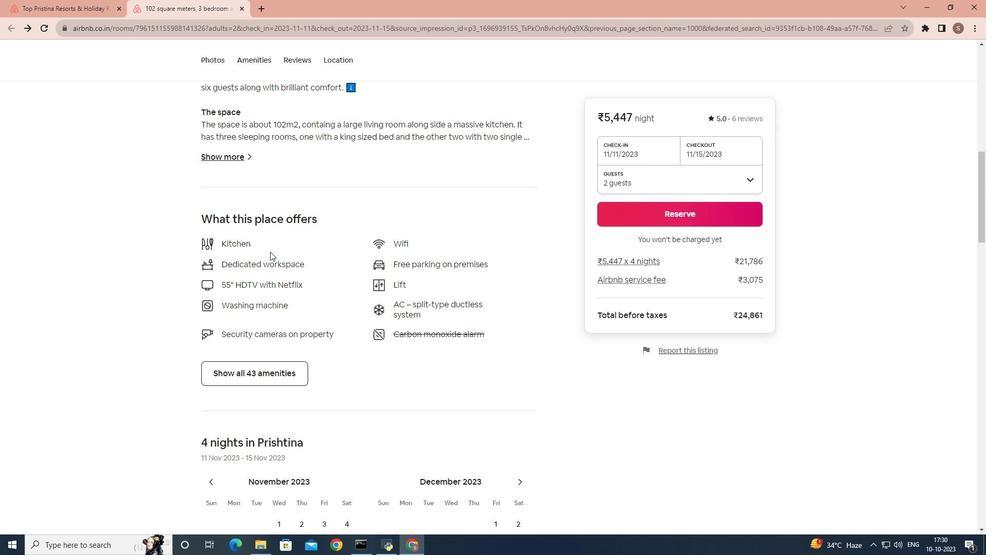 
Action: Mouse scrolled (270, 252) with delta (0, 0)
Screenshot: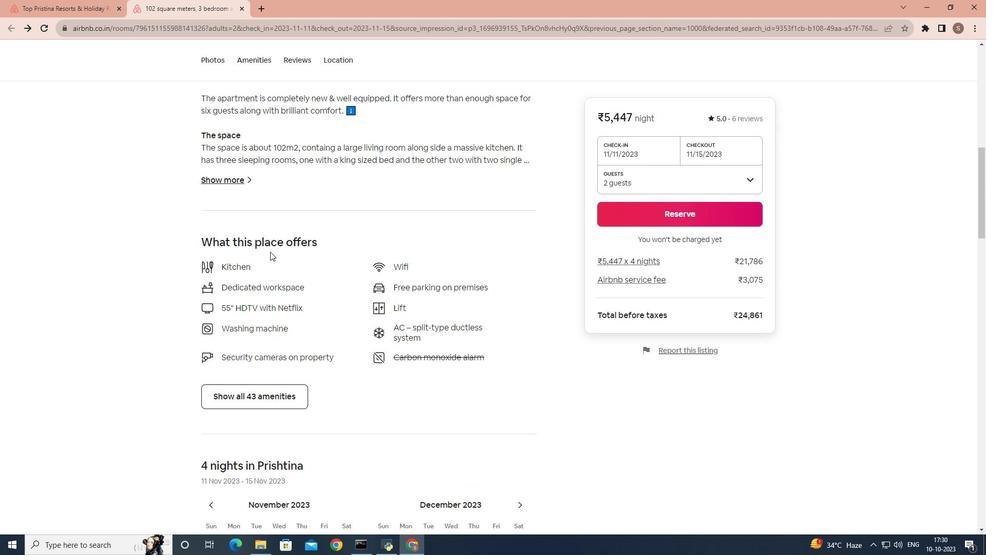 
Action: Mouse scrolled (270, 252) with delta (0, 0)
Screenshot: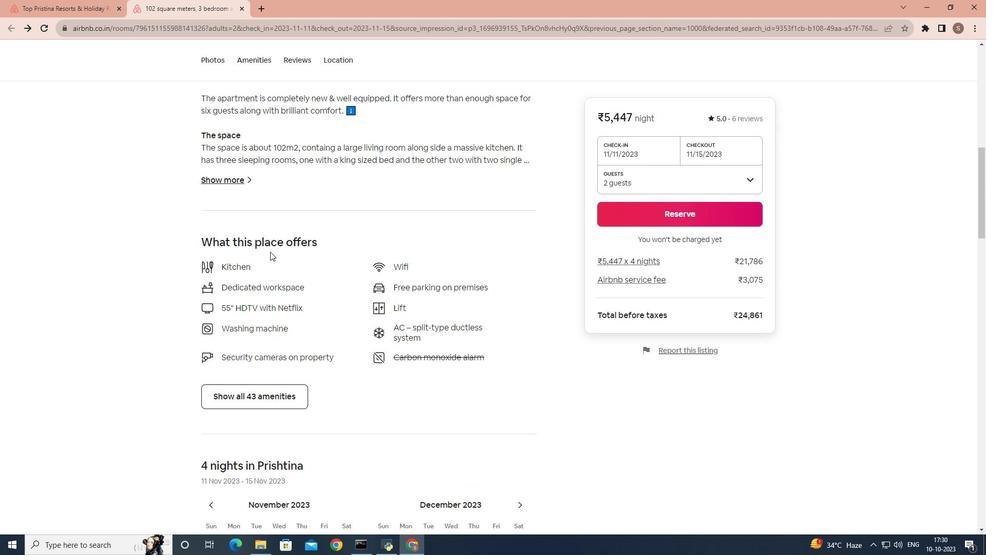 
Action: Mouse scrolled (270, 252) with delta (0, 0)
Screenshot: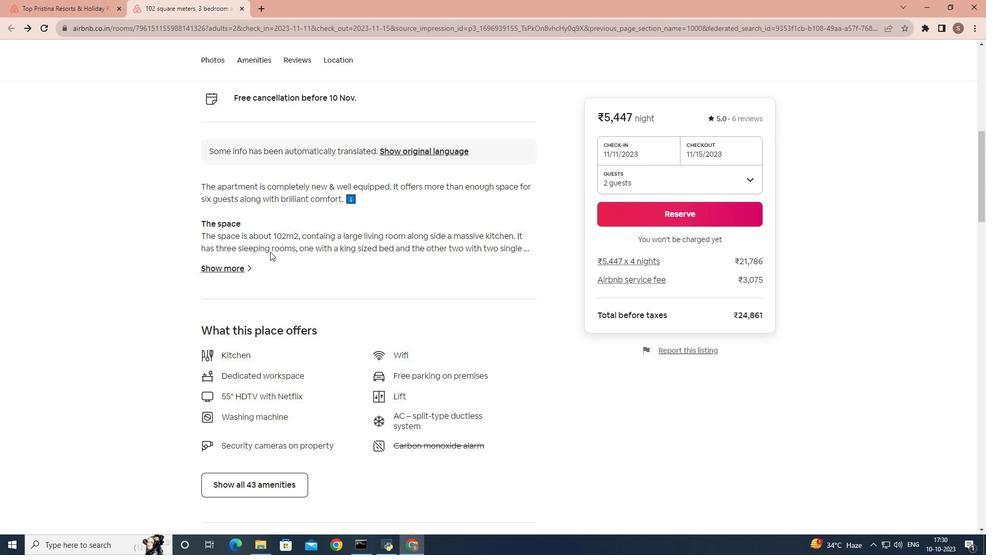 
Action: Mouse scrolled (270, 252) with delta (0, 0)
Screenshot: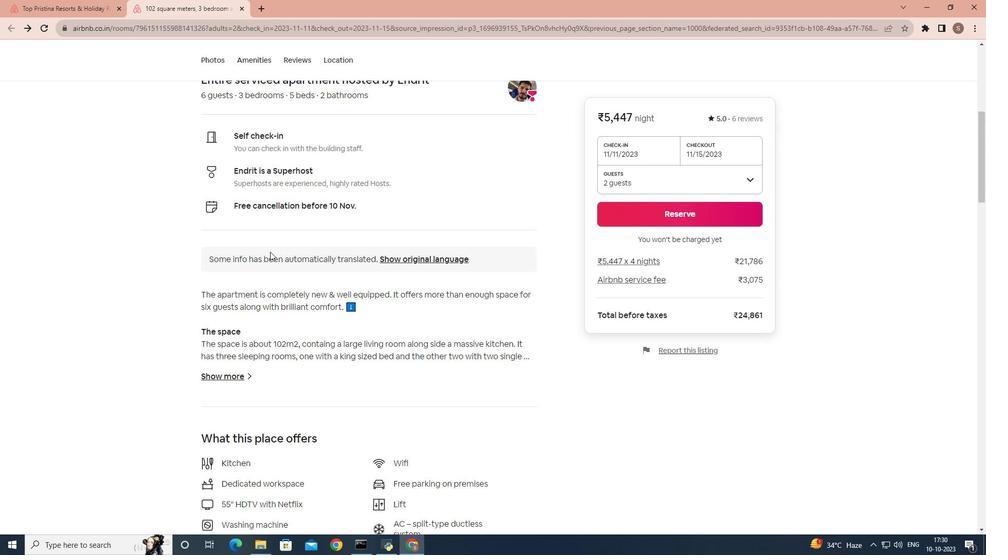 
Action: Mouse scrolled (270, 252) with delta (0, 0)
